 Task: Create a gradient medical letterhead template.
Action: Mouse moved to (552, 48)
Screenshot: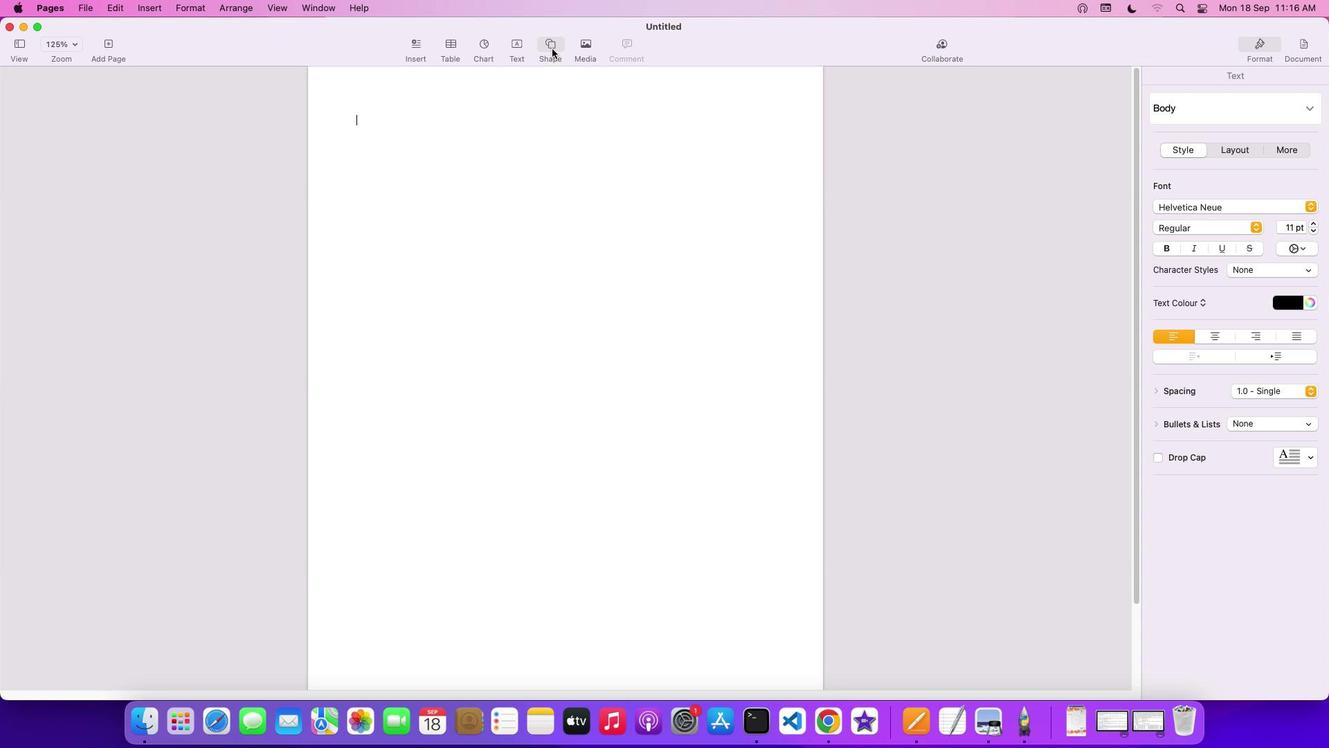 
Action: Mouse pressed left at (552, 48)
Screenshot: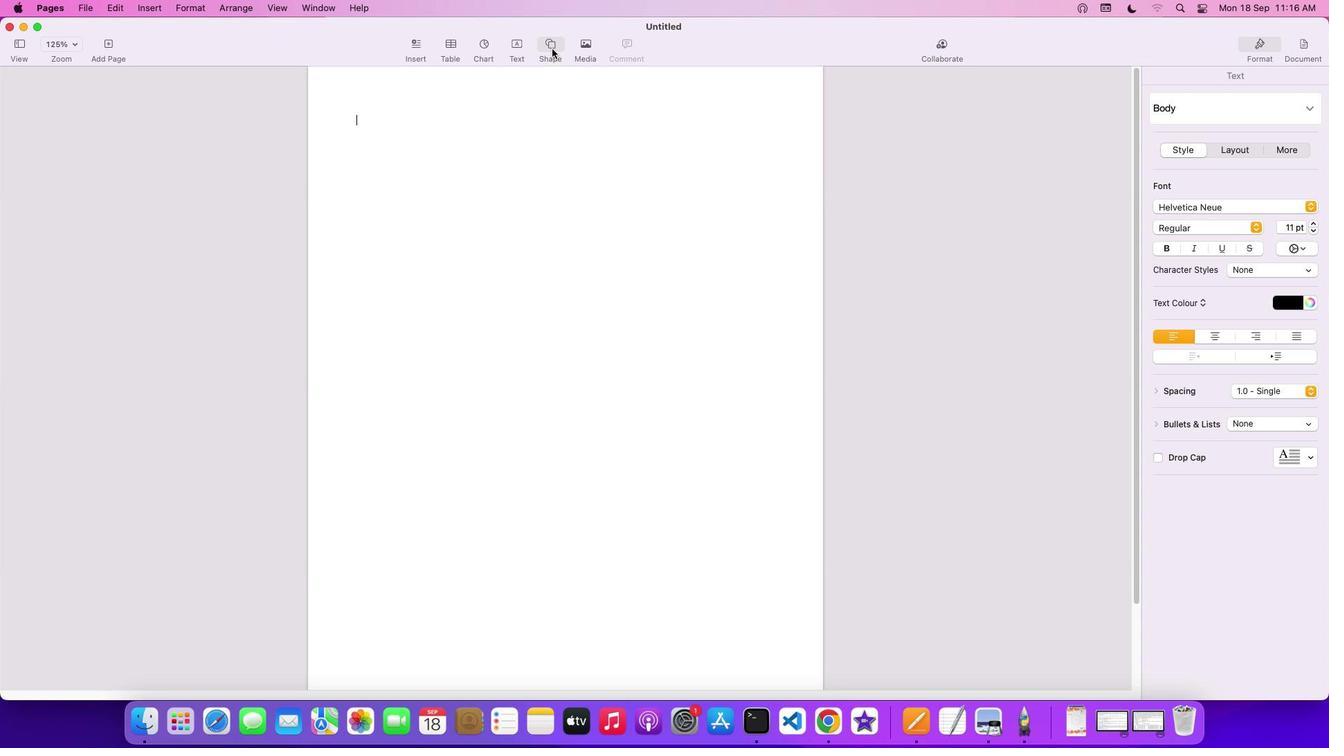 
Action: Mouse moved to (589, 202)
Screenshot: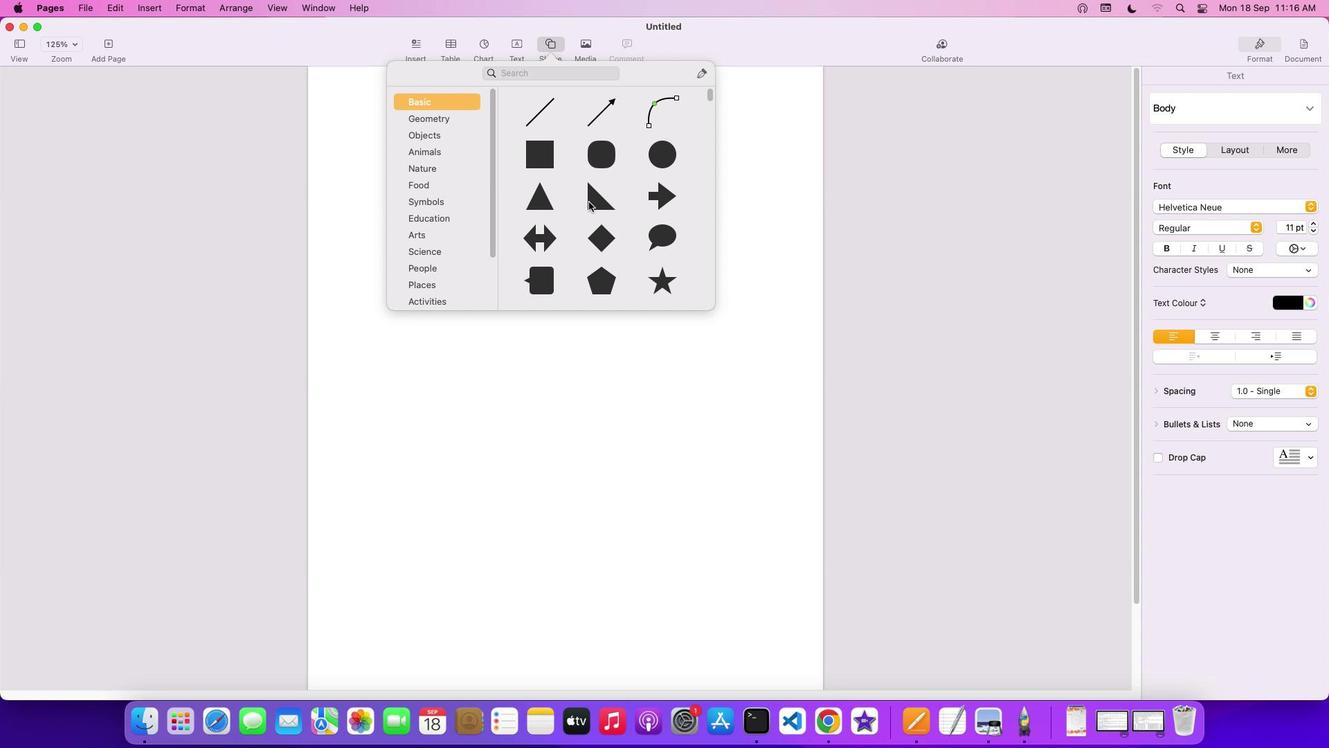 
Action: Mouse scrolled (589, 202) with delta (0, 0)
Screenshot: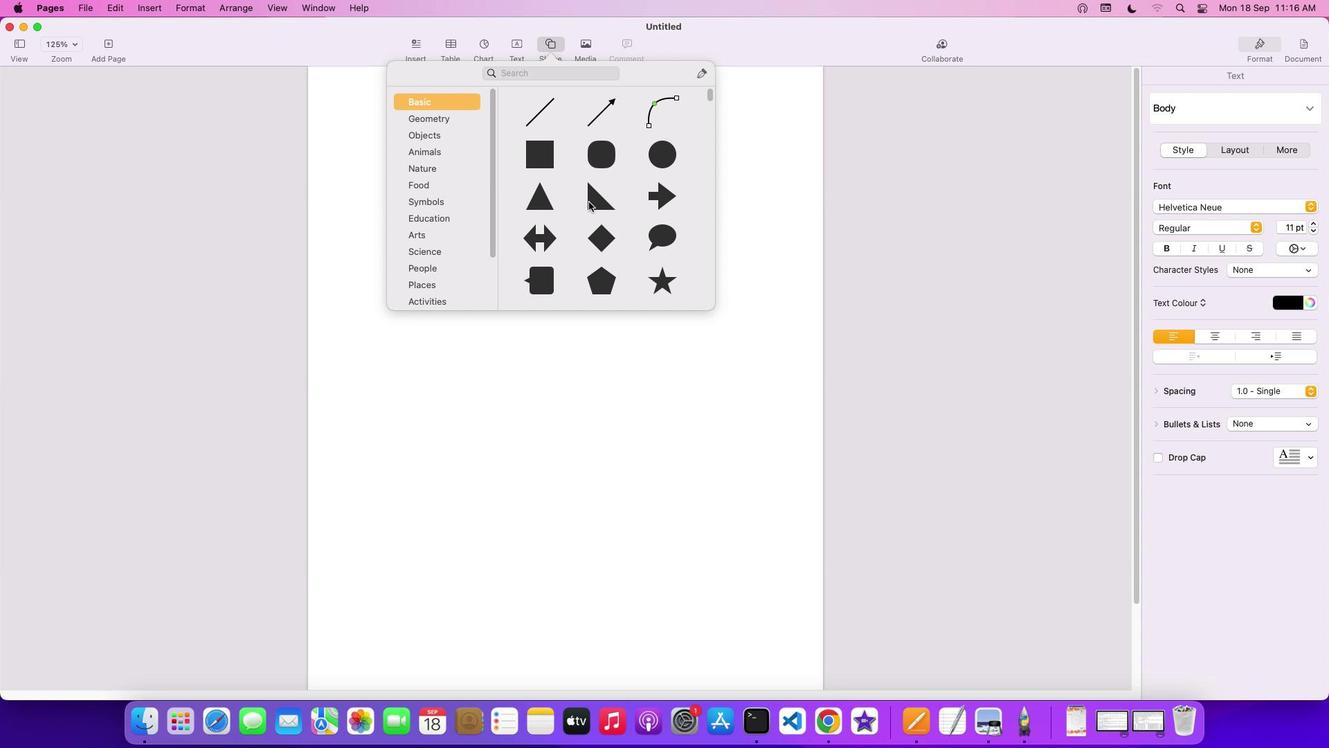 
Action: Mouse scrolled (589, 202) with delta (0, 0)
Screenshot: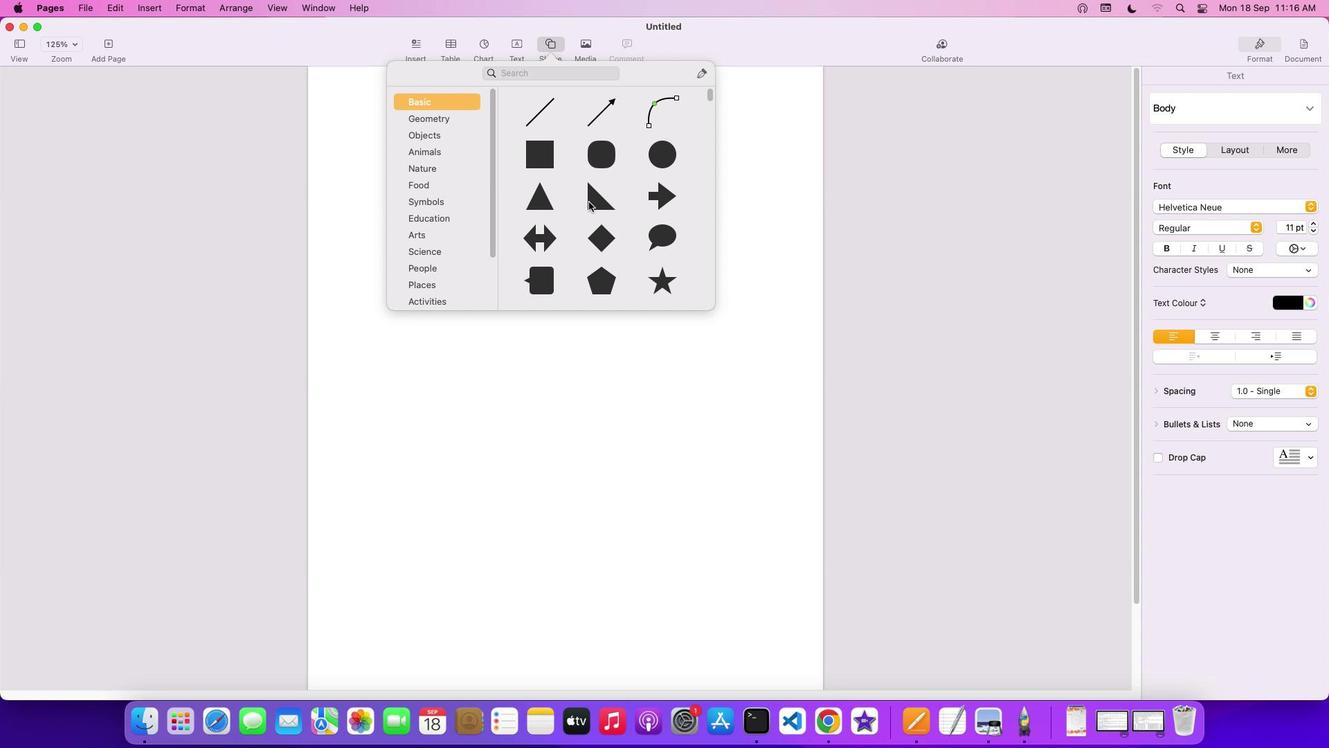 
Action: Mouse scrolled (589, 202) with delta (0, 2)
Screenshot: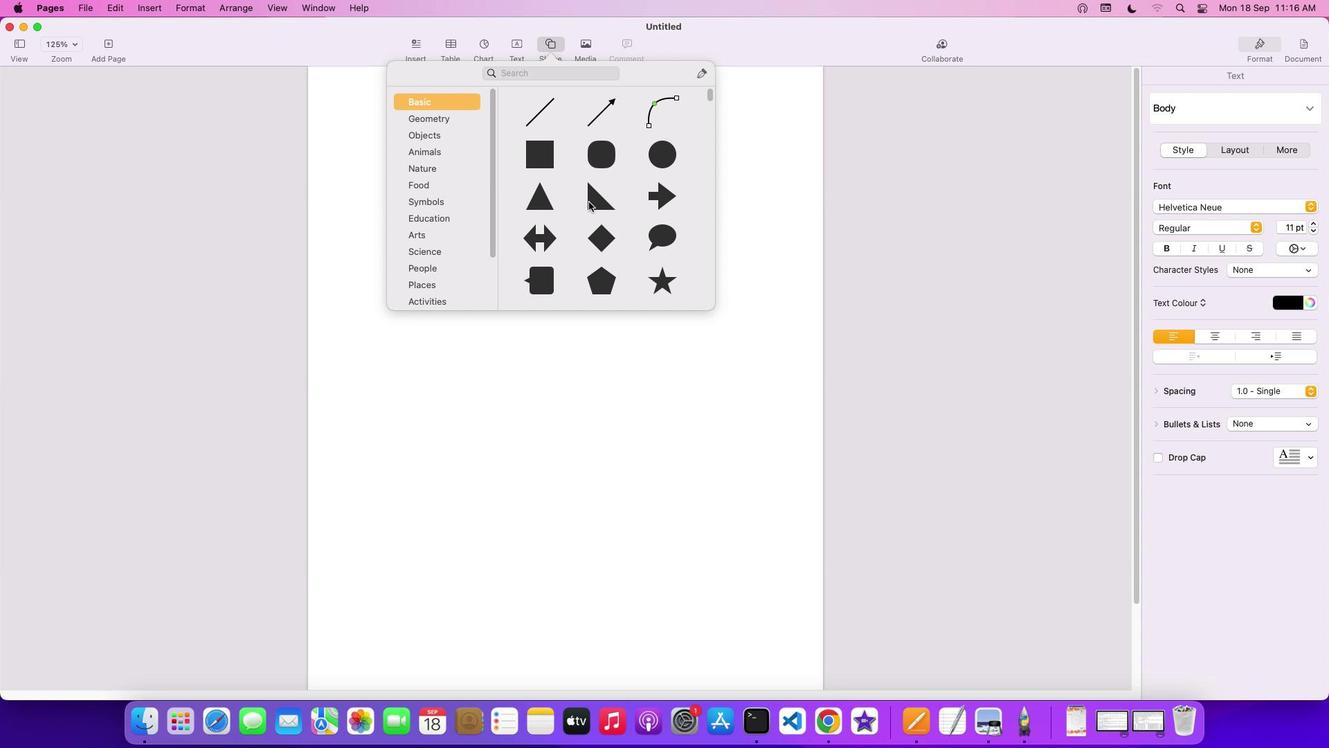 
Action: Mouse scrolled (589, 202) with delta (0, 3)
Screenshot: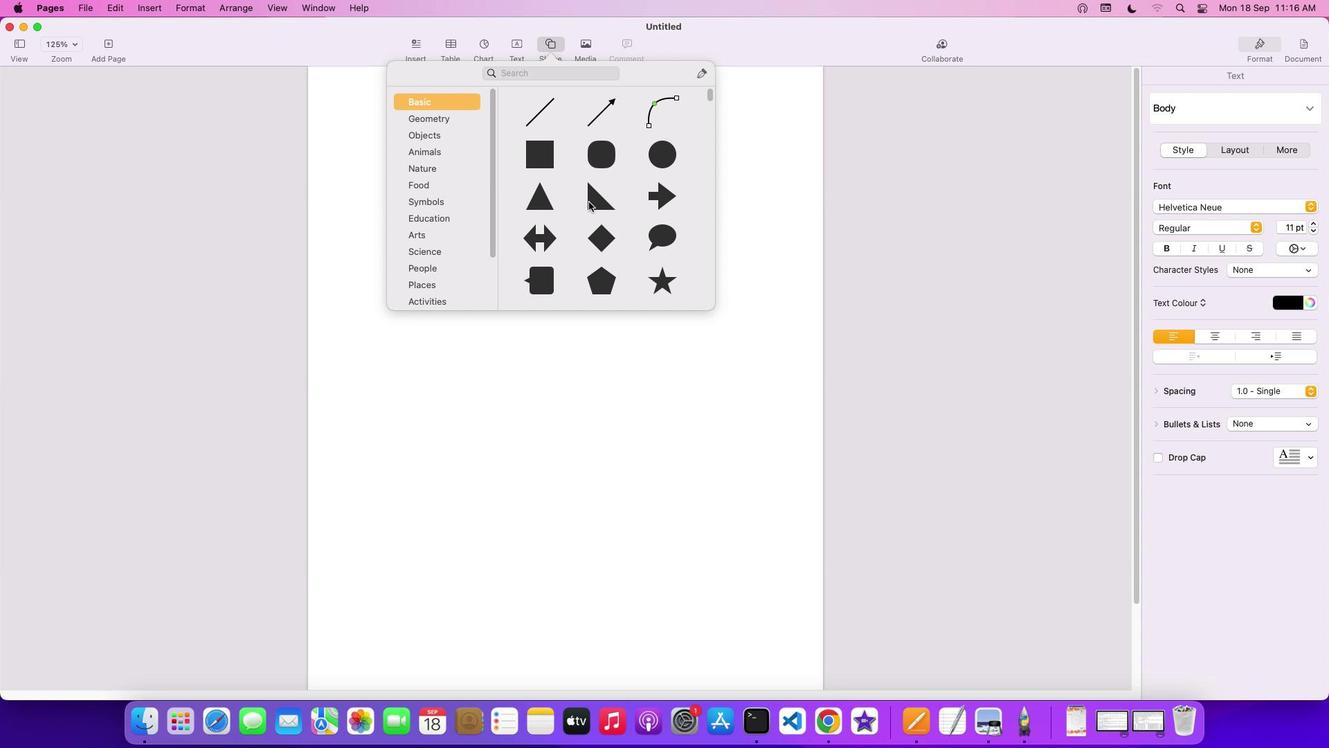 
Action: Mouse scrolled (589, 202) with delta (0, 0)
Screenshot: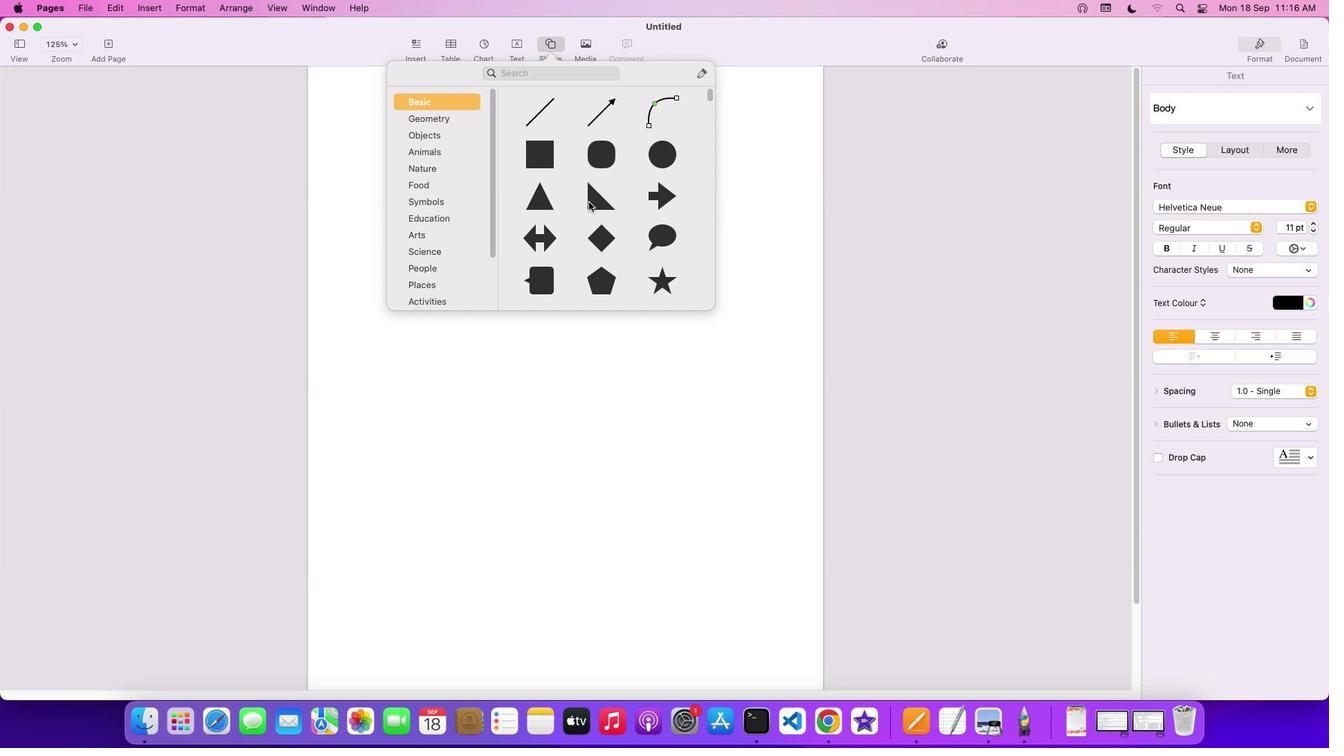 
Action: Mouse scrolled (589, 202) with delta (0, 0)
Screenshot: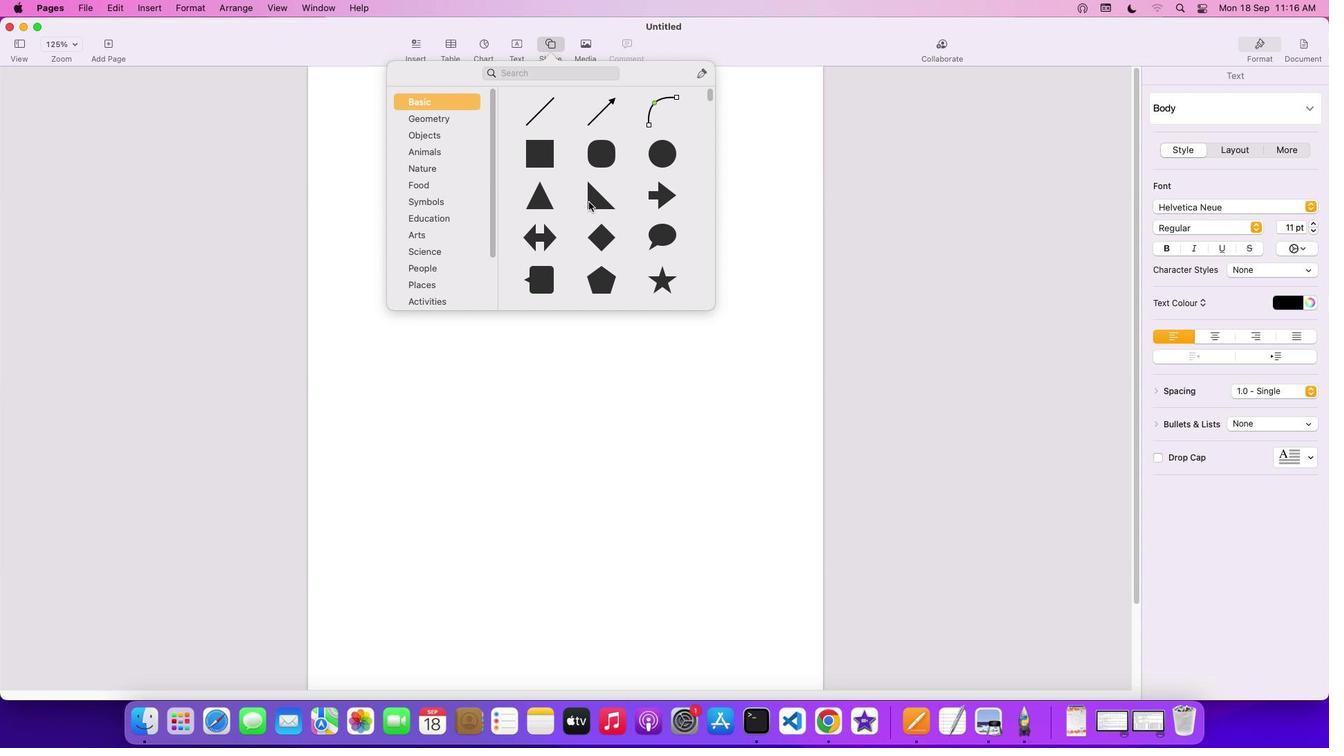 
Action: Mouse scrolled (589, 202) with delta (0, -1)
Screenshot: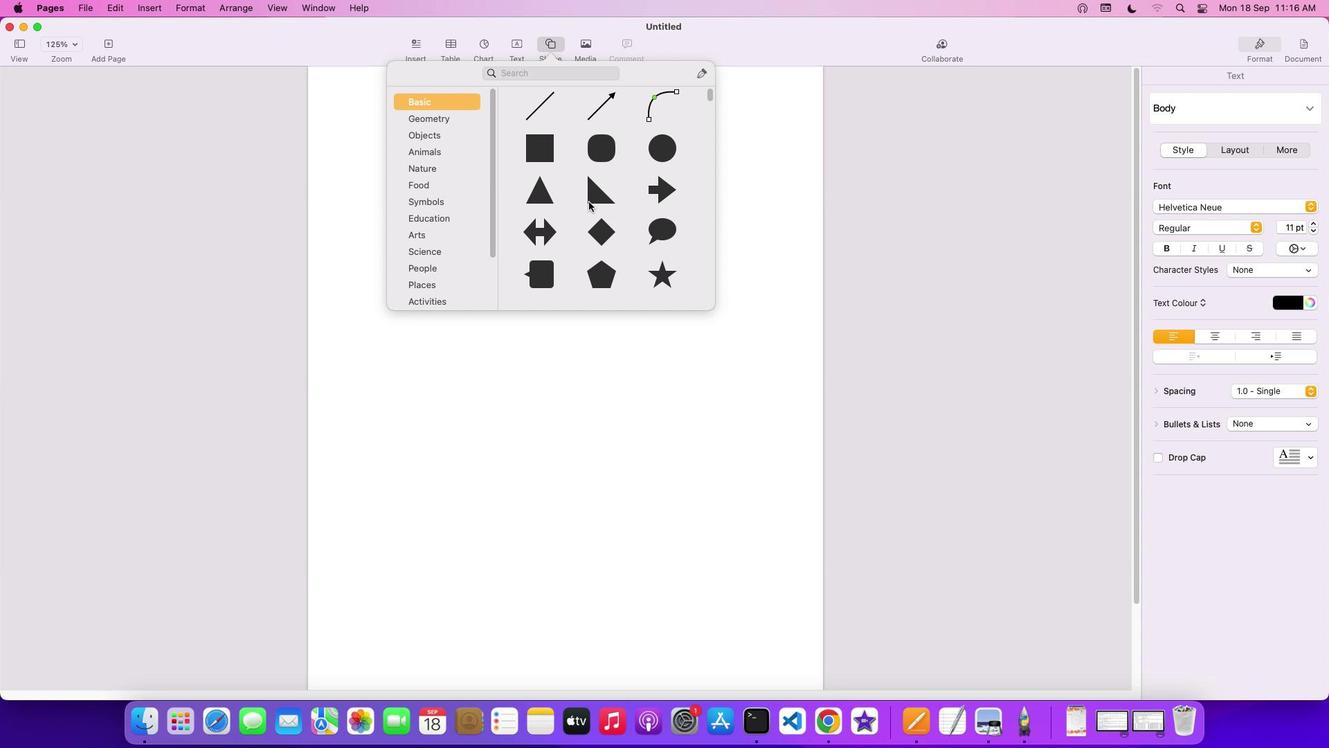 
Action: Mouse scrolled (589, 202) with delta (0, -2)
Screenshot: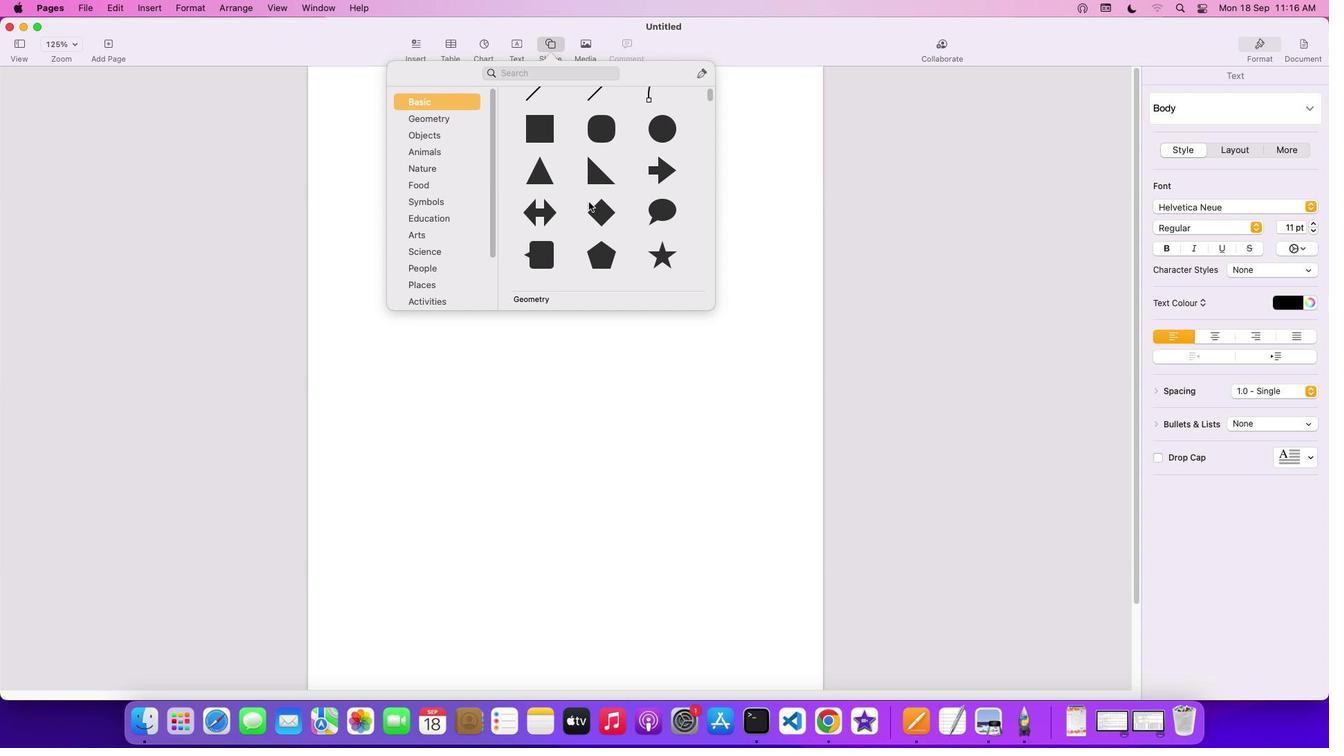
Action: Mouse scrolled (589, 202) with delta (0, -2)
Screenshot: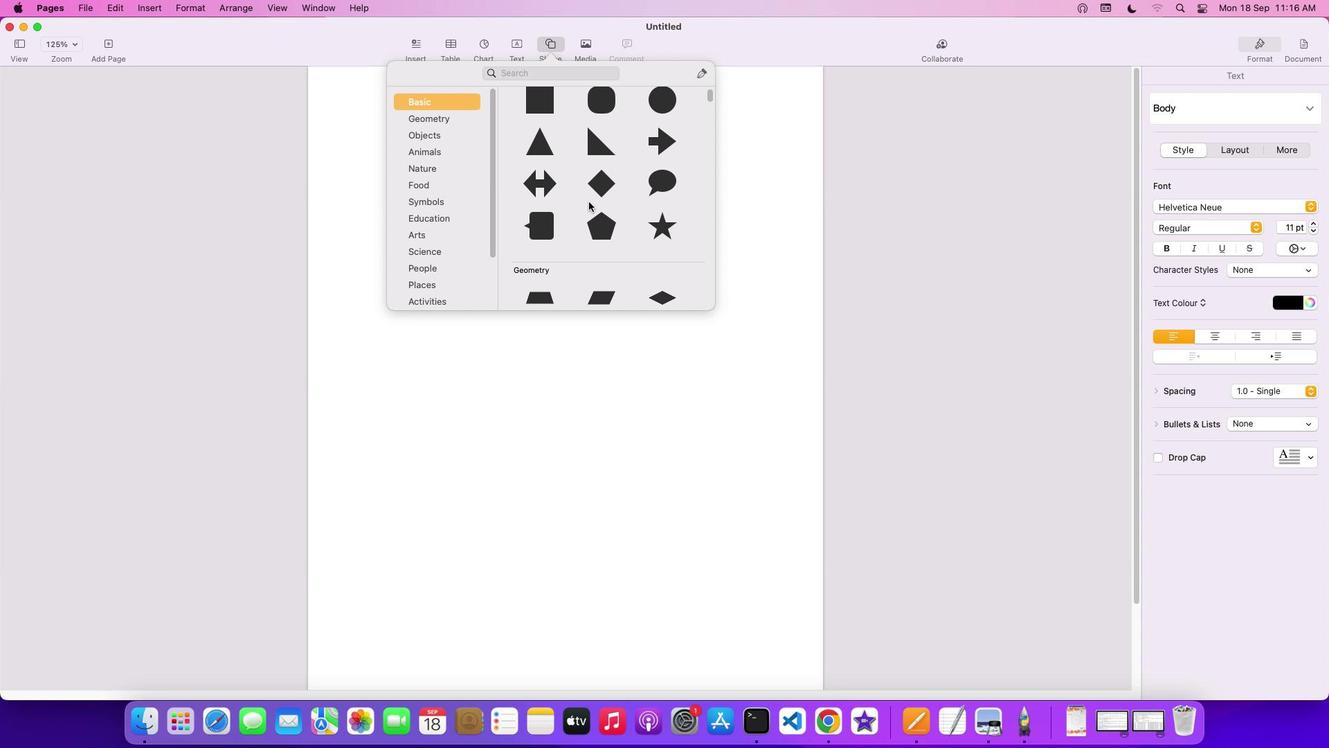 
Action: Mouse scrolled (589, 202) with delta (0, 0)
Screenshot: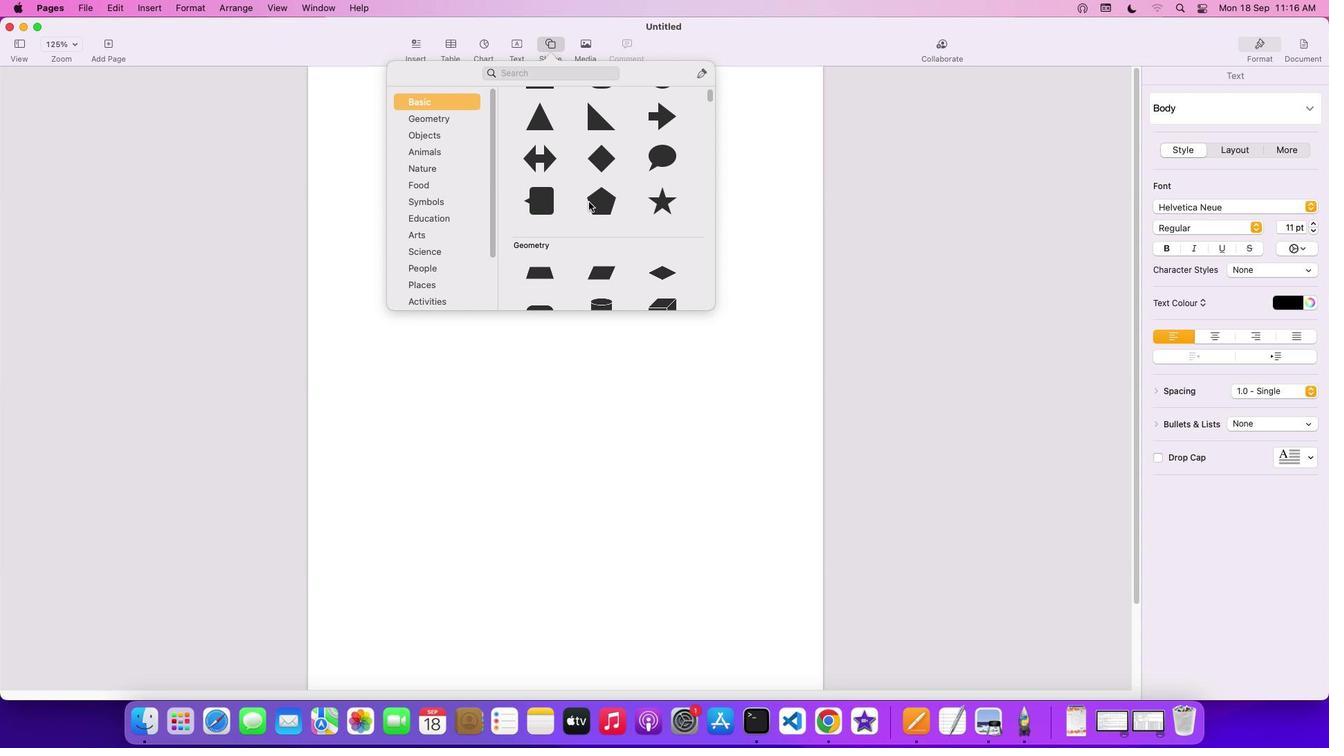 
Action: Mouse scrolled (589, 202) with delta (0, 0)
Screenshot: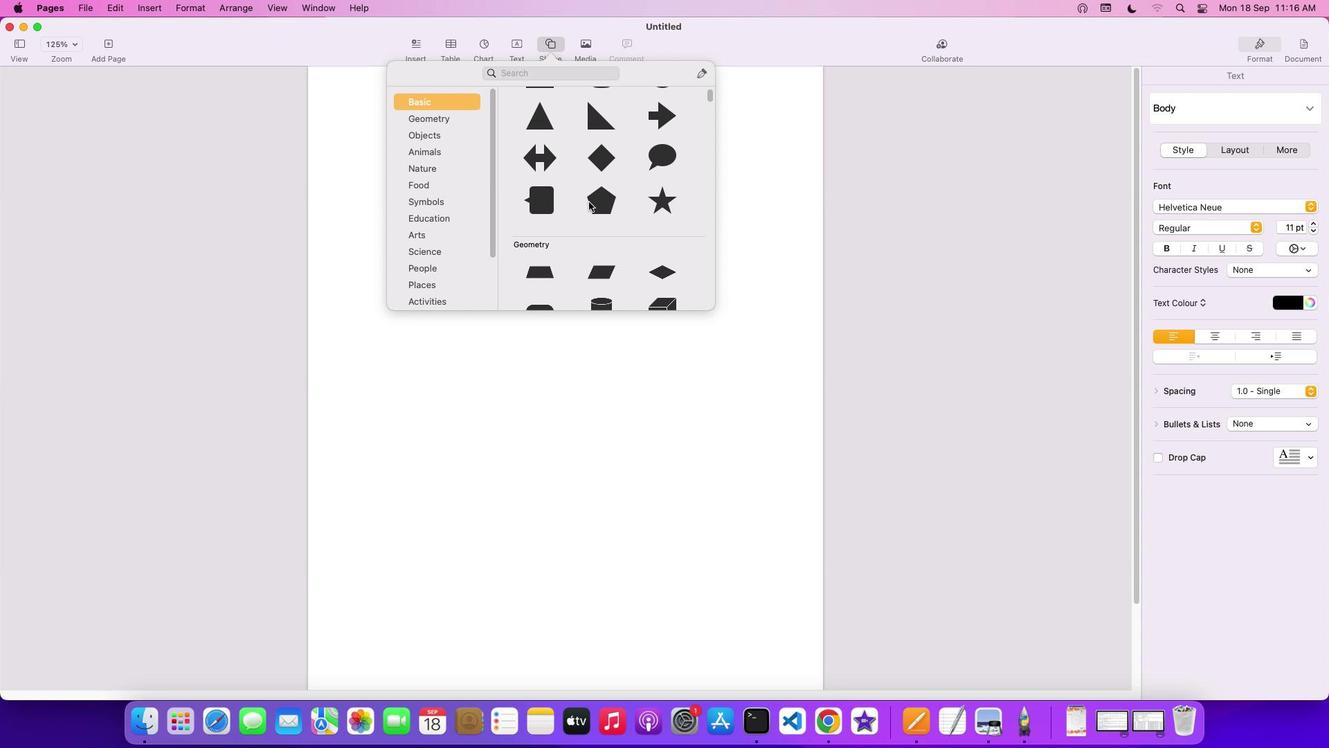 
Action: Mouse scrolled (589, 202) with delta (0, -1)
Screenshot: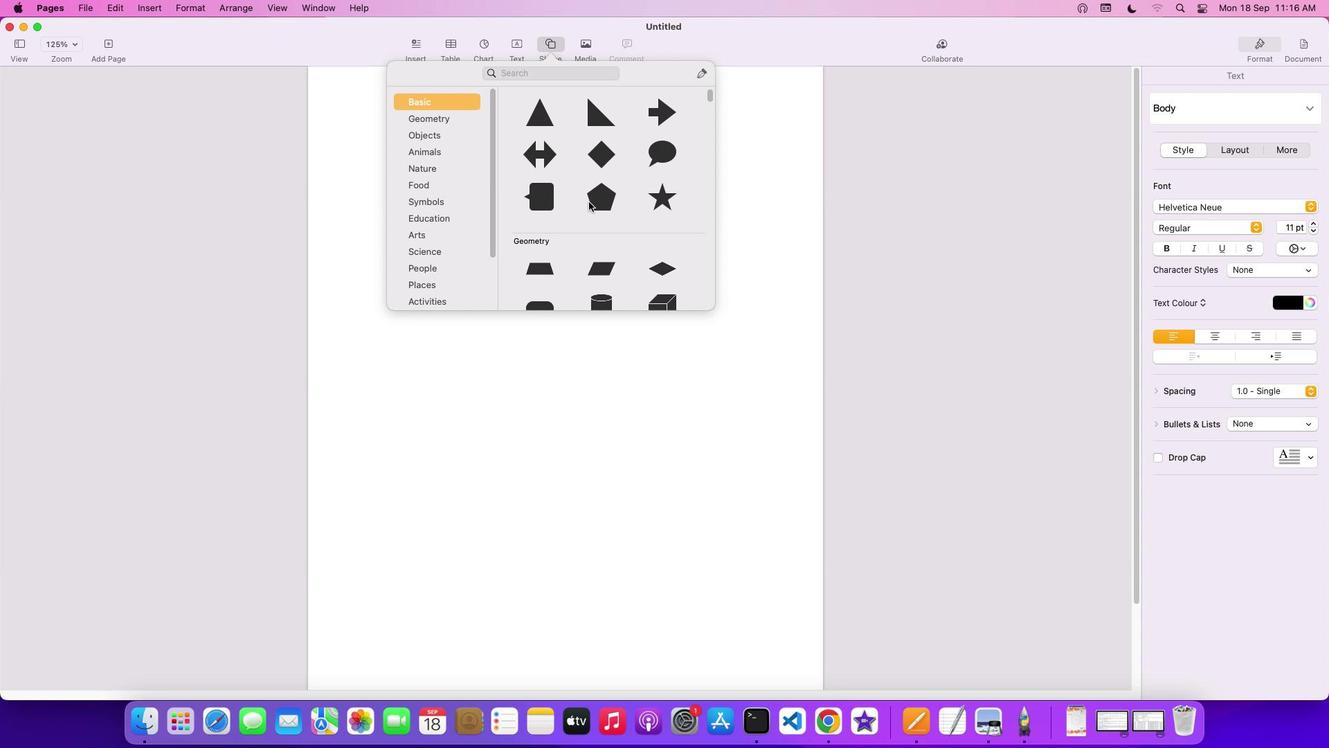 
Action: Mouse scrolled (589, 202) with delta (0, -2)
Screenshot: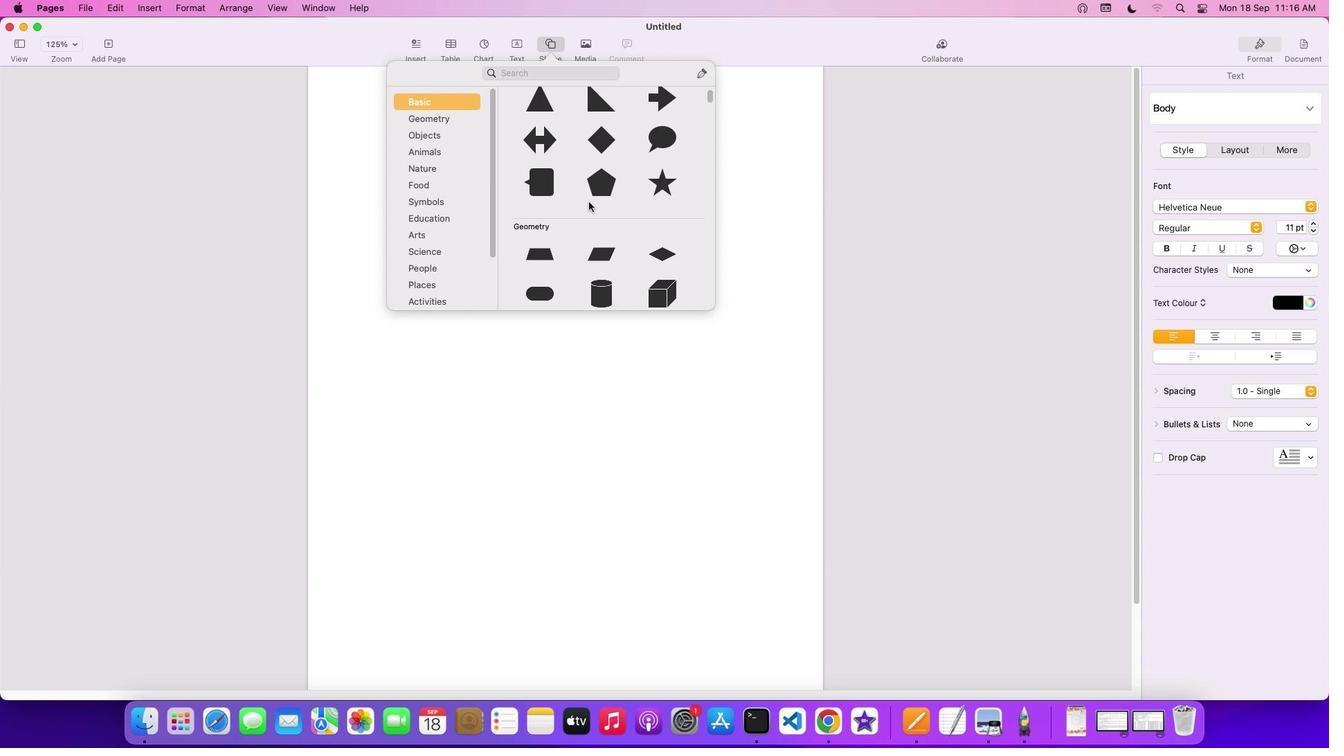 
Action: Mouse scrolled (589, 202) with delta (0, 0)
Screenshot: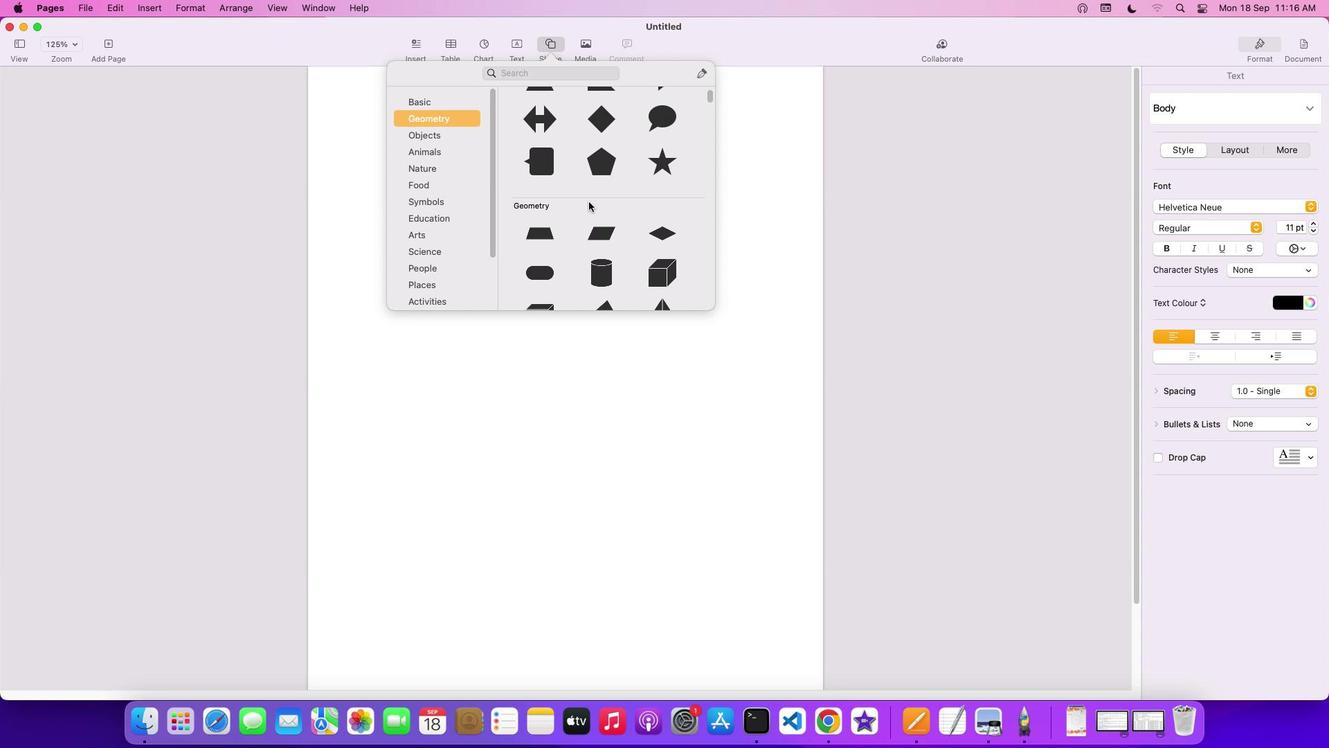
Action: Mouse scrolled (589, 202) with delta (0, 0)
Screenshot: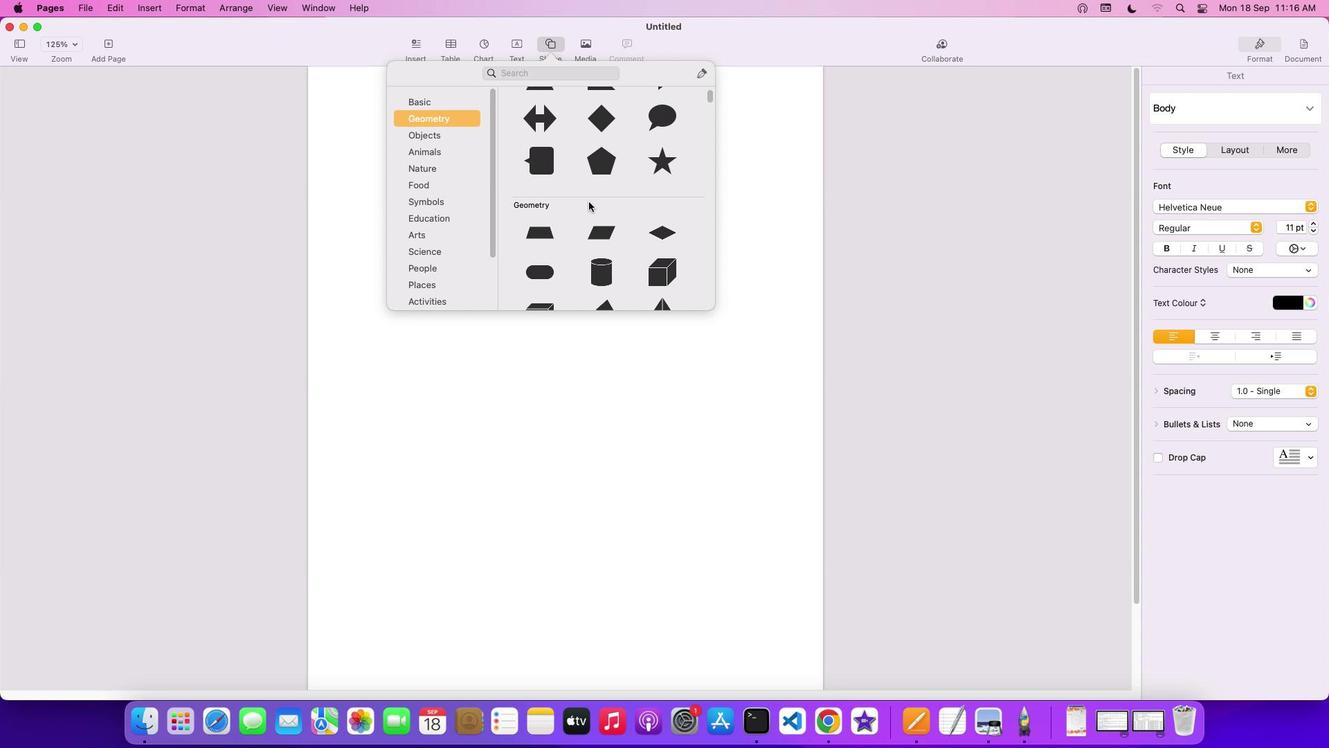 
Action: Mouse scrolled (589, 202) with delta (0, -2)
Screenshot: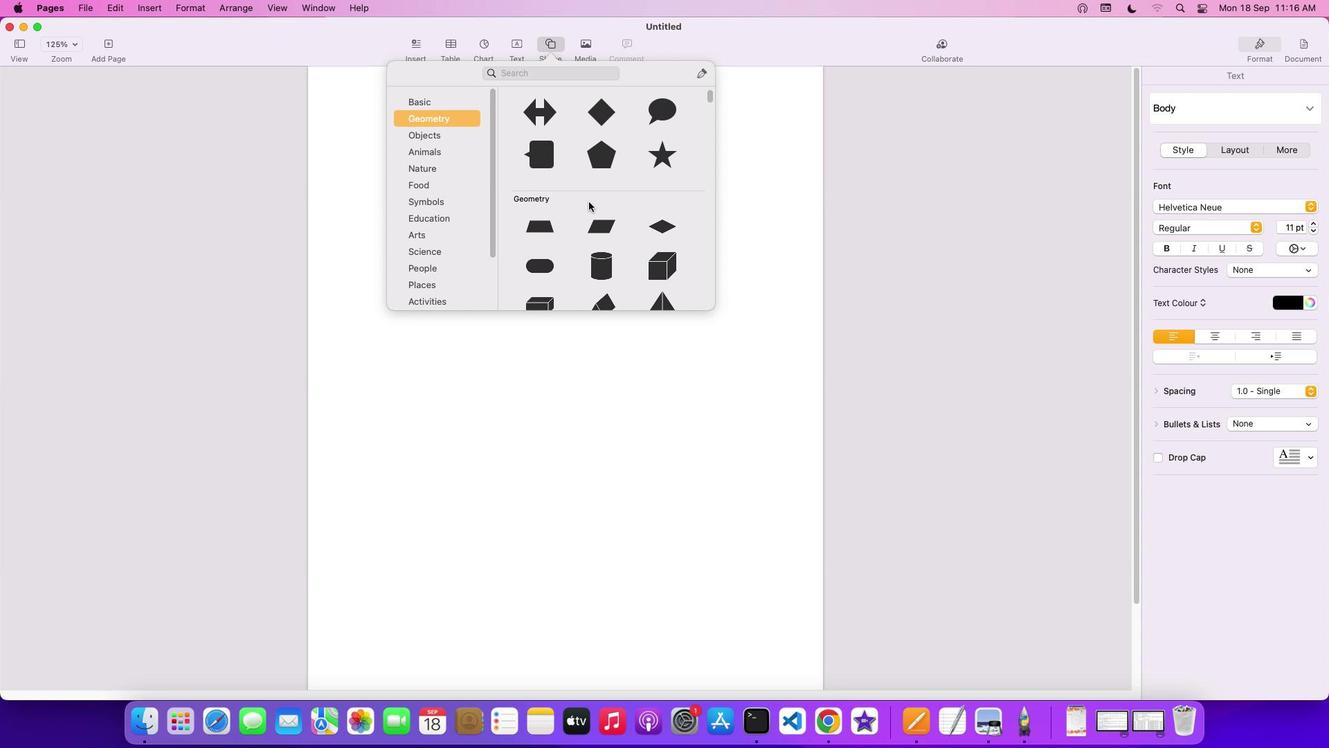 
Action: Mouse scrolled (589, 202) with delta (0, -2)
Screenshot: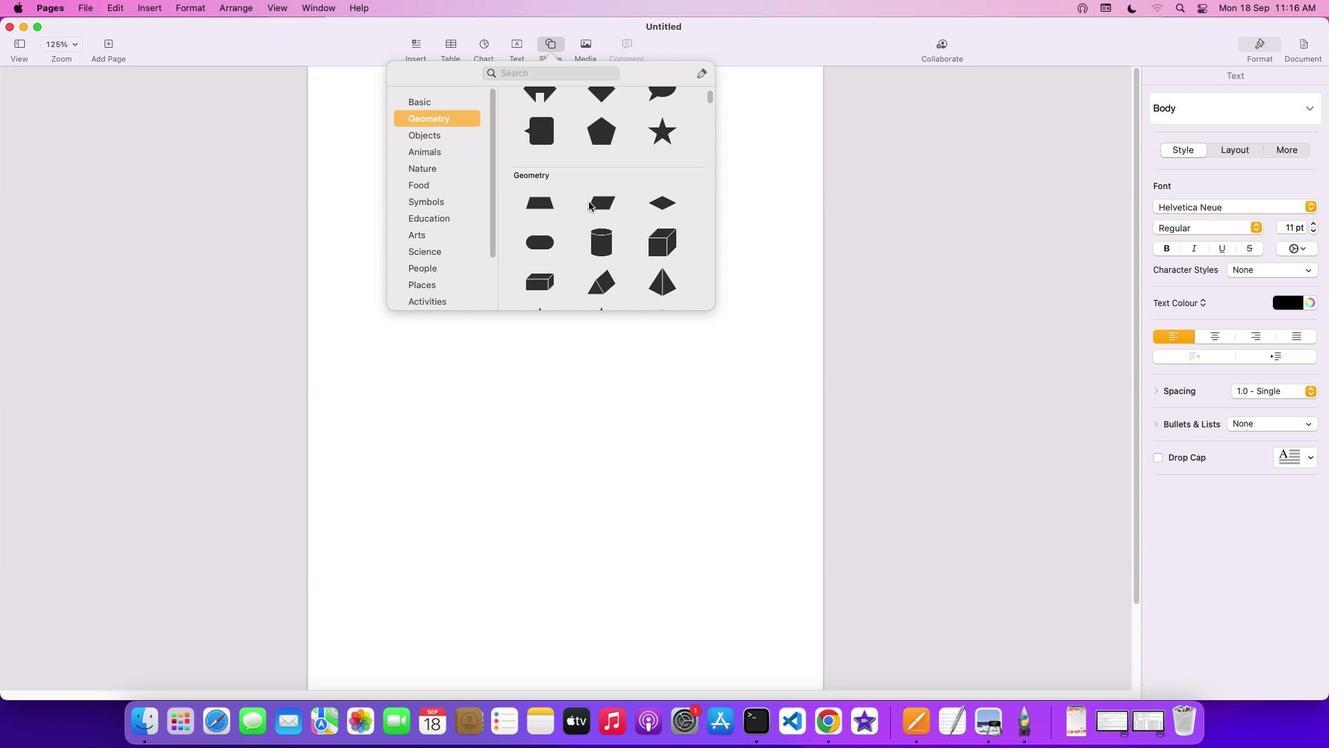 
Action: Mouse scrolled (589, 202) with delta (0, 0)
Screenshot: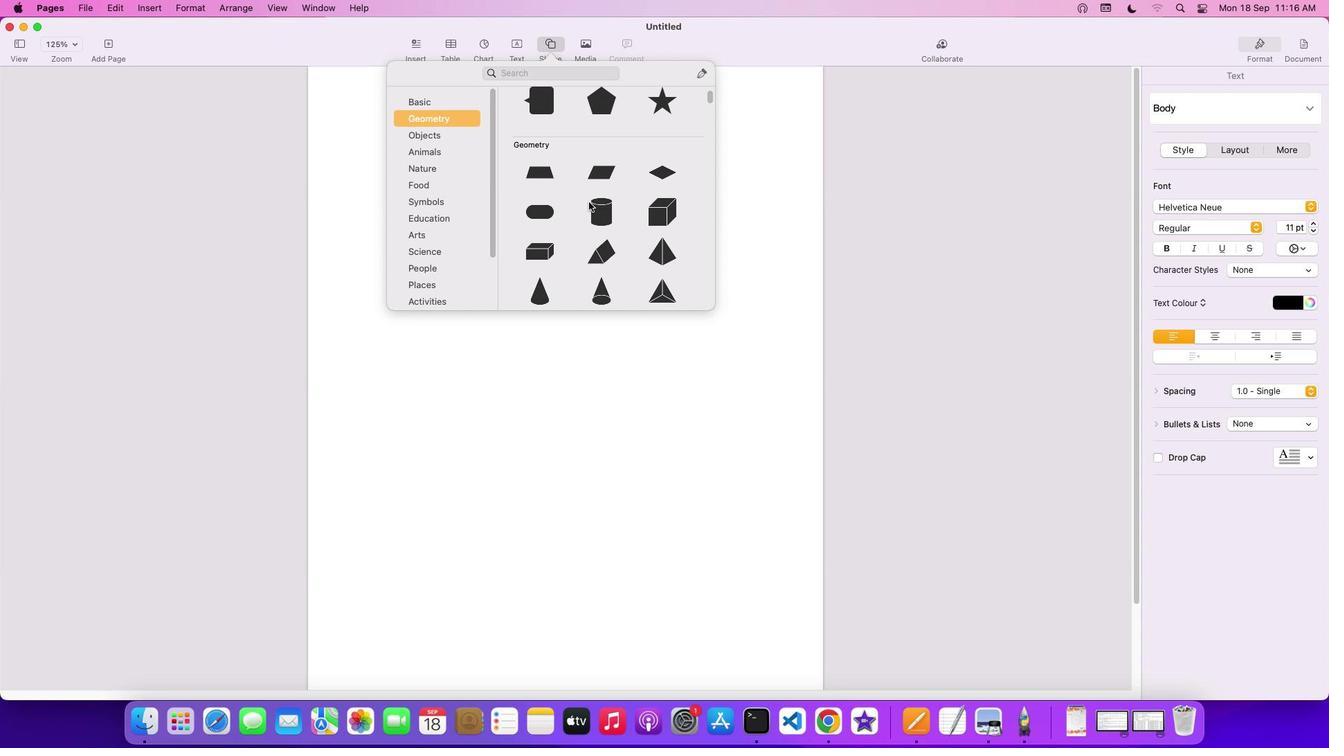 
Action: Mouse scrolled (589, 202) with delta (0, 0)
Screenshot: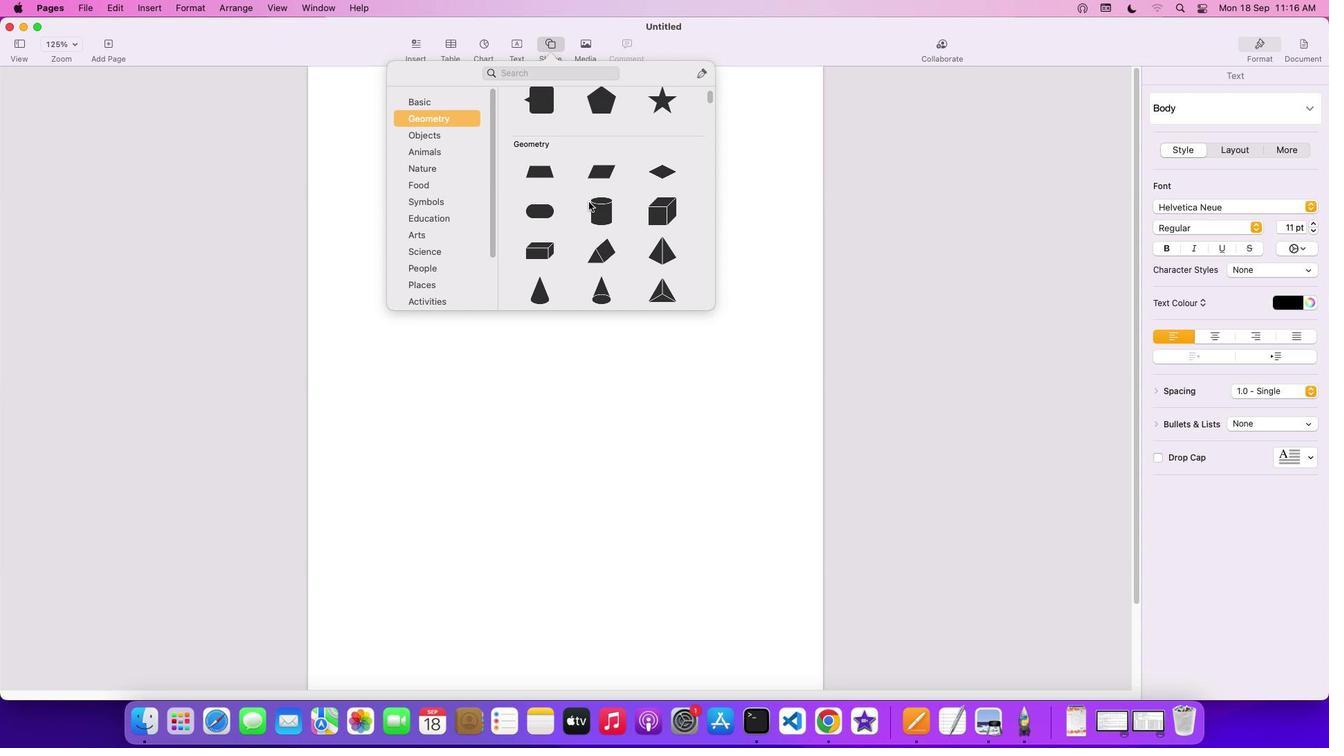 
Action: Mouse scrolled (589, 202) with delta (0, -2)
Screenshot: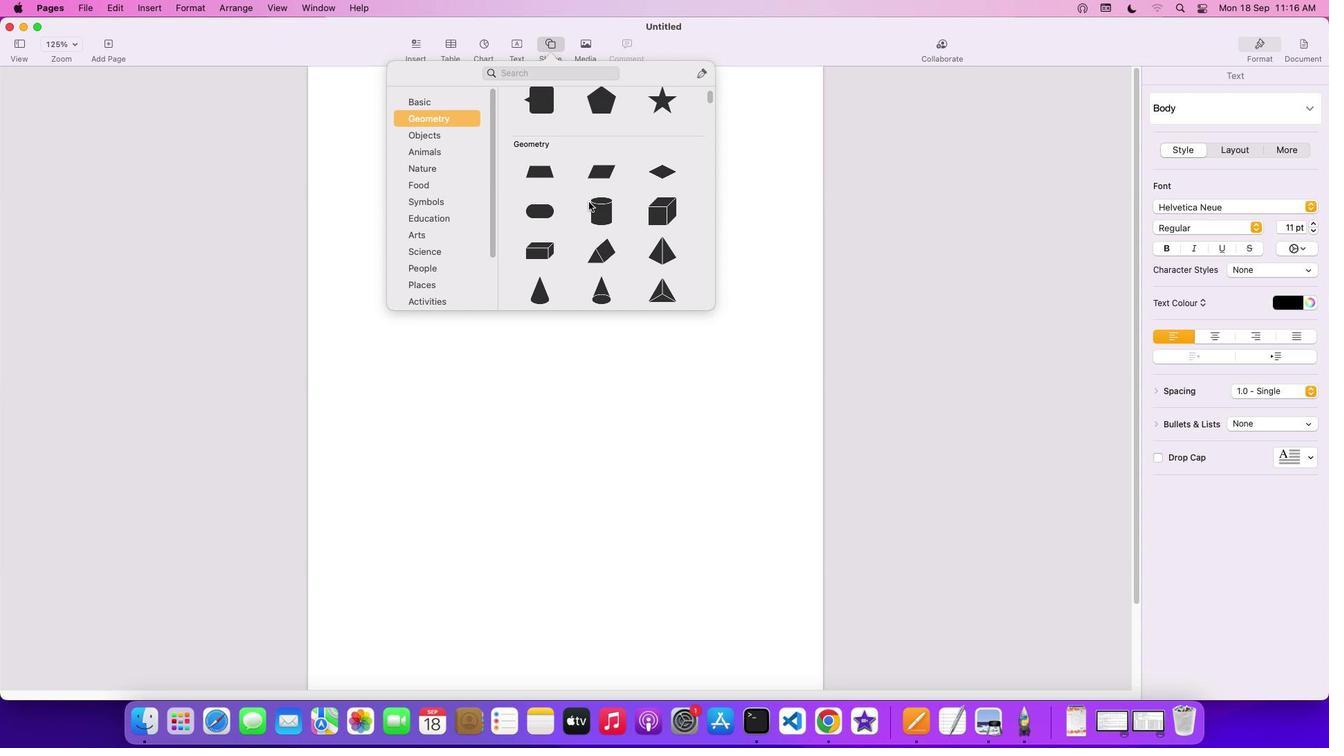 
Action: Mouse scrolled (589, 202) with delta (0, -3)
Screenshot: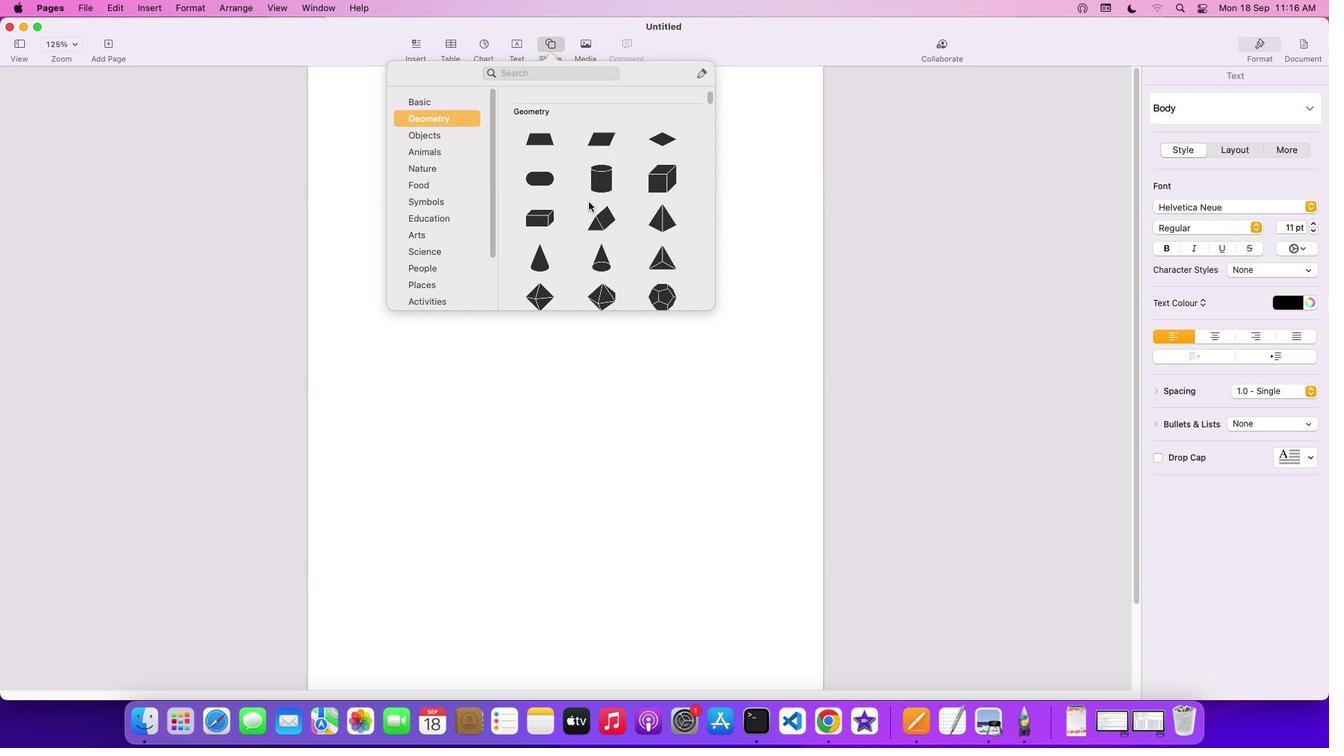 
Action: Mouse scrolled (589, 202) with delta (0, 0)
Screenshot: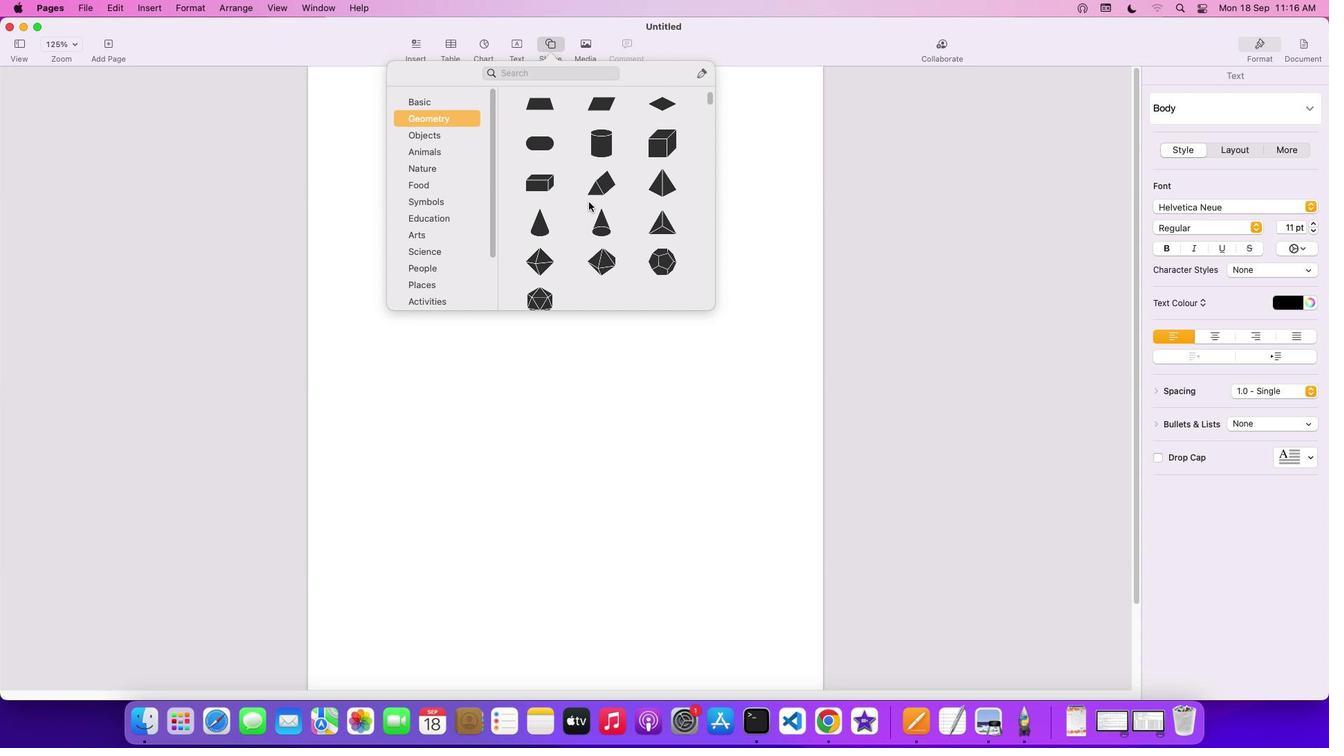 
Action: Mouse scrolled (589, 202) with delta (0, 0)
Screenshot: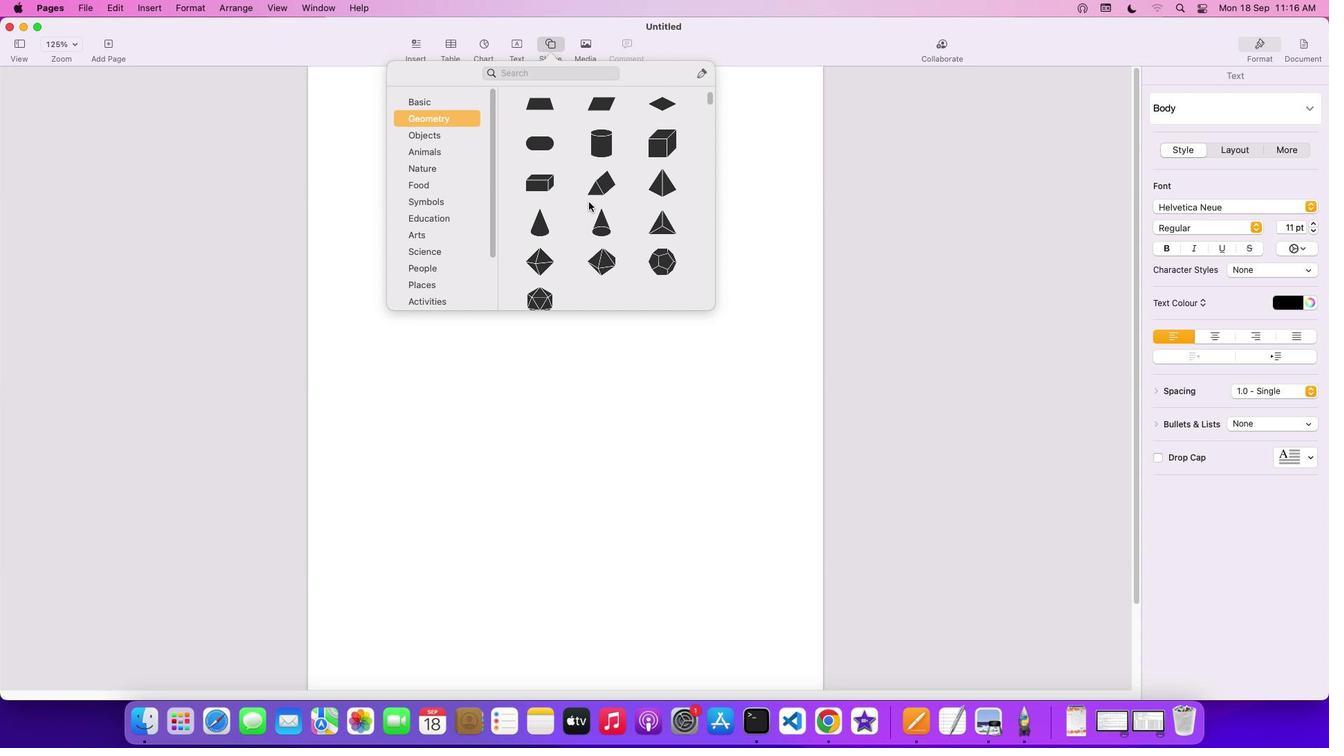 
Action: Mouse scrolled (589, 202) with delta (0, 2)
Screenshot: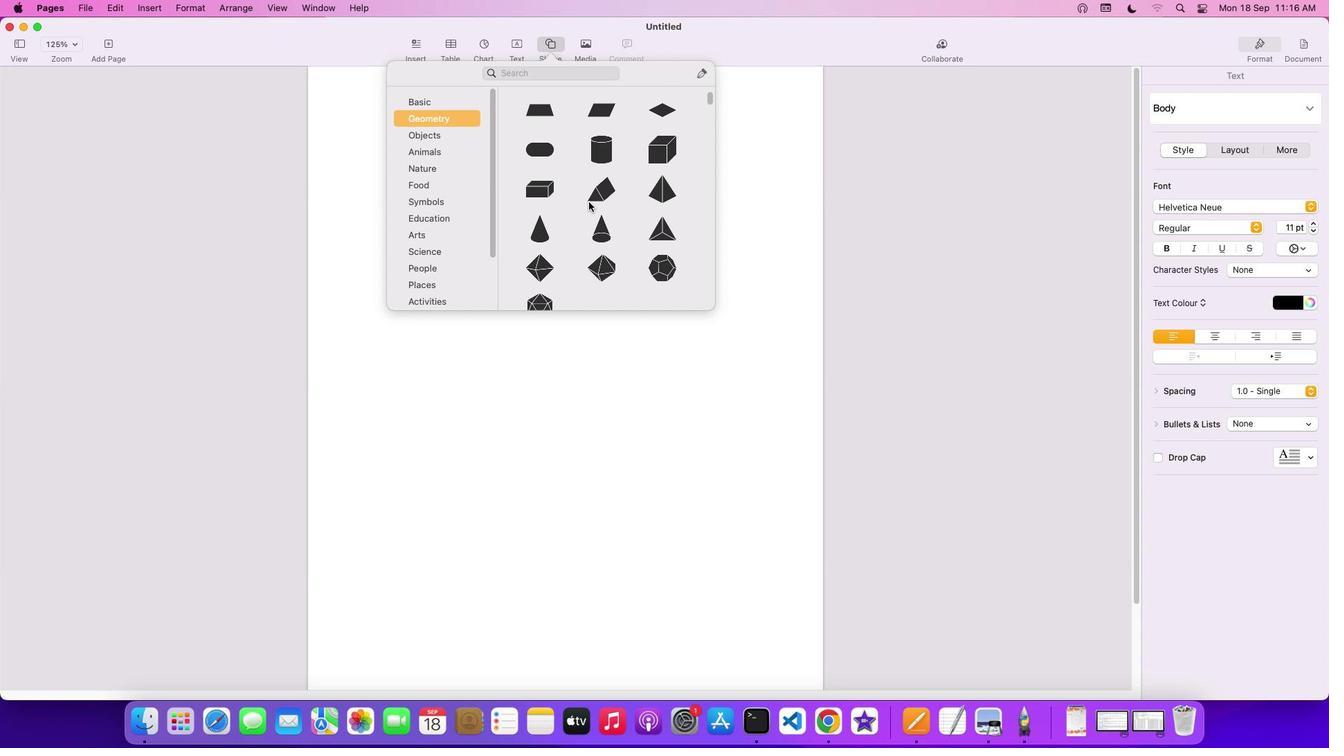
Action: Mouse scrolled (589, 202) with delta (0, 2)
Screenshot: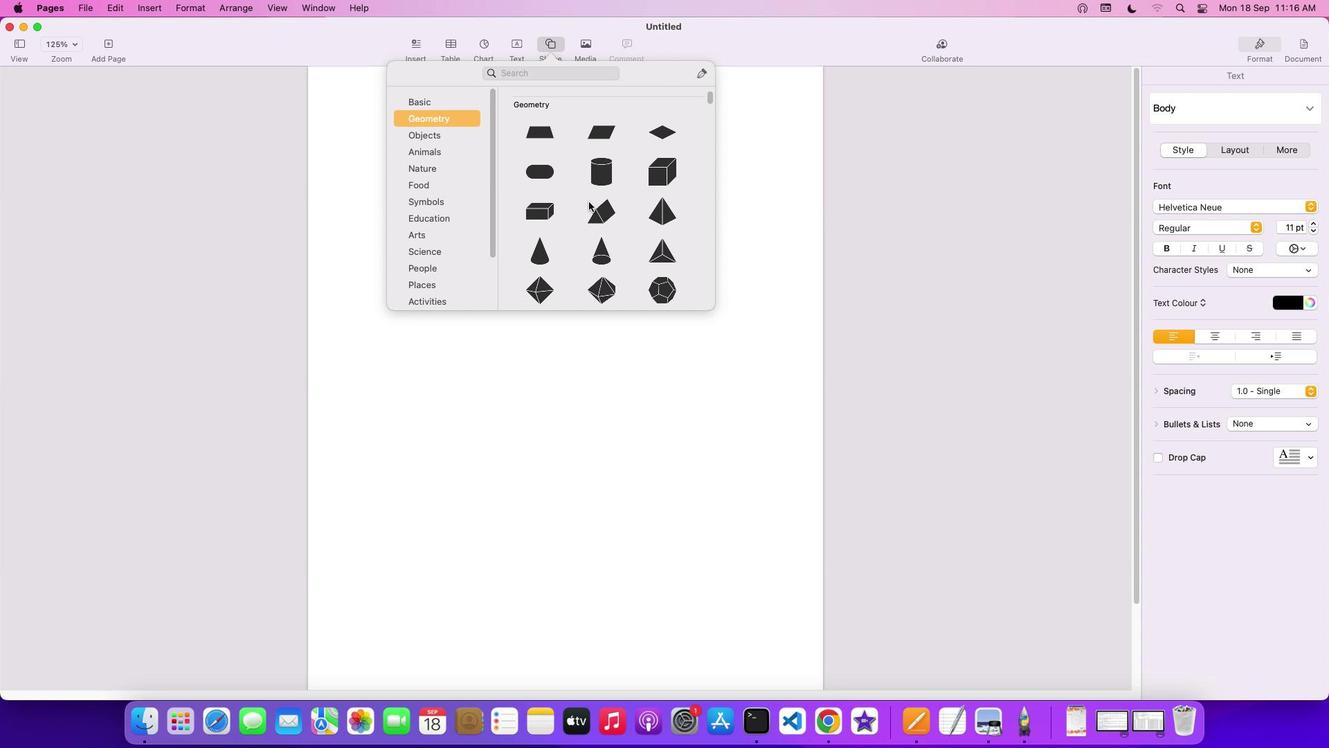 
Action: Mouse scrolled (589, 202) with delta (0, 0)
Screenshot: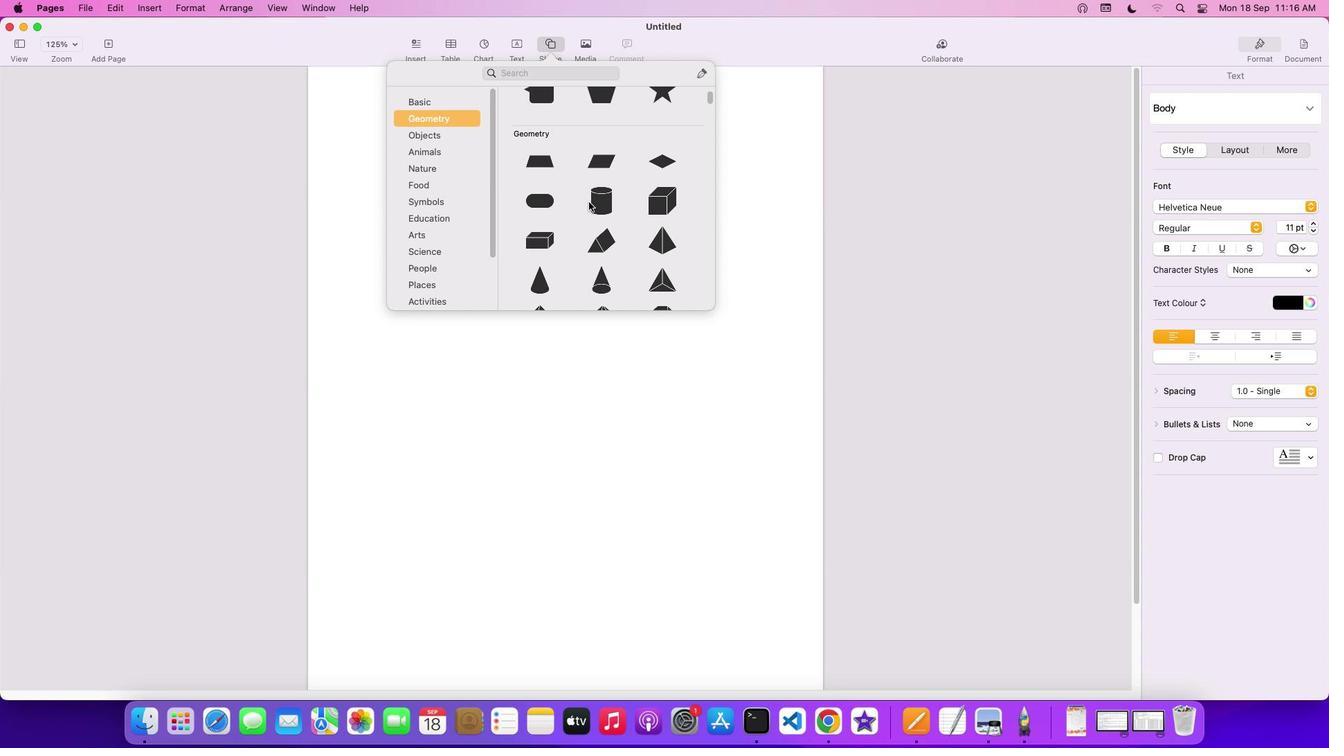 
Action: Mouse scrolled (589, 202) with delta (0, 0)
Screenshot: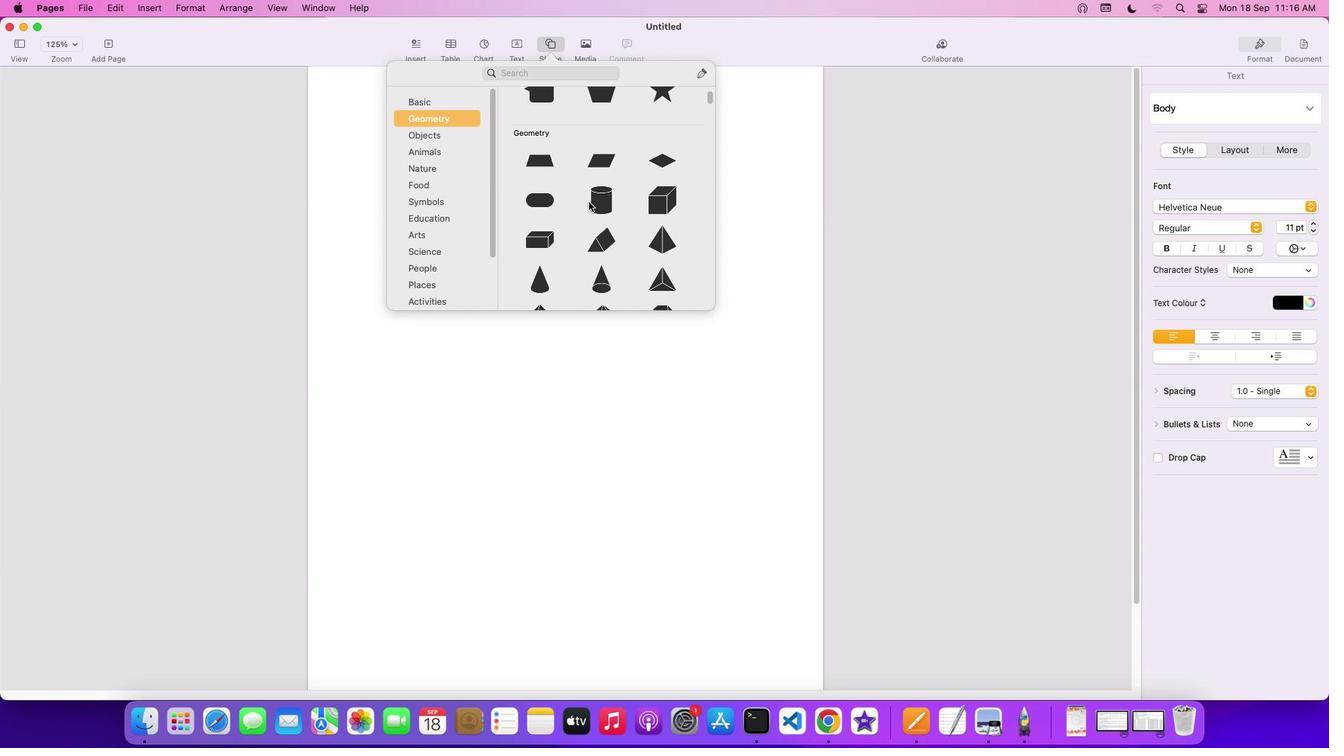 
Action: Mouse scrolled (589, 202) with delta (0, -1)
Screenshot: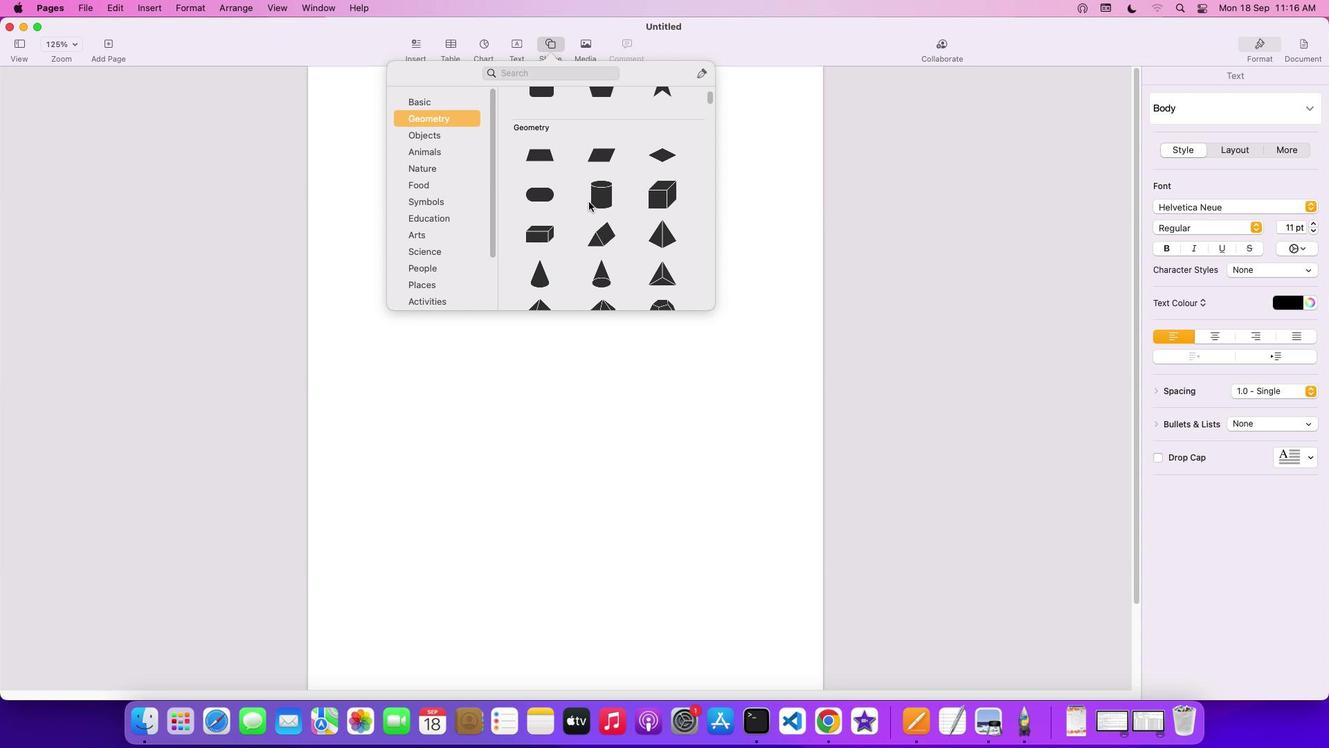 
Action: Mouse scrolled (589, 202) with delta (0, 0)
Screenshot: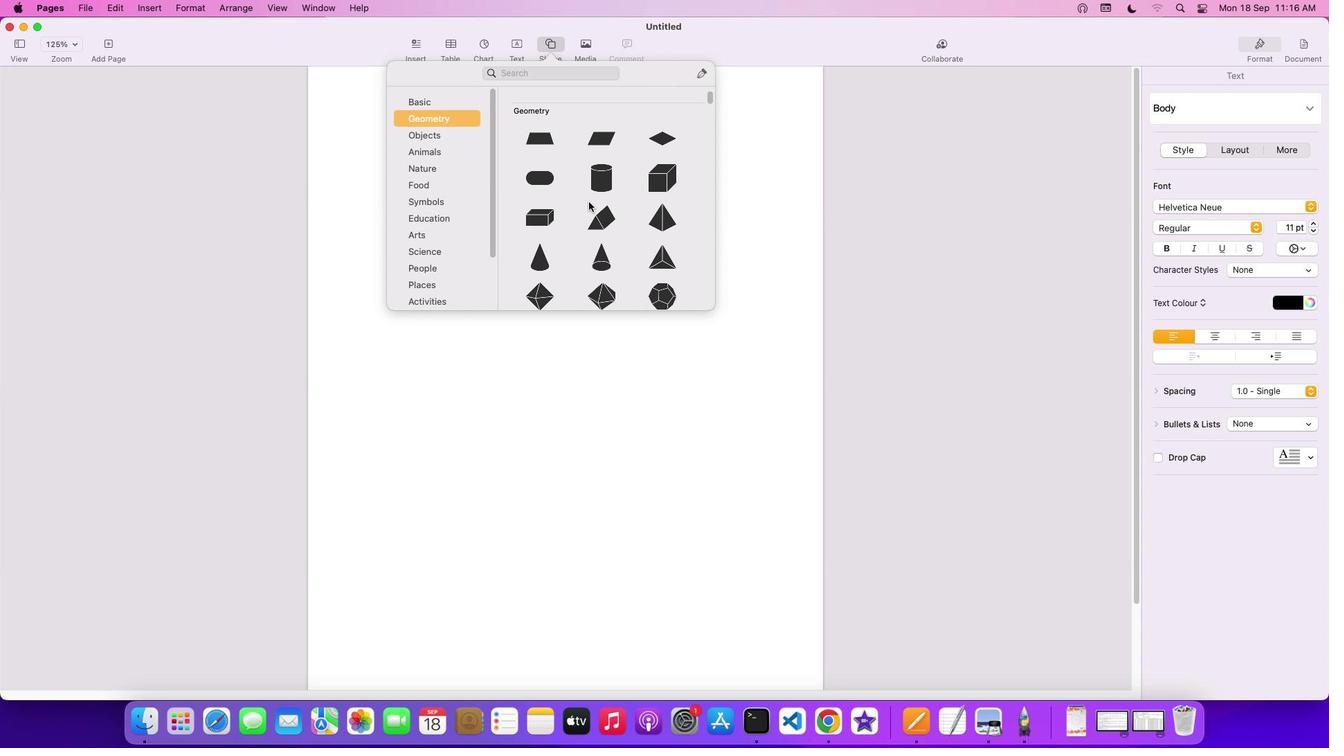 
Action: Mouse scrolled (589, 202) with delta (0, 0)
Screenshot: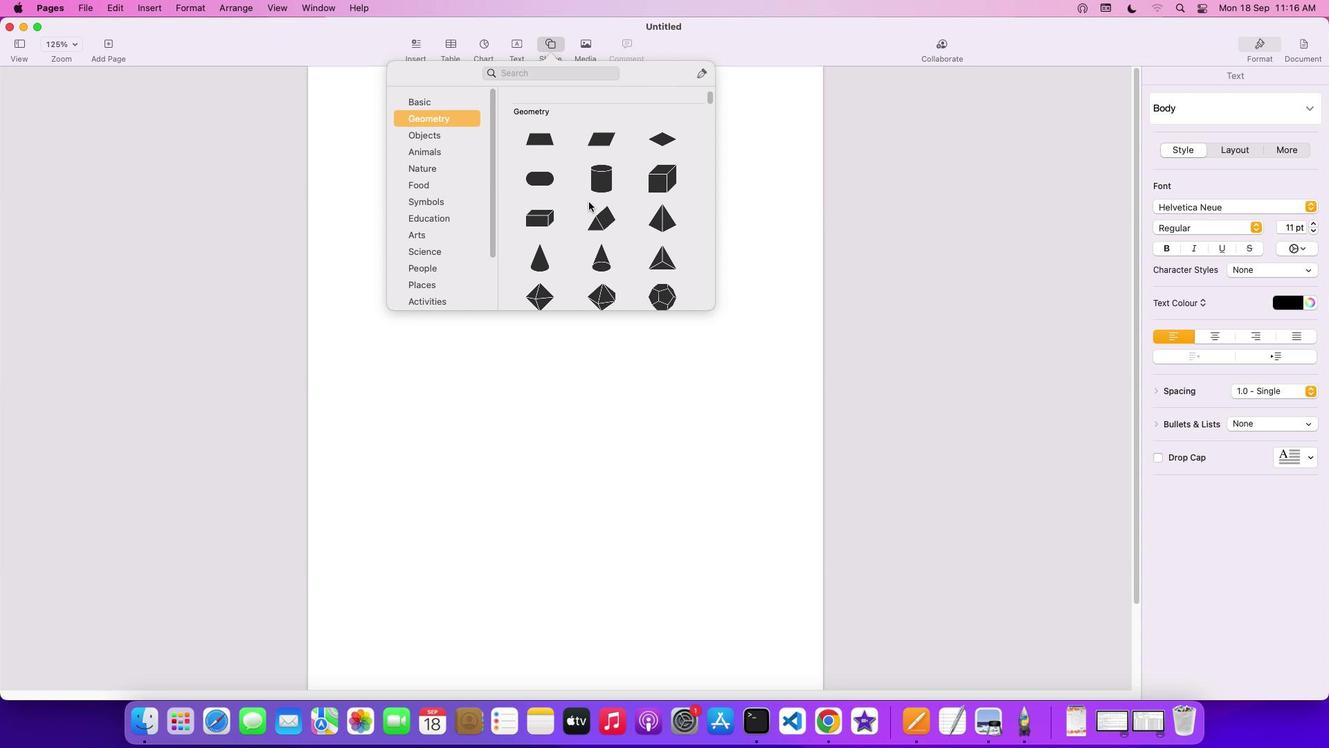 
Action: Mouse moved to (547, 76)
Screenshot: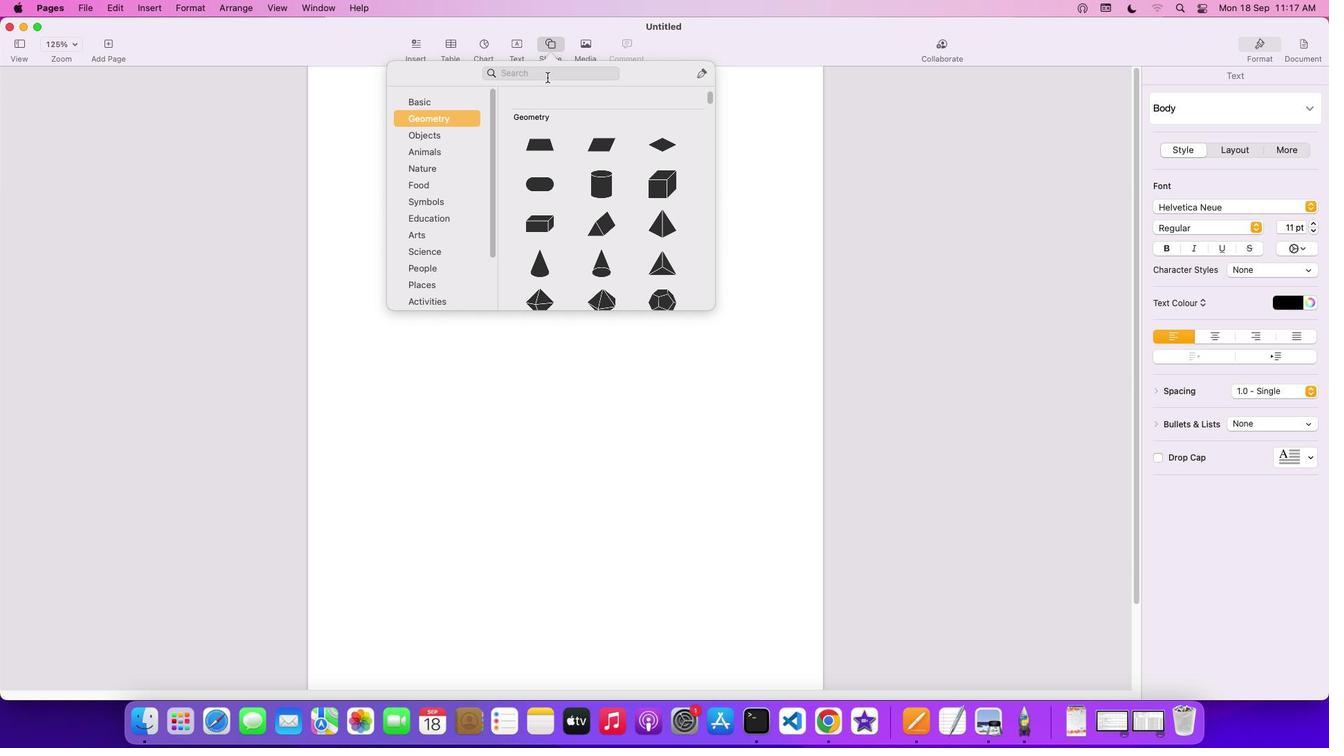 
Action: Mouse pressed left at (547, 76)
Screenshot: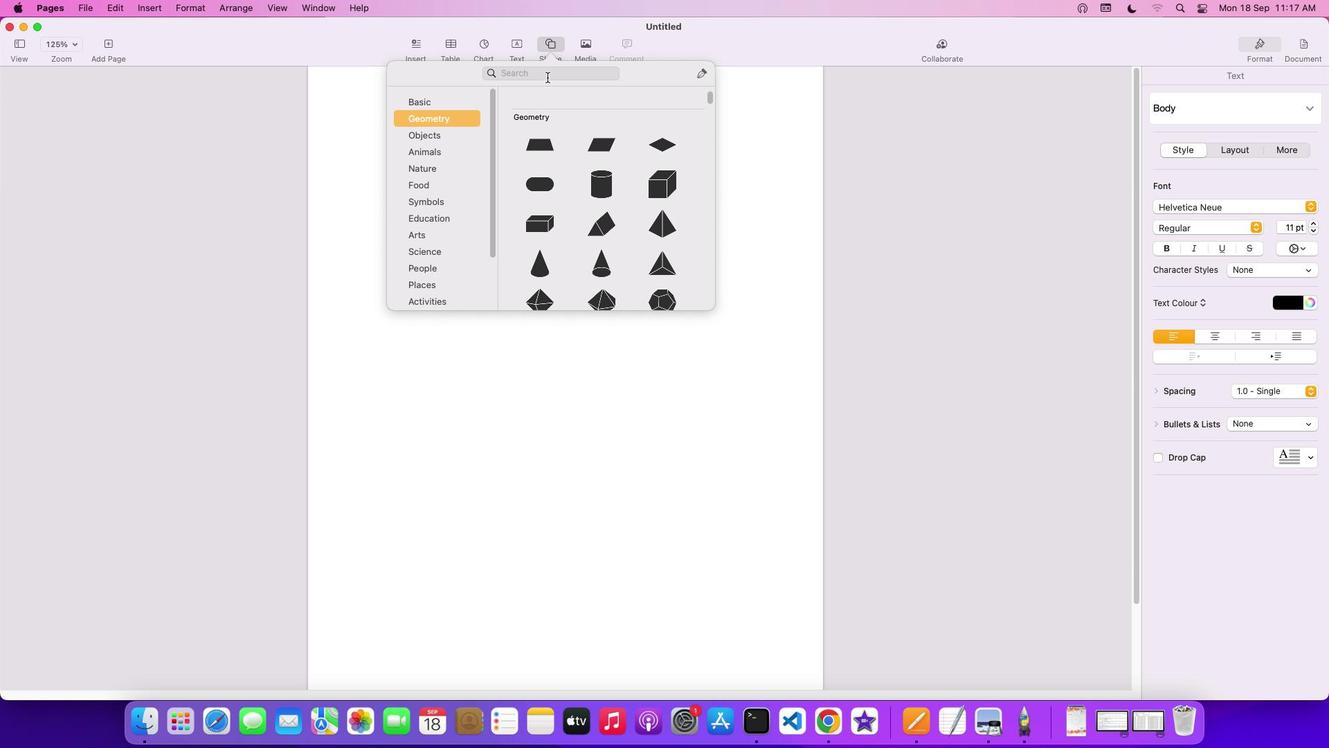 
Action: Key pressed 'p''l''u'
Screenshot: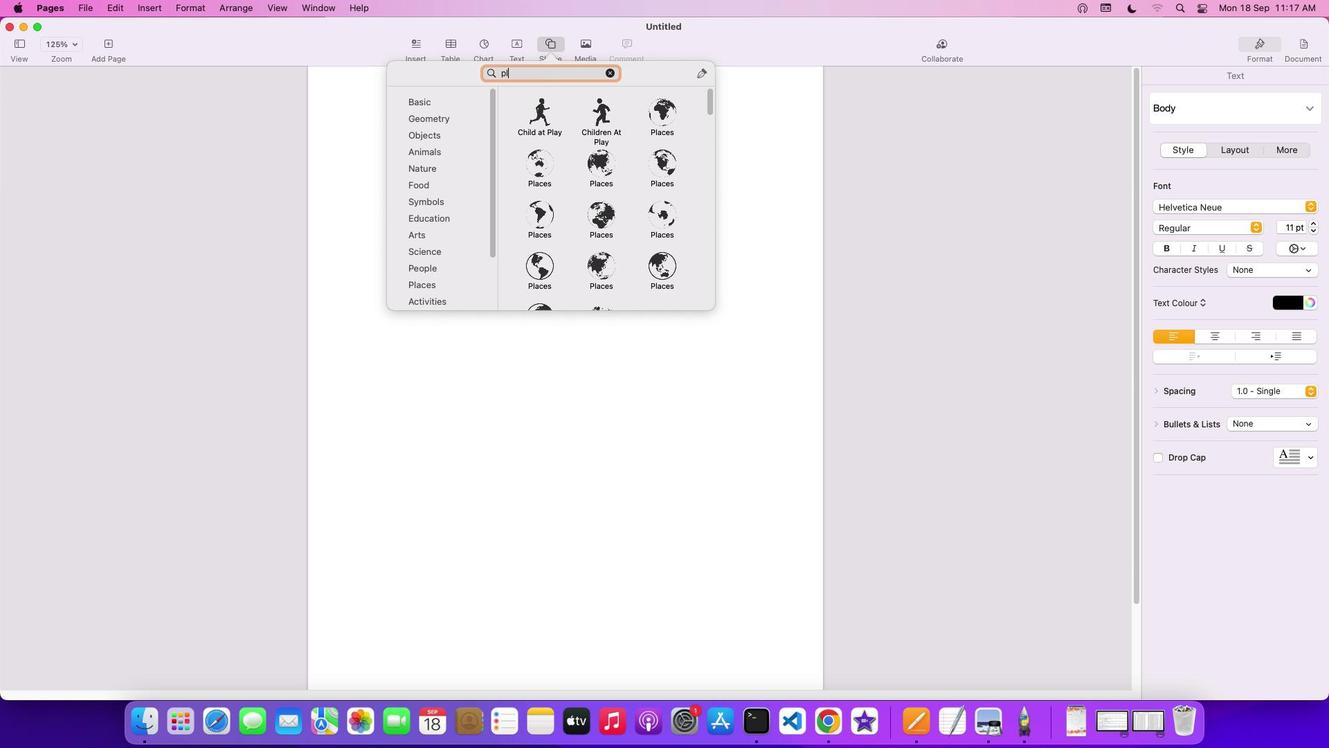 
Action: Mouse moved to (540, 218)
Screenshot: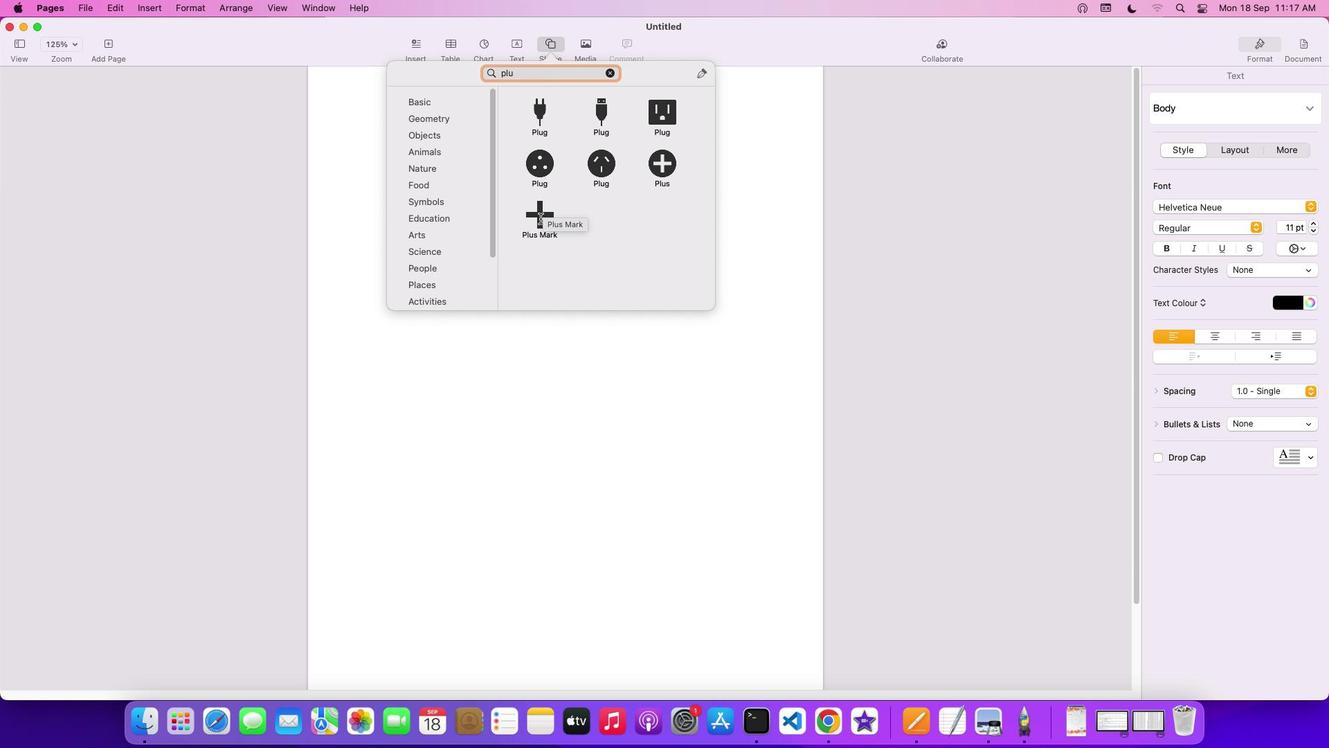 
Action: Mouse pressed left at (540, 218)
Screenshot: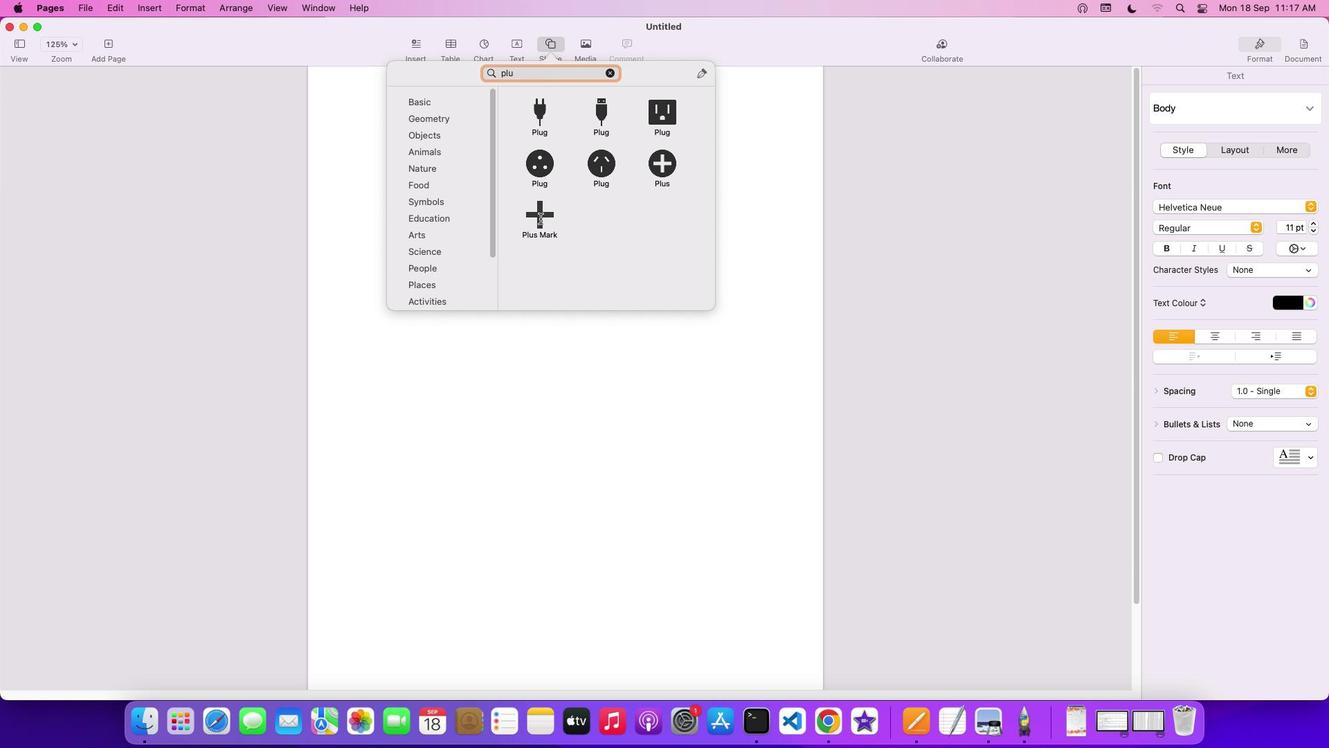
Action: Mouse moved to (563, 172)
Screenshot: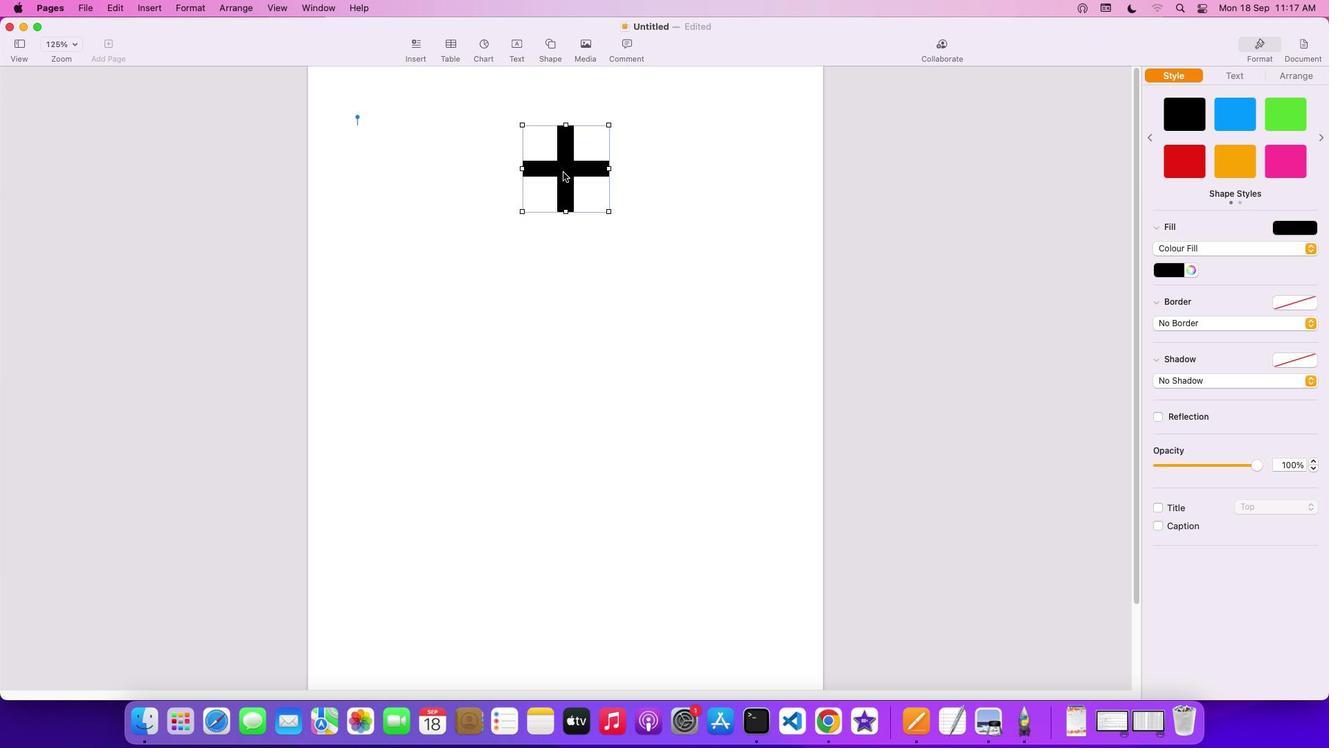 
Action: Mouse pressed left at (563, 172)
Screenshot: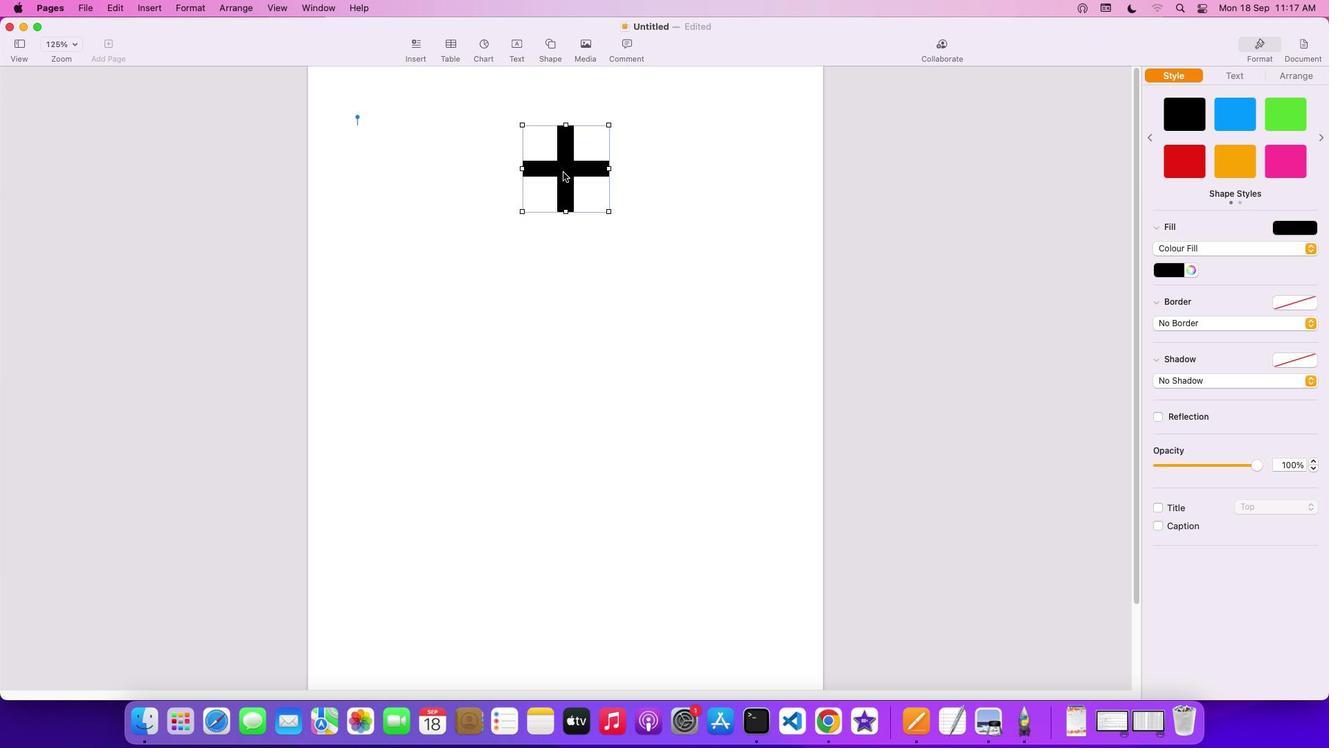 
Action: Mouse moved to (554, 223)
Screenshot: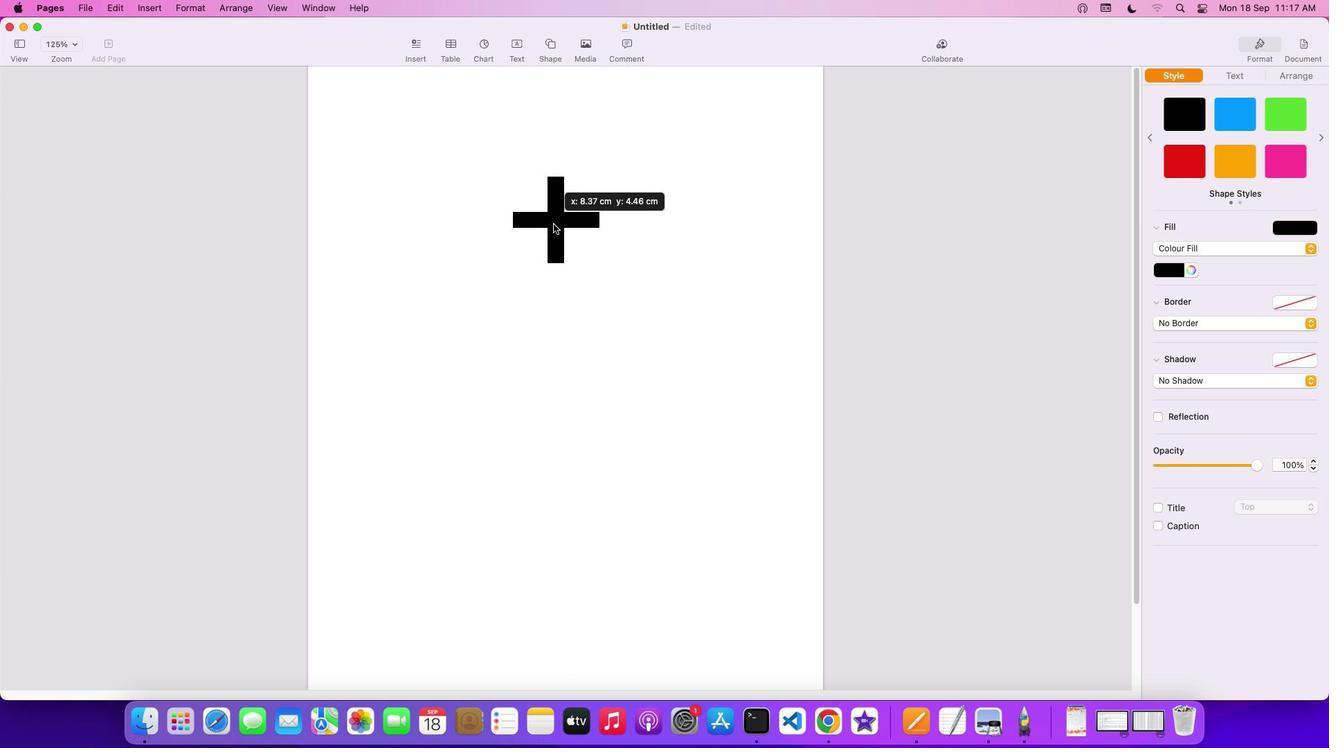 
Action: Mouse pressed right at (554, 223)
Screenshot: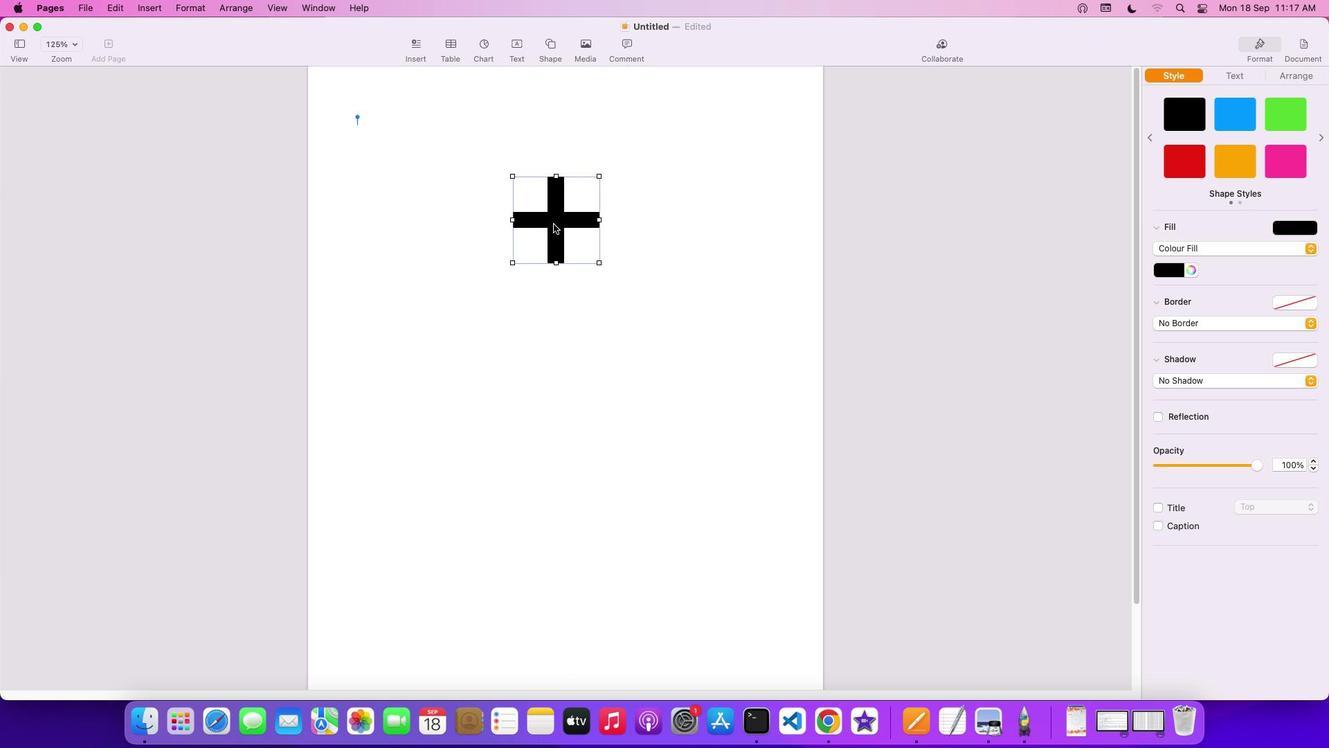 
Action: Mouse moved to (613, 394)
Screenshot: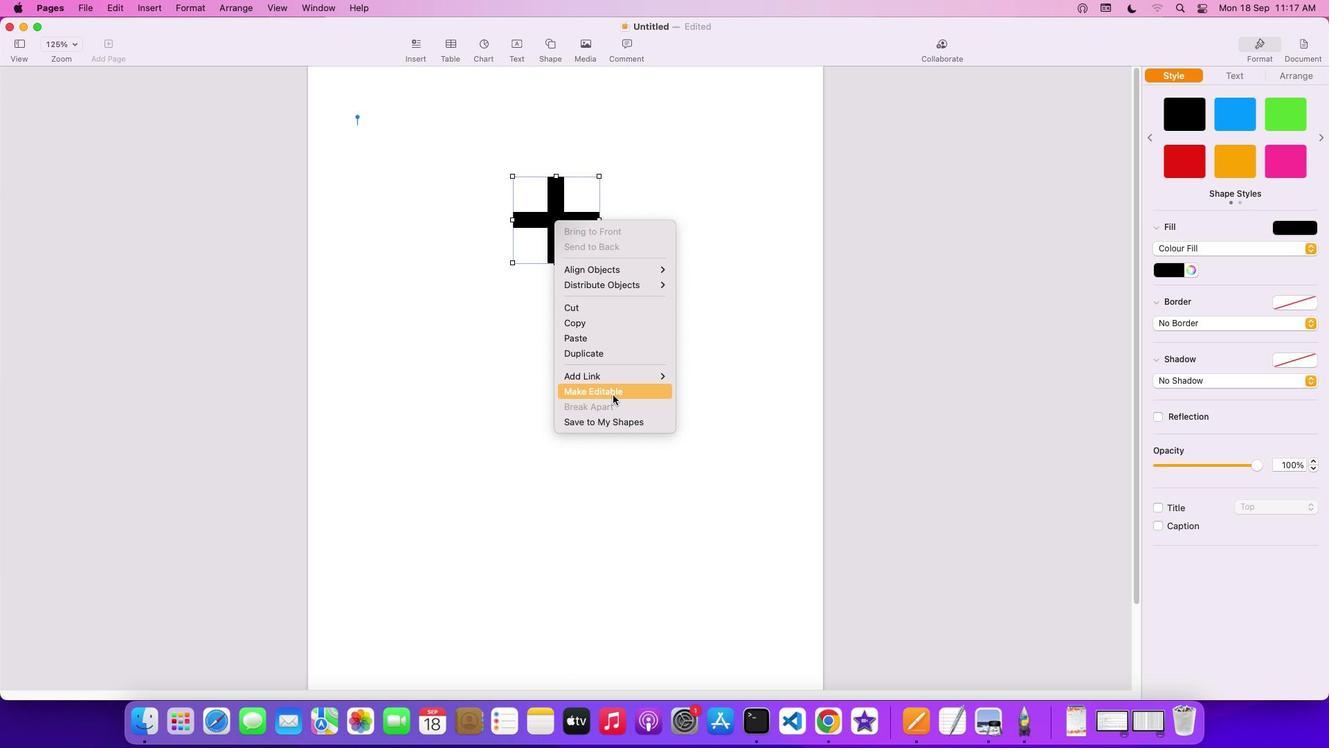 
Action: Mouse pressed left at (613, 394)
Screenshot: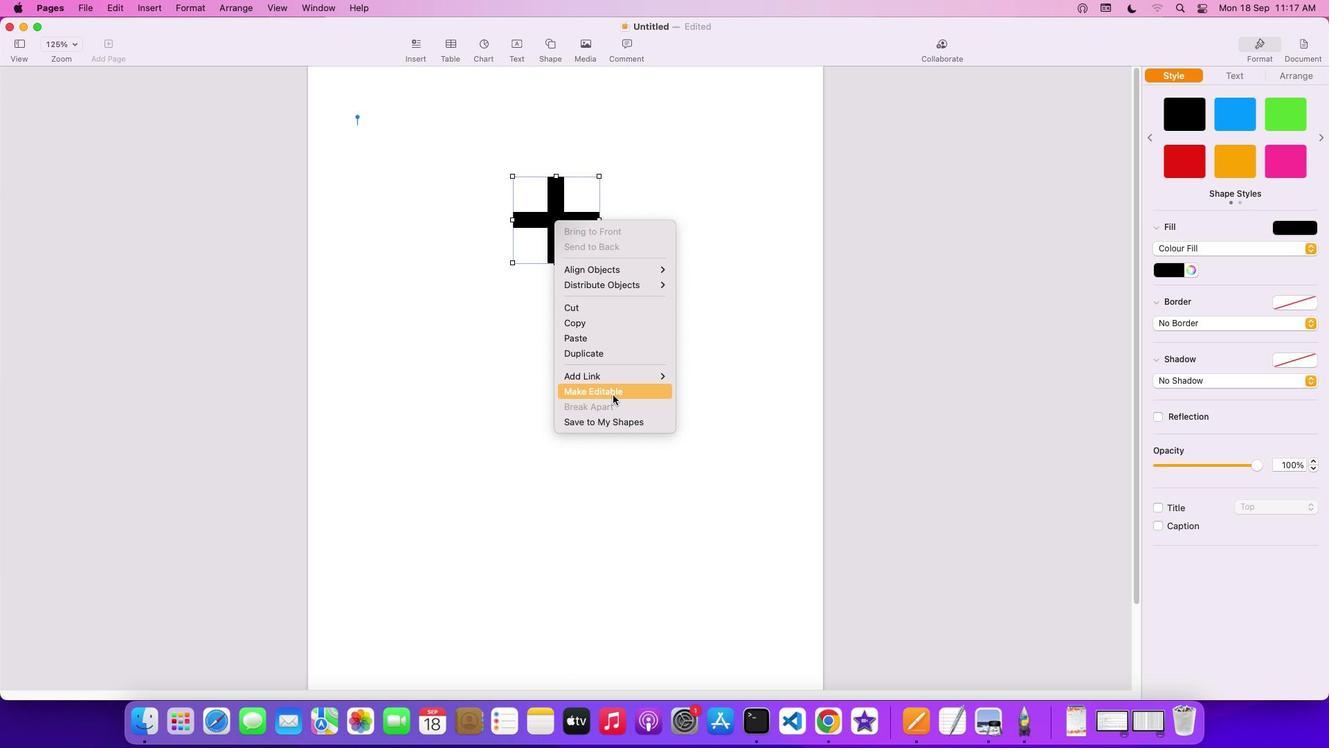 
Action: Mouse moved to (554, 179)
Screenshot: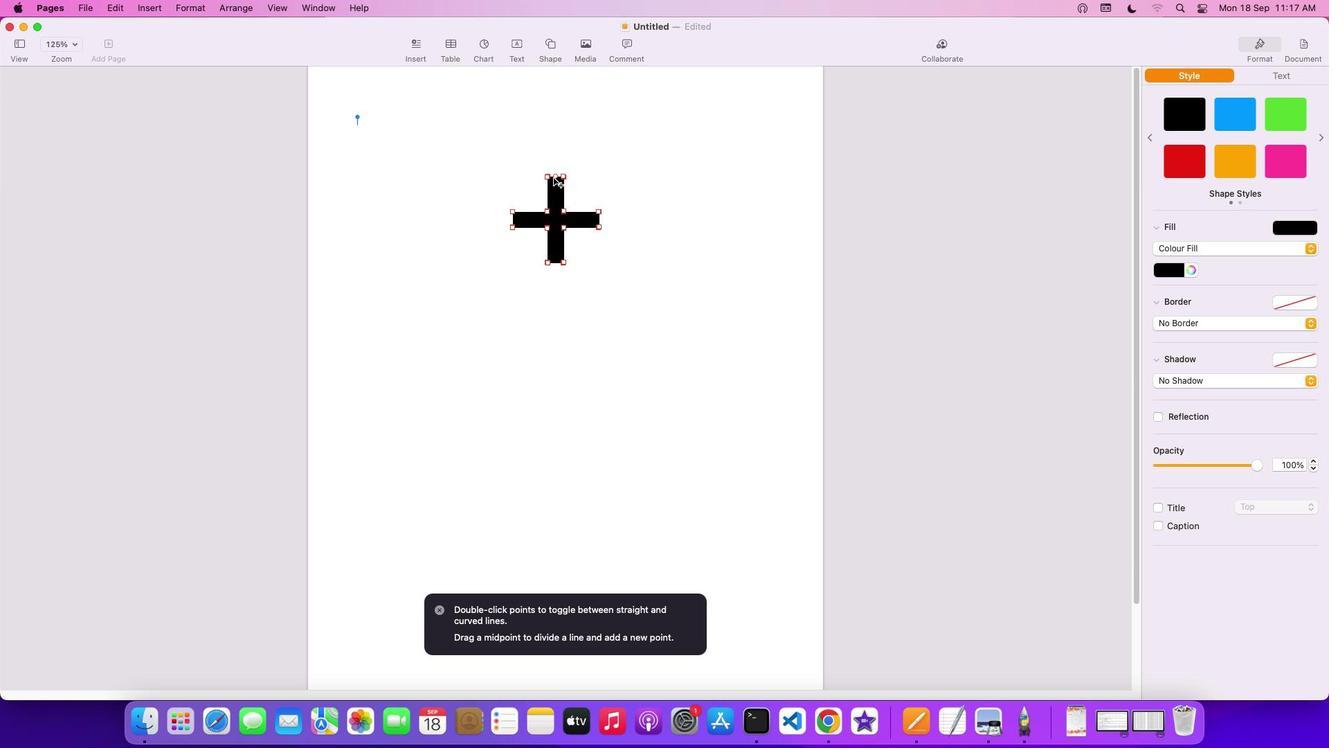 
Action: Mouse pressed left at (554, 179)
Screenshot: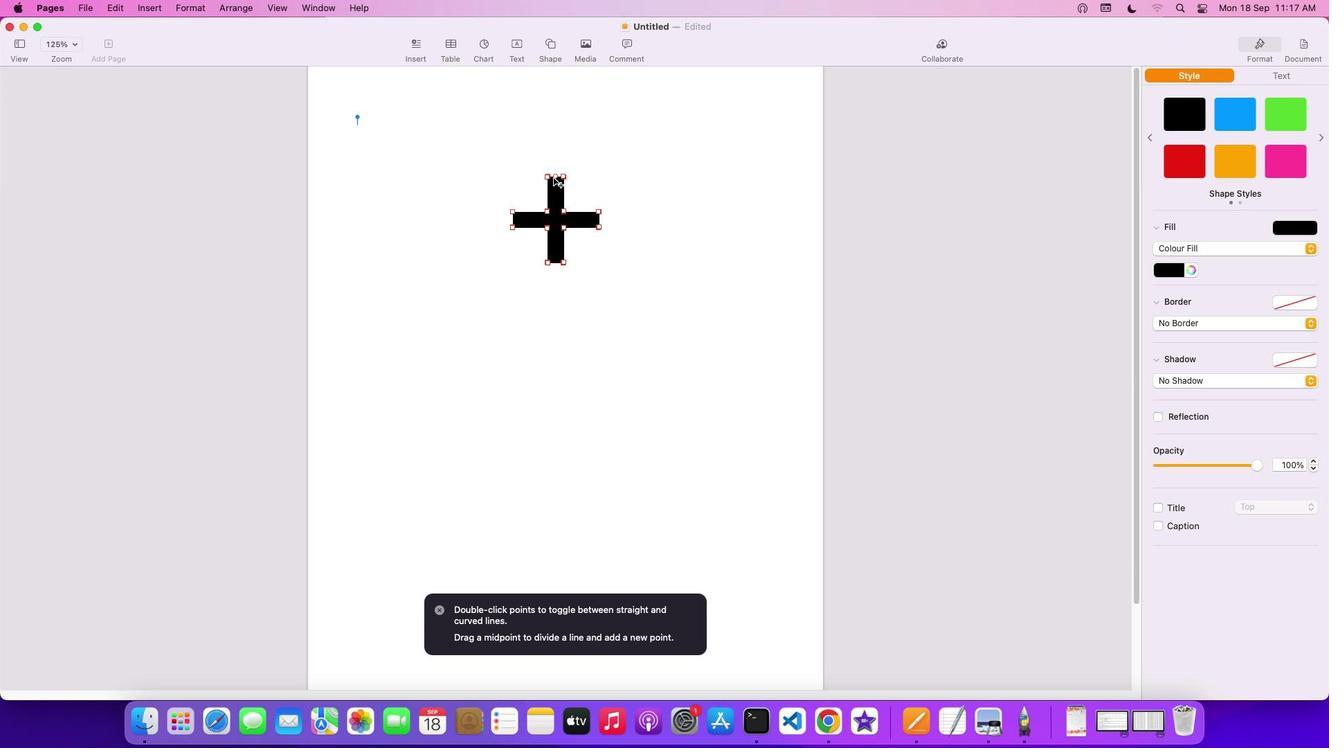 
Action: Mouse moved to (554, 261)
Screenshot: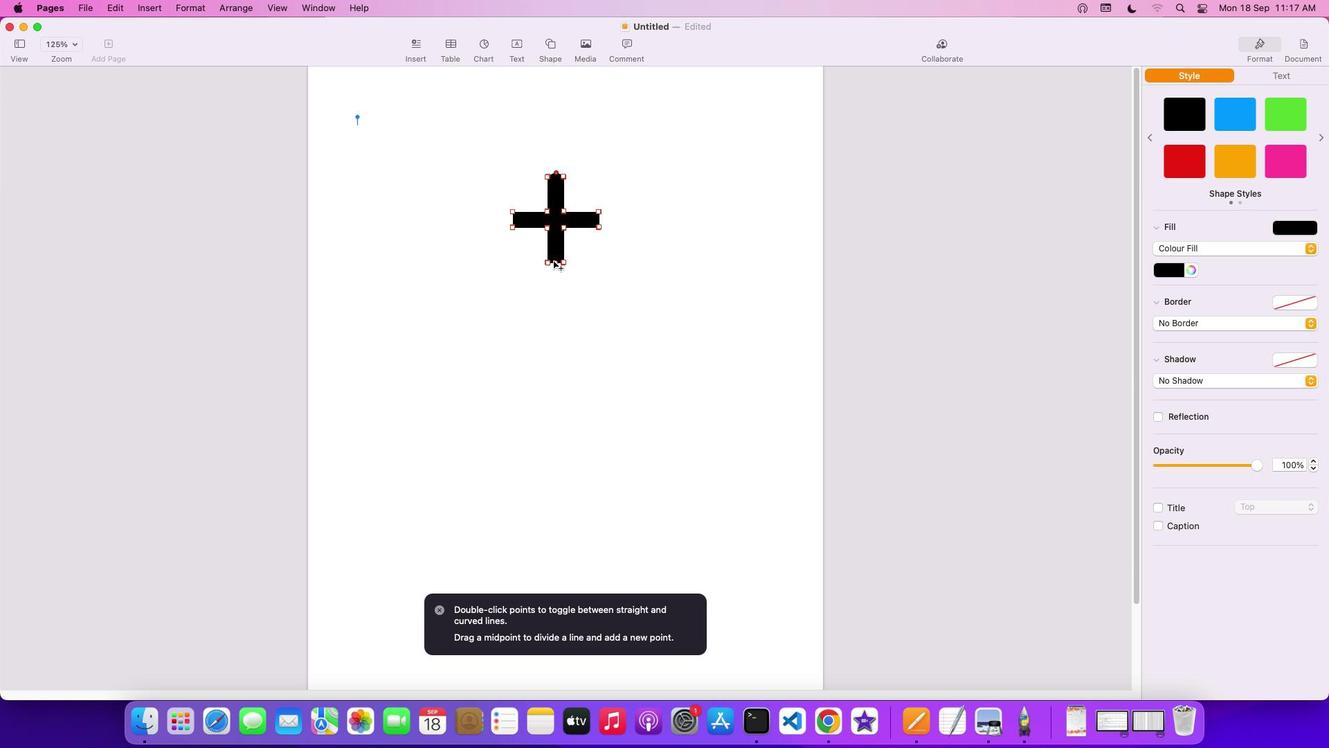
Action: Mouse pressed left at (554, 261)
Screenshot: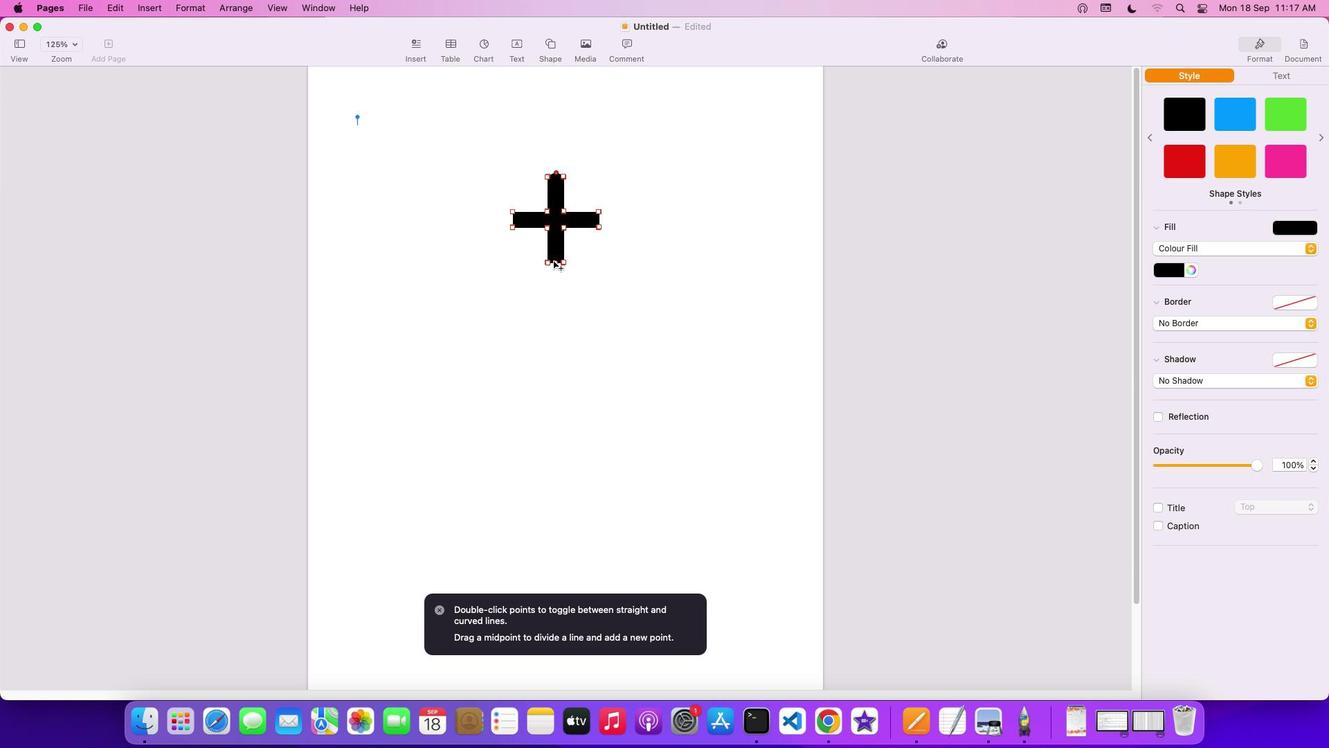 
Action: Mouse moved to (559, 269)
Screenshot: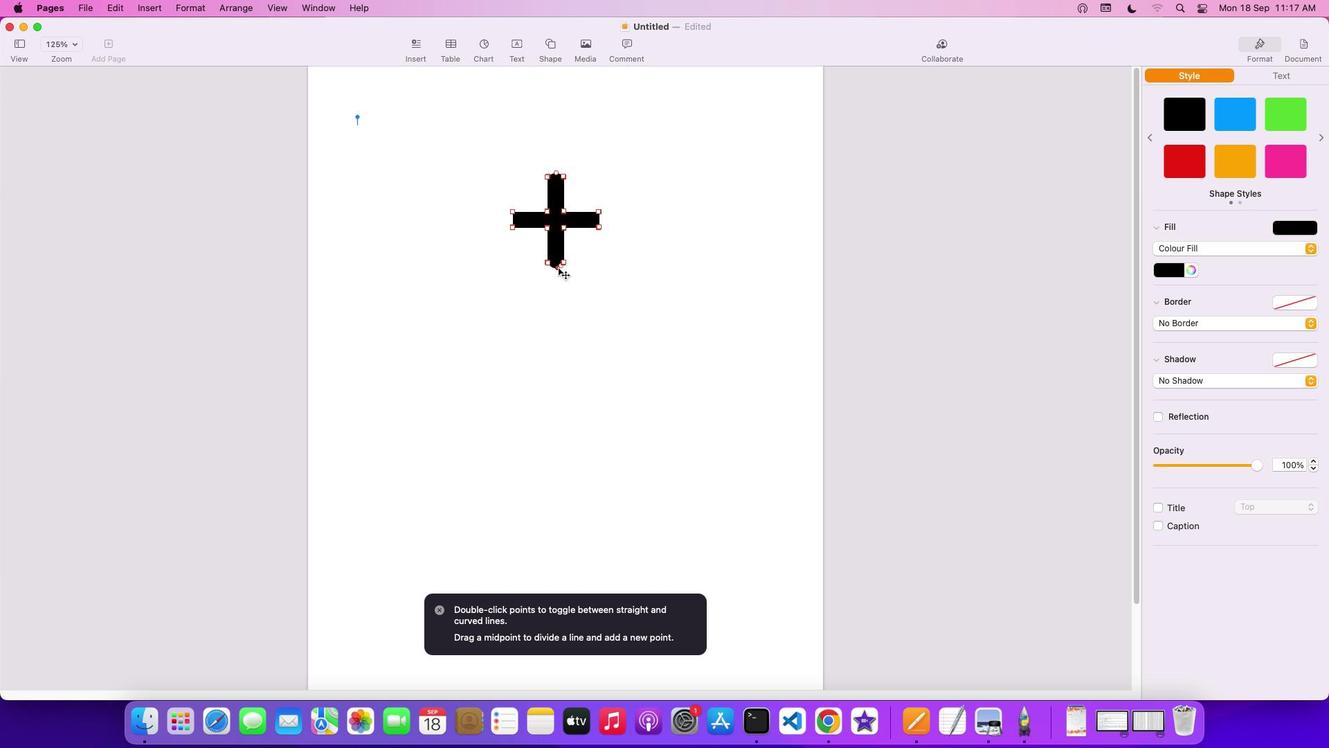 
Action: Mouse pressed left at (559, 269)
Screenshot: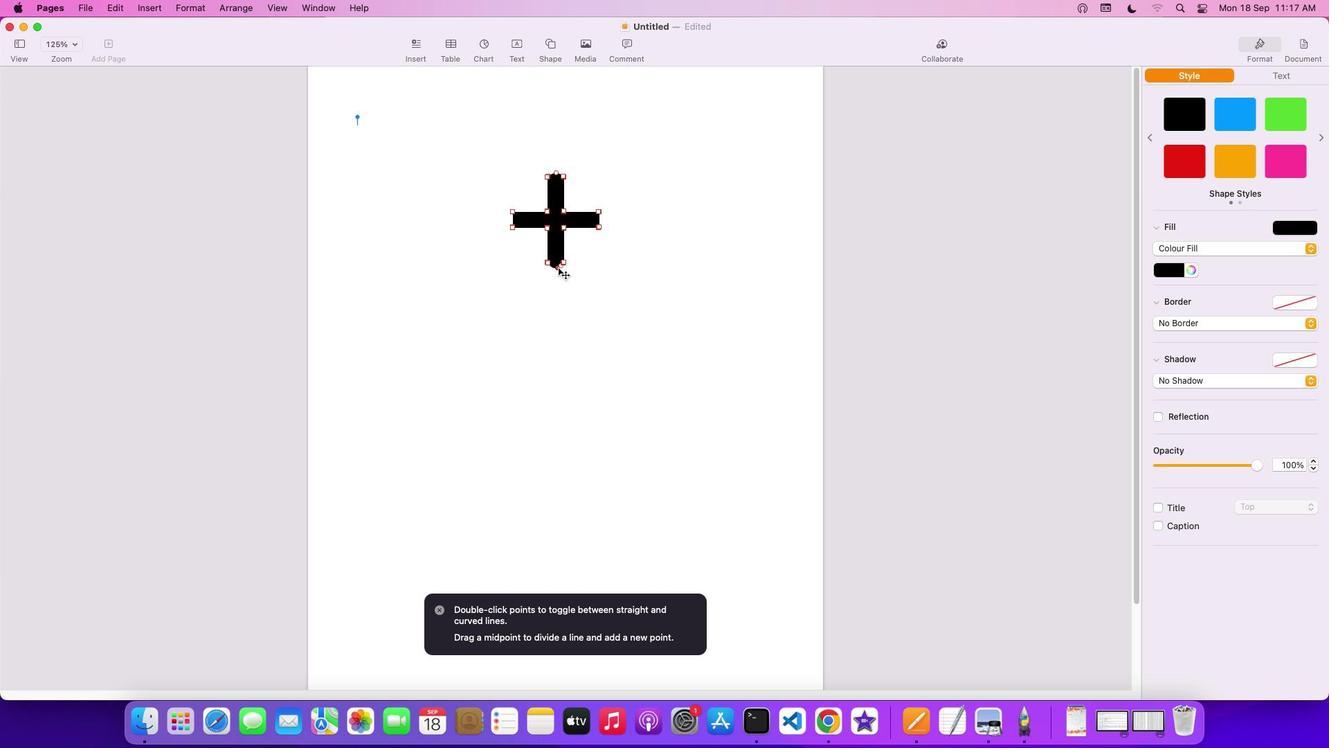 
Action: Mouse moved to (600, 220)
Screenshot: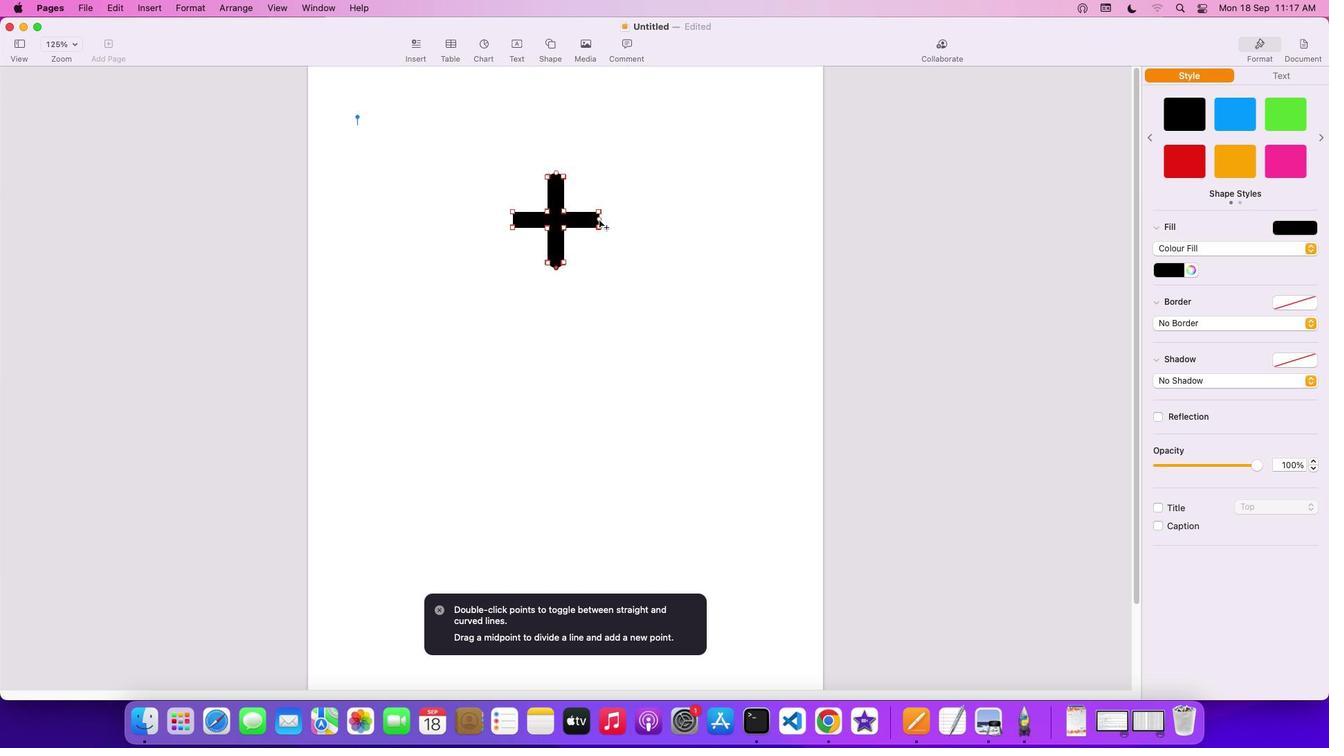 
Action: Mouse pressed left at (600, 220)
Screenshot: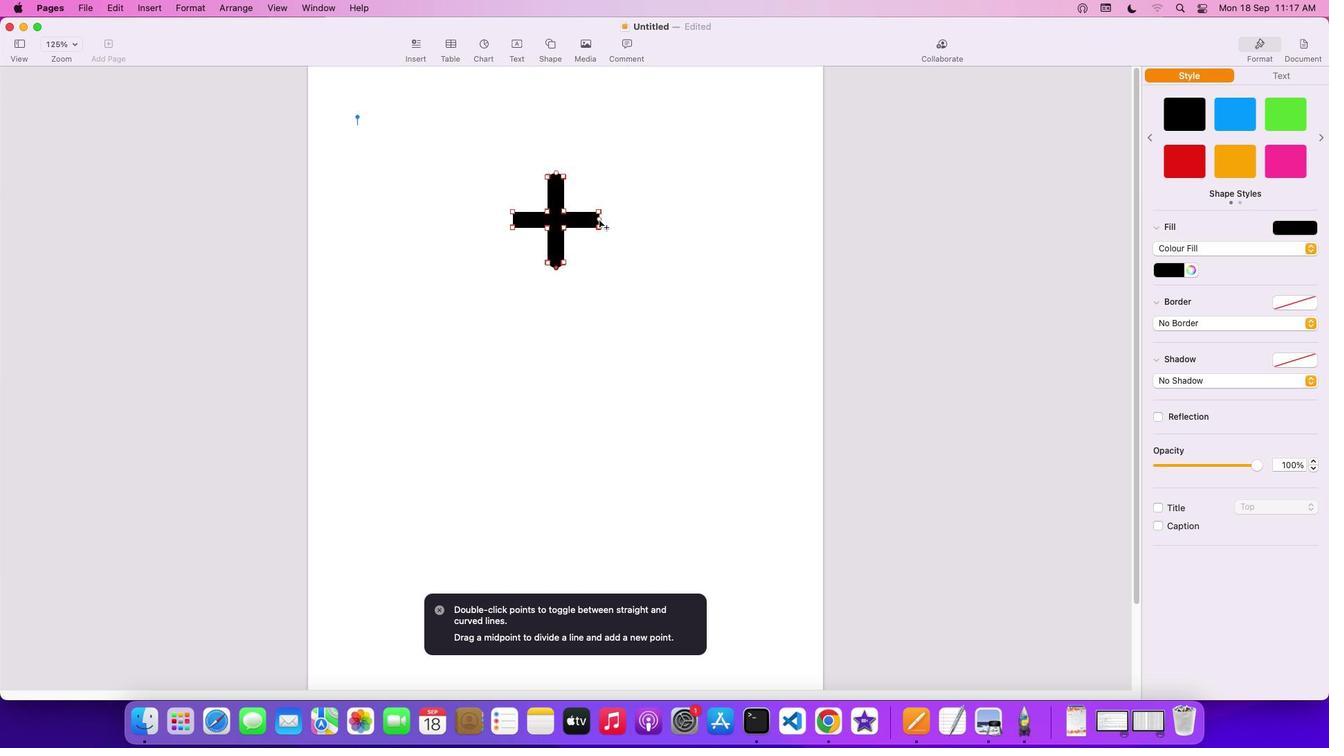 
Action: Mouse moved to (604, 220)
Screenshot: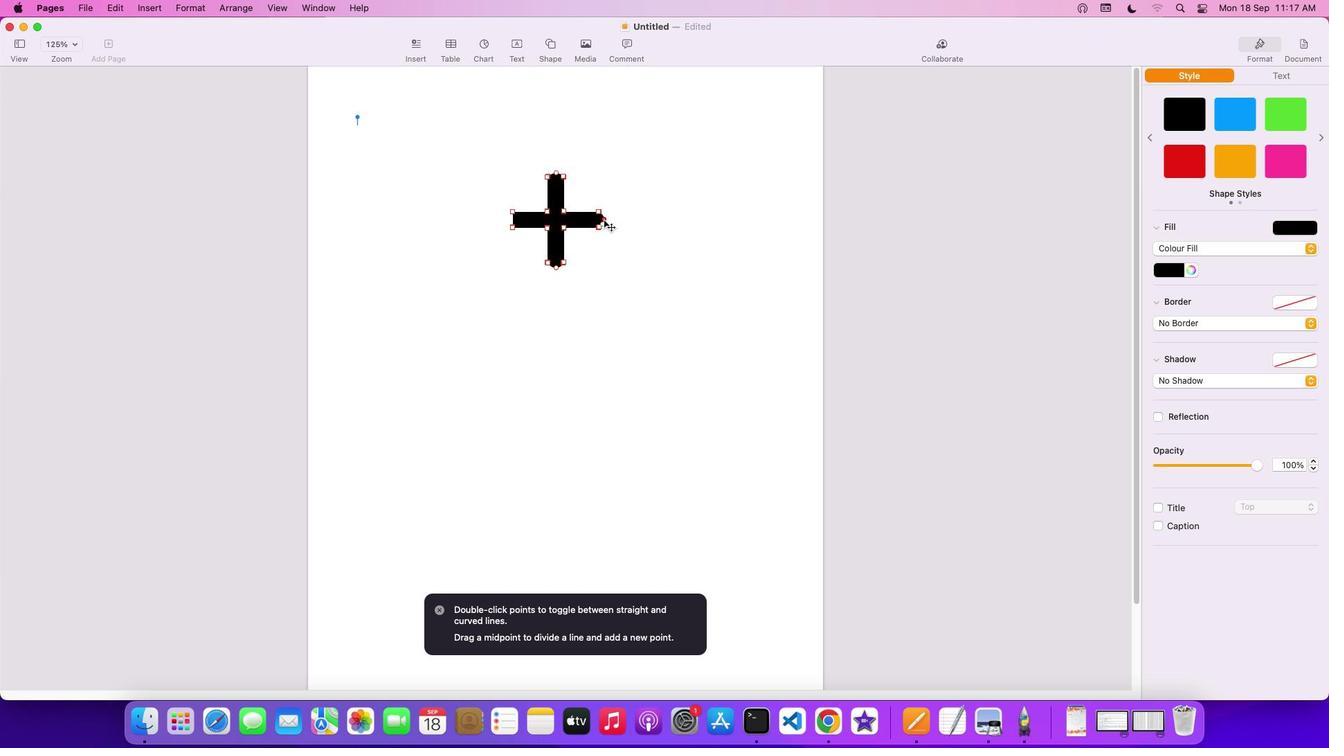 
Action: Mouse pressed left at (604, 220)
Screenshot: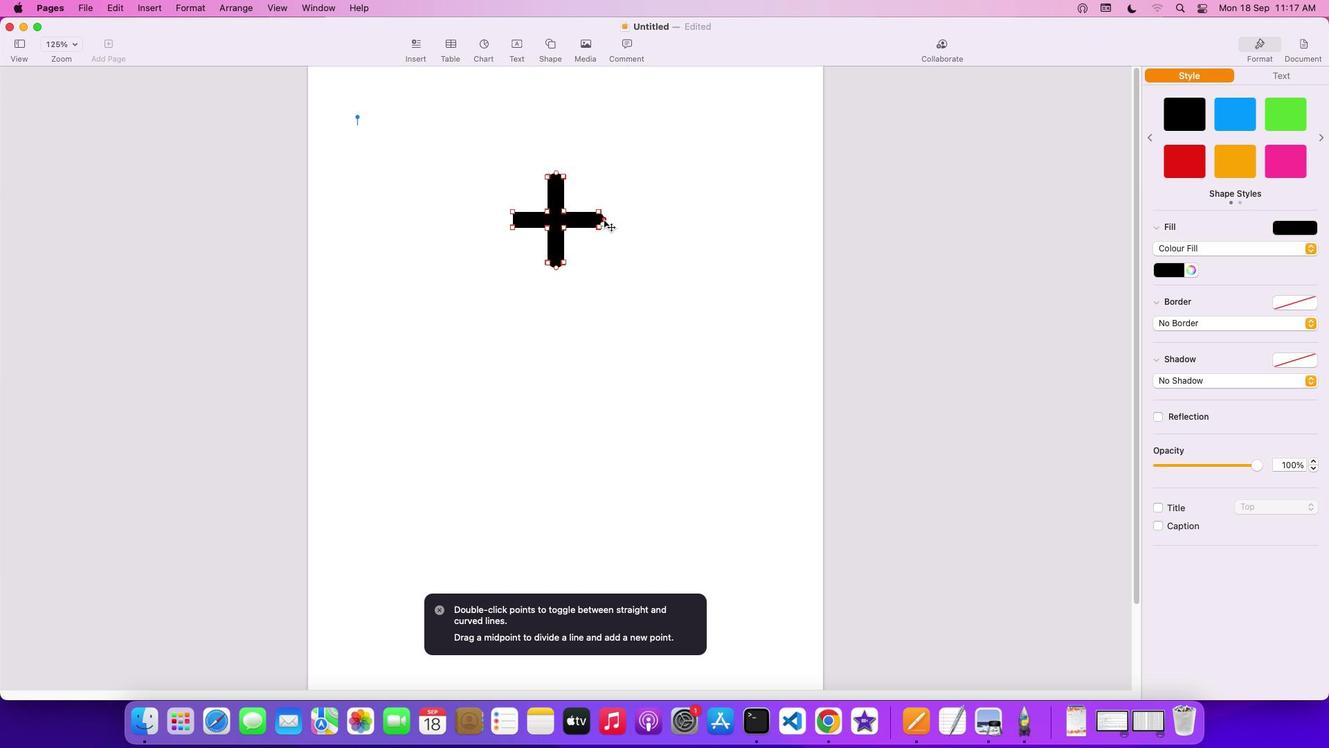 
Action: Mouse moved to (606, 220)
Screenshot: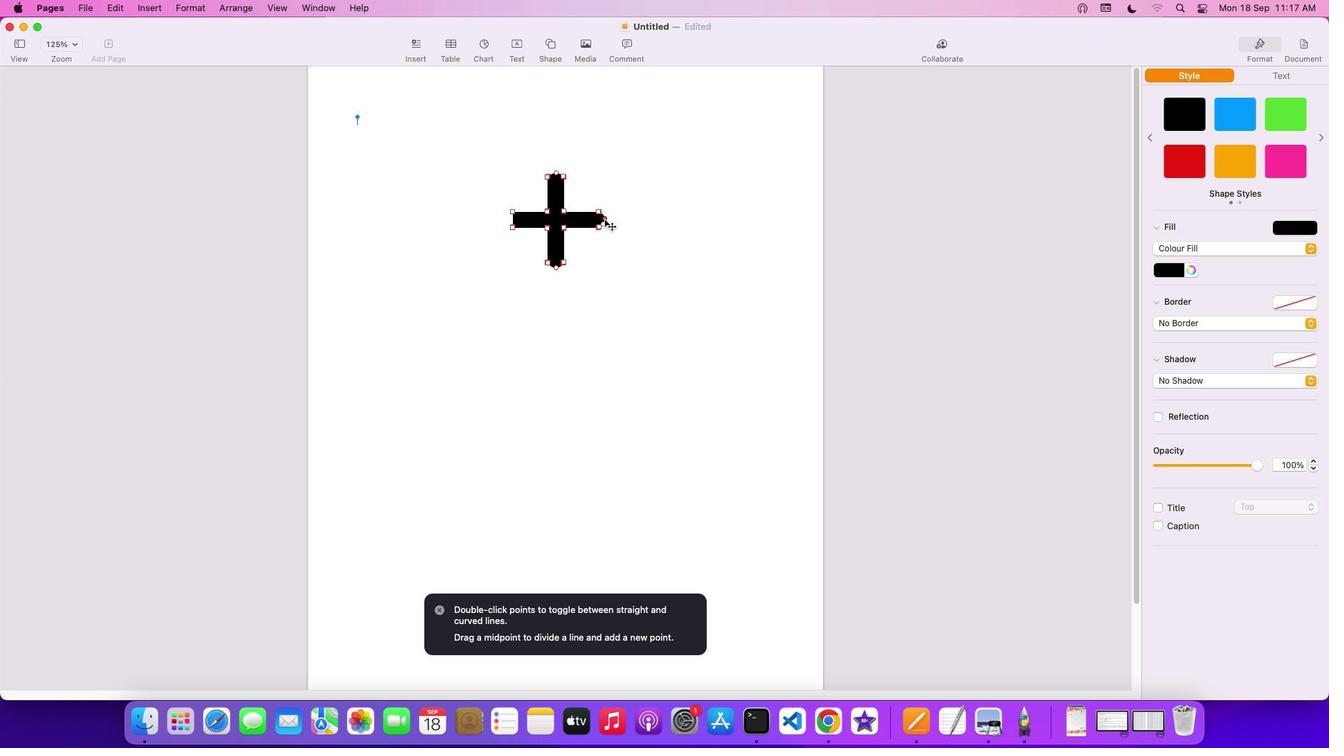 
Action: Mouse pressed left at (606, 220)
Screenshot: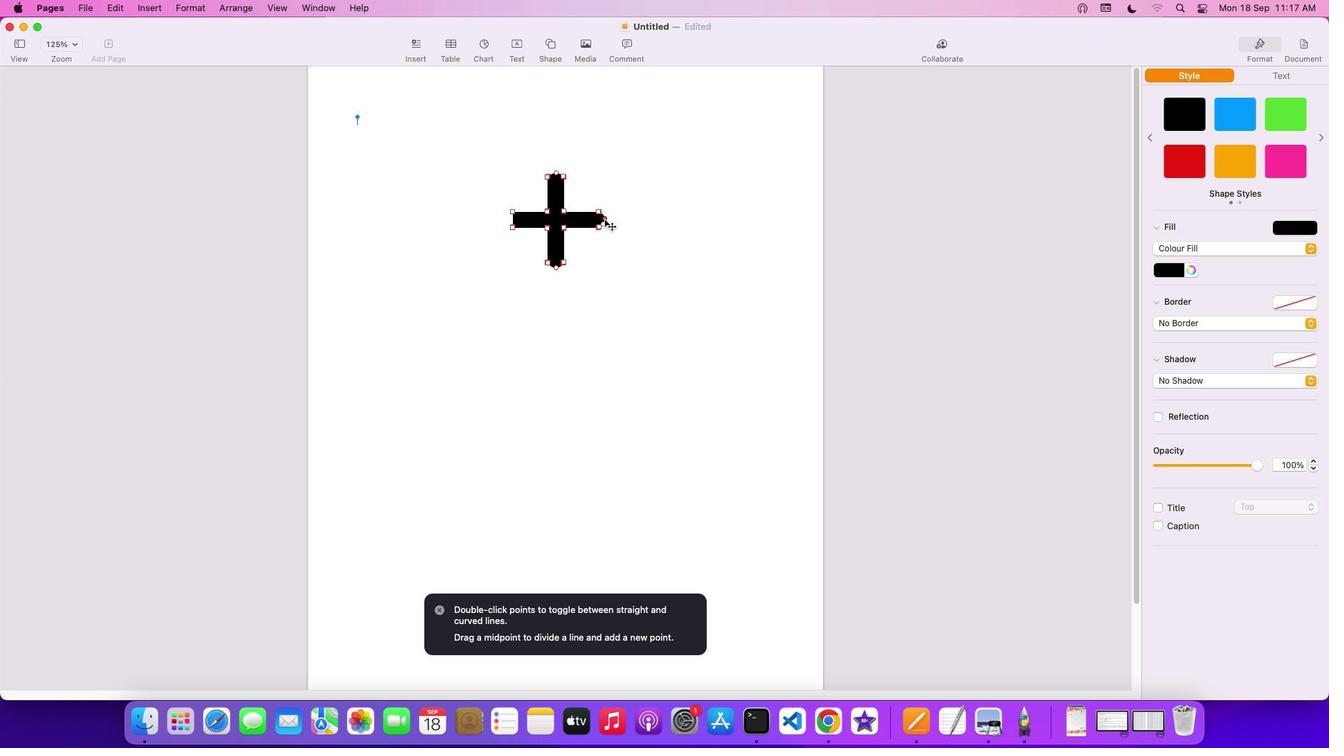 
Action: Mouse moved to (513, 221)
Screenshot: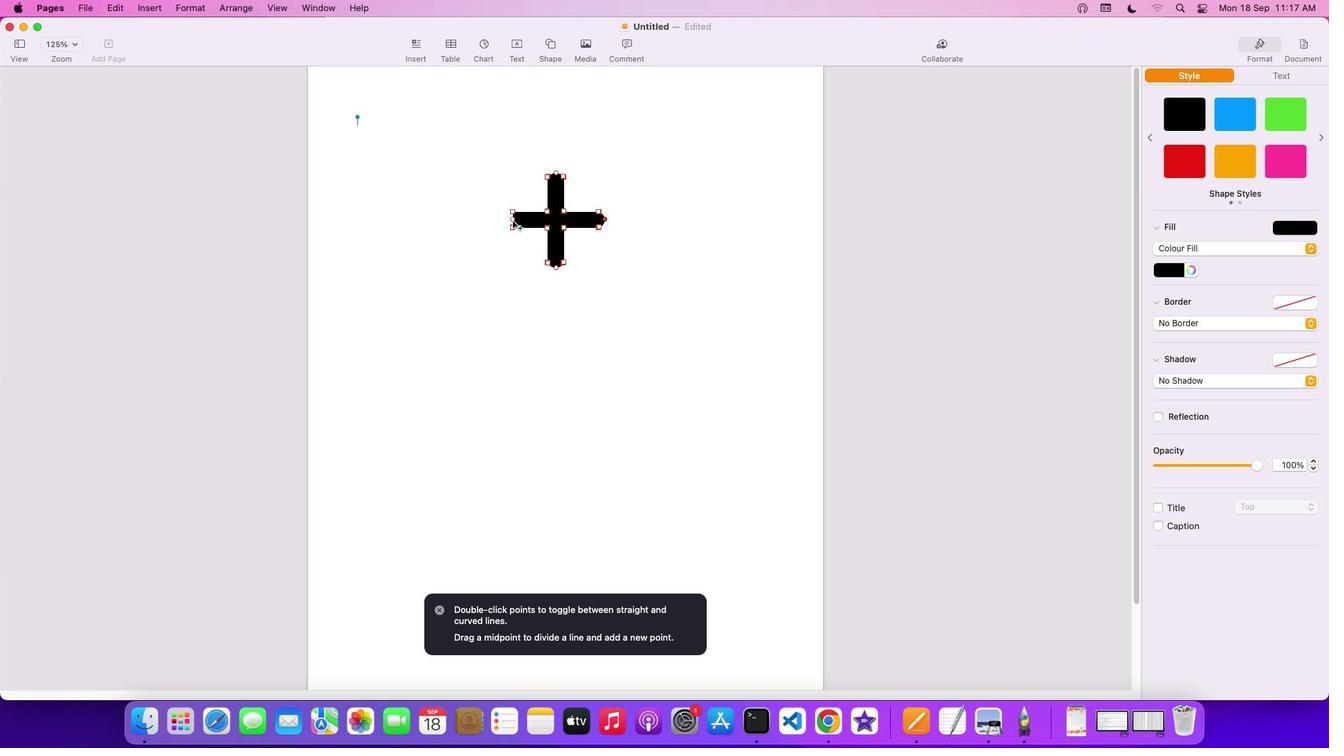 
Action: Mouse pressed left at (513, 221)
Screenshot: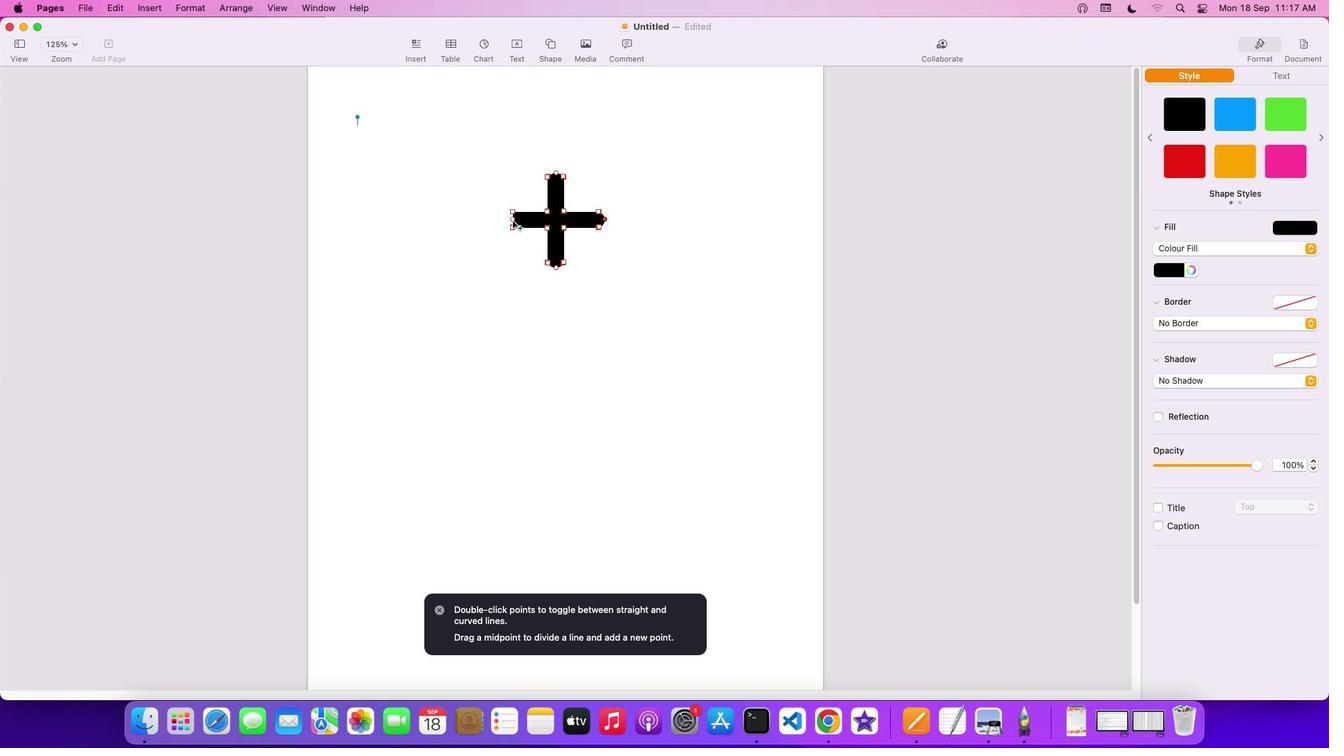 
Action: Mouse moved to (510, 222)
Screenshot: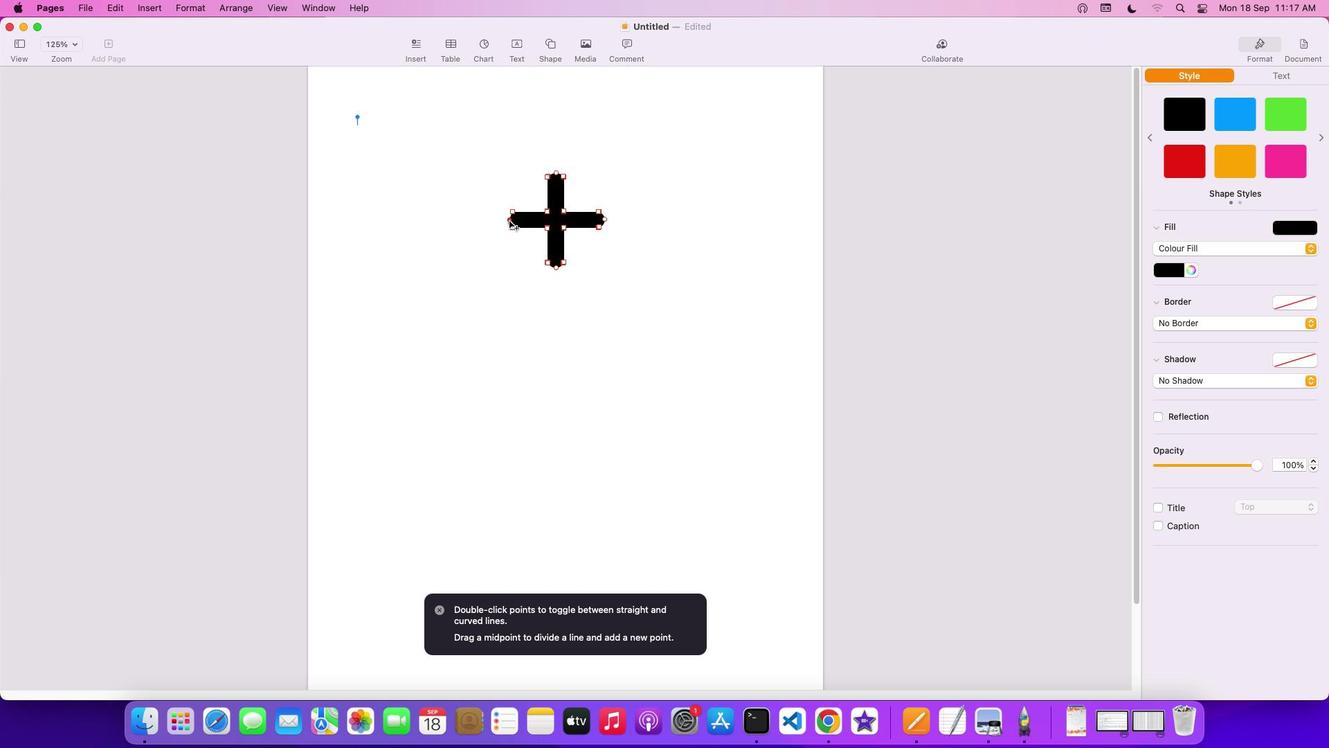
Action: Mouse pressed left at (510, 222)
Screenshot: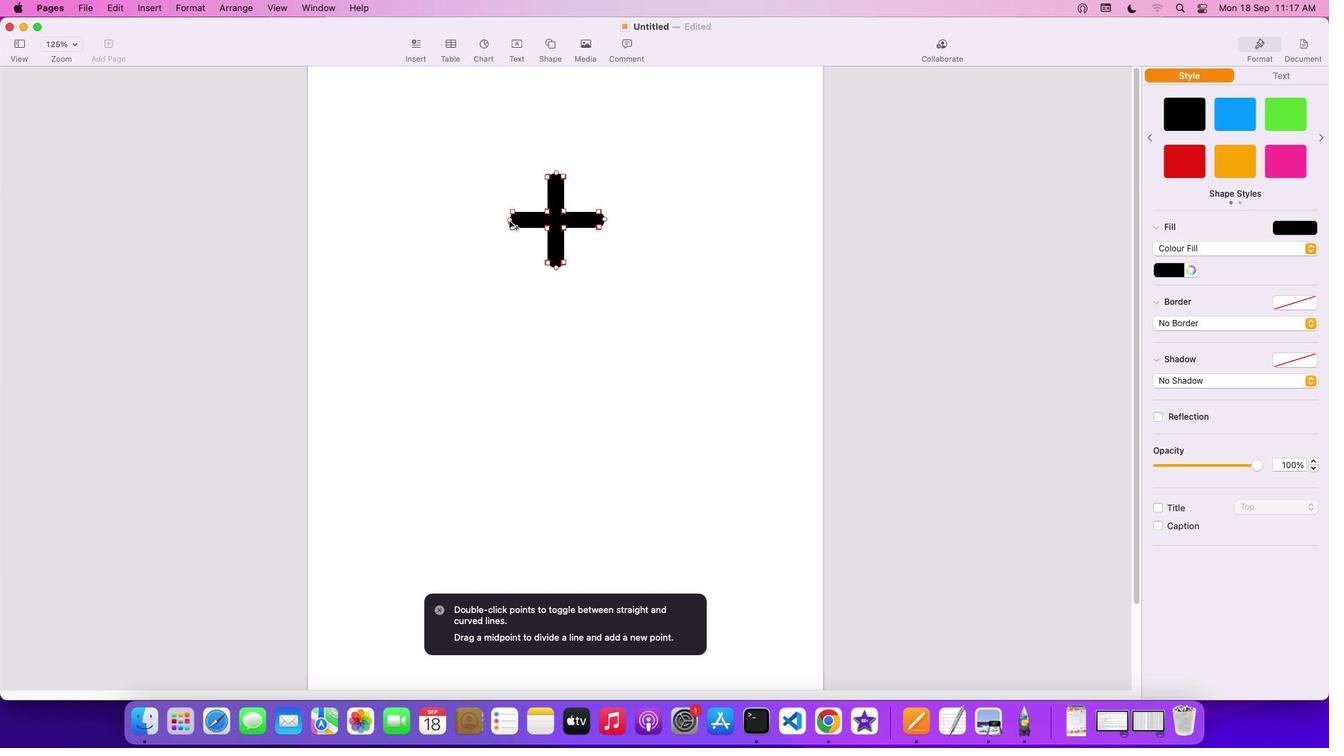 
Action: Mouse moved to (513, 223)
Screenshot: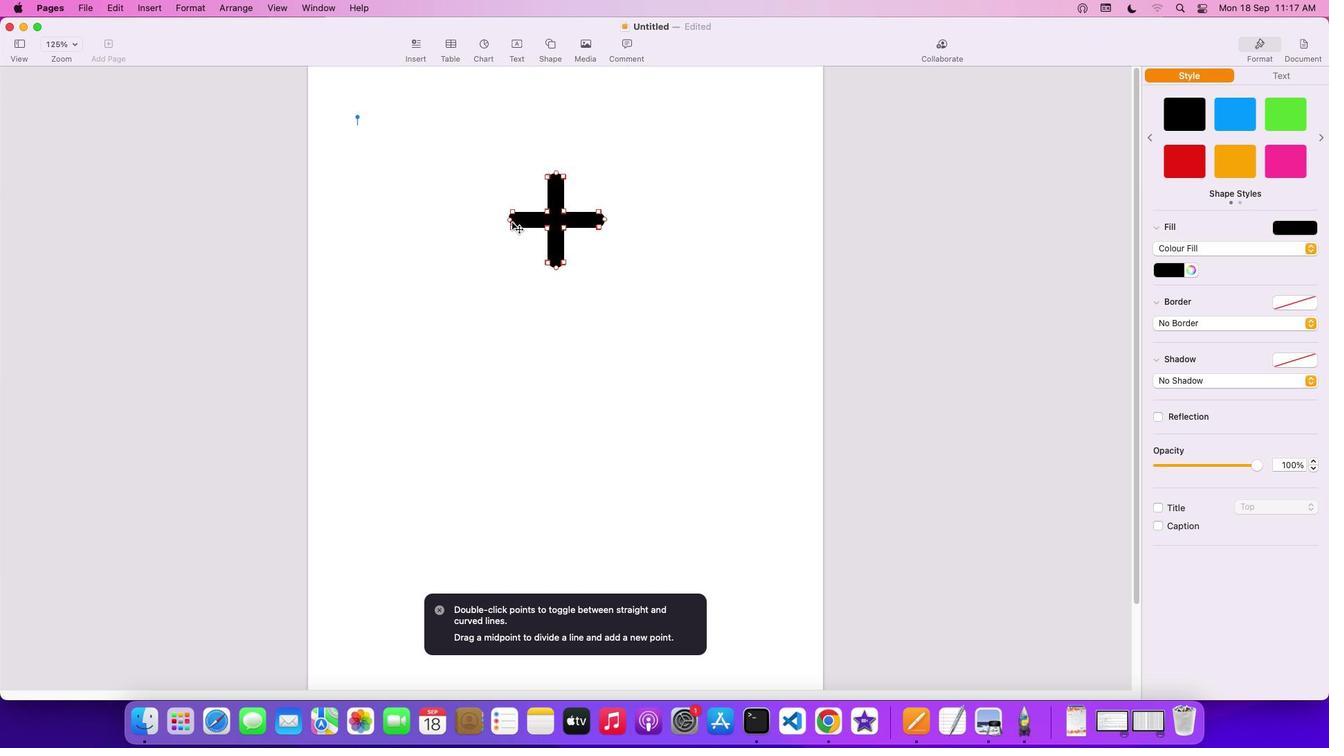 
Action: Mouse pressed left at (513, 223)
Screenshot: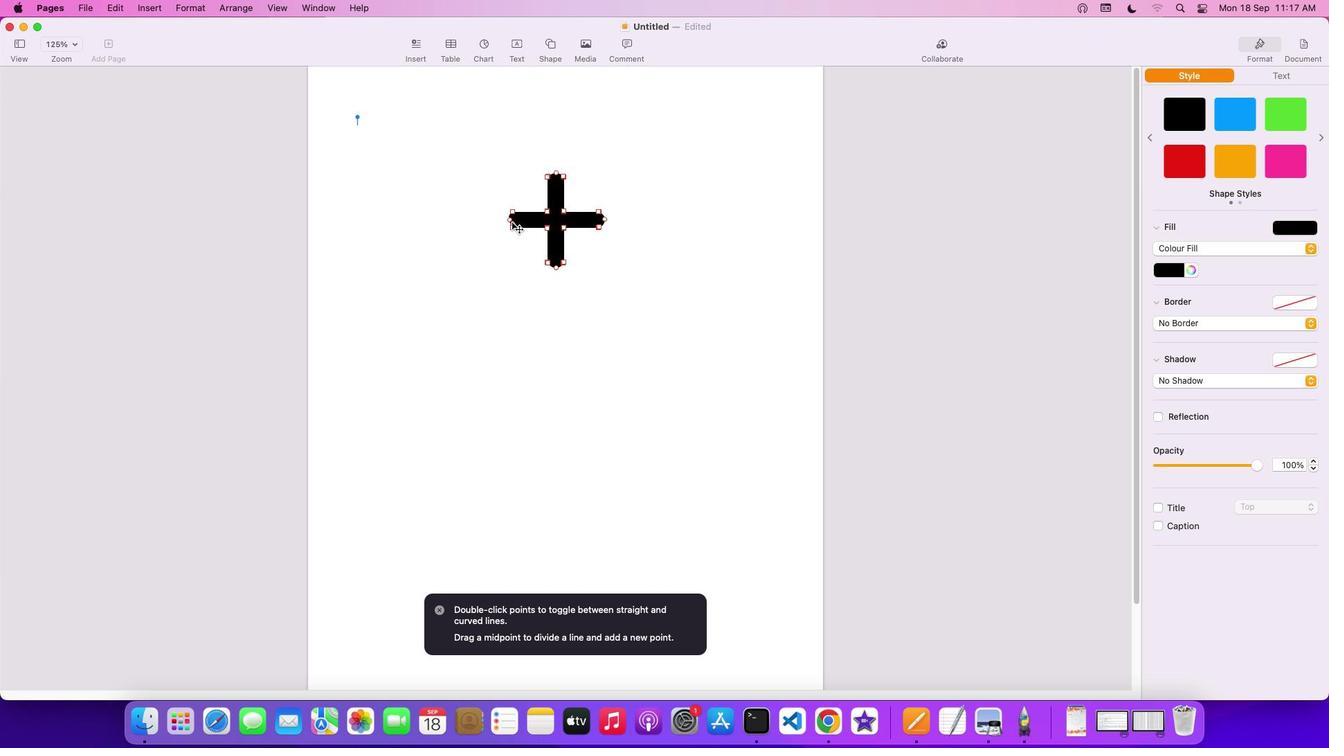 
Action: Mouse moved to (509, 220)
Screenshot: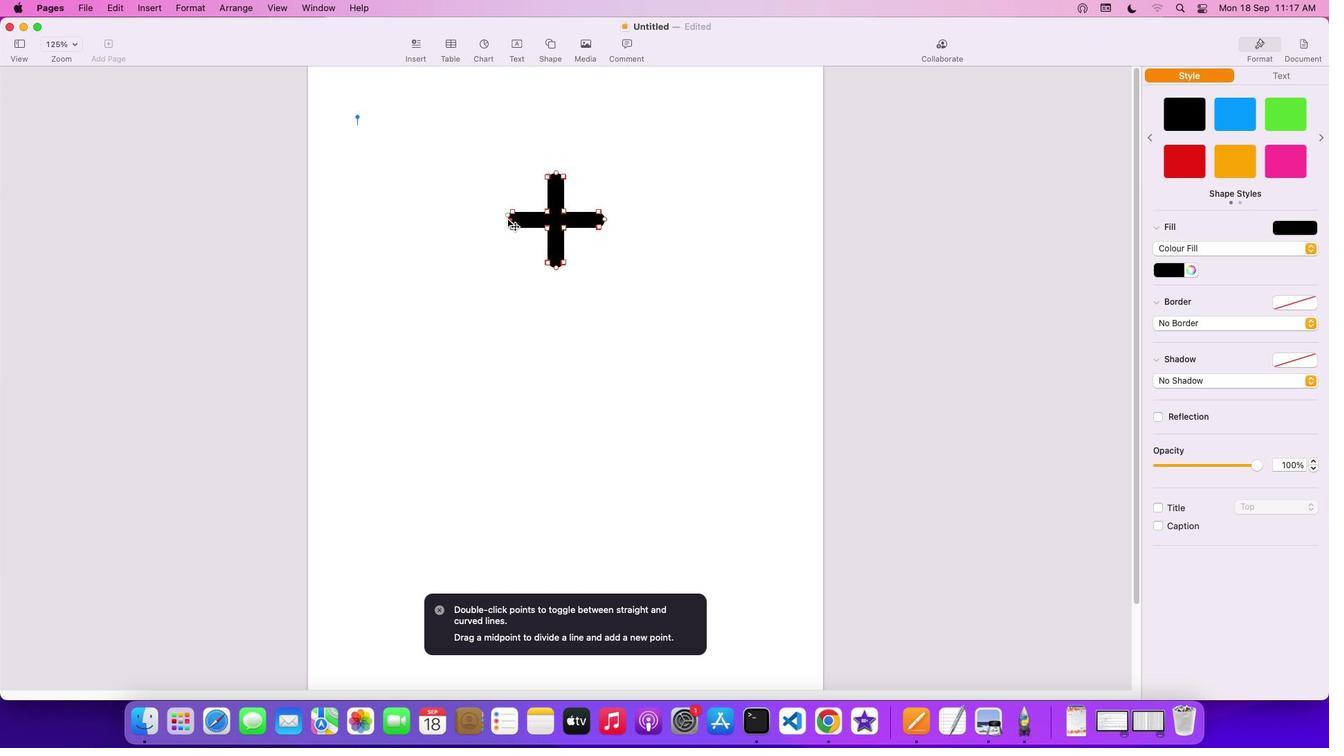 
Action: Mouse pressed left at (509, 220)
Screenshot: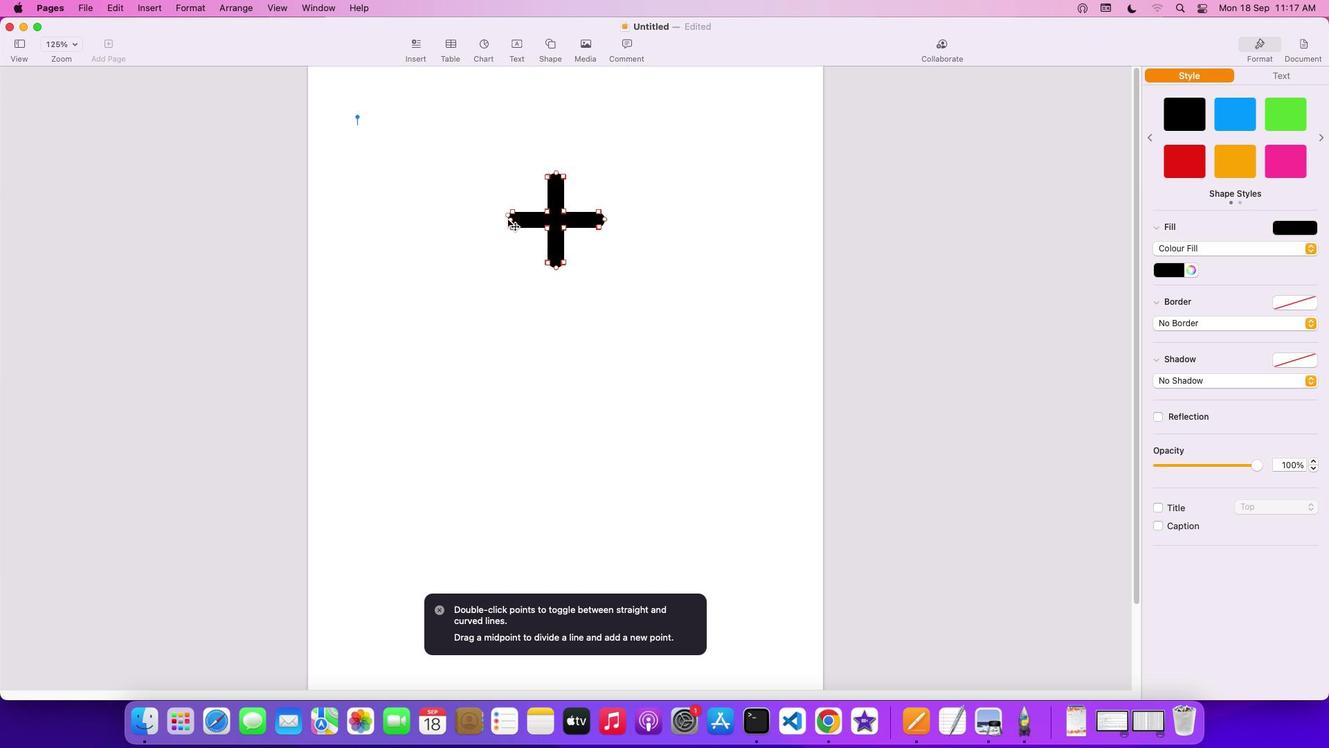 
Action: Mouse moved to (637, 256)
Screenshot: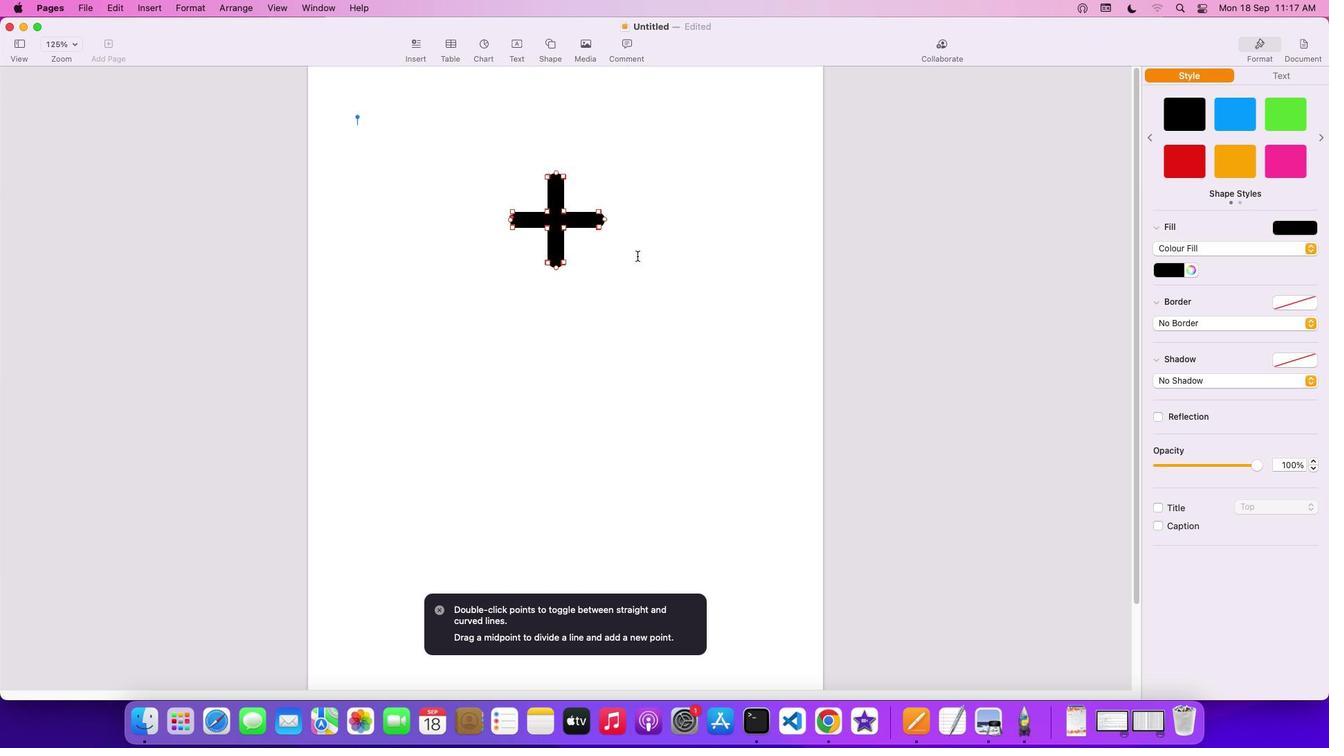 
Action: Mouse pressed left at (637, 256)
Screenshot: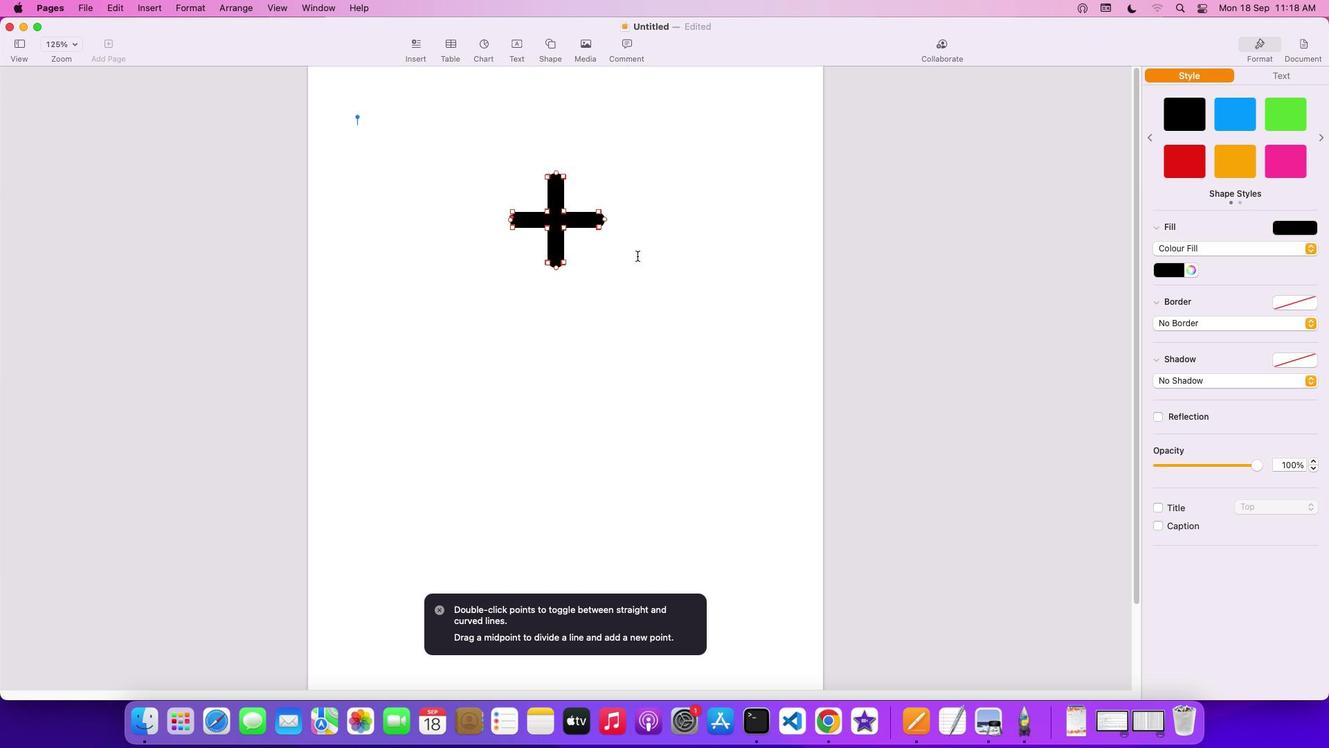 
Action: Mouse moved to (529, 218)
Screenshot: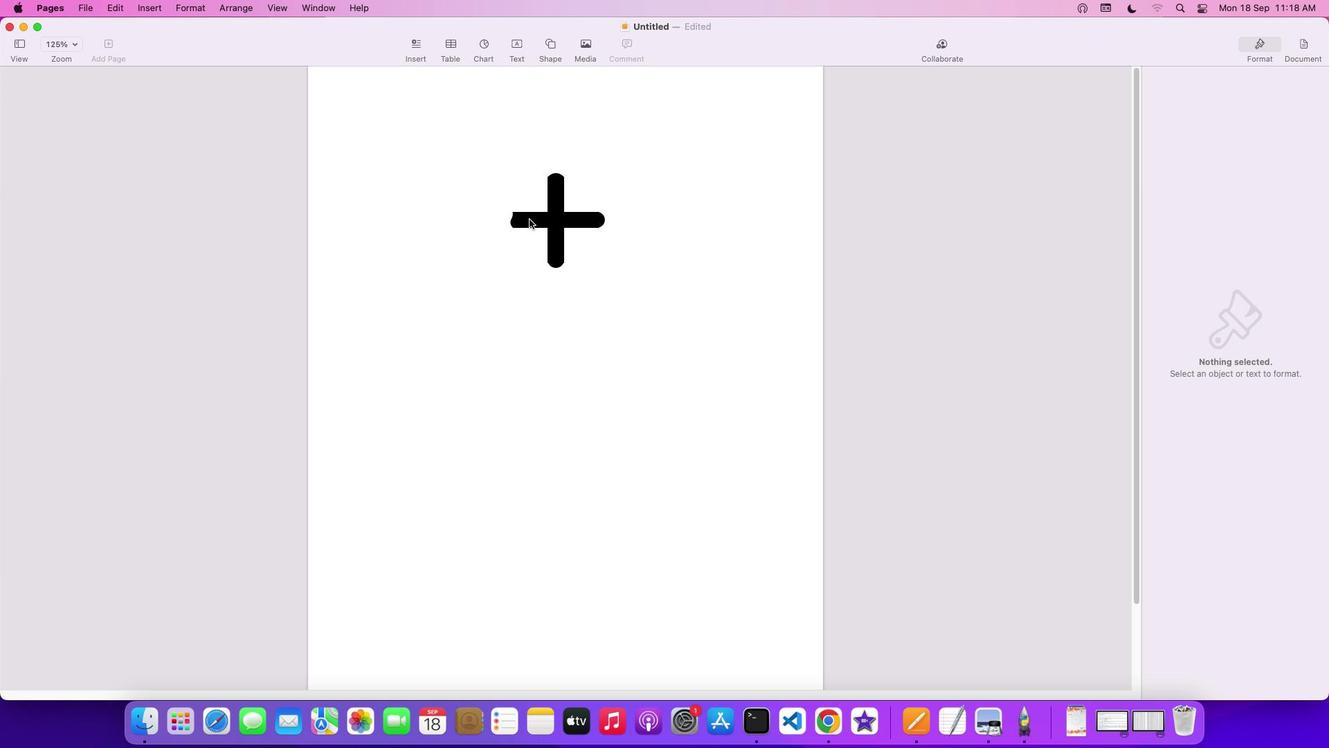 
Action: Mouse pressed left at (529, 218)
Screenshot: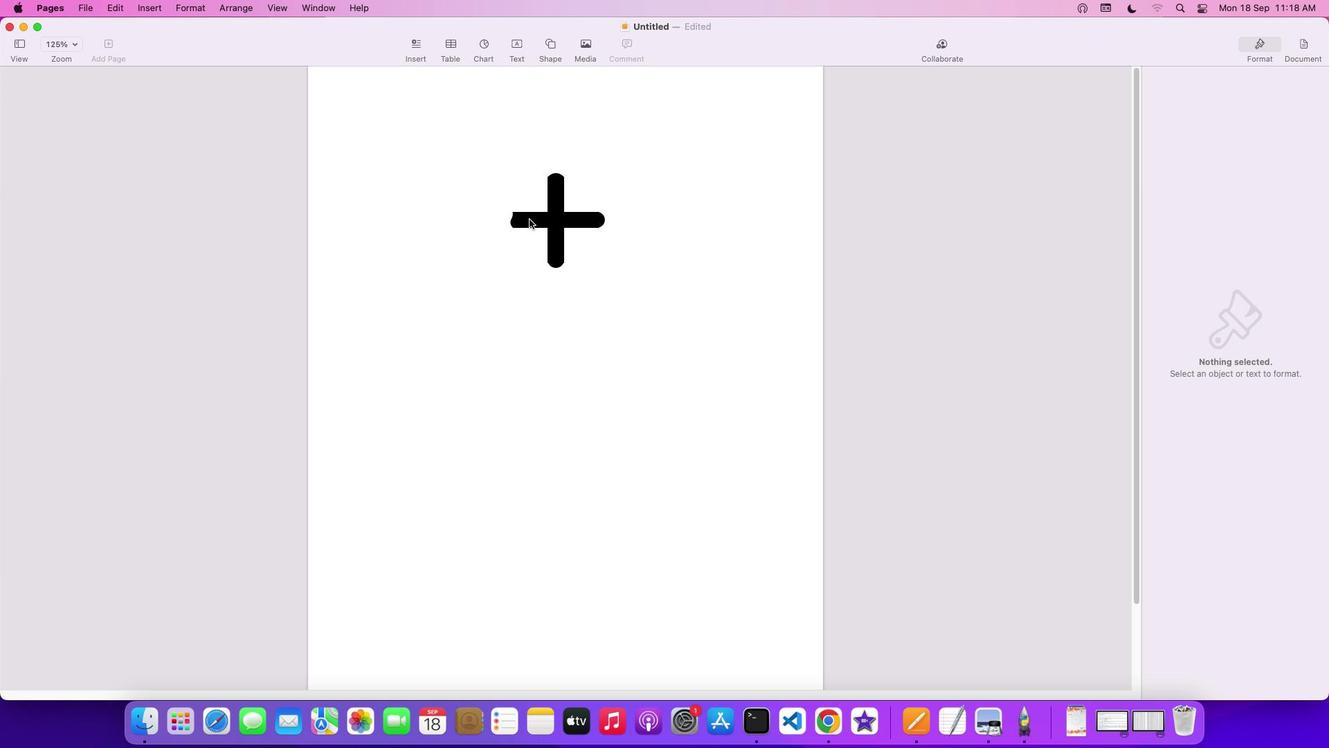 
Action: Mouse moved to (521, 221)
Screenshot: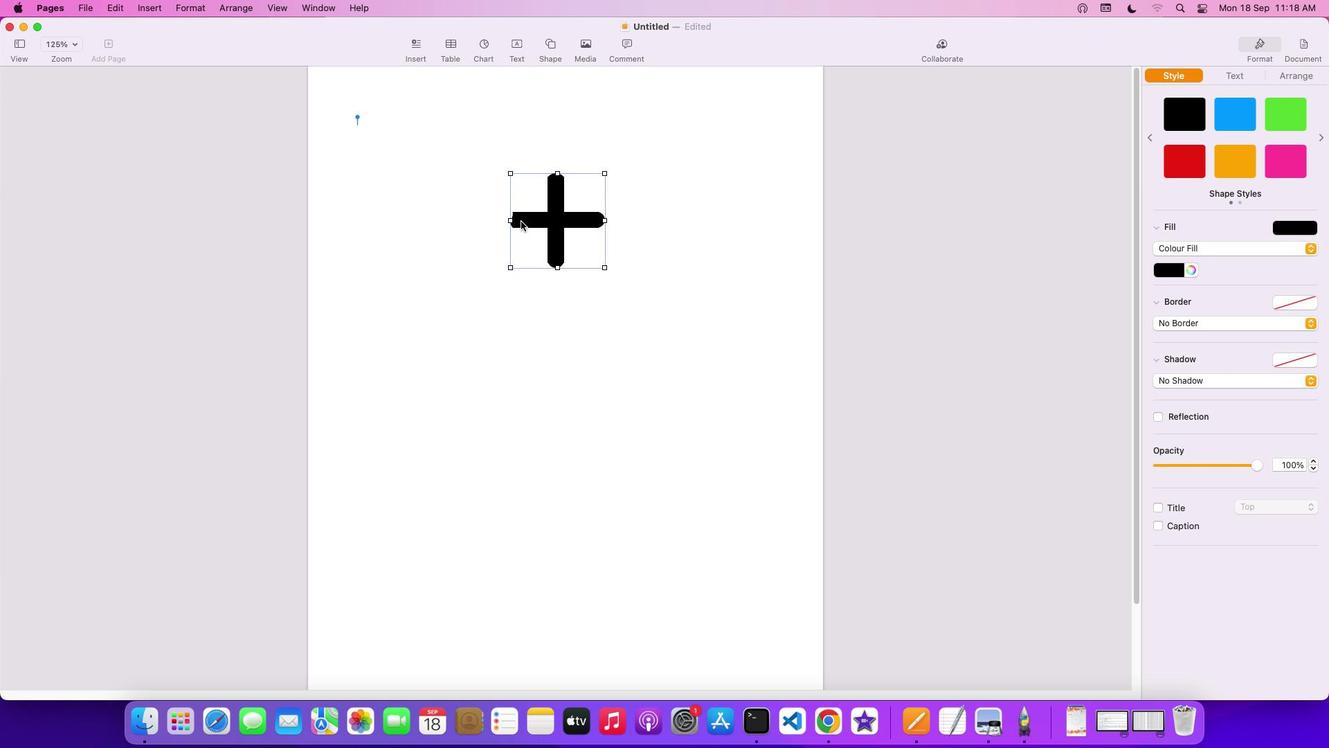
Action: Mouse pressed right at (521, 221)
Screenshot: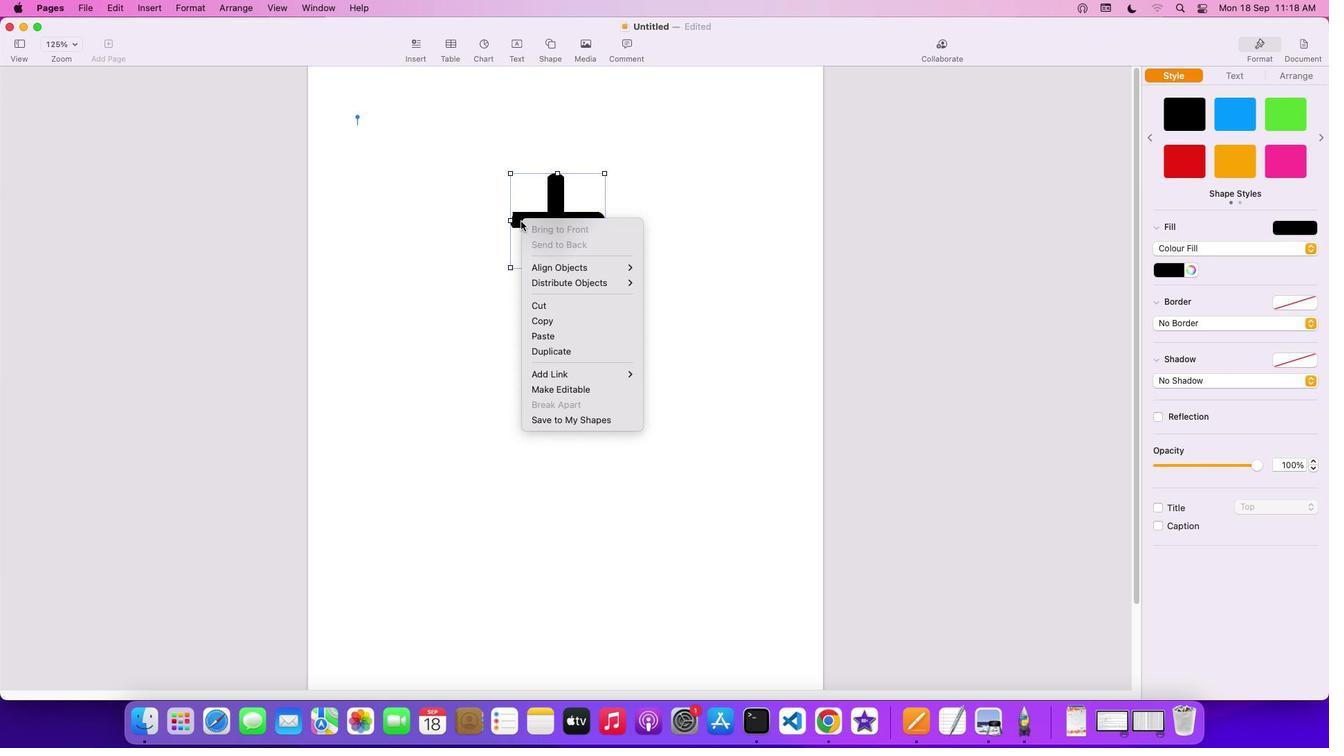 
Action: Mouse moved to (572, 383)
Screenshot: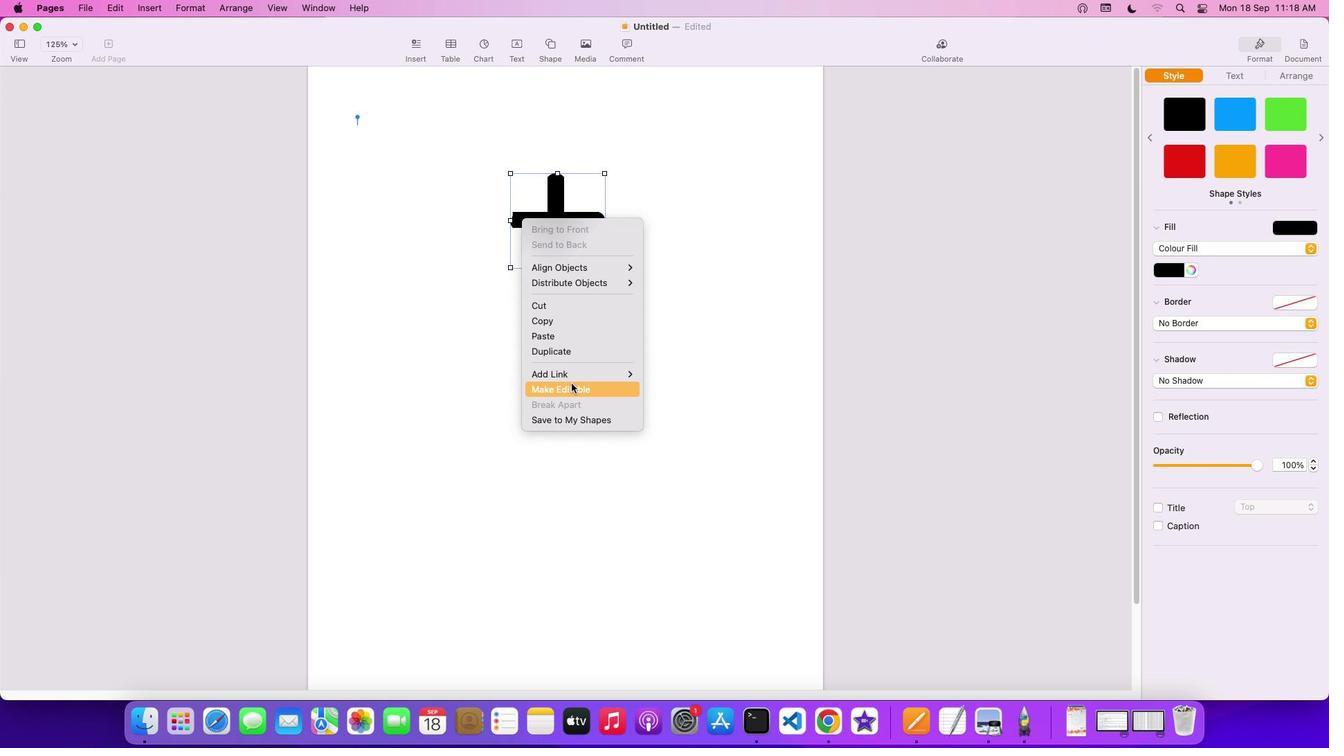 
Action: Mouse pressed left at (572, 383)
Screenshot: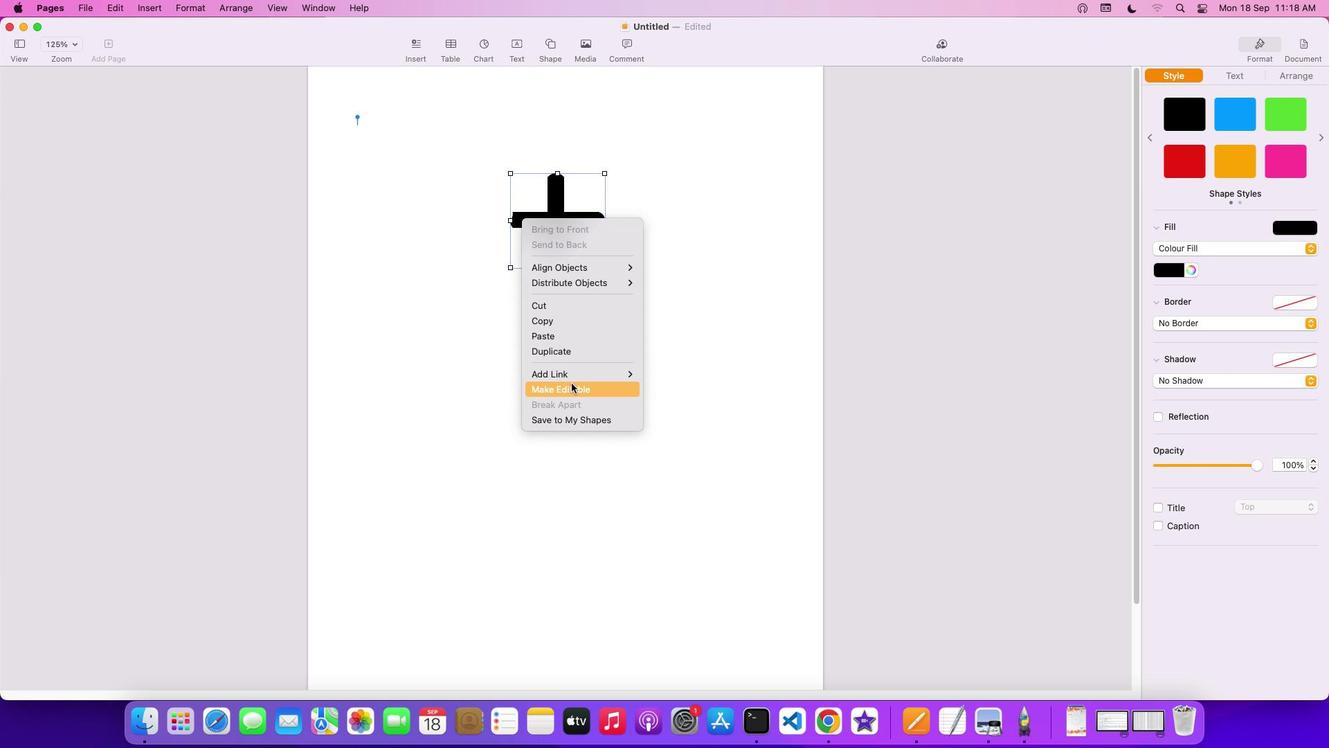
Action: Mouse moved to (512, 219)
Screenshot: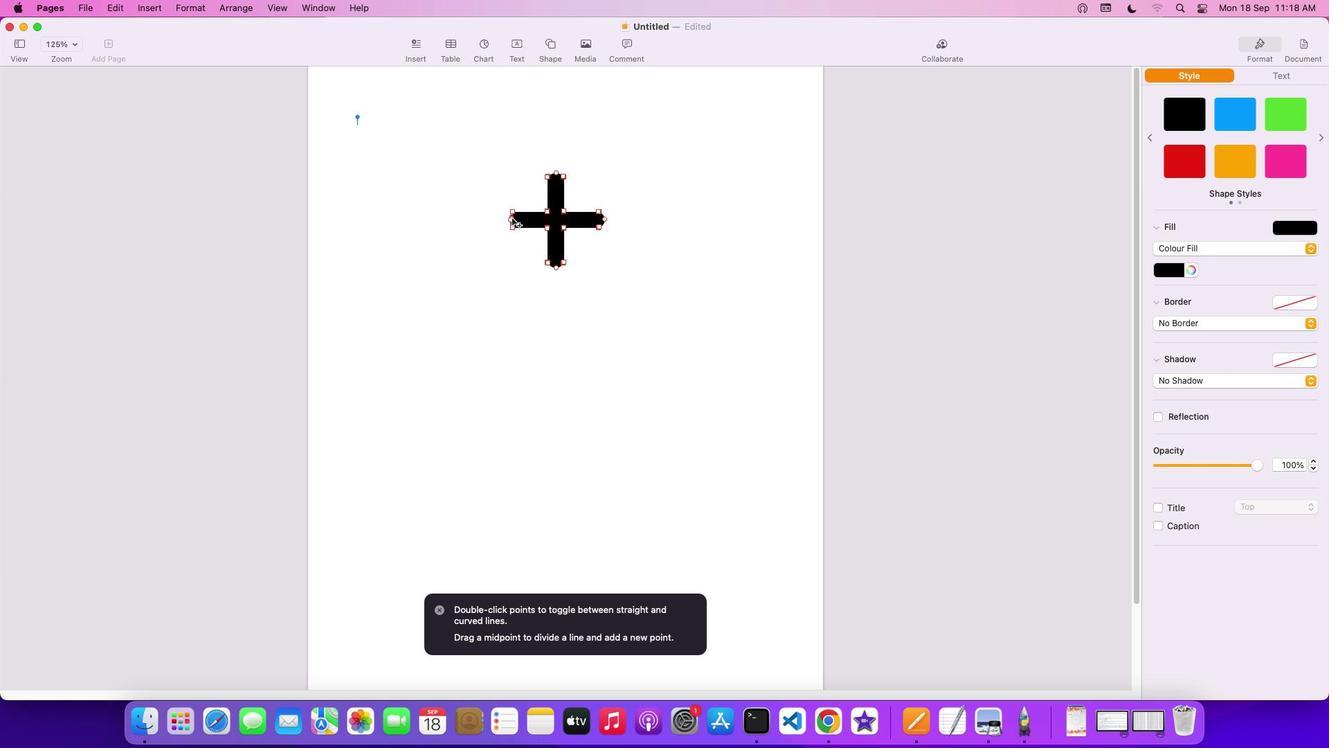 
Action: Mouse pressed left at (512, 219)
Screenshot: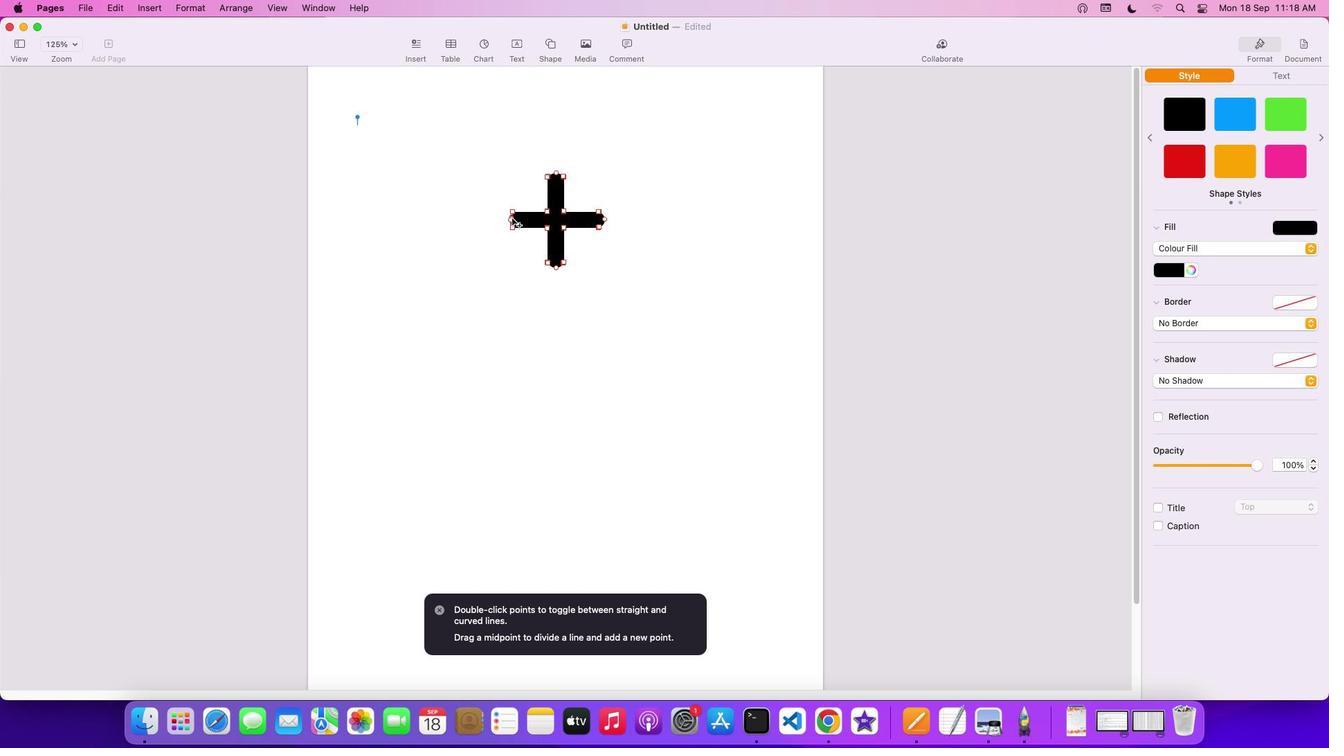 
Action: Mouse moved to (511, 220)
Screenshot: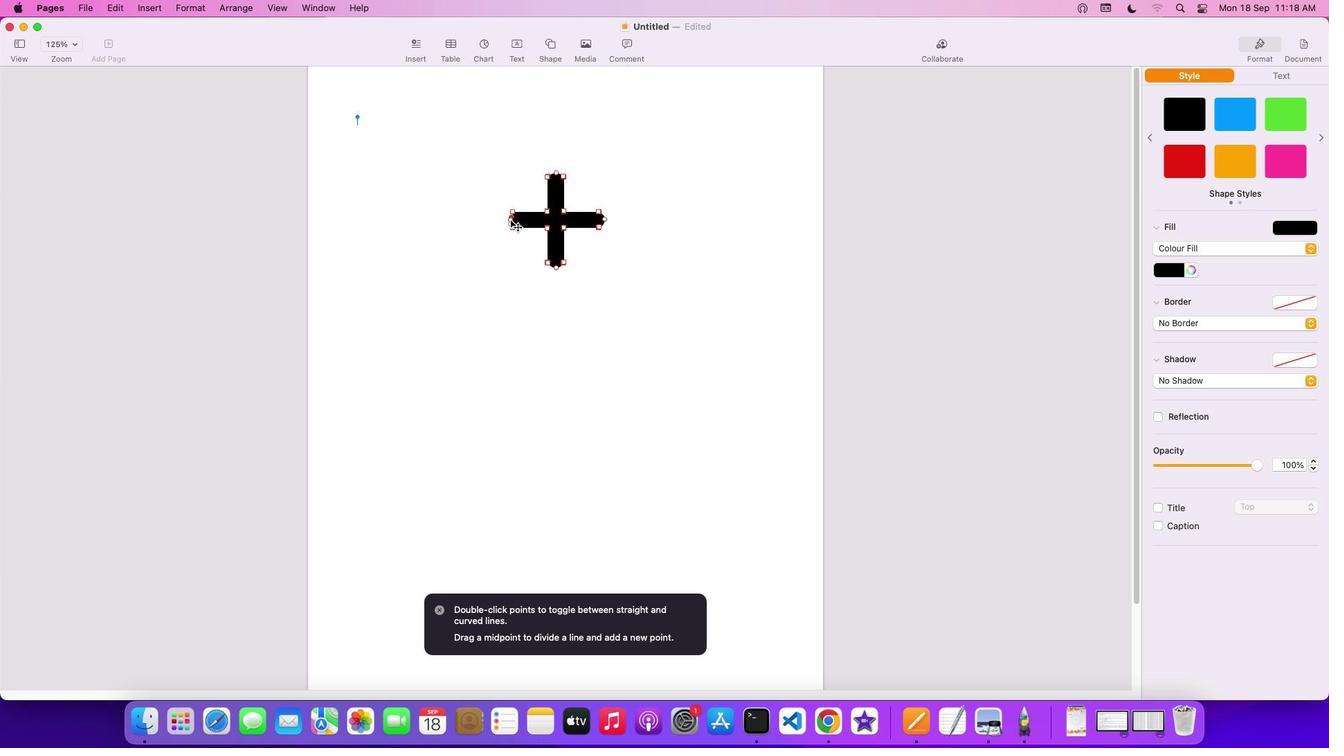 
Action: Mouse pressed left at (511, 220)
Screenshot: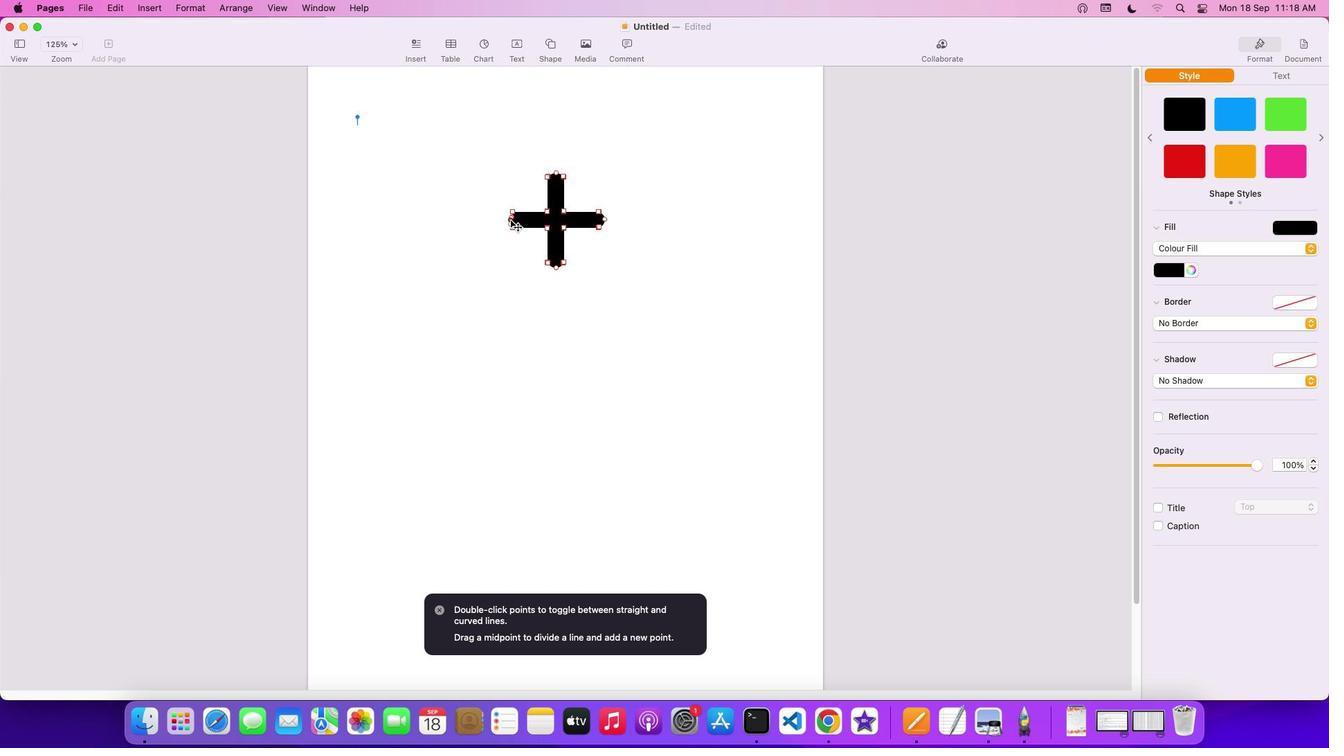 
Action: Mouse moved to (511, 225)
Screenshot: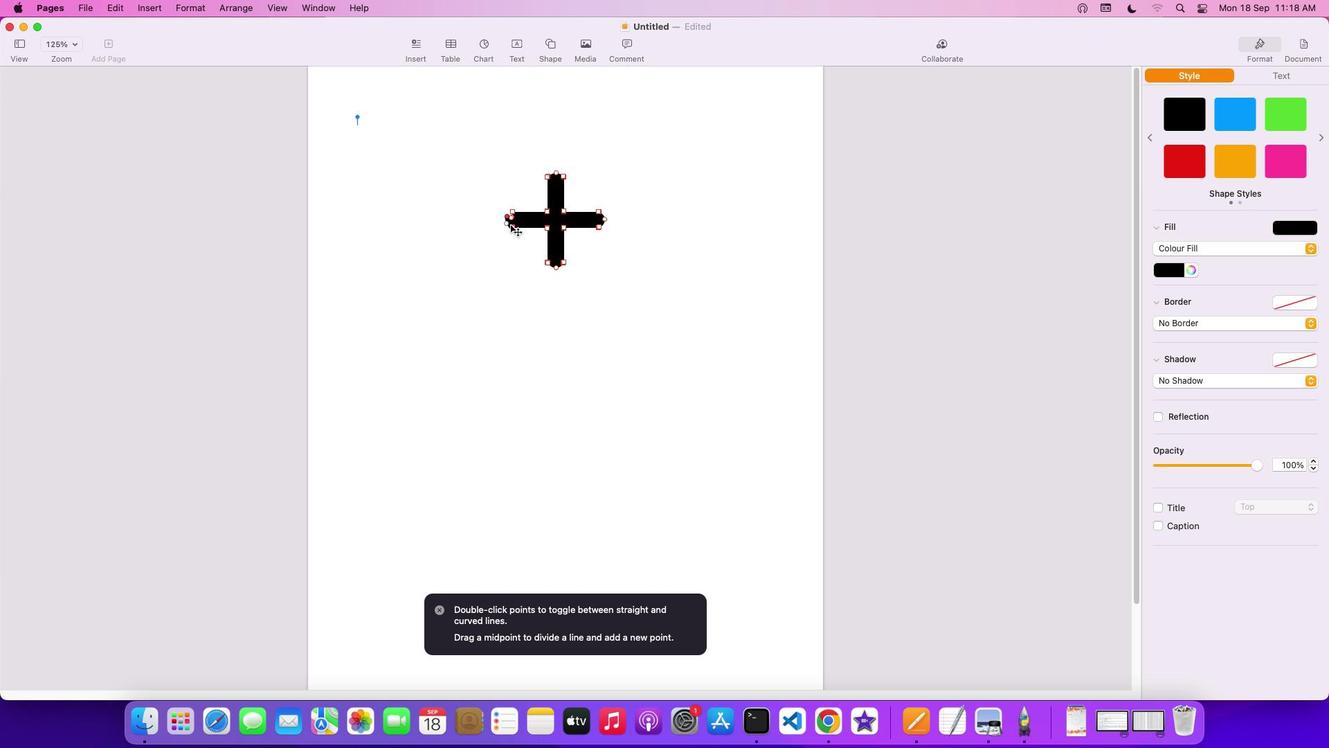 
Action: Mouse pressed left at (511, 225)
Screenshot: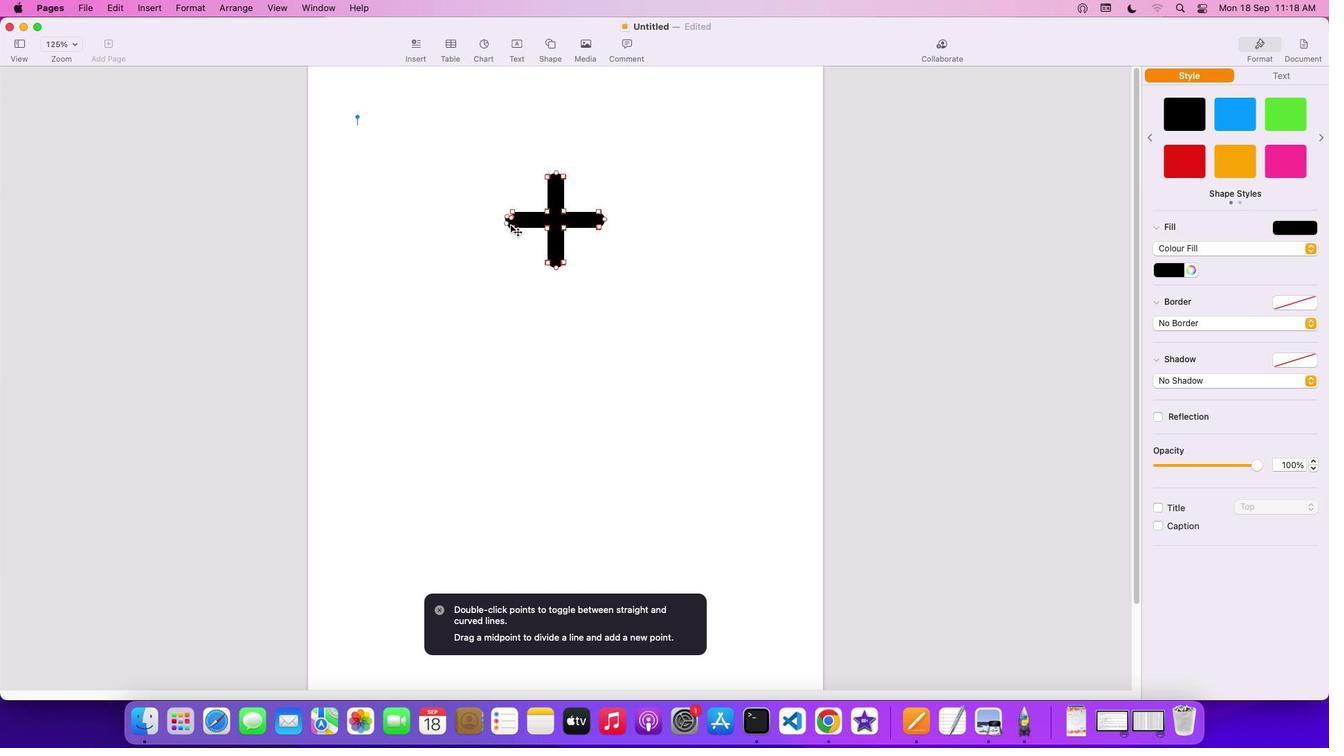 
Action: Mouse moved to (513, 213)
Screenshot: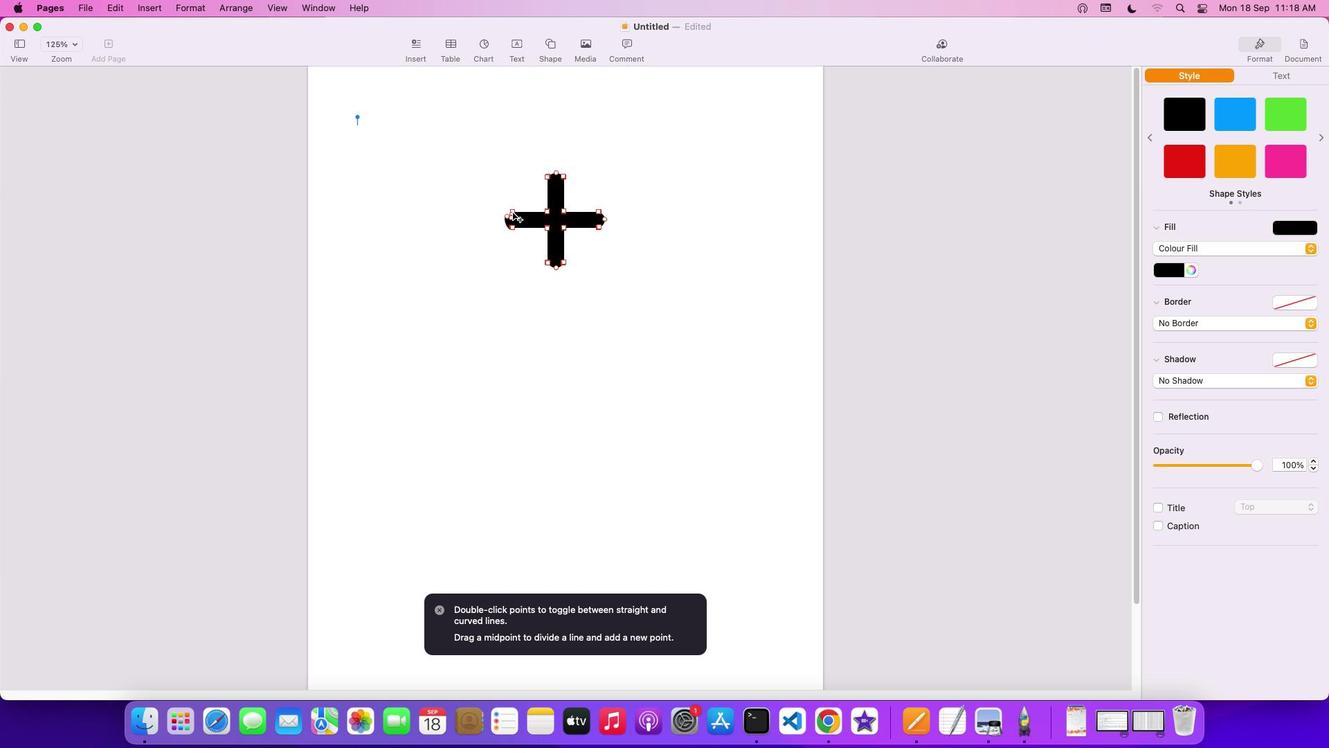 
Action: Mouse pressed left at (513, 213)
Screenshot: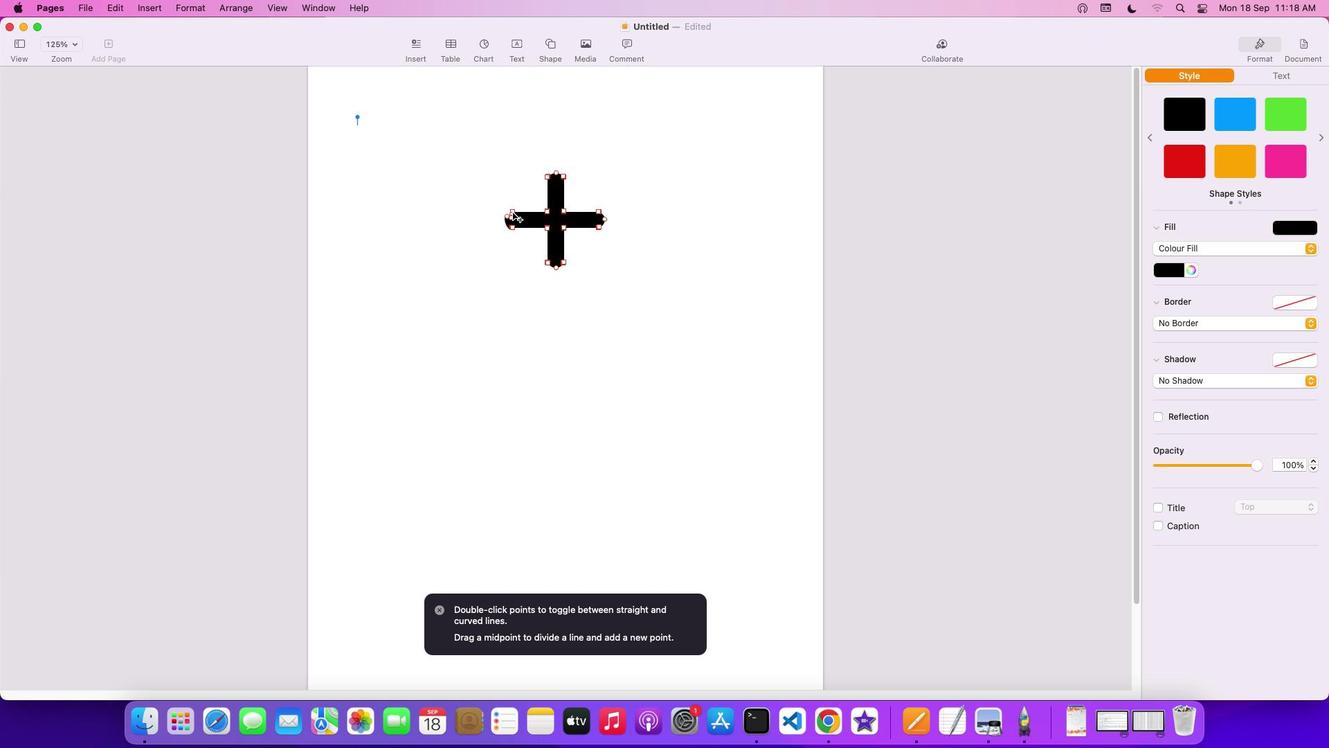 
Action: Mouse moved to (513, 214)
Screenshot: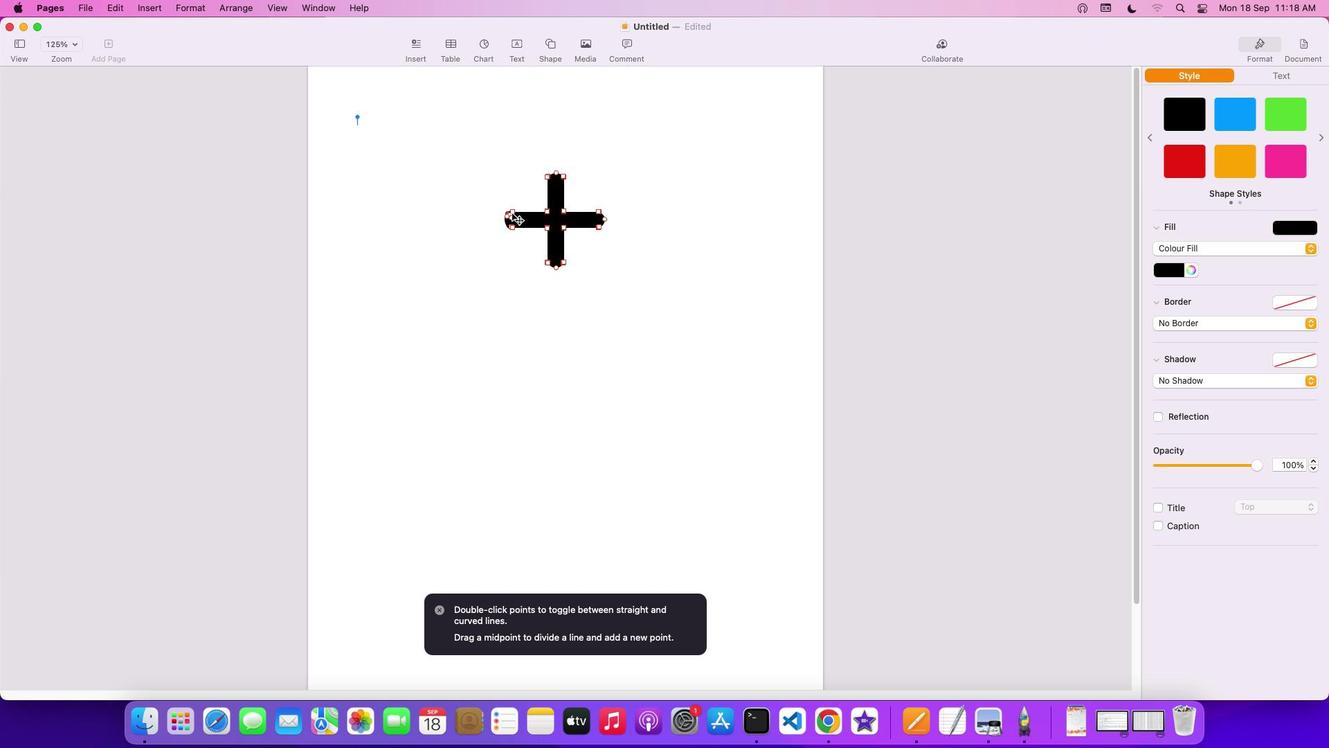 
Action: Mouse pressed left at (513, 214)
Screenshot: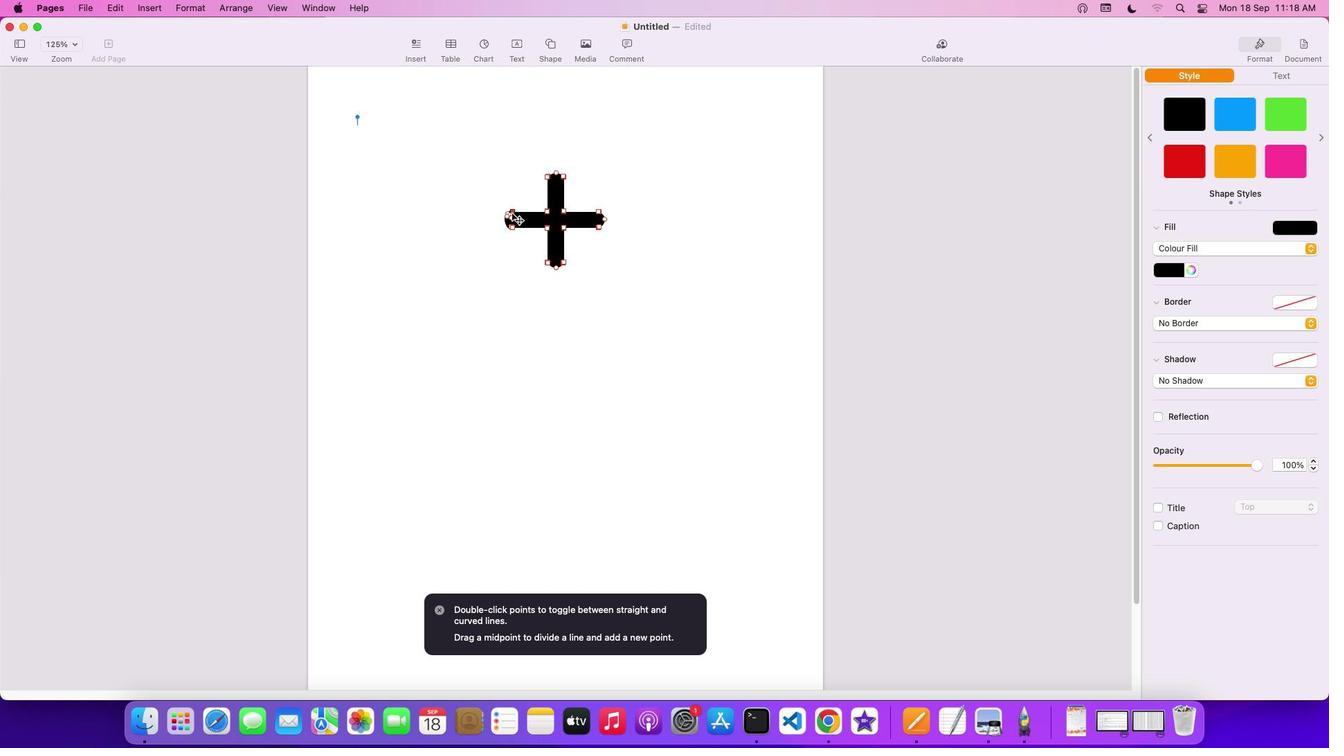 
Action: Mouse moved to (615, 255)
Screenshot: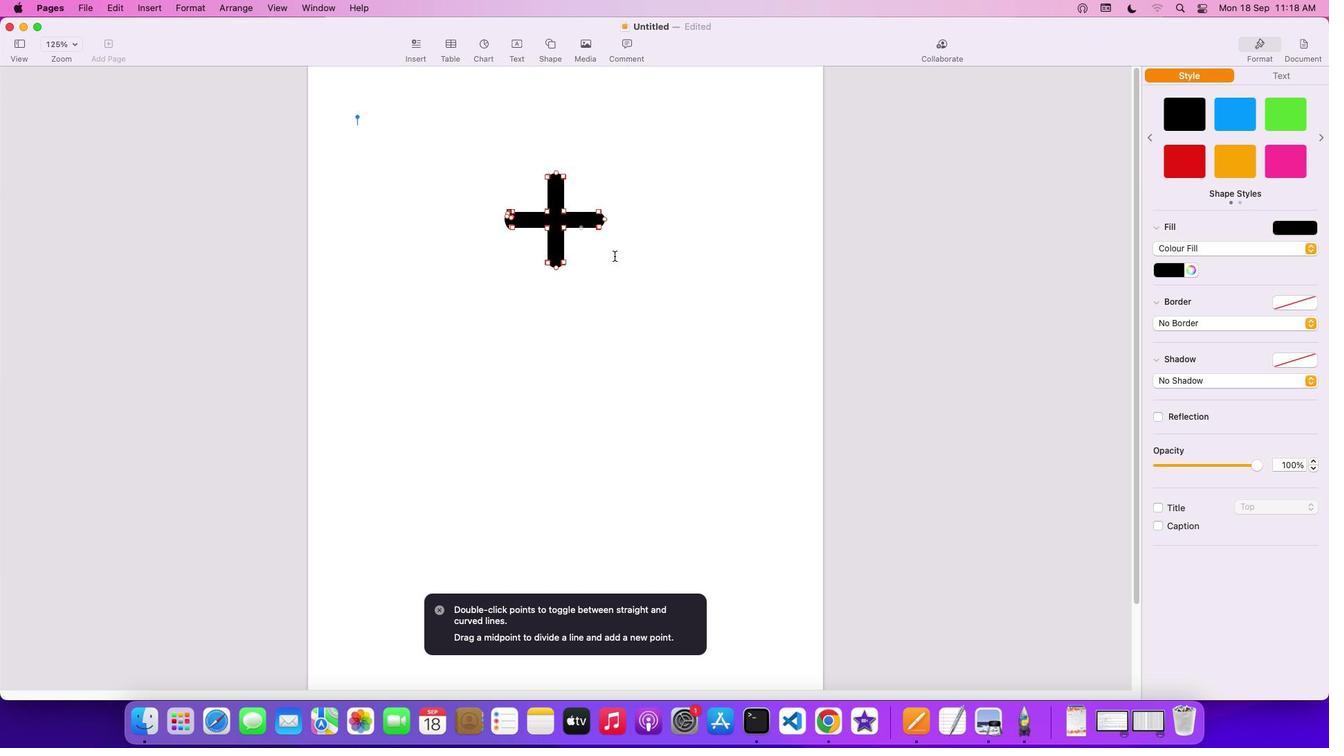 
Action: Mouse pressed left at (615, 255)
Screenshot: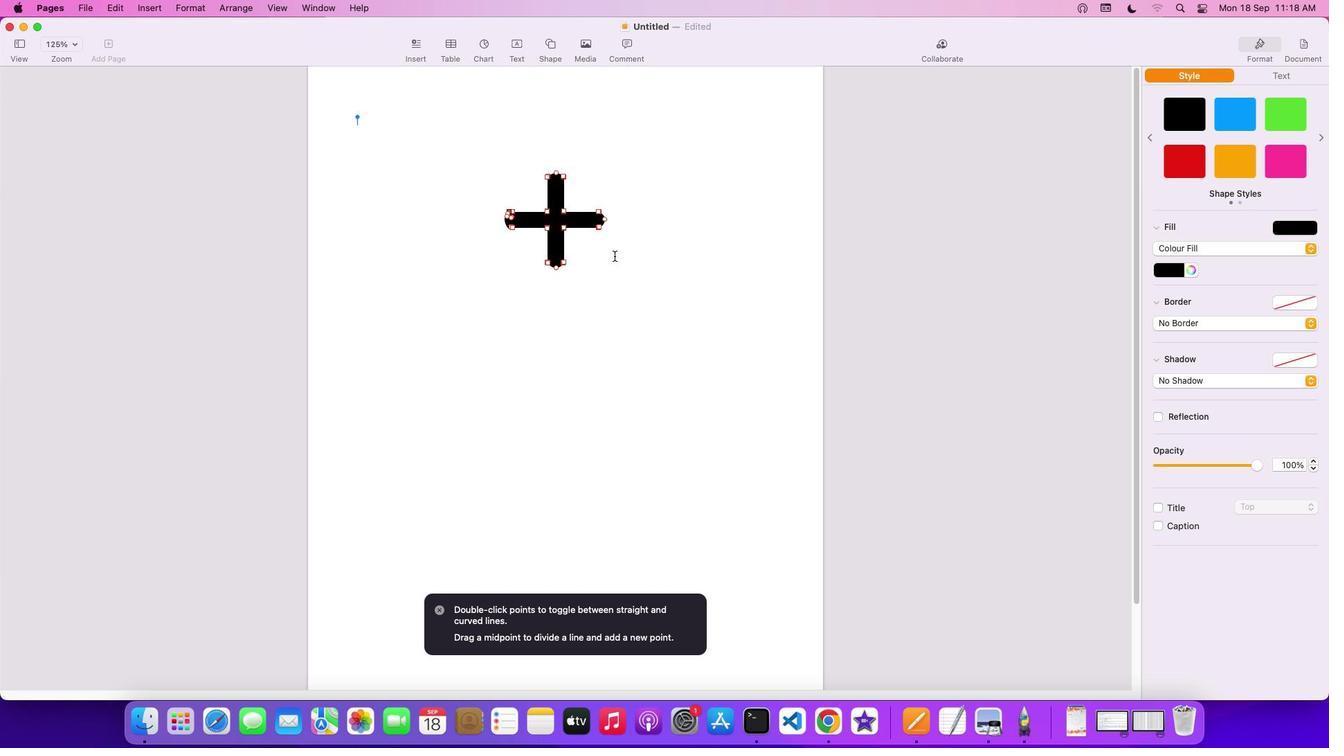 
Action: Mouse moved to (534, 221)
Screenshot: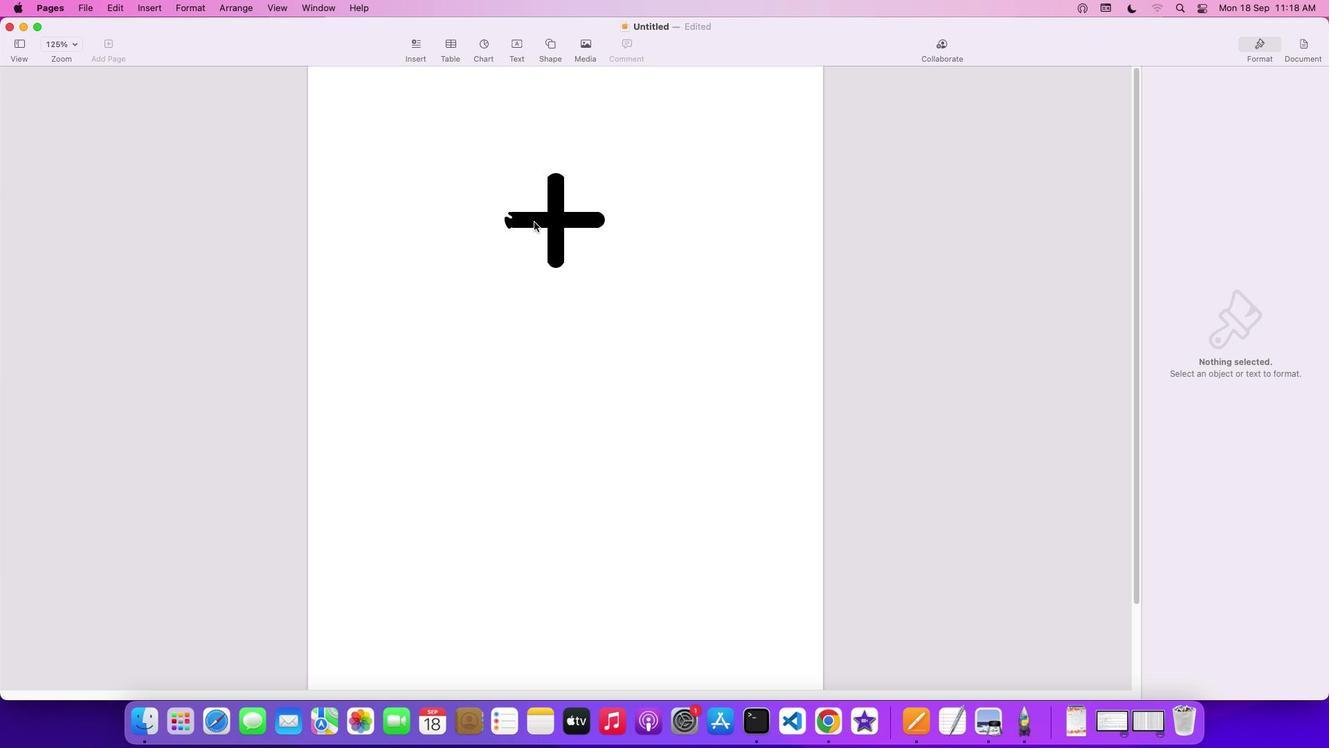
Action: Mouse pressed left at (534, 221)
Screenshot: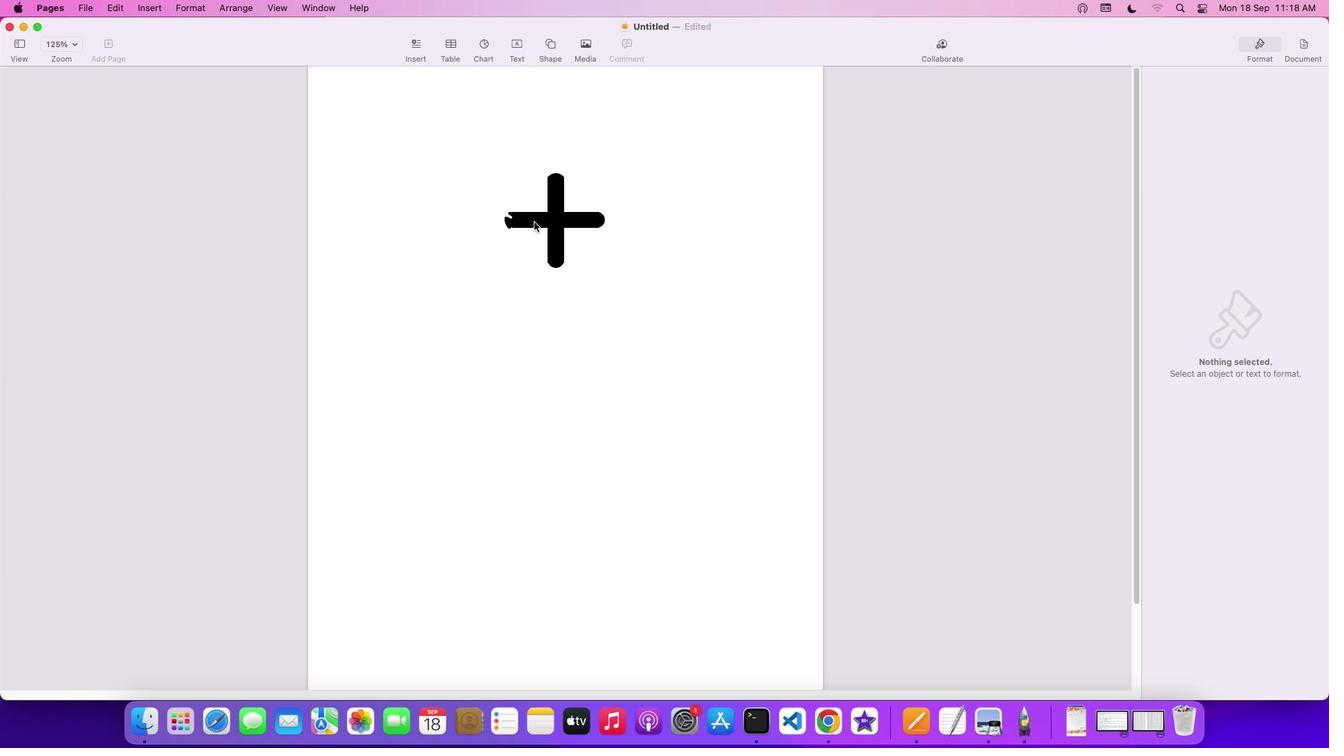 
Action: Key pressed Key.backspace
Screenshot: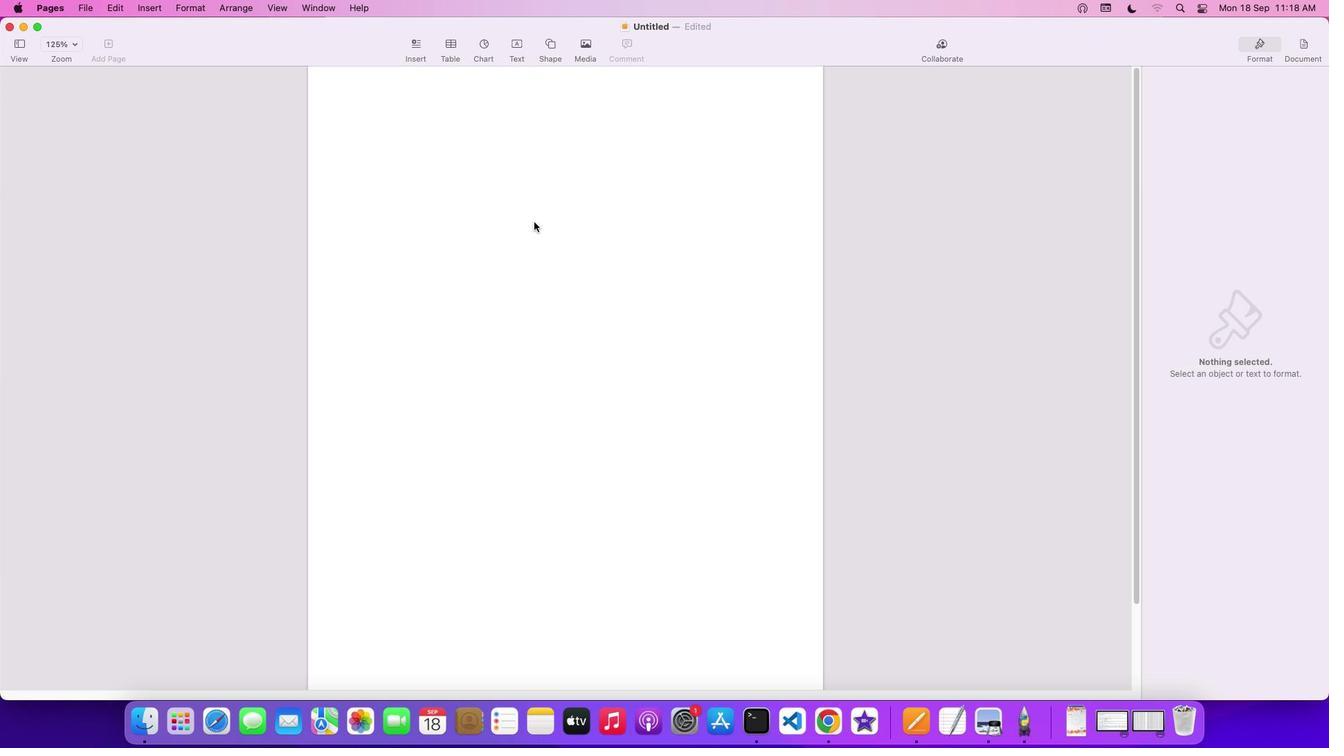 
Action: Mouse moved to (543, 42)
Screenshot: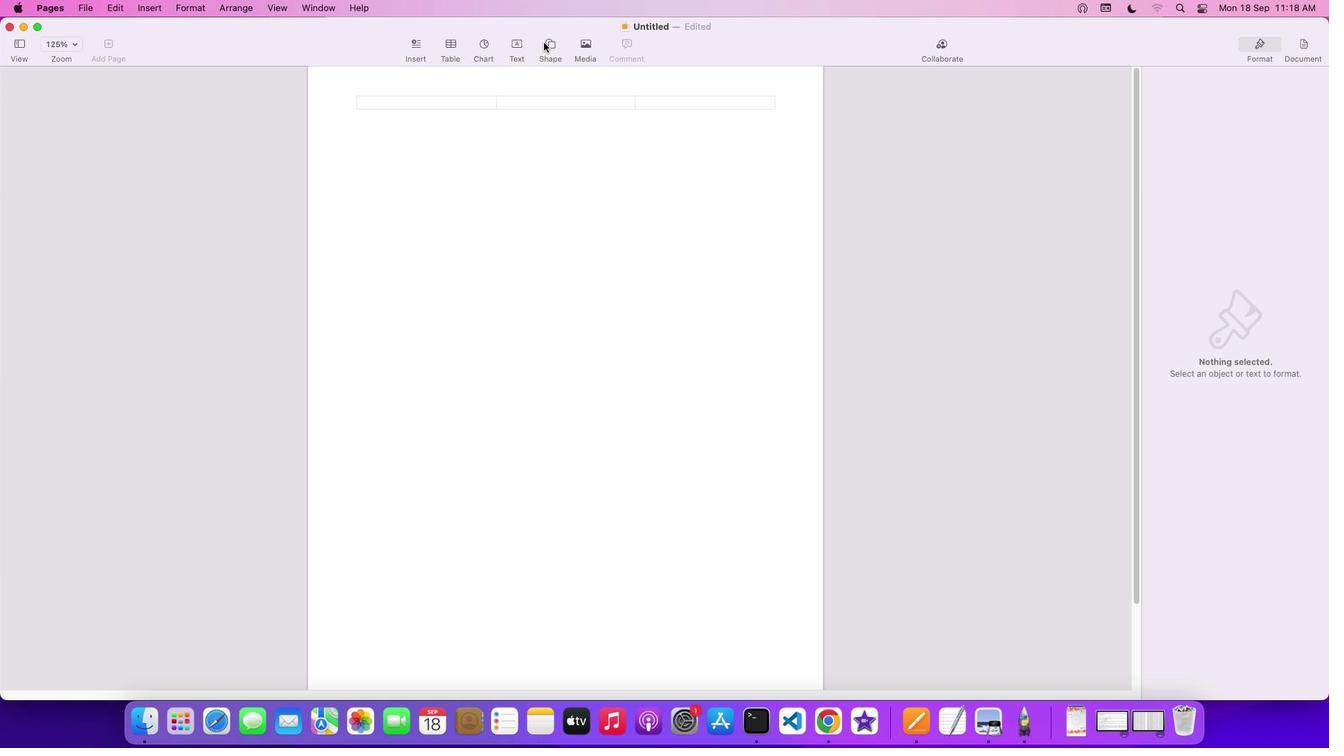 
Action: Mouse pressed left at (543, 42)
Screenshot: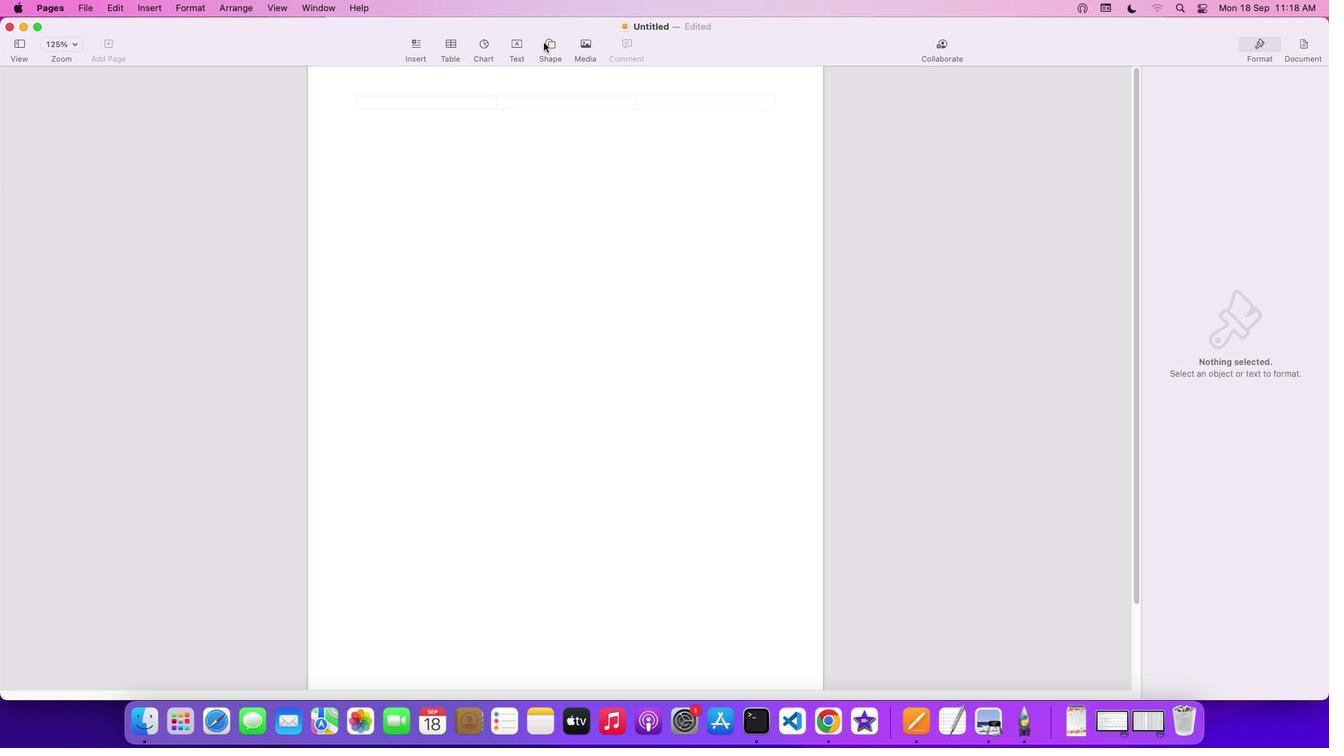 
Action: Mouse moved to (545, 238)
Screenshot: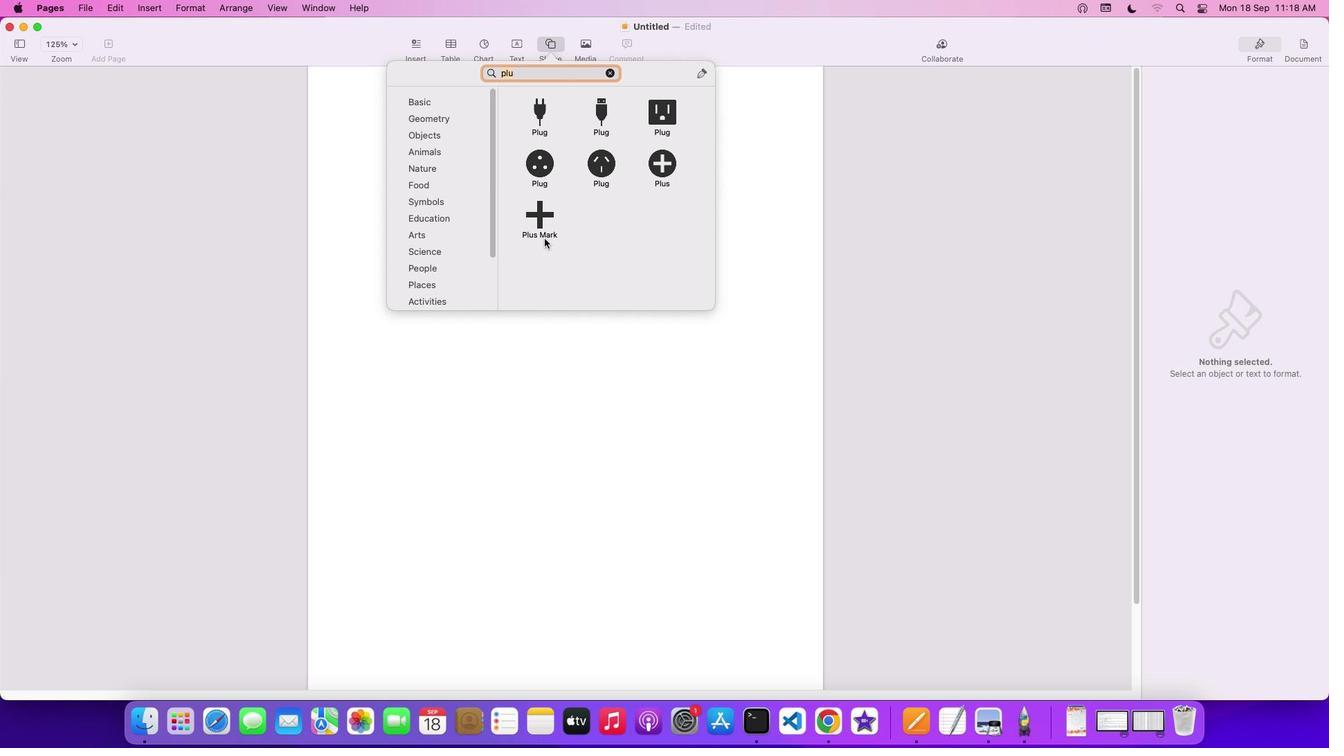 
Action: Mouse scrolled (545, 238) with delta (0, 0)
Screenshot: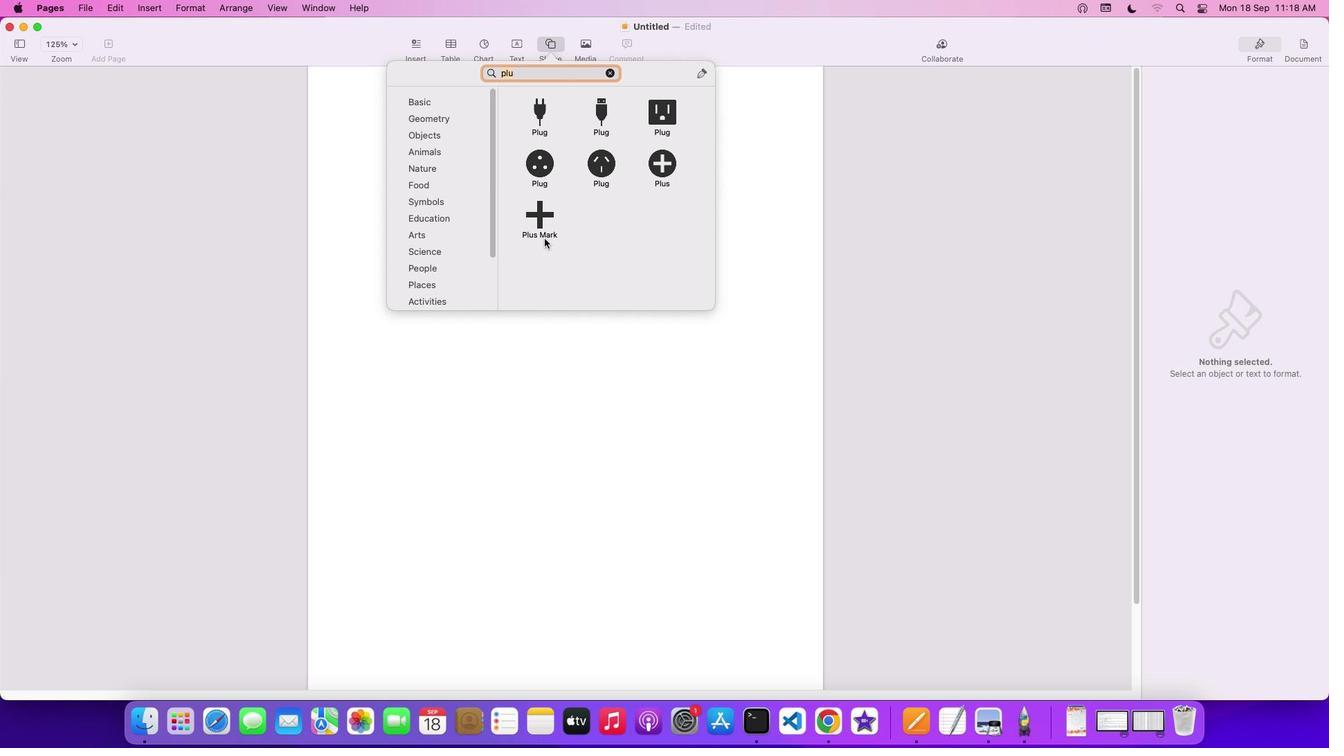 
Action: Mouse scrolled (545, 238) with delta (0, 0)
Screenshot: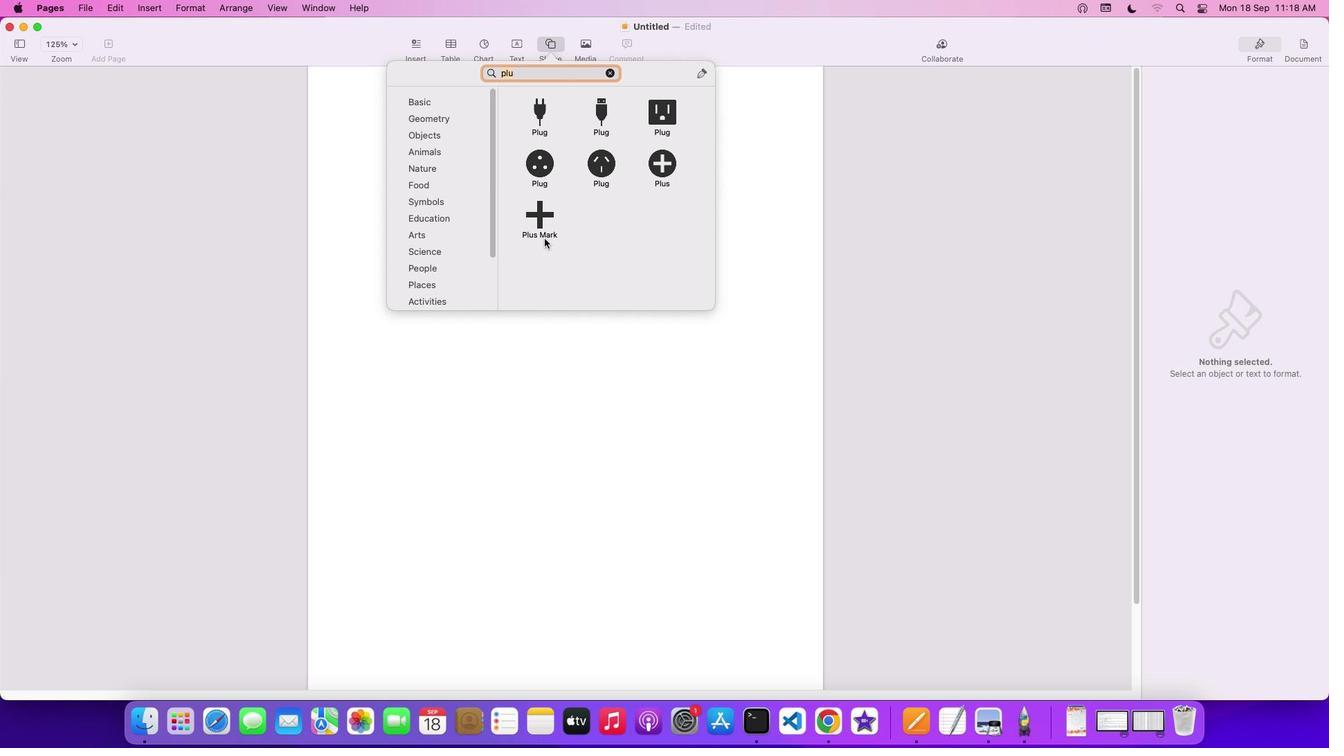
Action: Mouse scrolled (545, 238) with delta (0, 1)
Screenshot: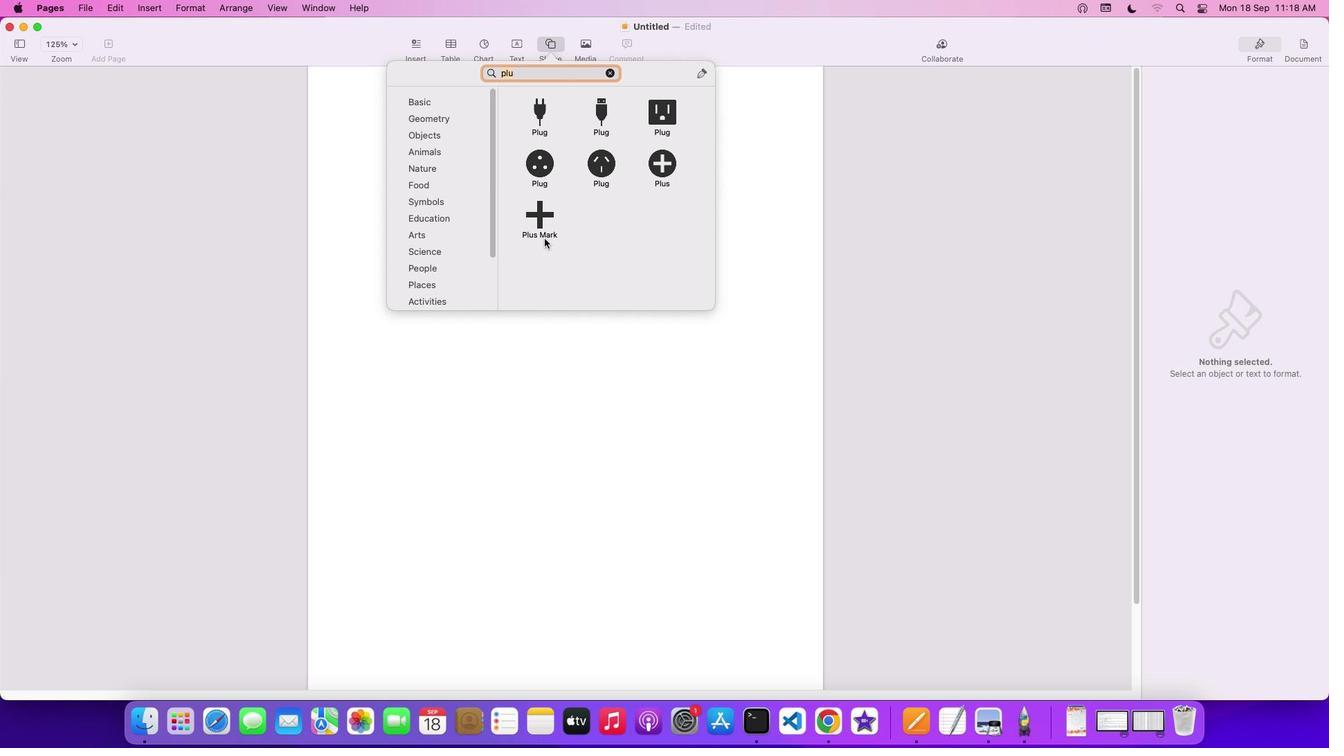 
Action: Mouse scrolled (545, 238) with delta (0, 2)
Screenshot: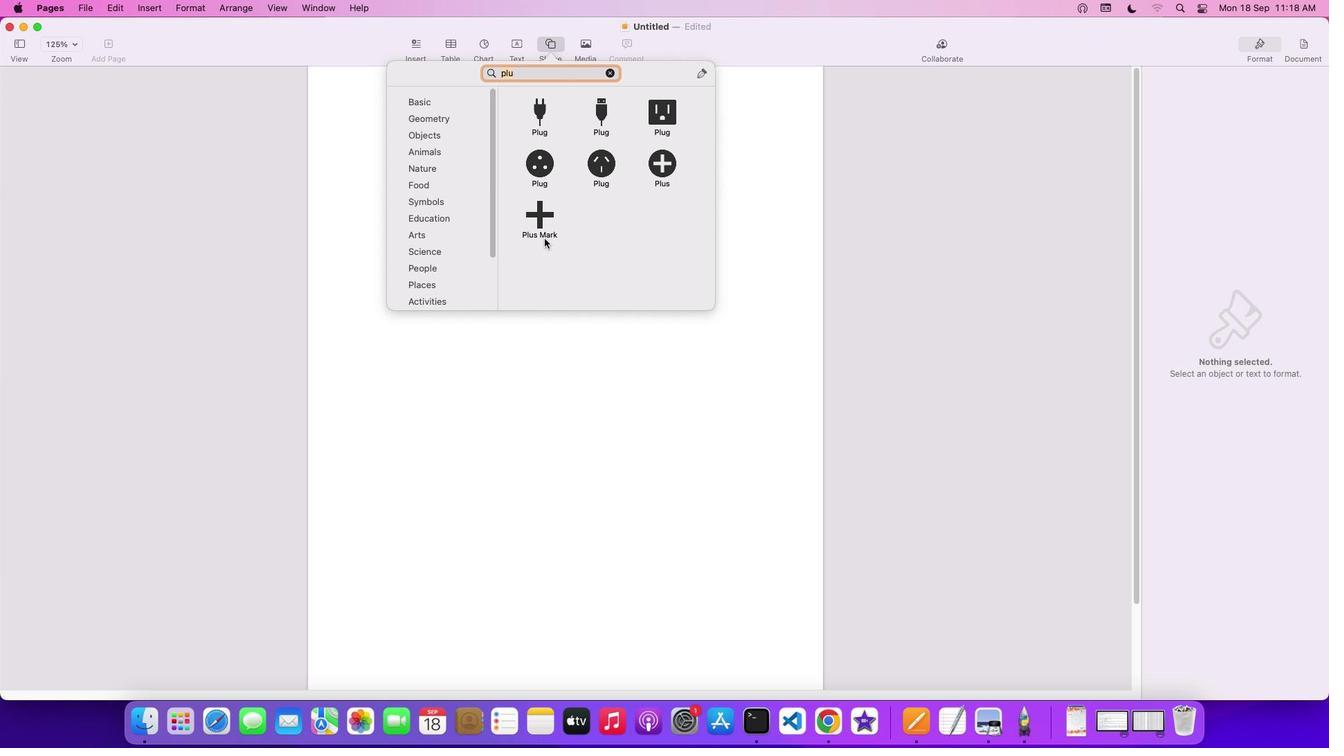 
Action: Mouse scrolled (545, 238) with delta (0, 3)
Screenshot: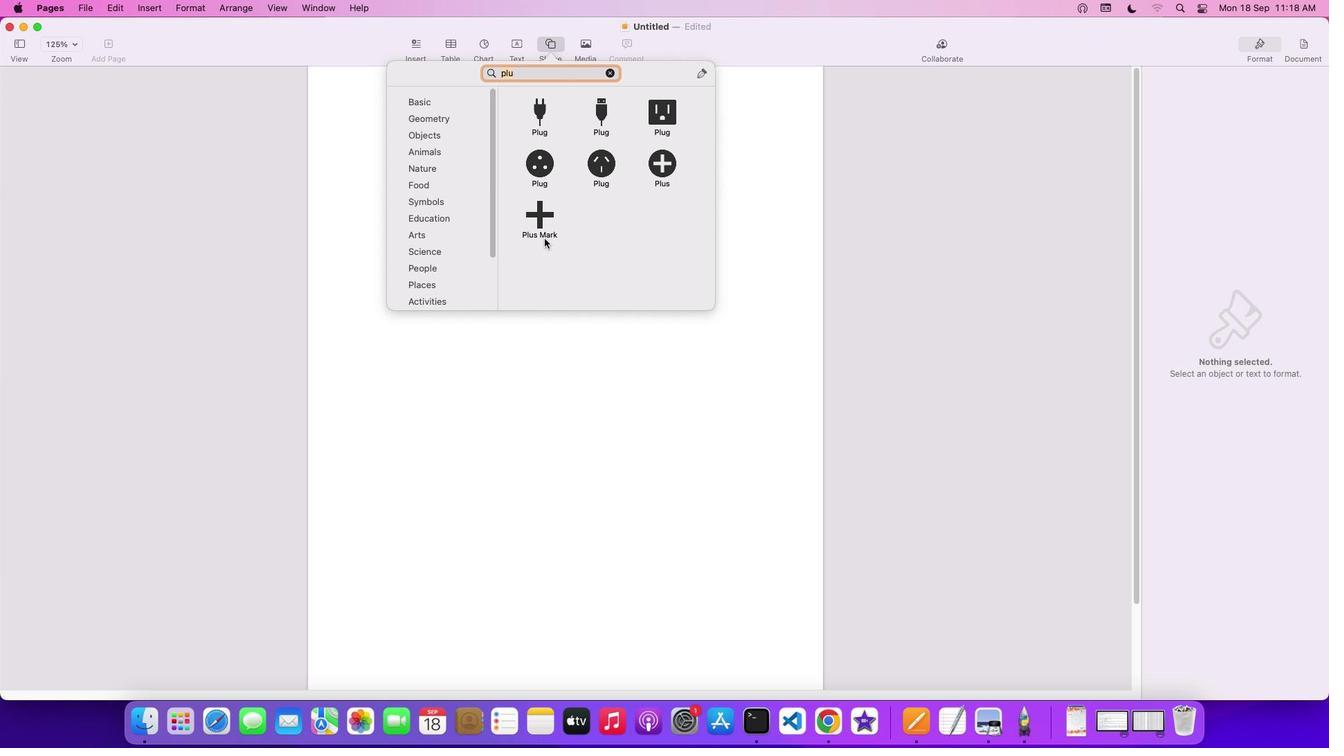
Action: Mouse moved to (448, 186)
Screenshot: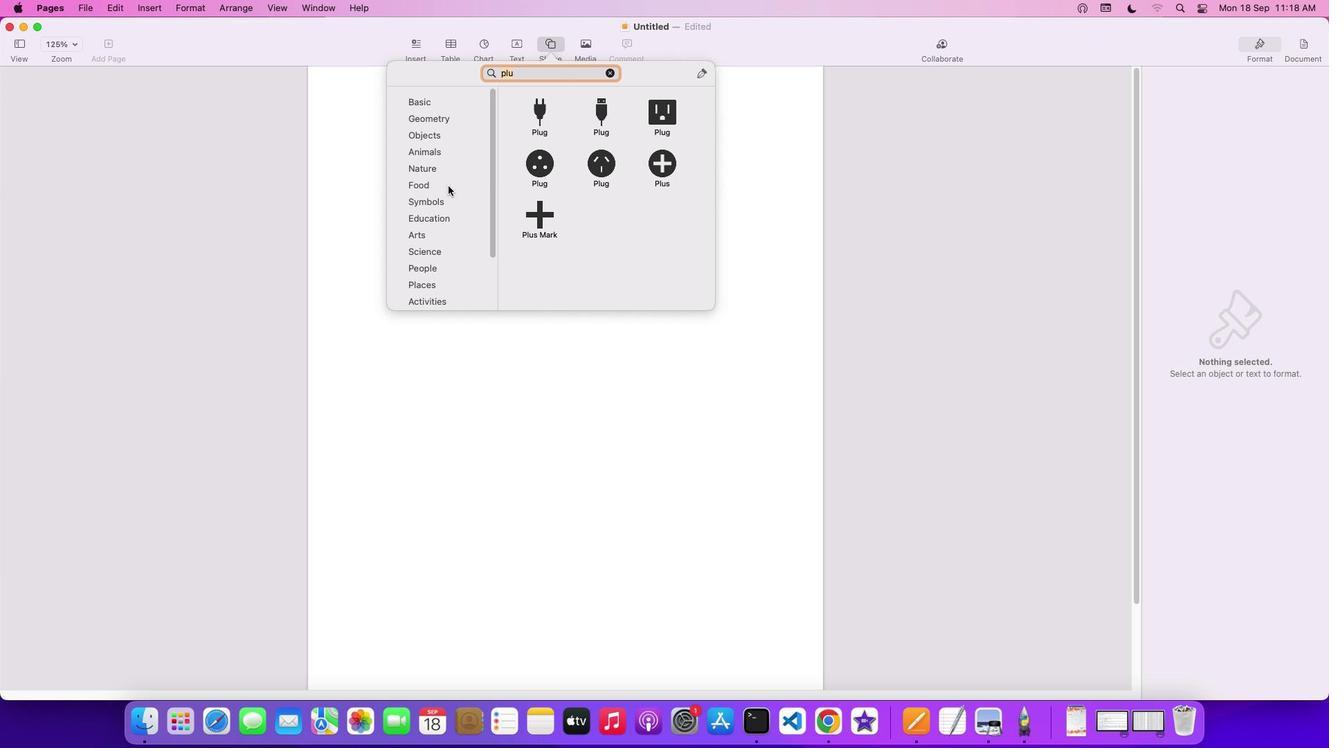 
Action: Mouse scrolled (448, 186) with delta (0, 0)
Screenshot: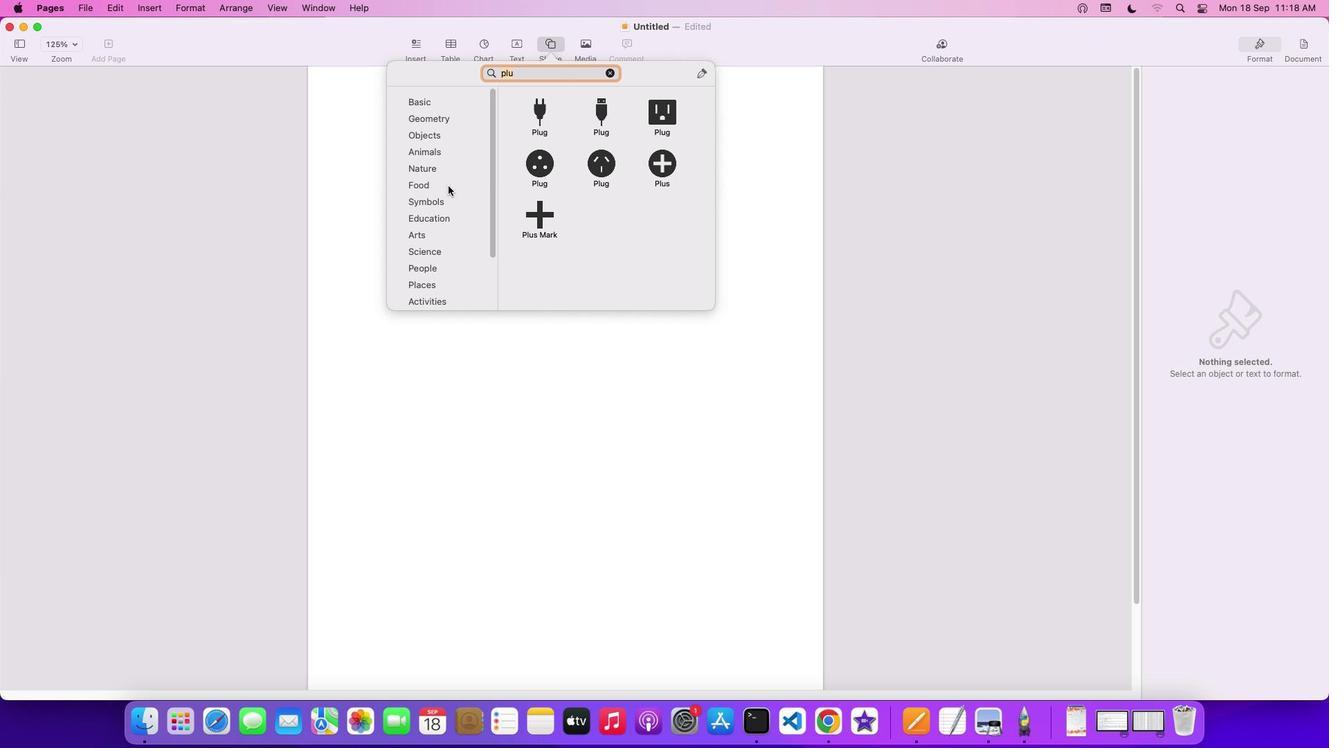 
Action: Mouse scrolled (448, 186) with delta (0, 0)
Screenshot: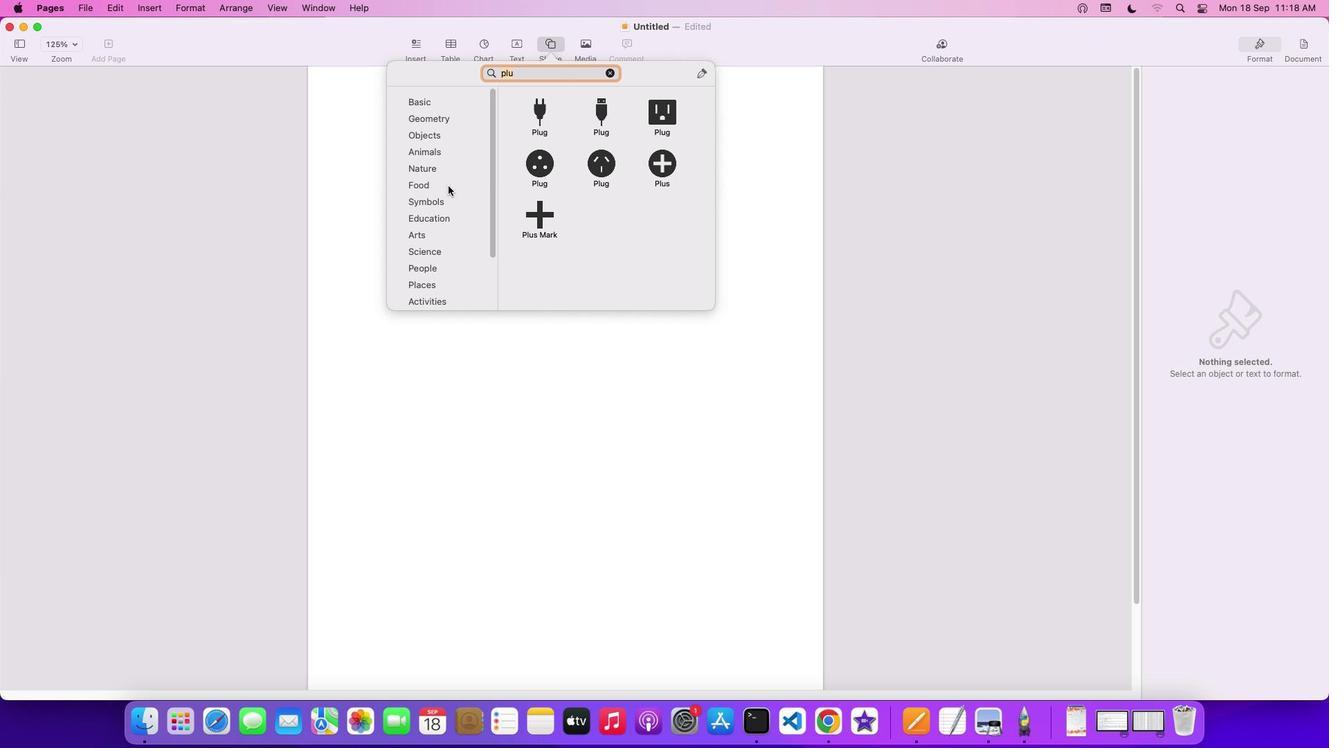 
Action: Mouse scrolled (448, 186) with delta (0, 2)
Screenshot: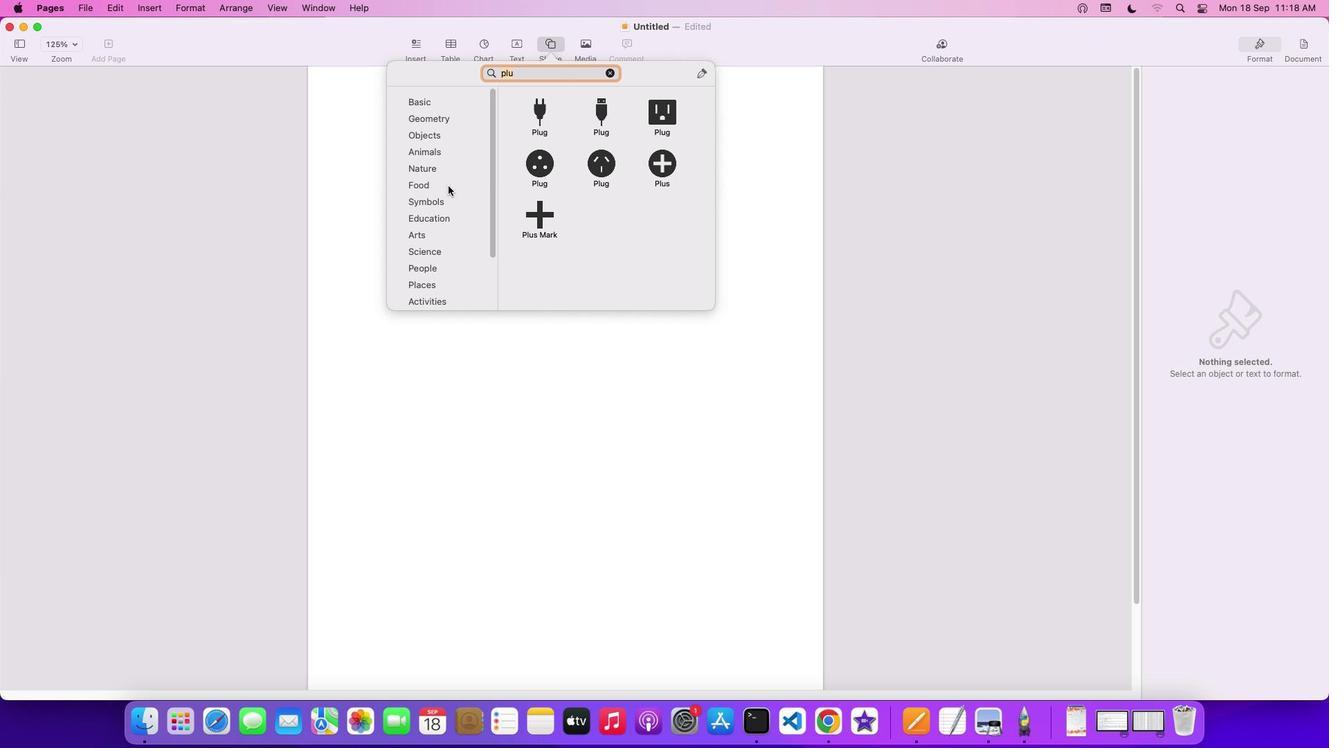 
Action: Mouse scrolled (448, 186) with delta (0, 3)
Screenshot: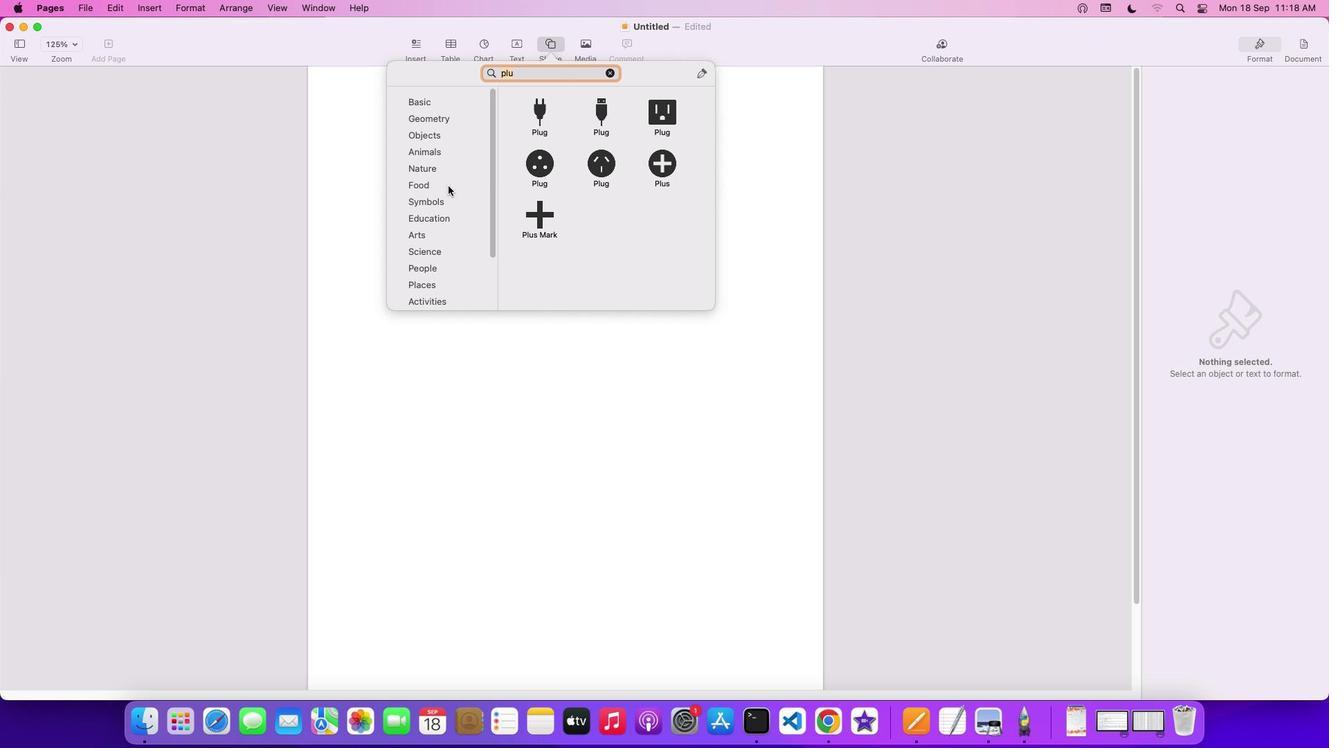 
Action: Mouse scrolled (448, 186) with delta (0, 4)
Screenshot: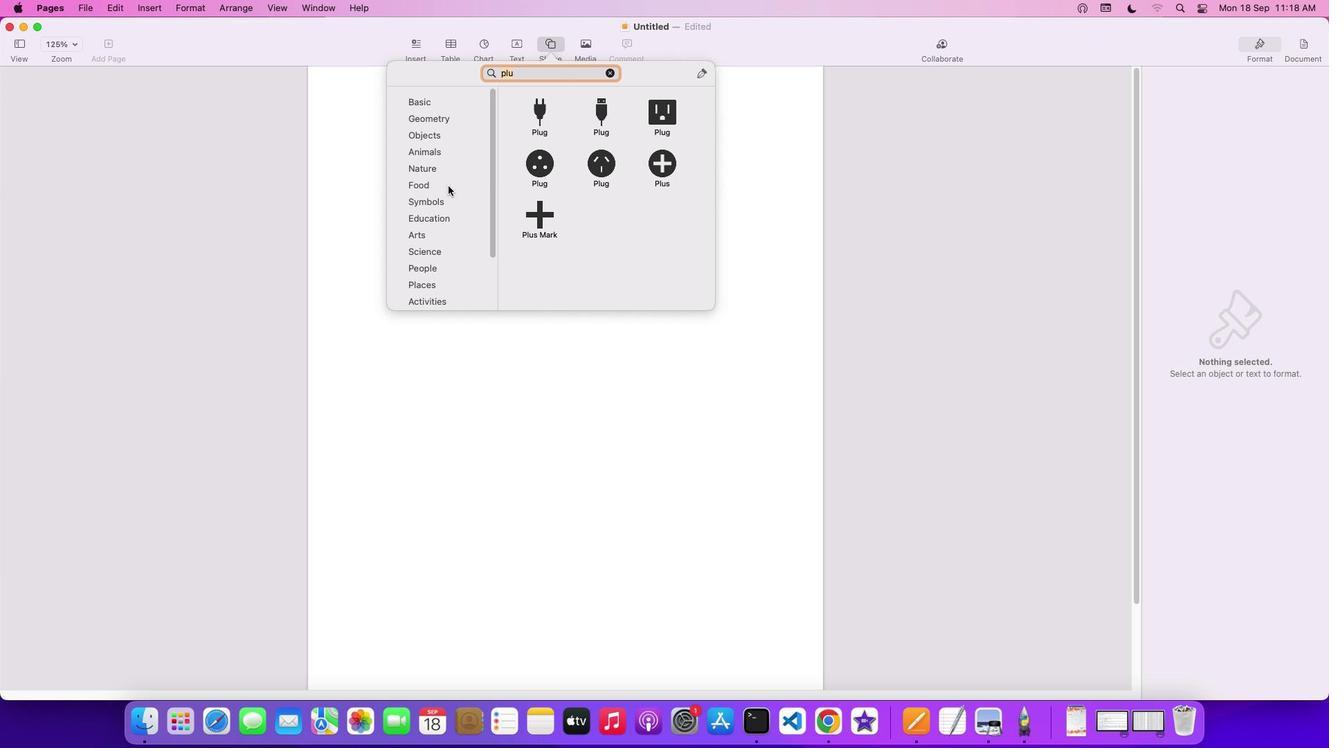 
Action: Mouse scrolled (448, 186) with delta (0, 4)
Screenshot: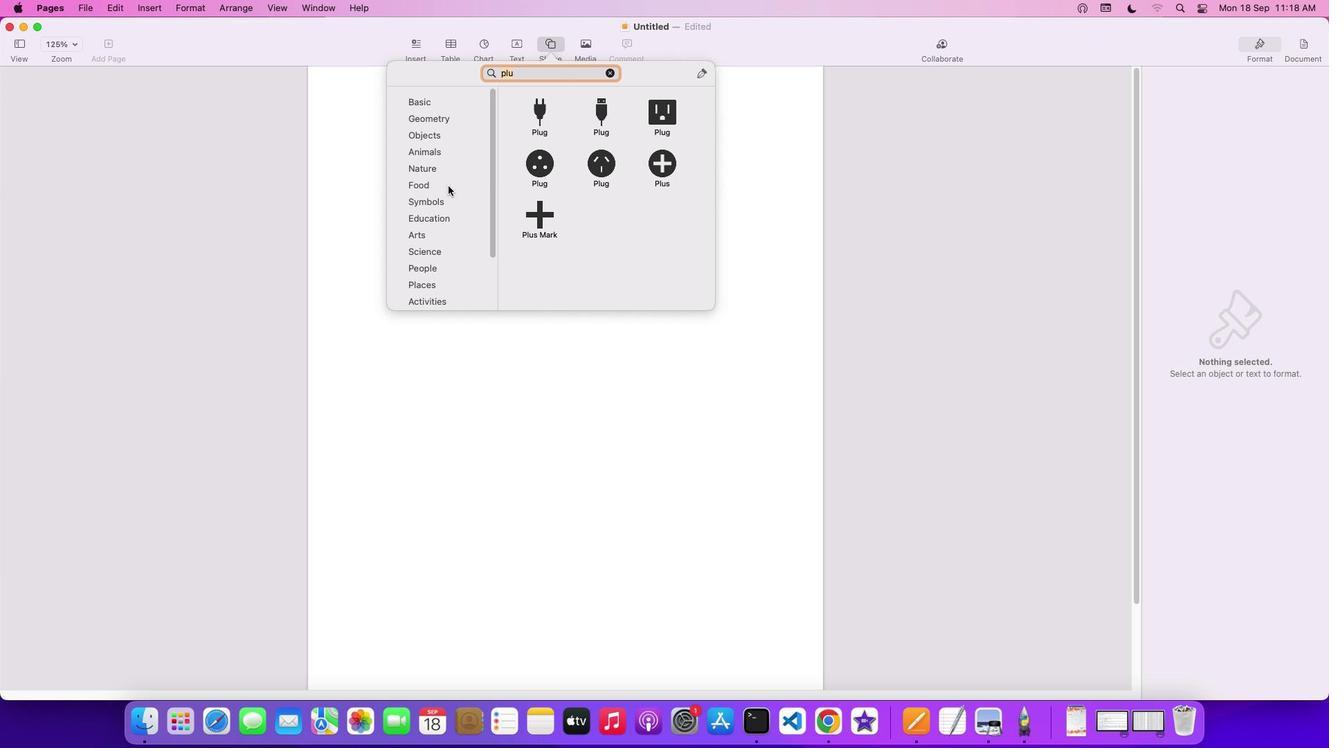 
Action: Mouse moved to (426, 104)
Screenshot: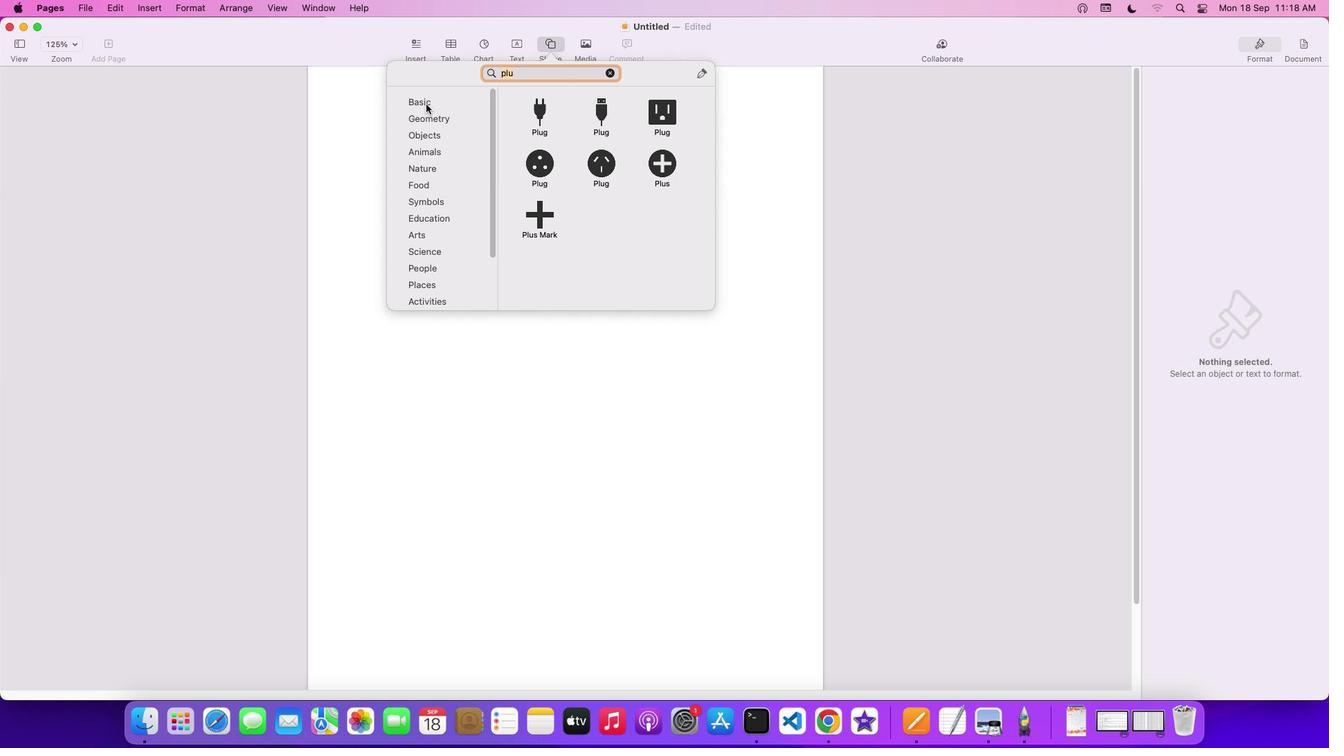 
Action: Mouse pressed left at (426, 104)
Screenshot: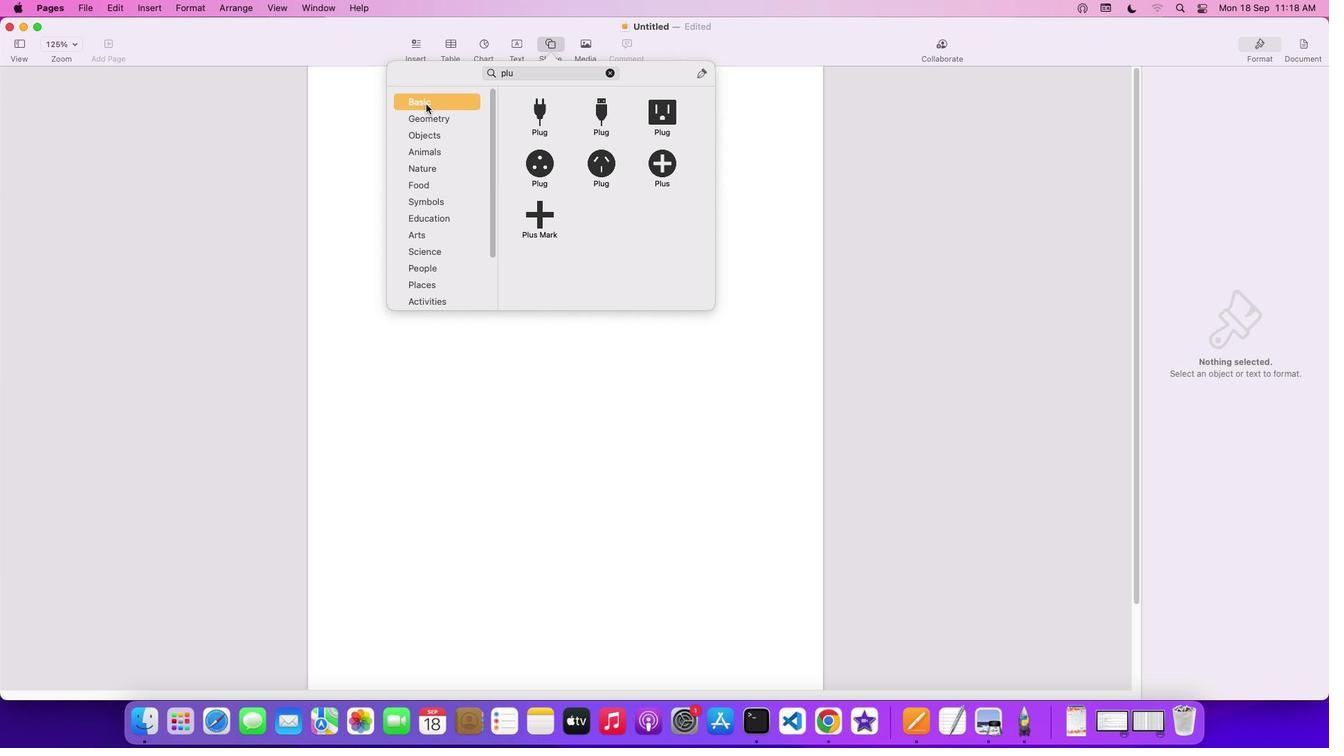 
Action: Mouse moved to (607, 150)
Screenshot: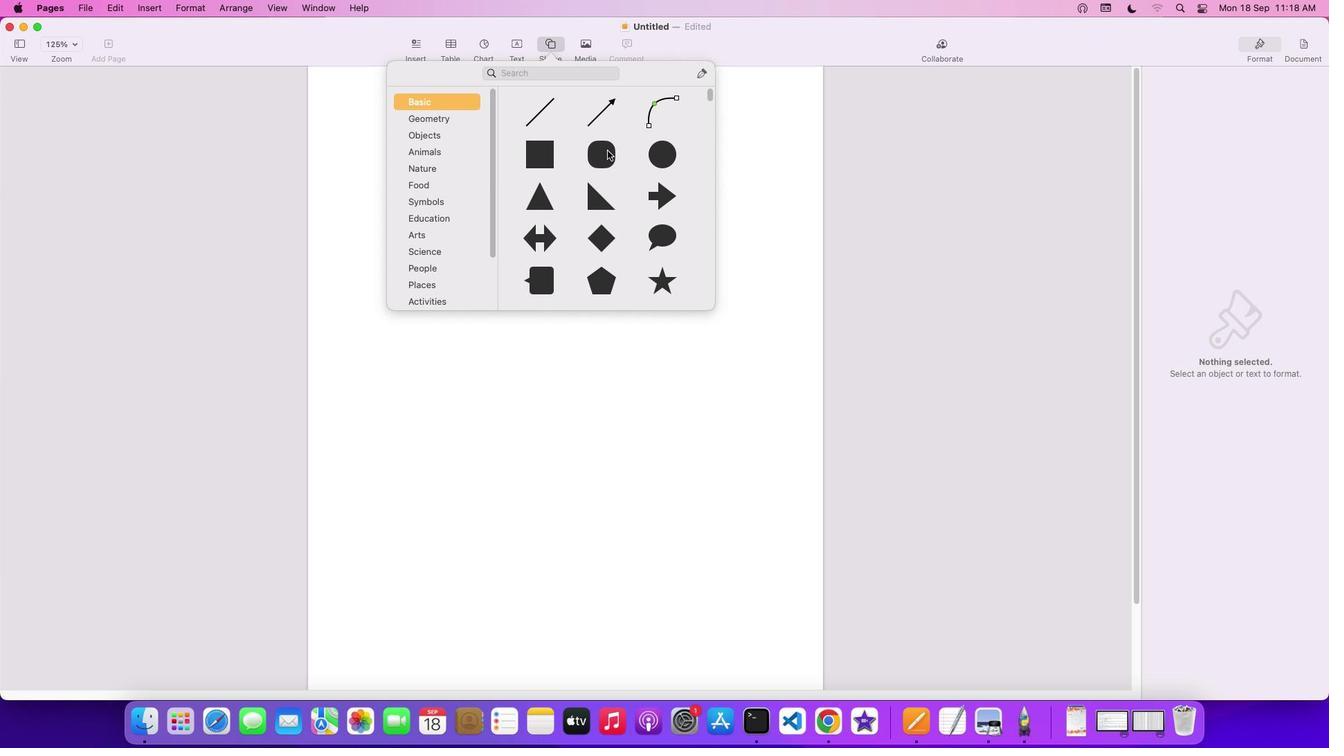 
Action: Mouse pressed left at (607, 150)
Screenshot: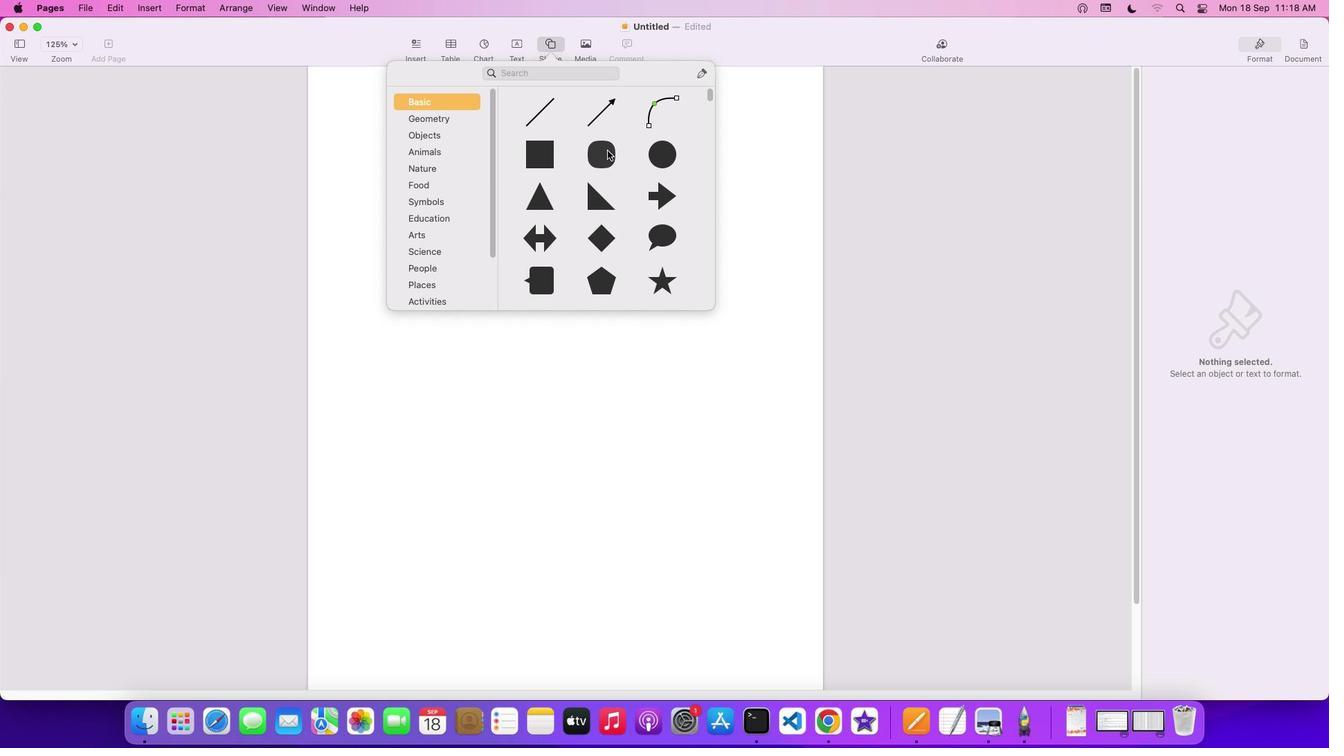 
Action: Mouse moved to (565, 333)
Screenshot: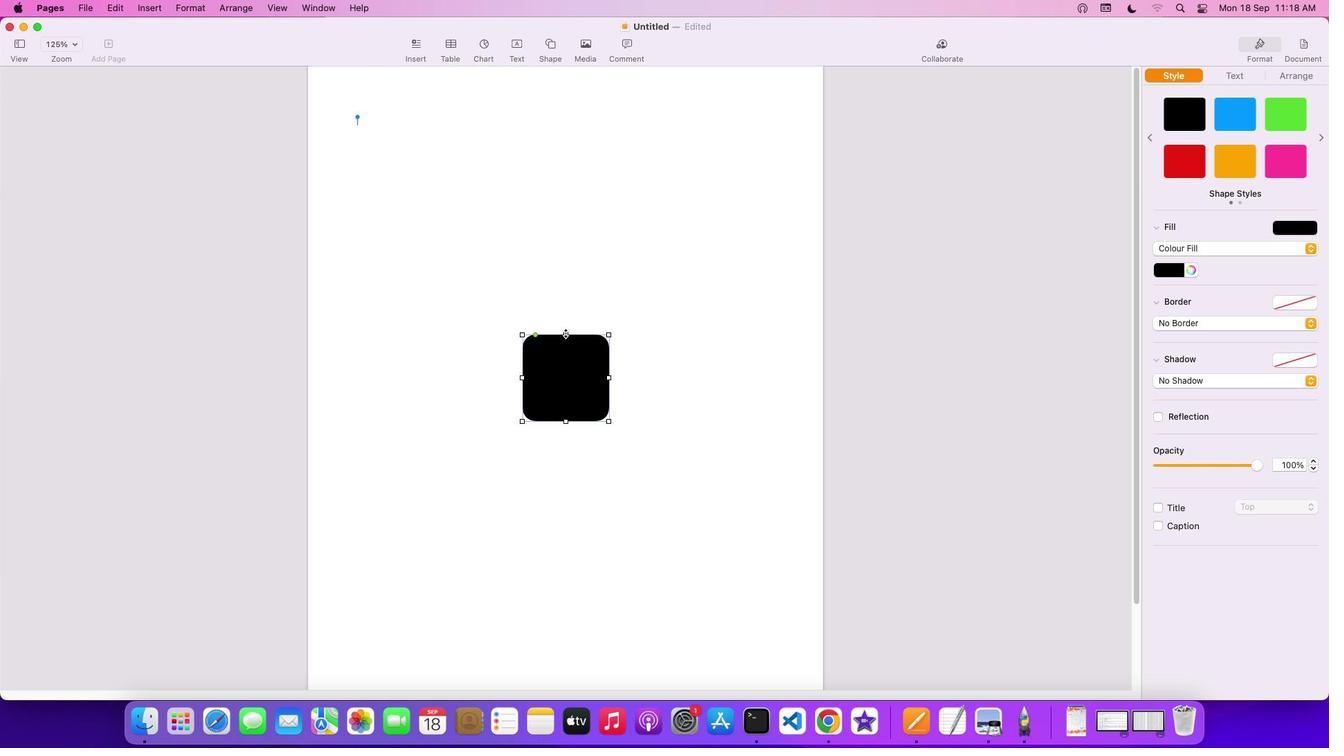 
Action: Mouse pressed left at (565, 333)
Screenshot: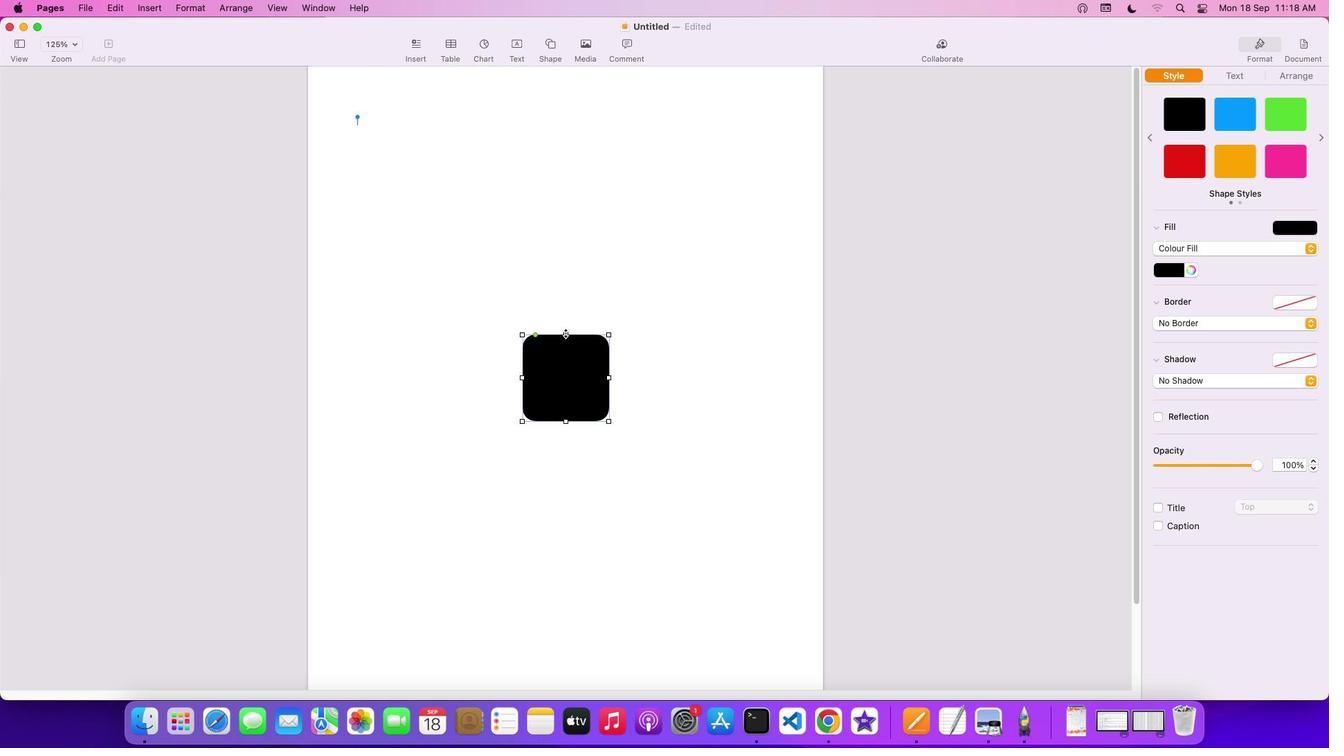 
Action: Mouse moved to (608, 291)
Screenshot: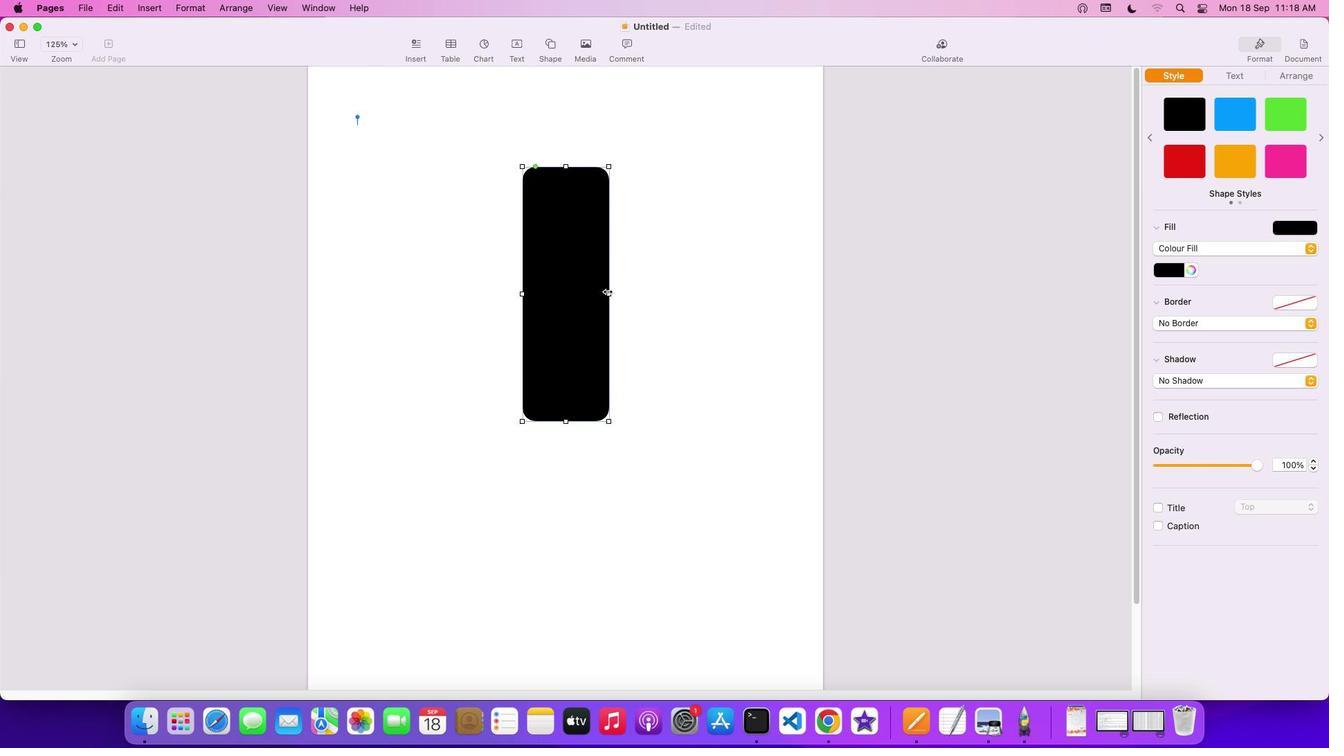 
Action: Mouse pressed left at (608, 291)
Screenshot: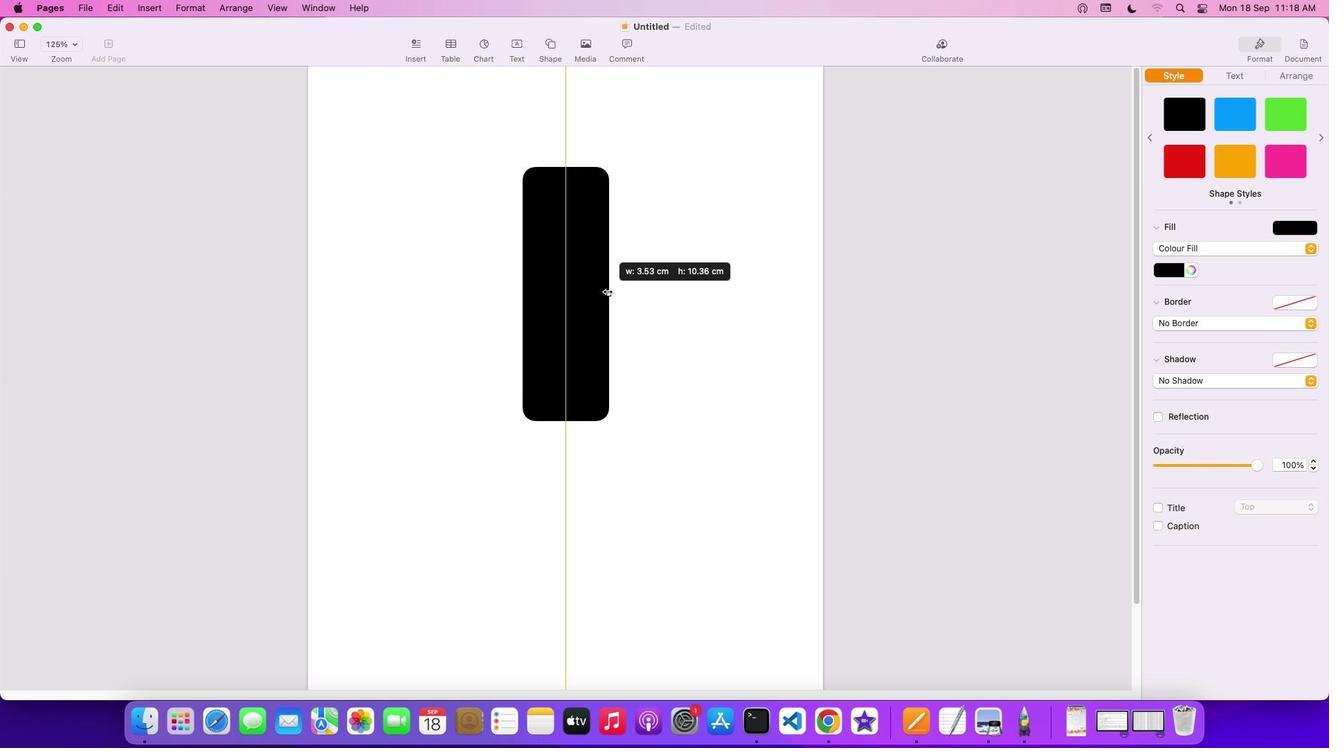 
Action: Mouse moved to (537, 425)
Screenshot: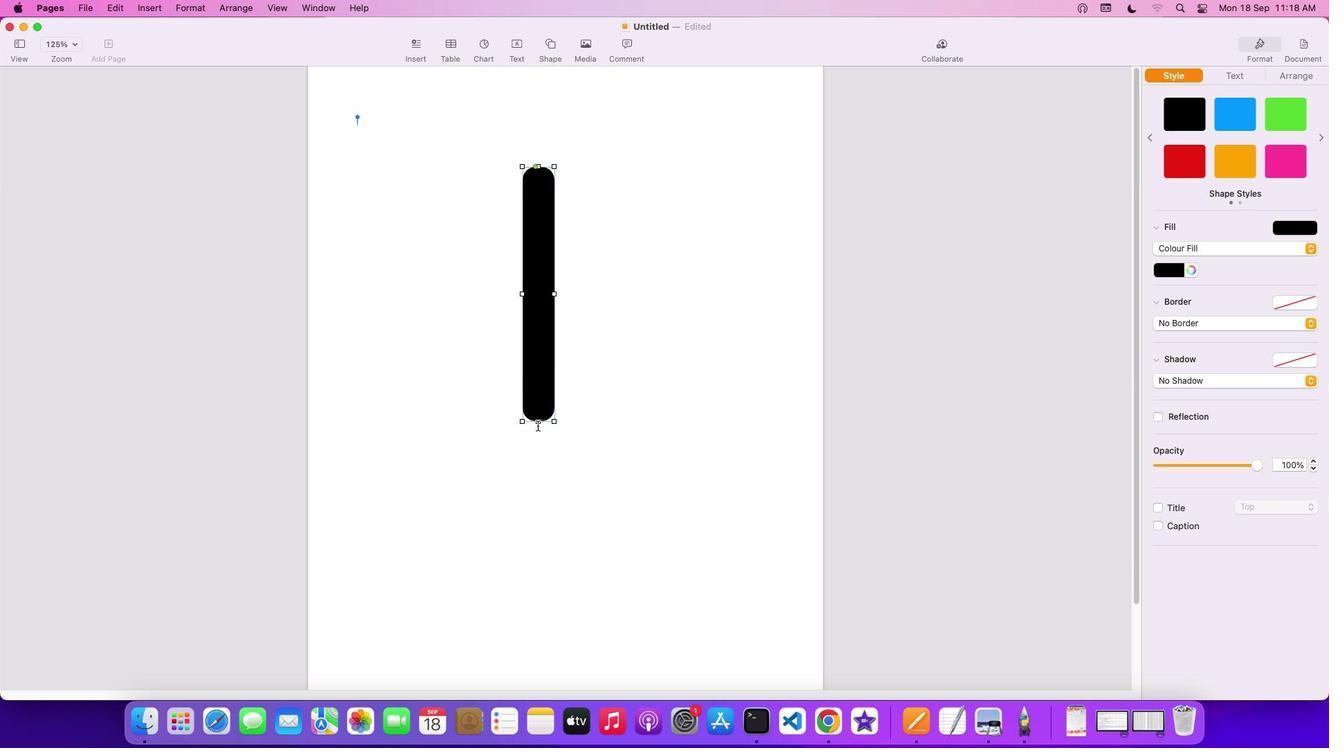 
Action: Mouse pressed left at (537, 425)
Screenshot: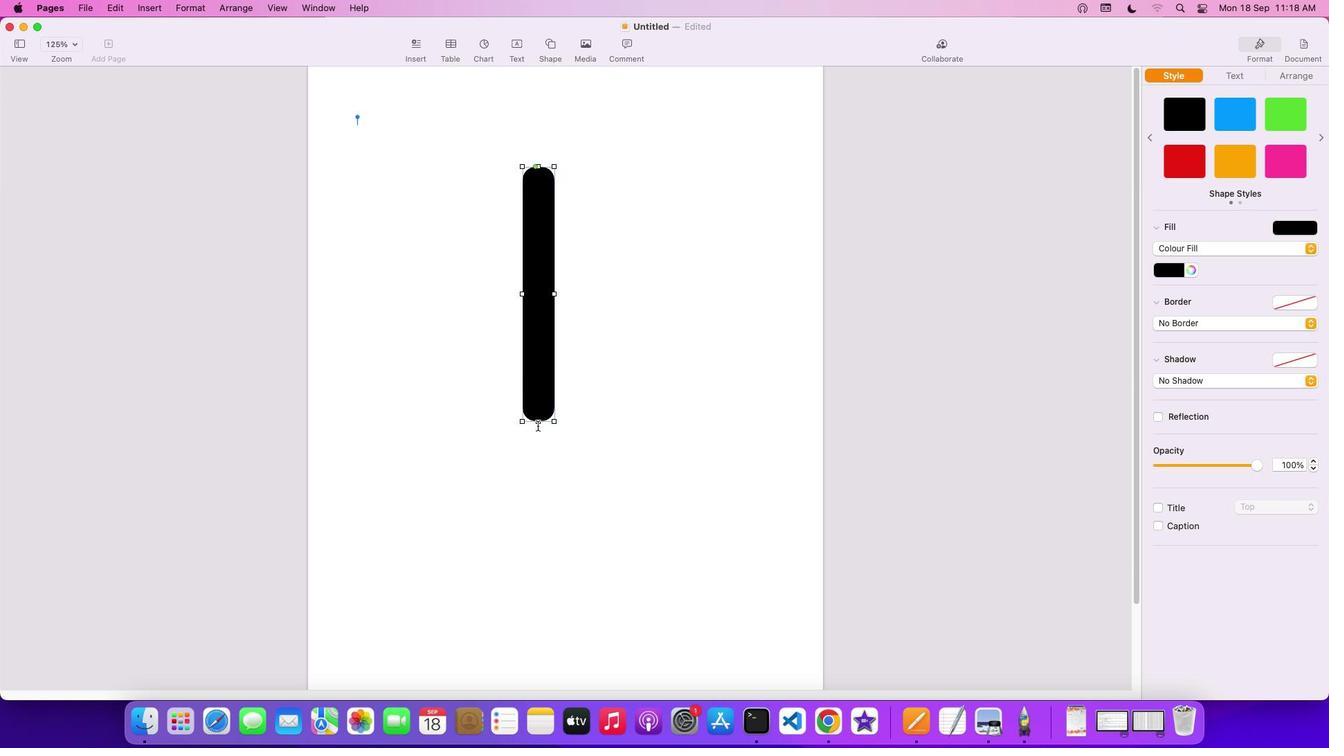 
Action: Mouse moved to (707, 398)
Screenshot: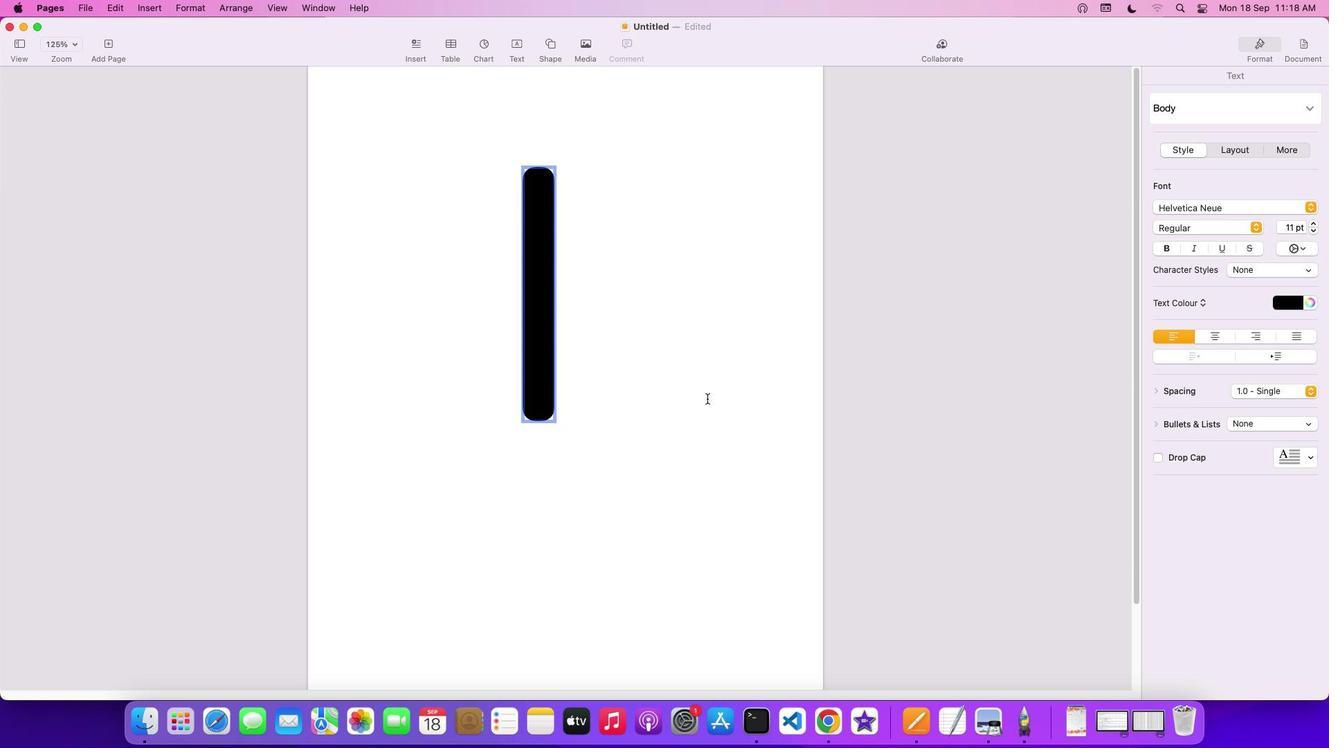 
Action: Mouse pressed left at (707, 398)
Screenshot: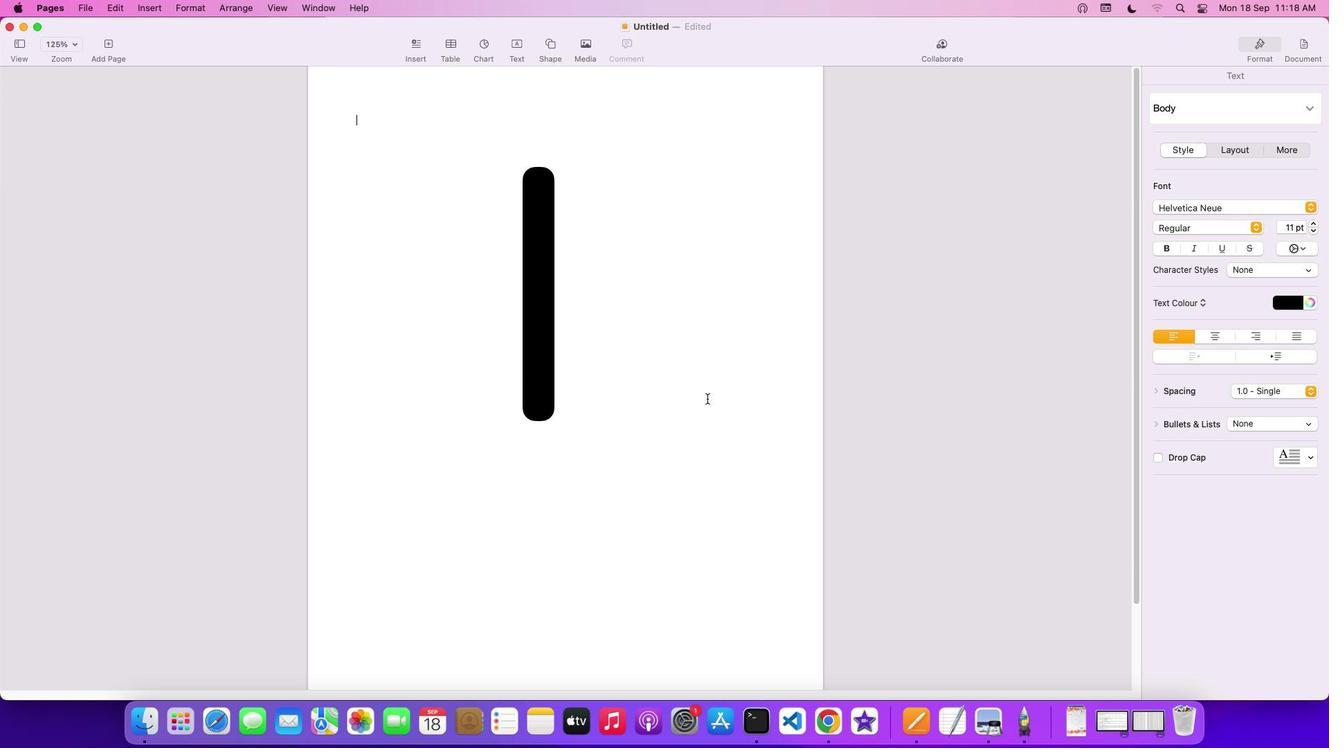
Action: Mouse moved to (540, 342)
Screenshot: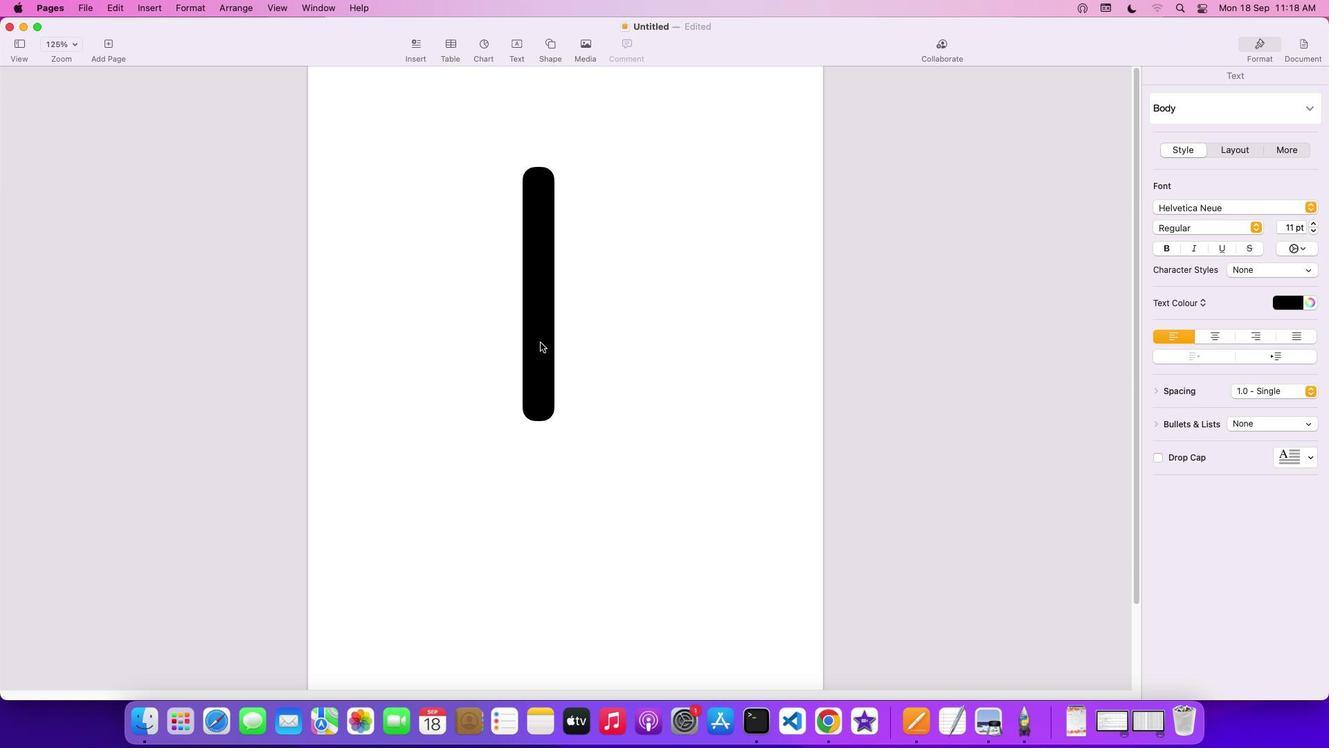 
Action: Mouse pressed left at (540, 342)
Screenshot: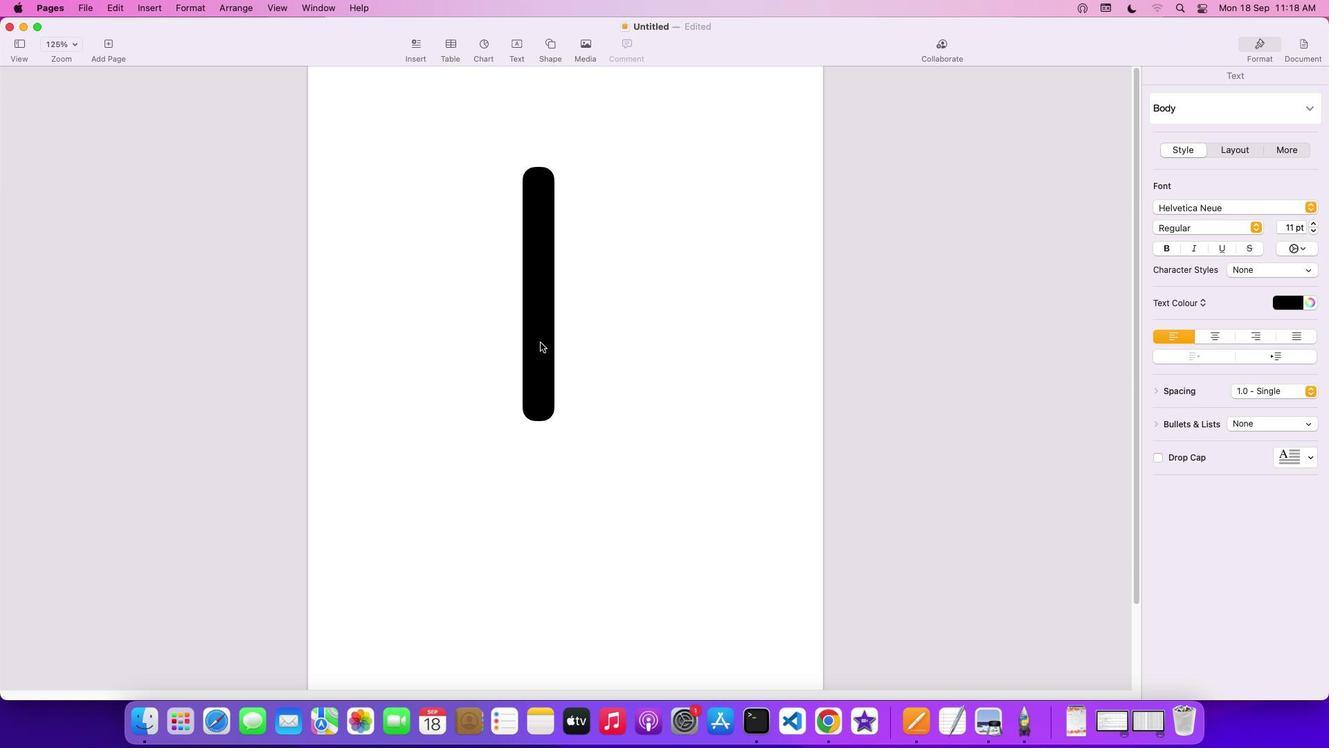 
Action: Mouse moved to (539, 419)
Screenshot: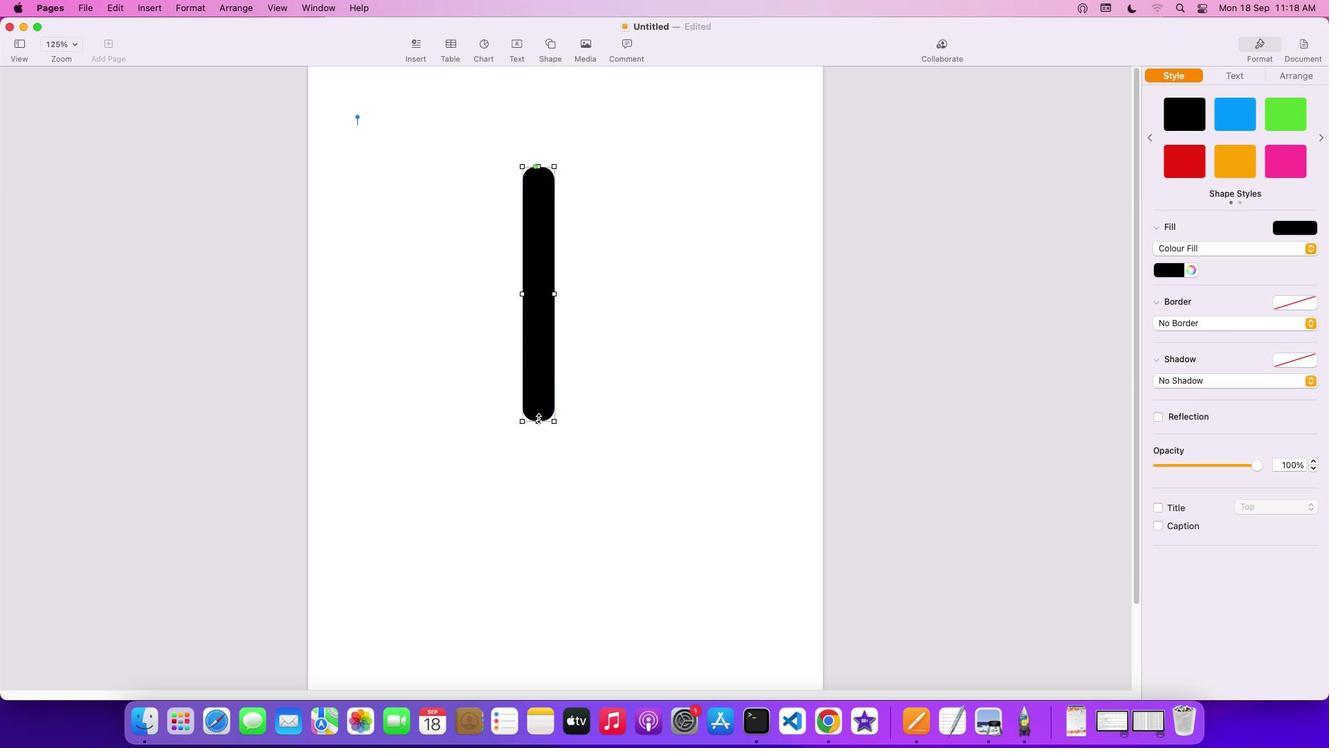 
Action: Mouse pressed left at (539, 419)
Screenshot: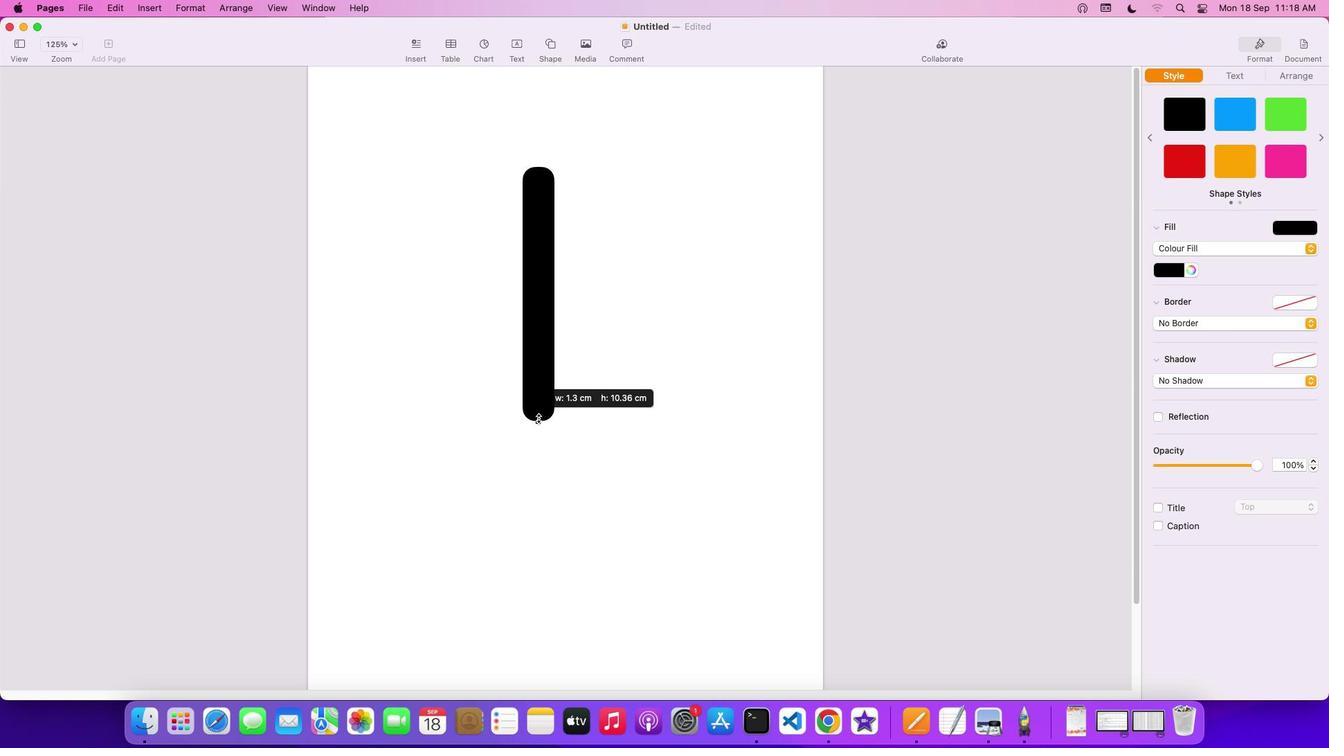 
Action: Mouse moved to (531, 258)
Screenshot: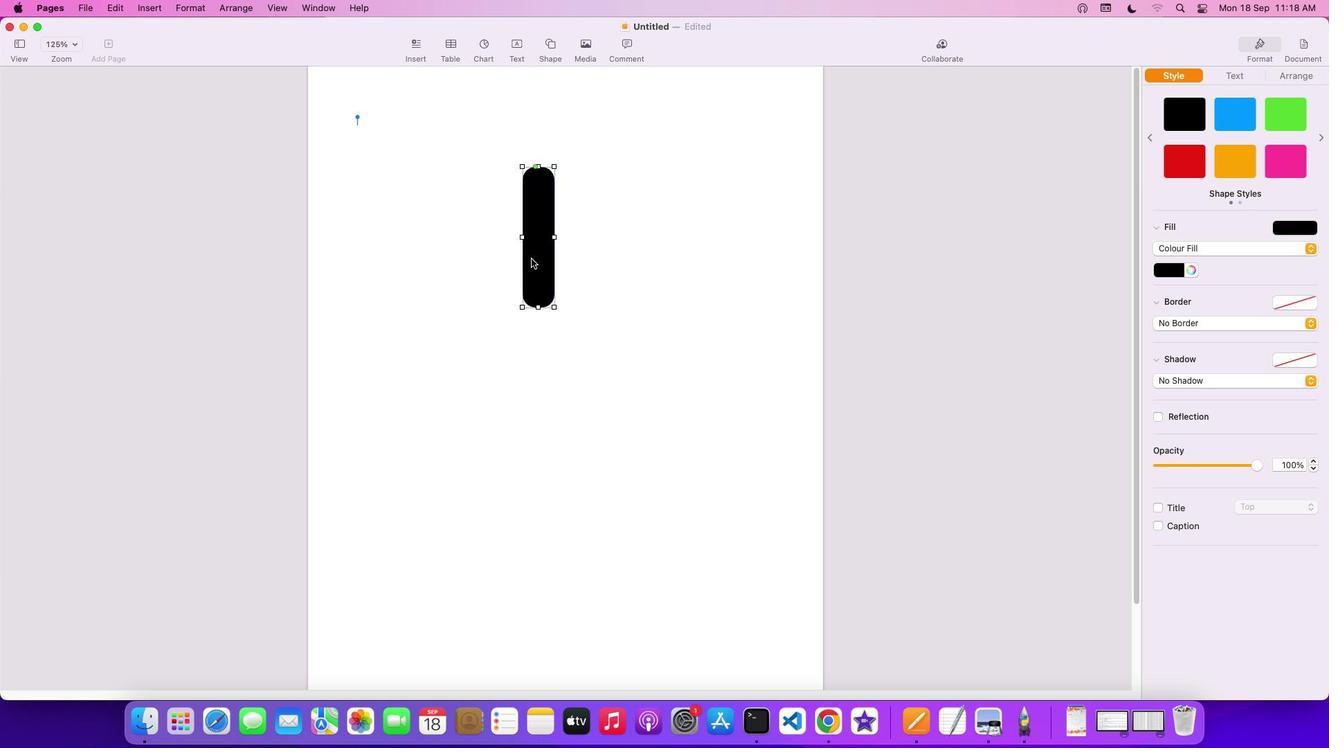 
Action: Mouse pressed left at (531, 258)
Screenshot: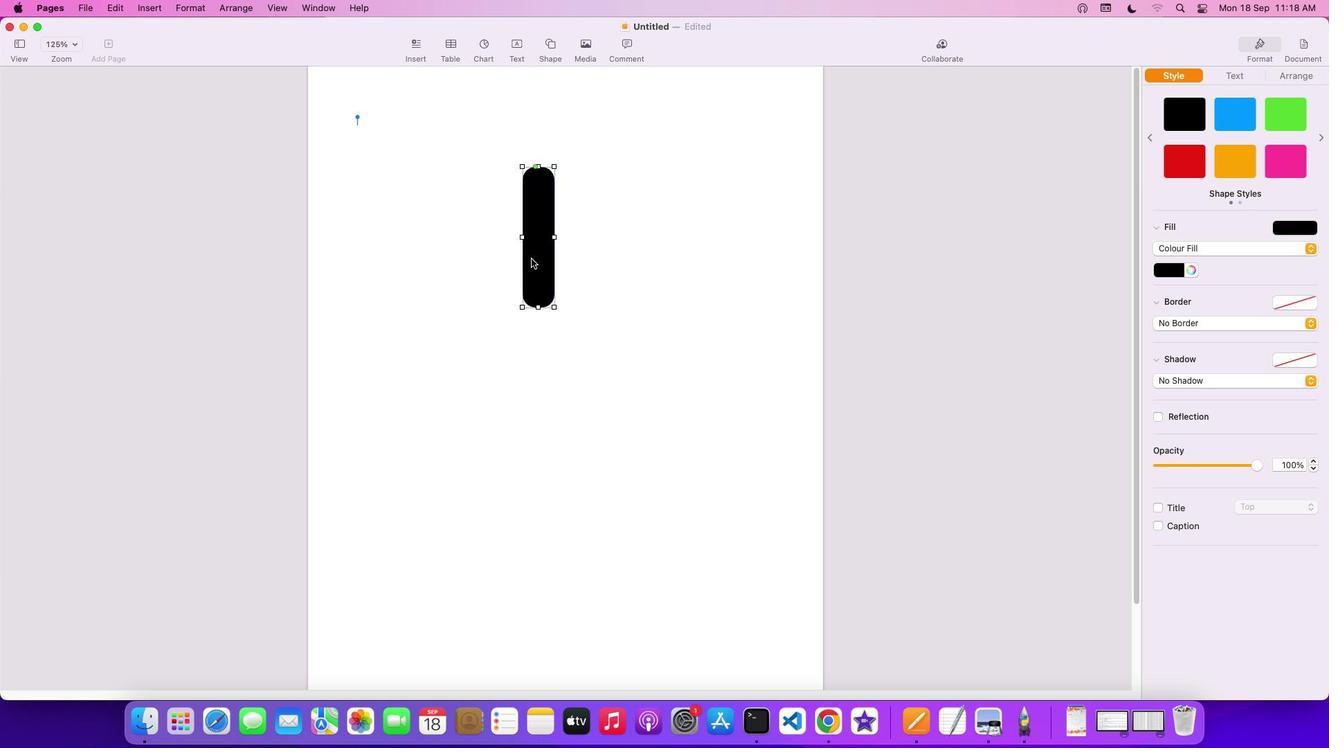
Action: Mouse moved to (531, 259)
Screenshot: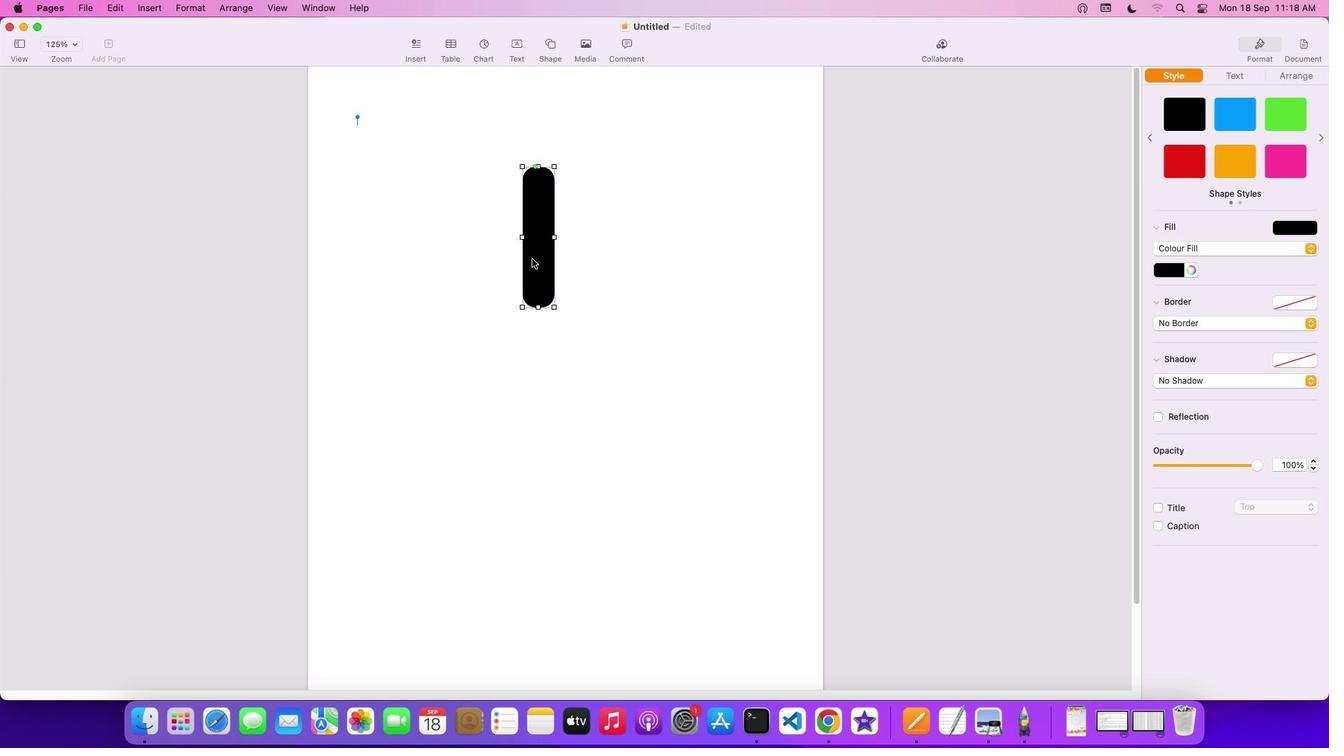 
Action: Key pressed Key.cmd
Screenshot: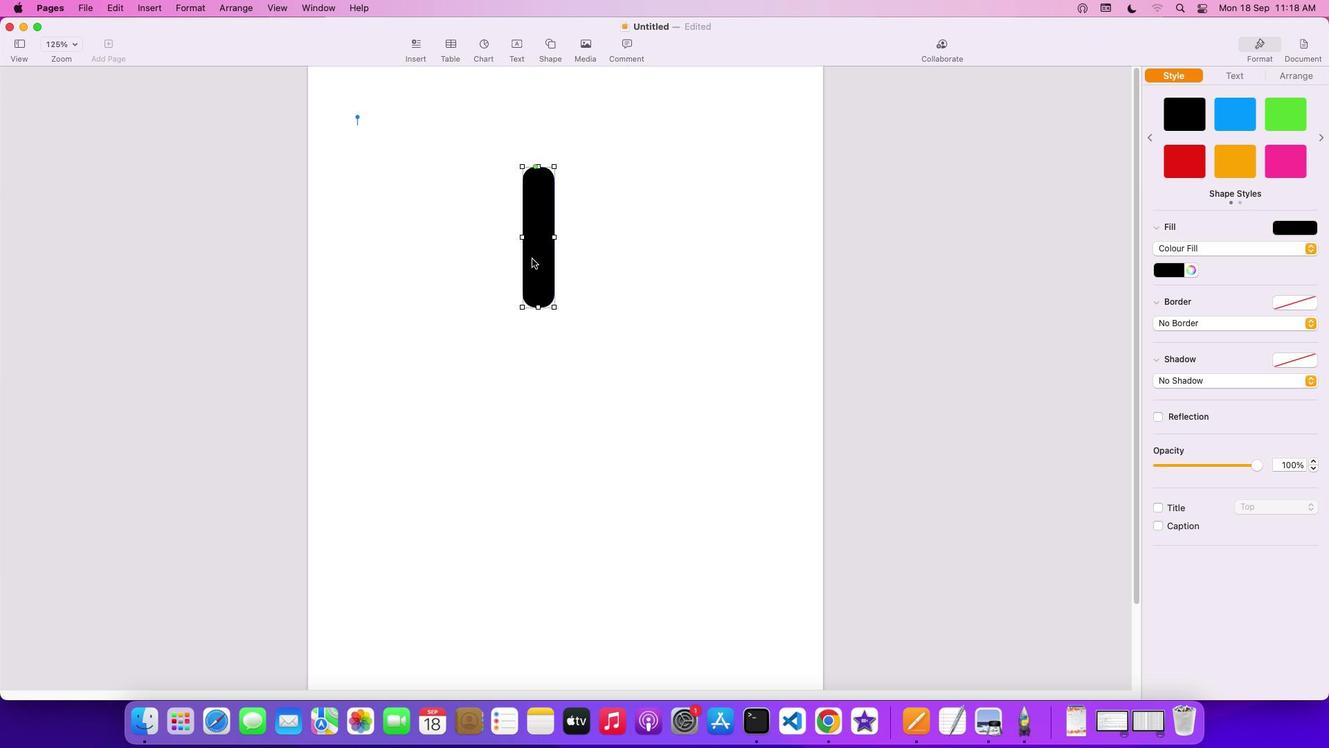 
Action: Mouse moved to (531, 259)
Screenshot: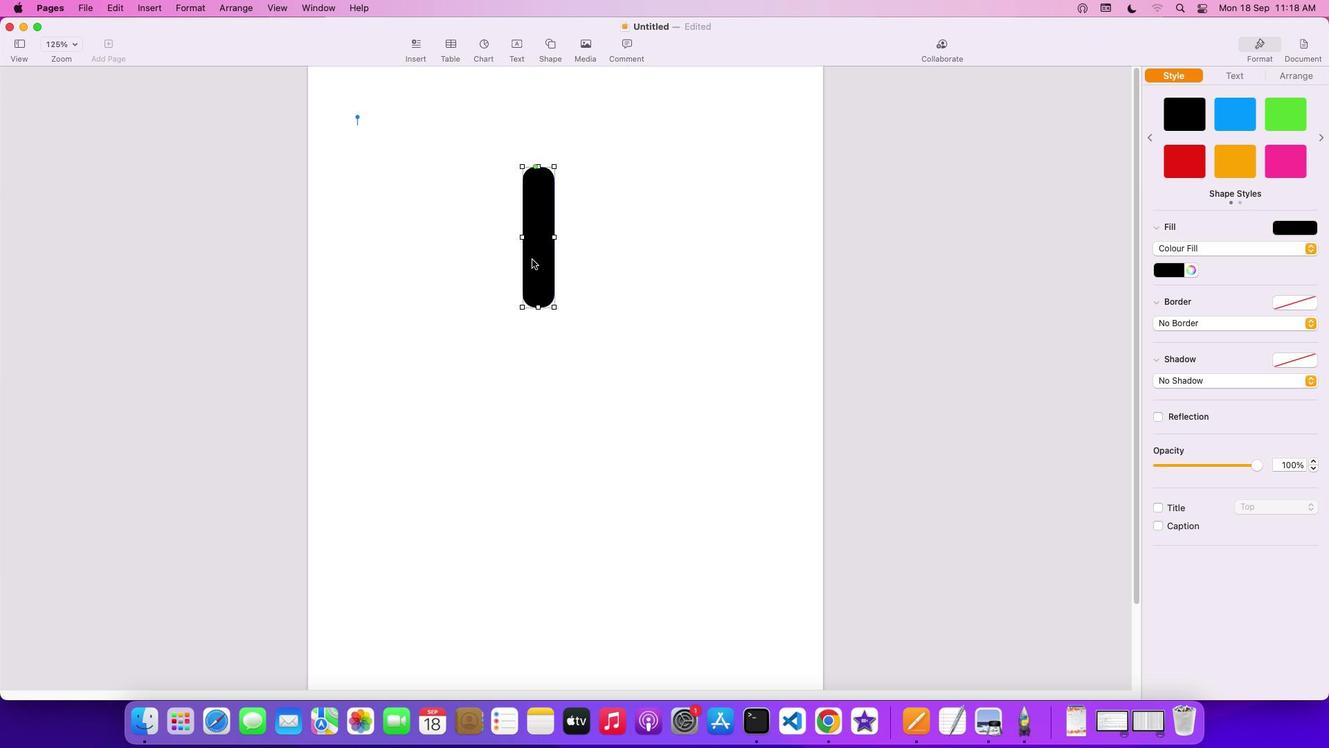 
Action: Key pressed 'c'
Screenshot: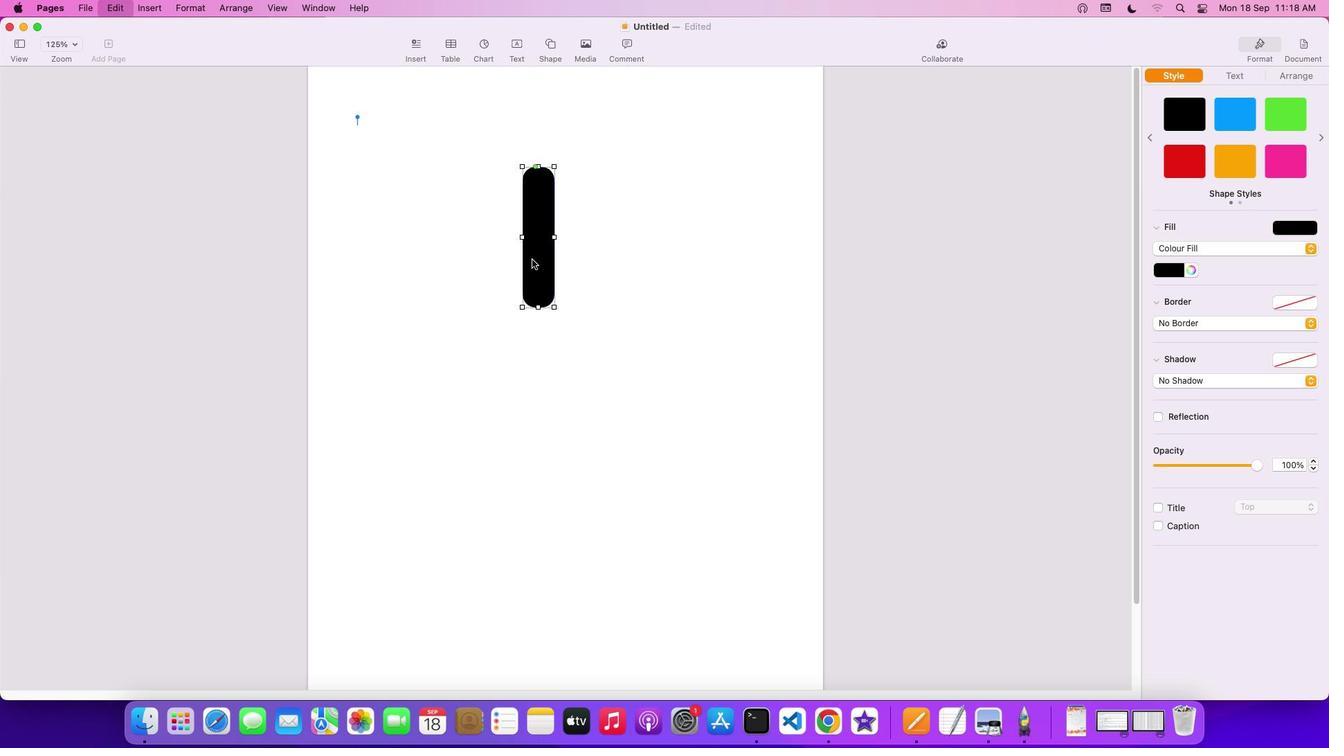
Action: Mouse moved to (604, 282)
Screenshot: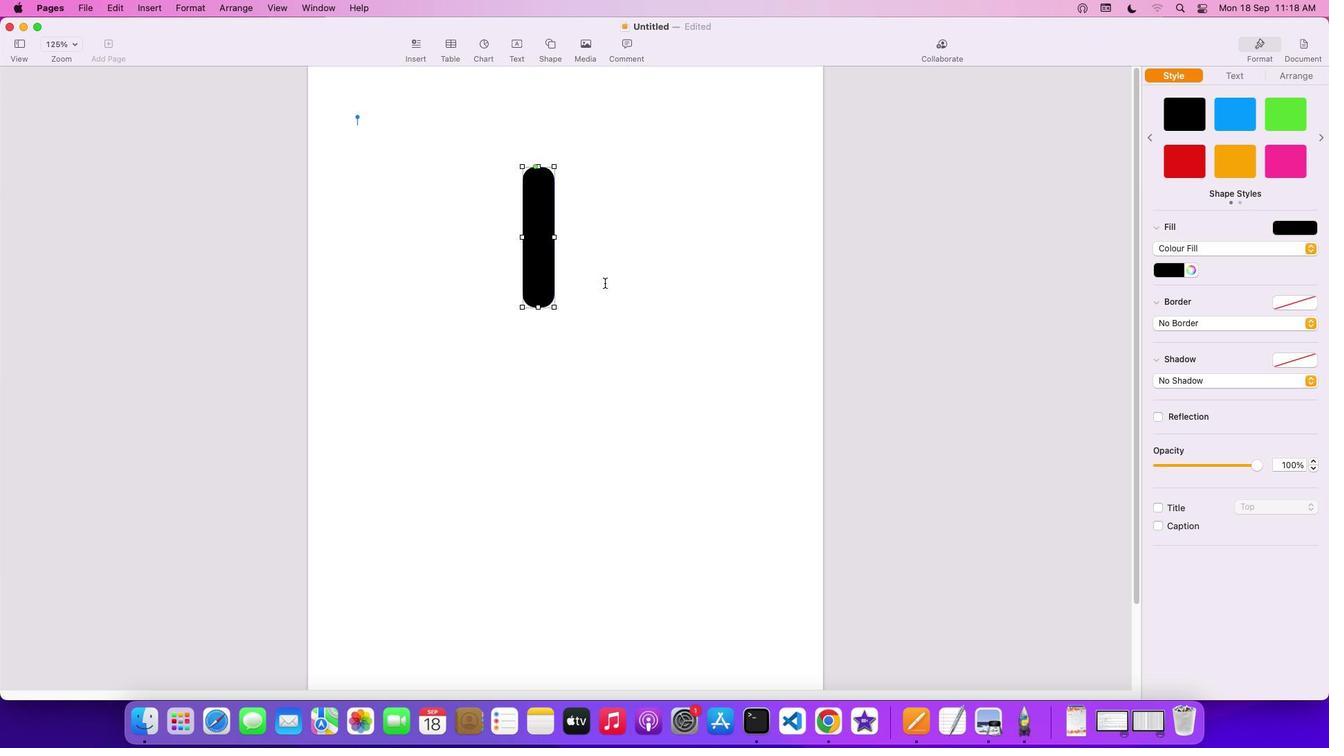 
Action: Key pressed 'v'
Screenshot: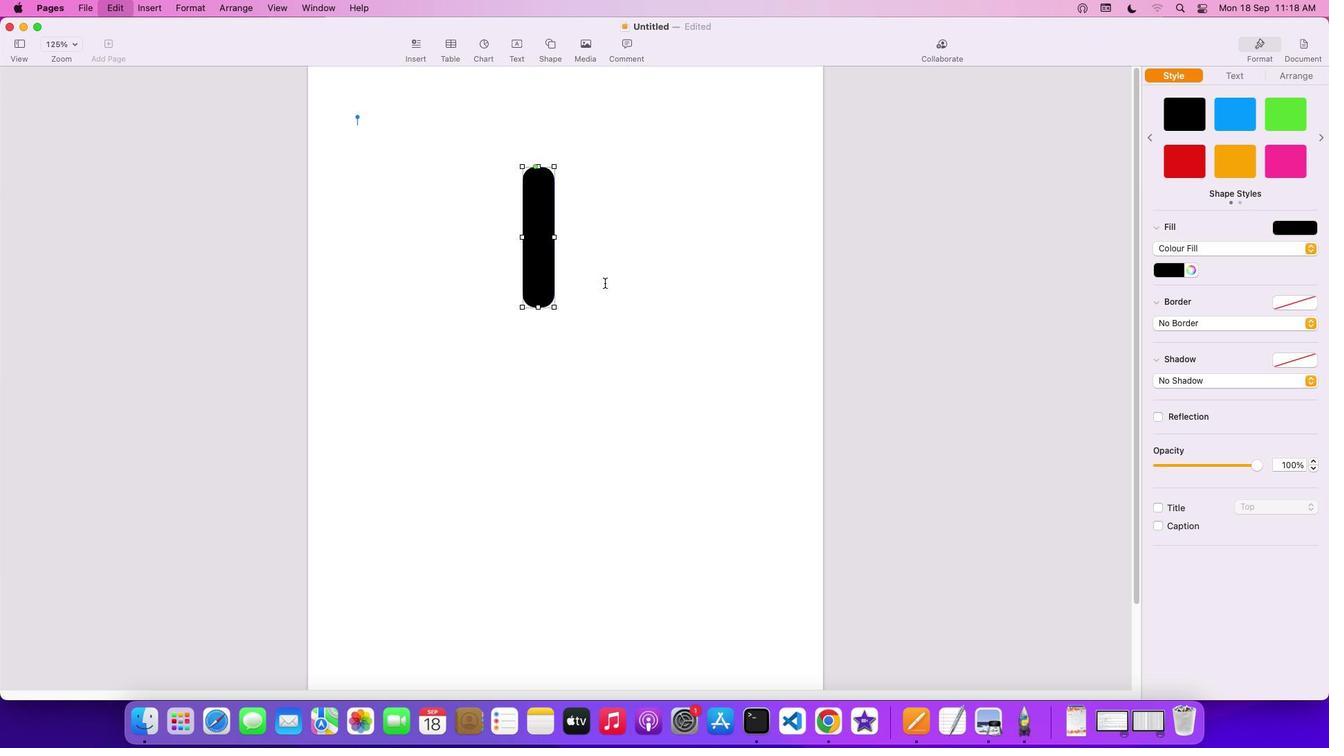 
Action: Mouse moved to (1308, 78)
Screenshot: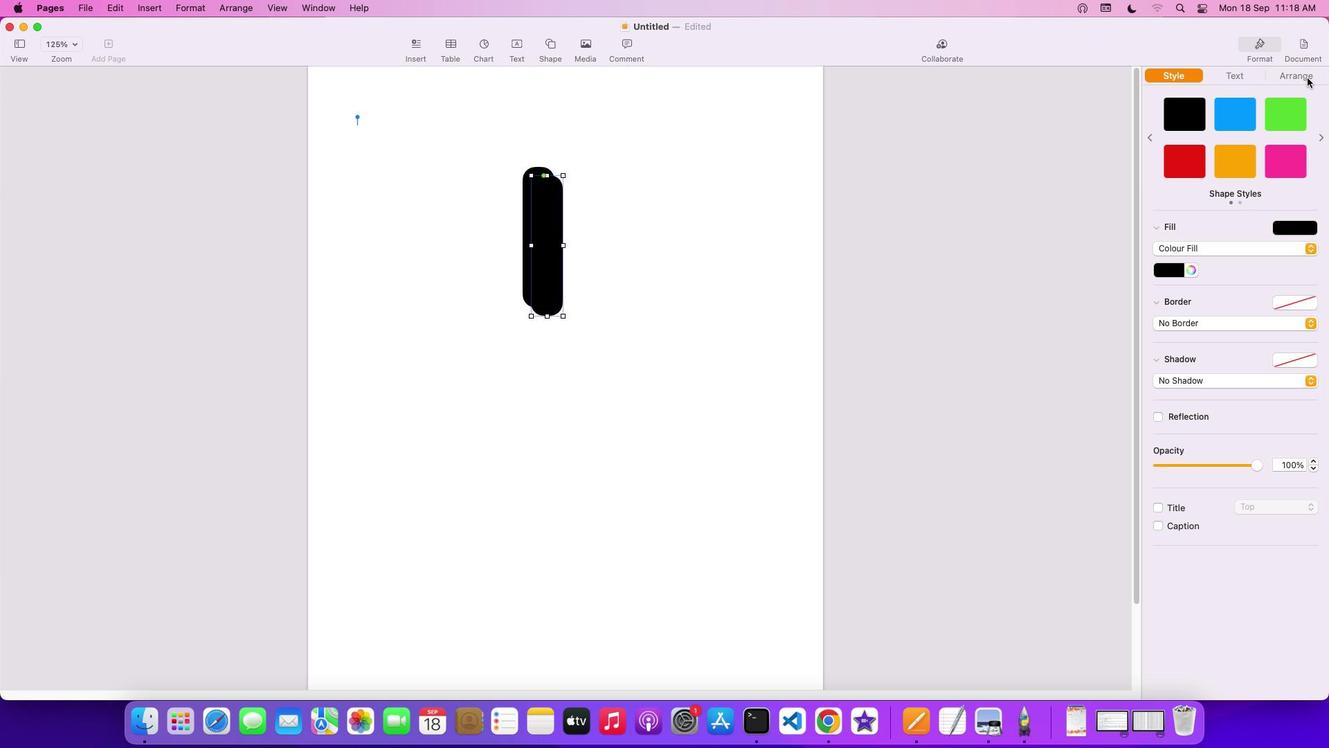 
Action: Mouse pressed left at (1308, 78)
Screenshot: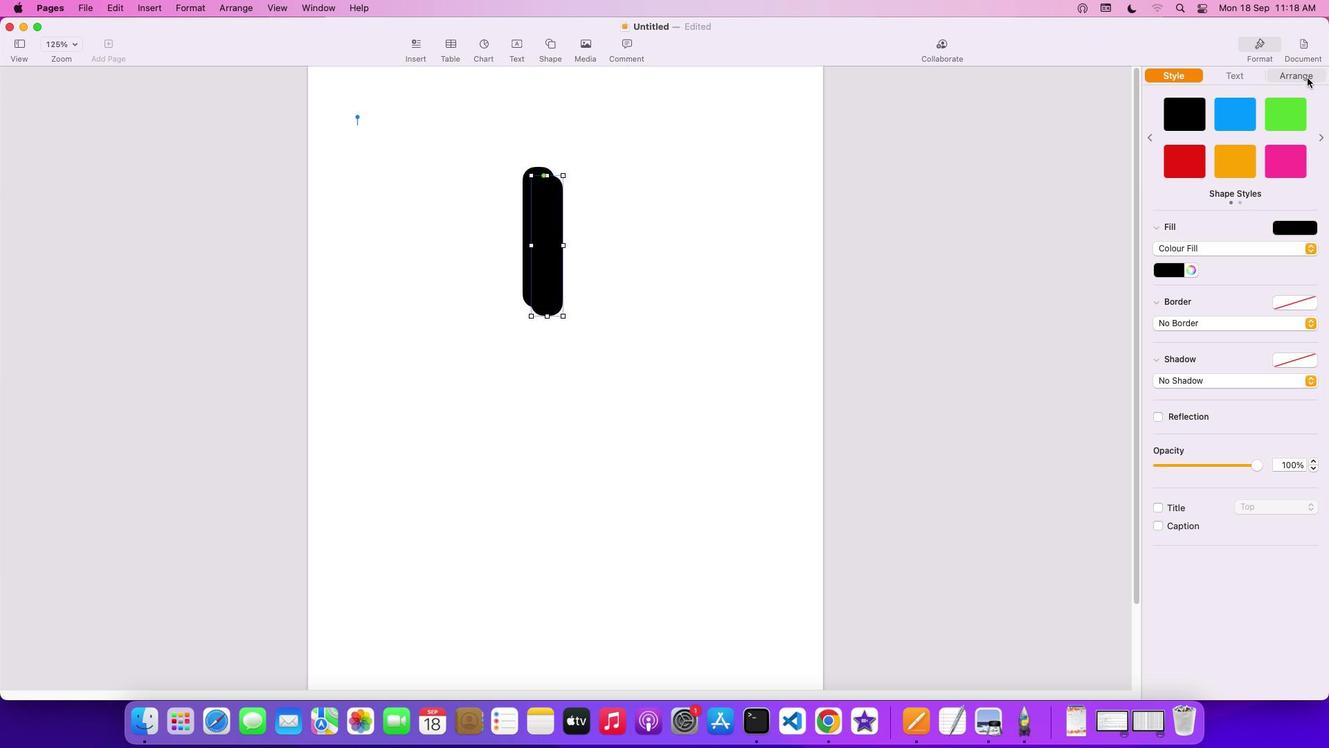 
Action: Mouse moved to (1311, 428)
Screenshot: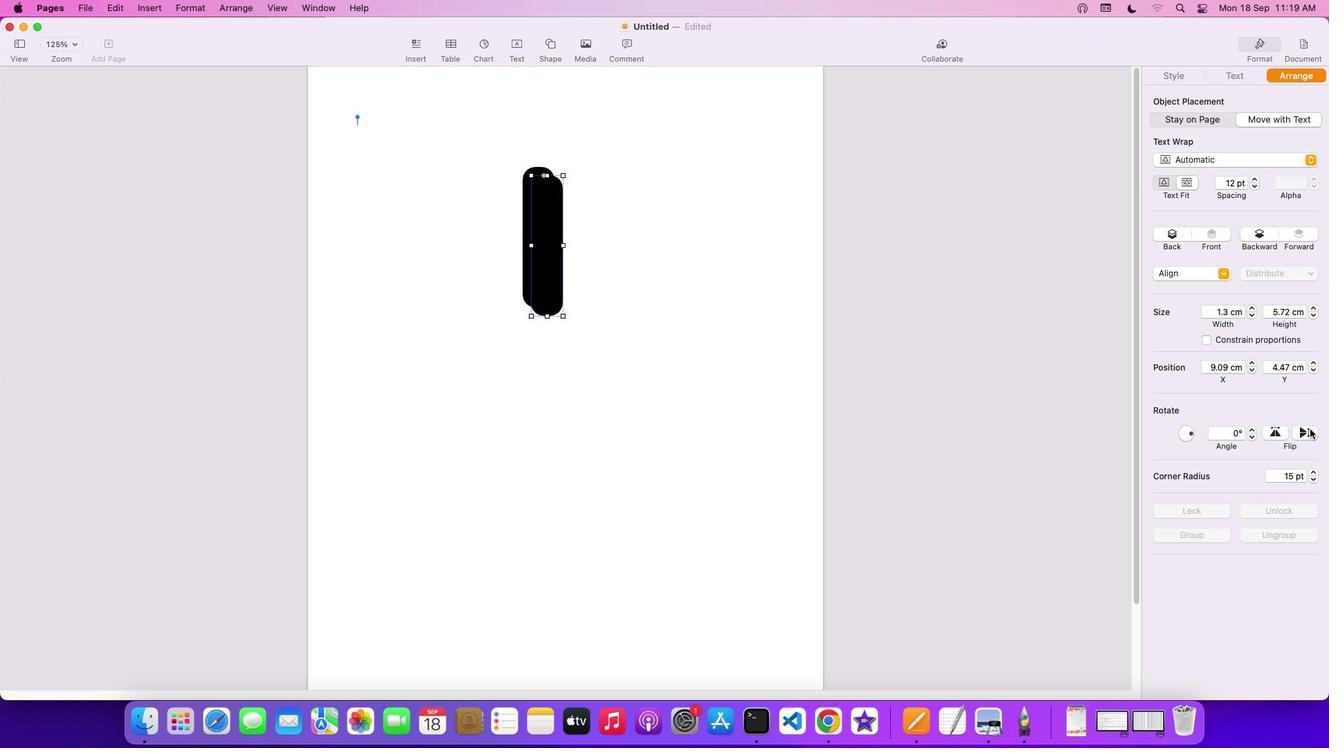 
Action: Mouse pressed left at (1311, 428)
Screenshot: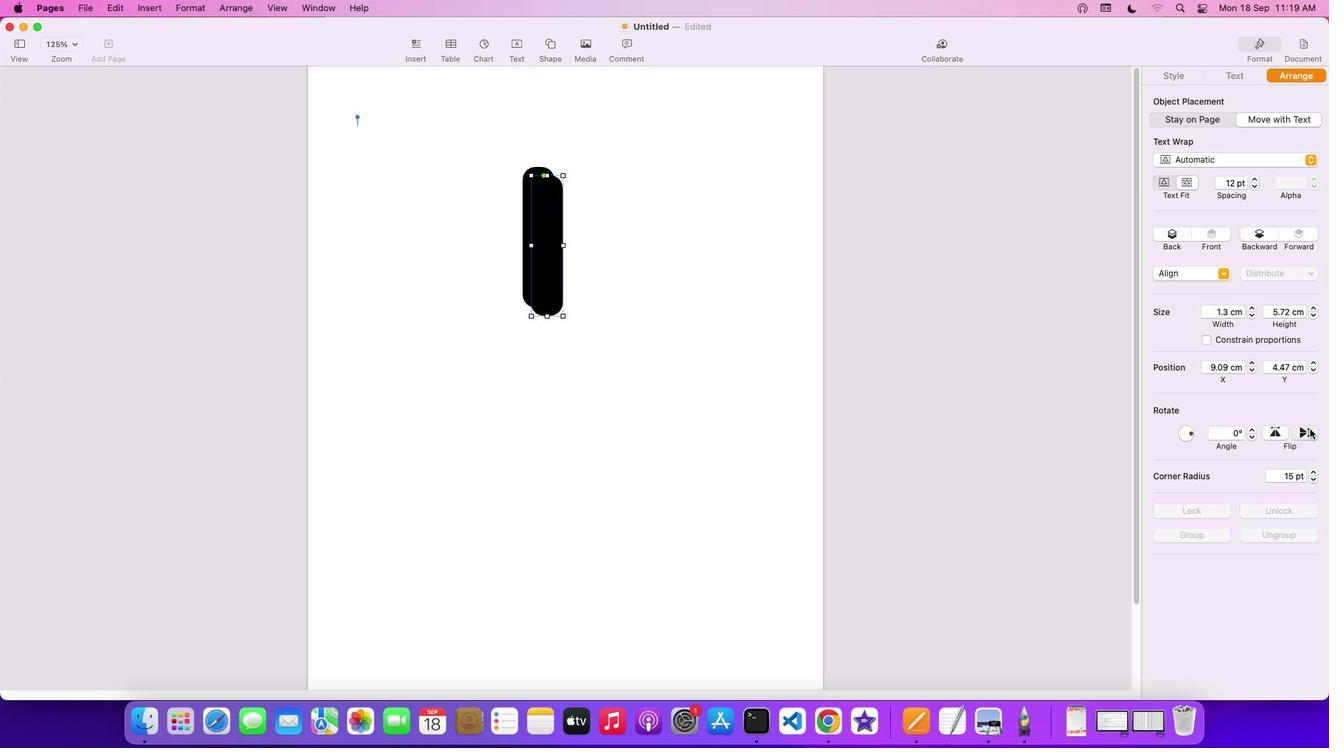 
Action: Mouse moved to (1271, 432)
Screenshot: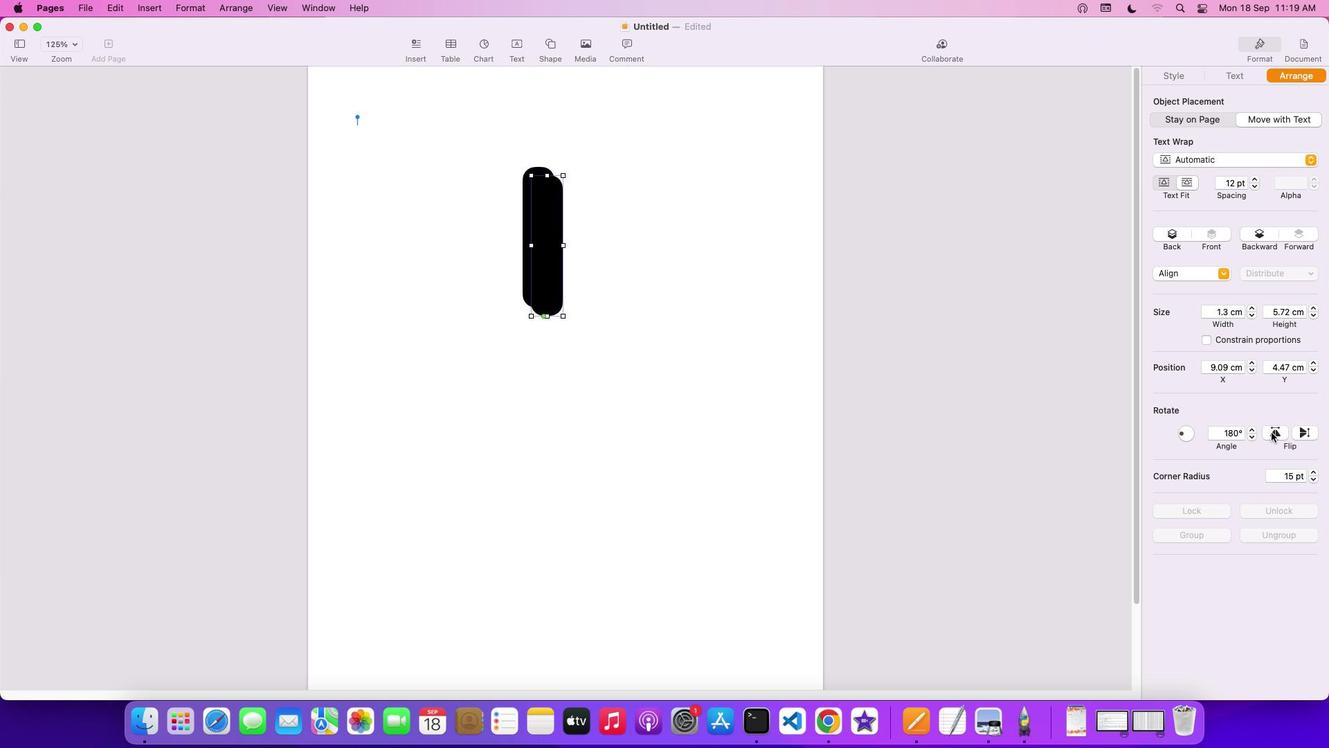 
Action: Mouse pressed left at (1271, 432)
Screenshot: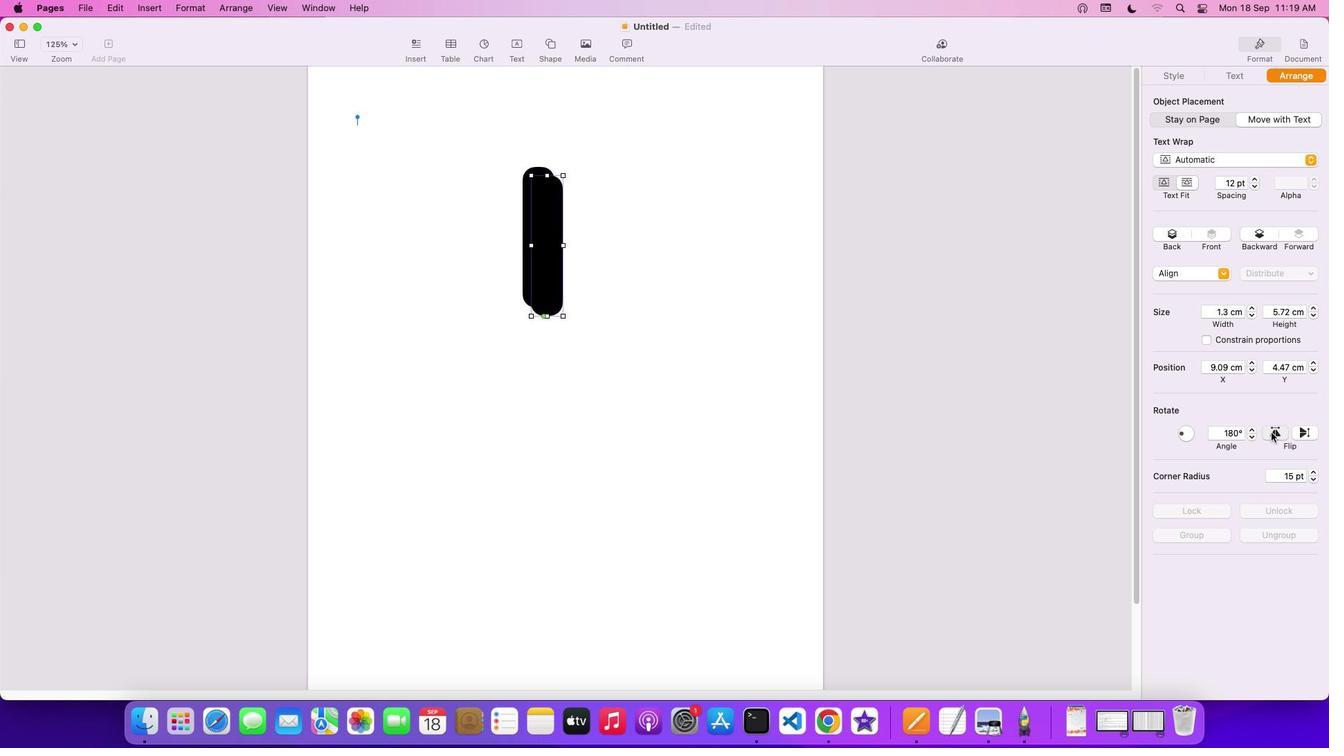 
Action: Mouse moved to (1181, 433)
Screenshot: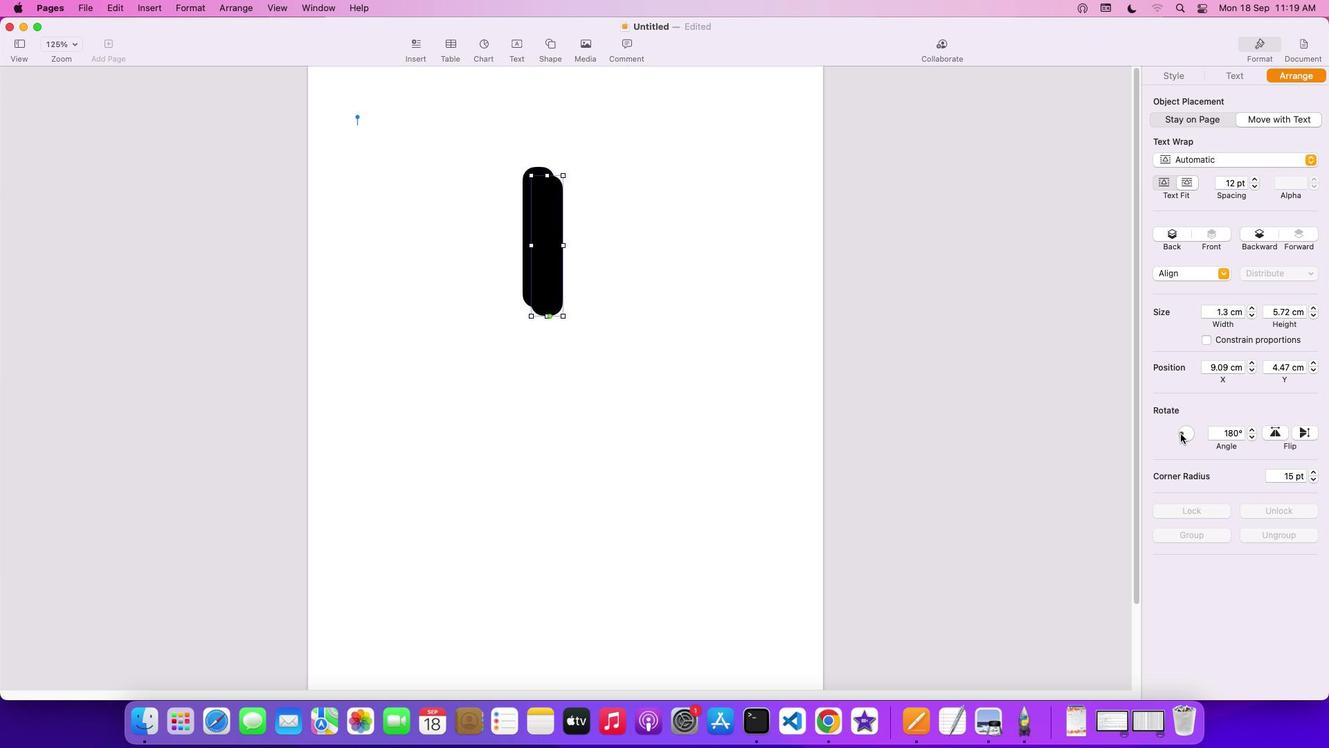 
Action: Mouse pressed left at (1181, 433)
Screenshot: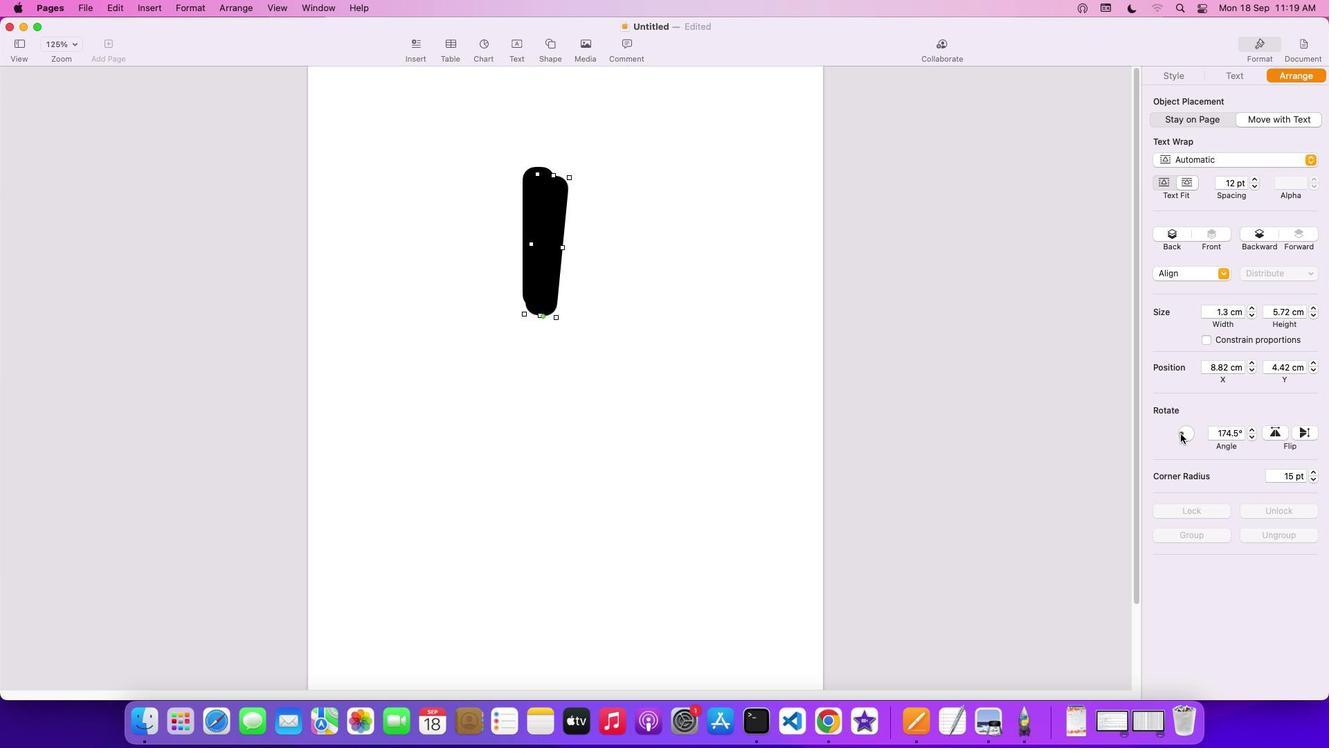 
Action: Mouse moved to (1255, 434)
Screenshot: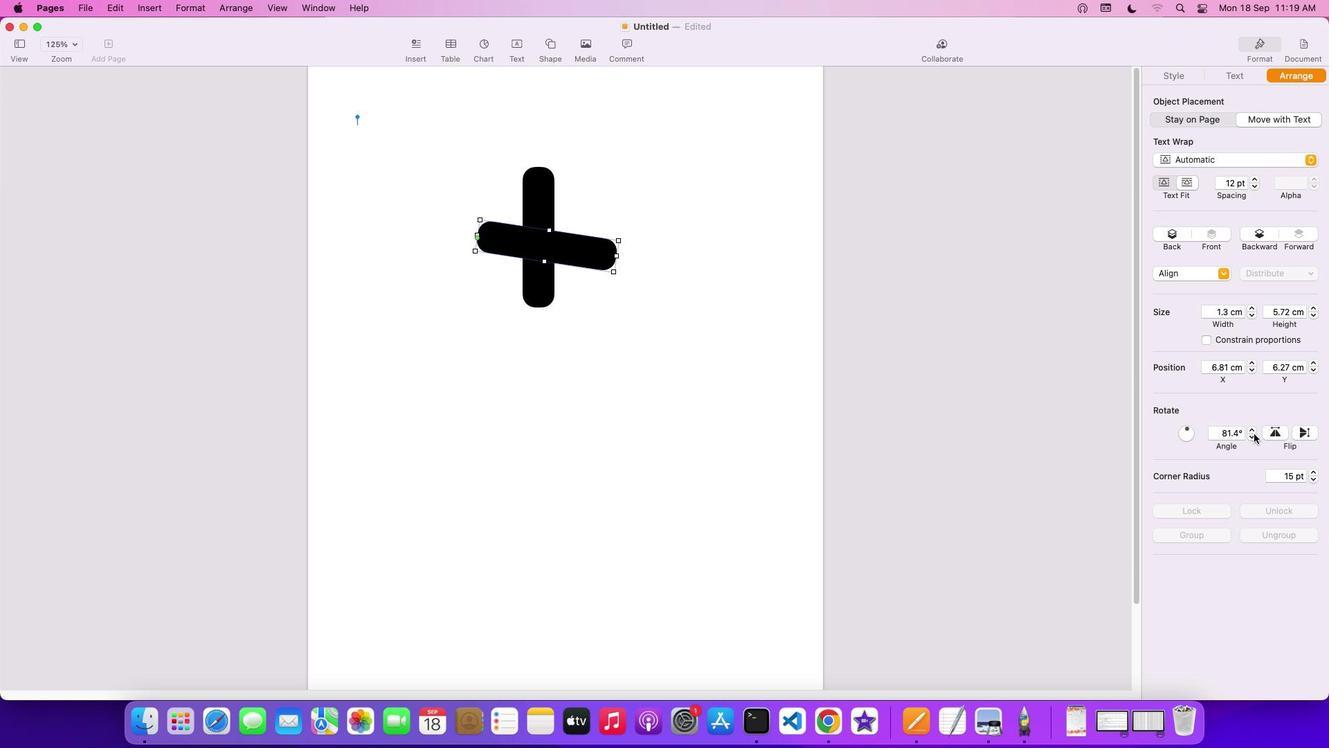 
Action: Mouse pressed left at (1255, 434)
Screenshot: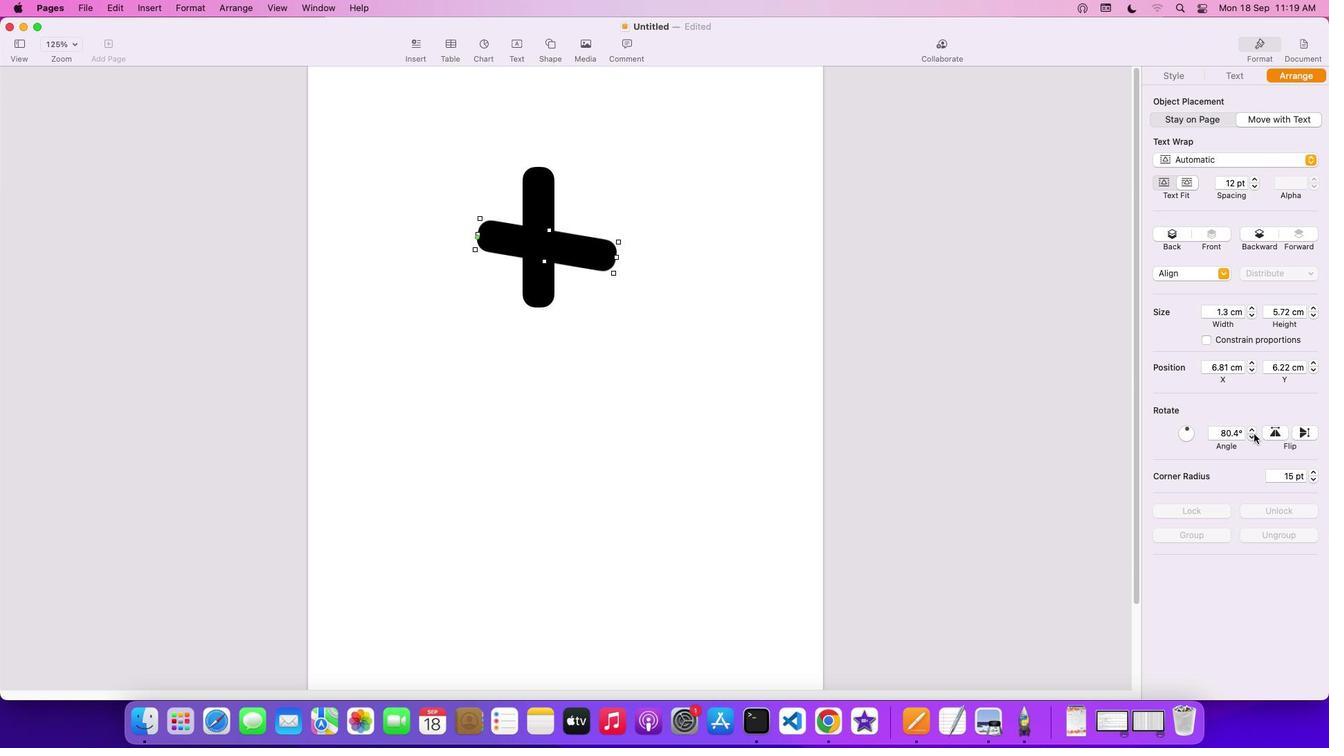 
Action: Mouse pressed left at (1255, 434)
Screenshot: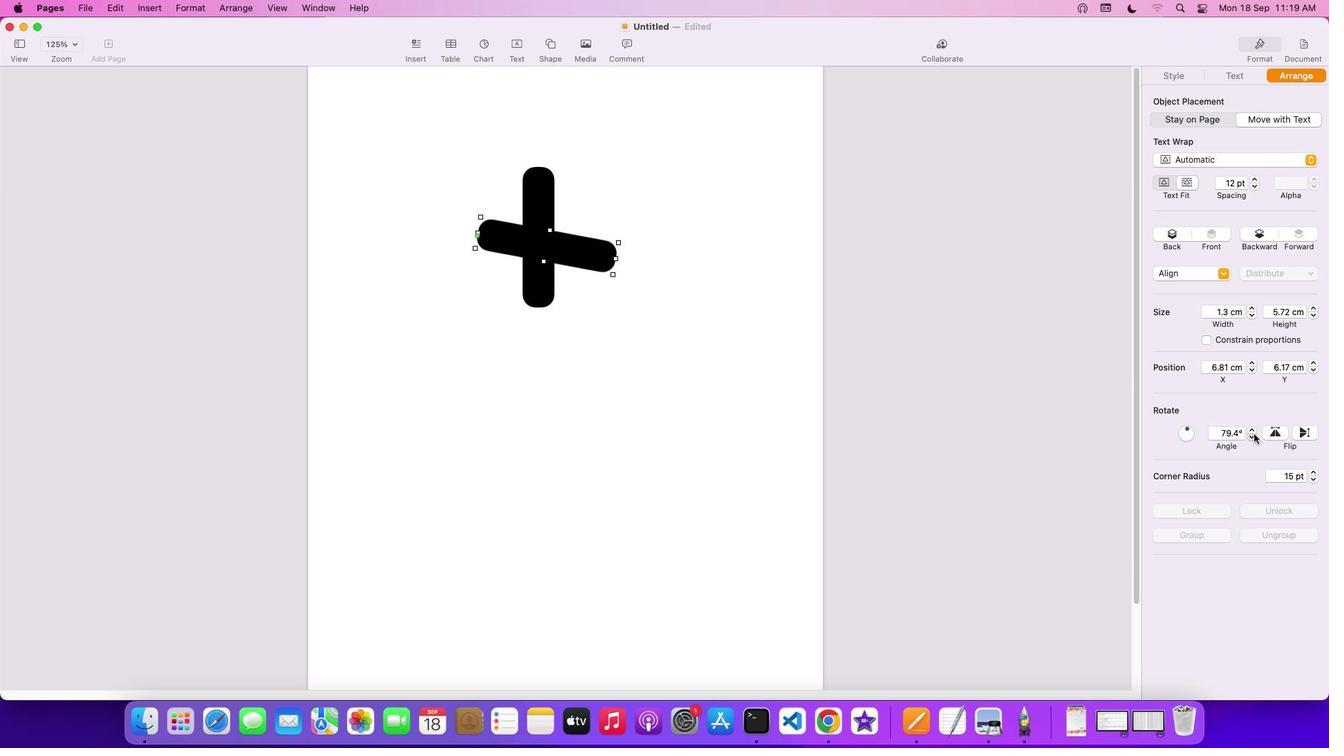 
Action: Mouse pressed left at (1255, 434)
Screenshot: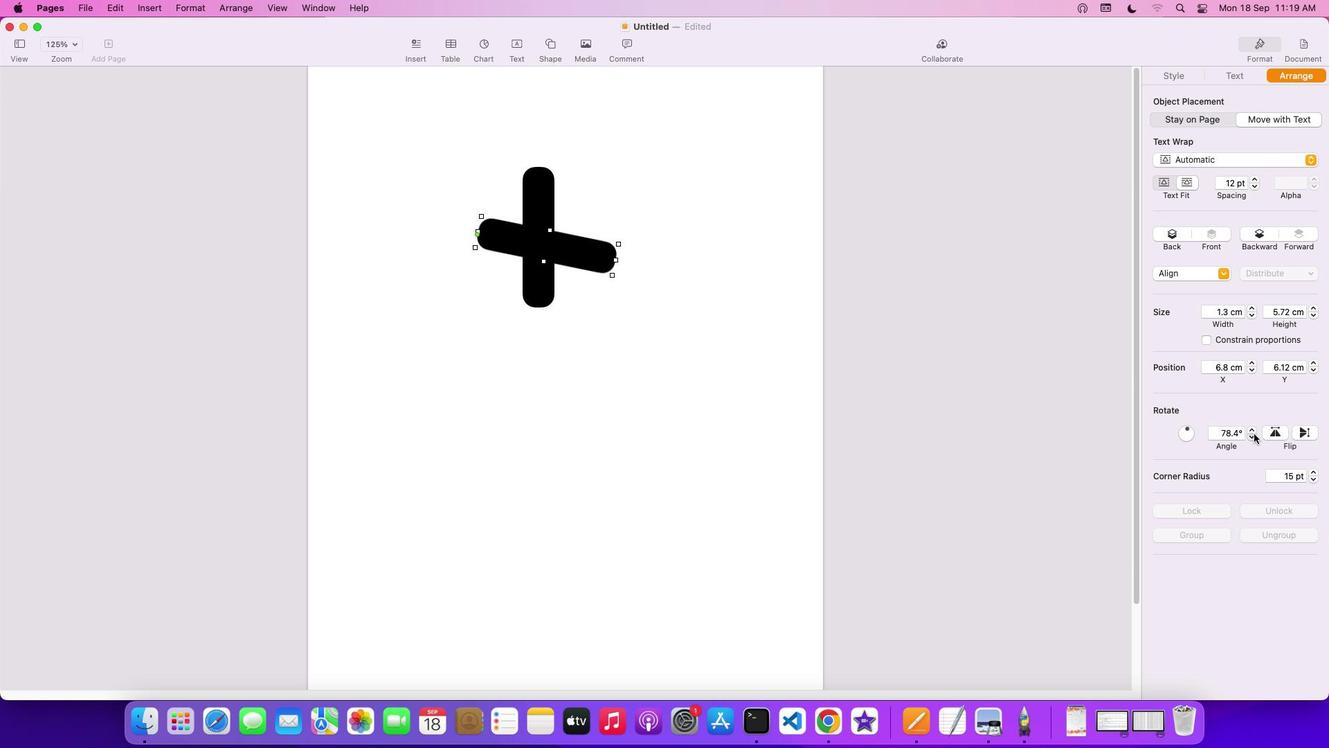 
Action: Mouse moved to (1252, 428)
Screenshot: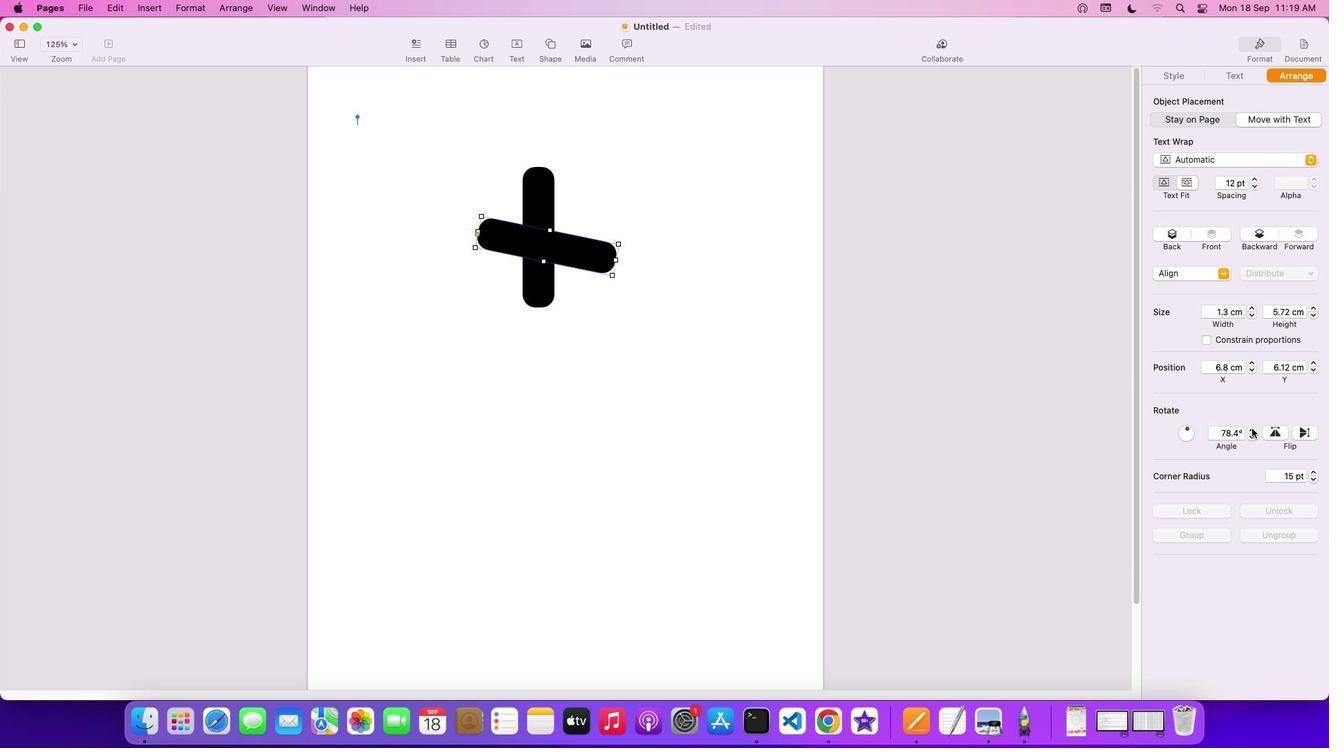 
Action: Mouse pressed left at (1252, 428)
Screenshot: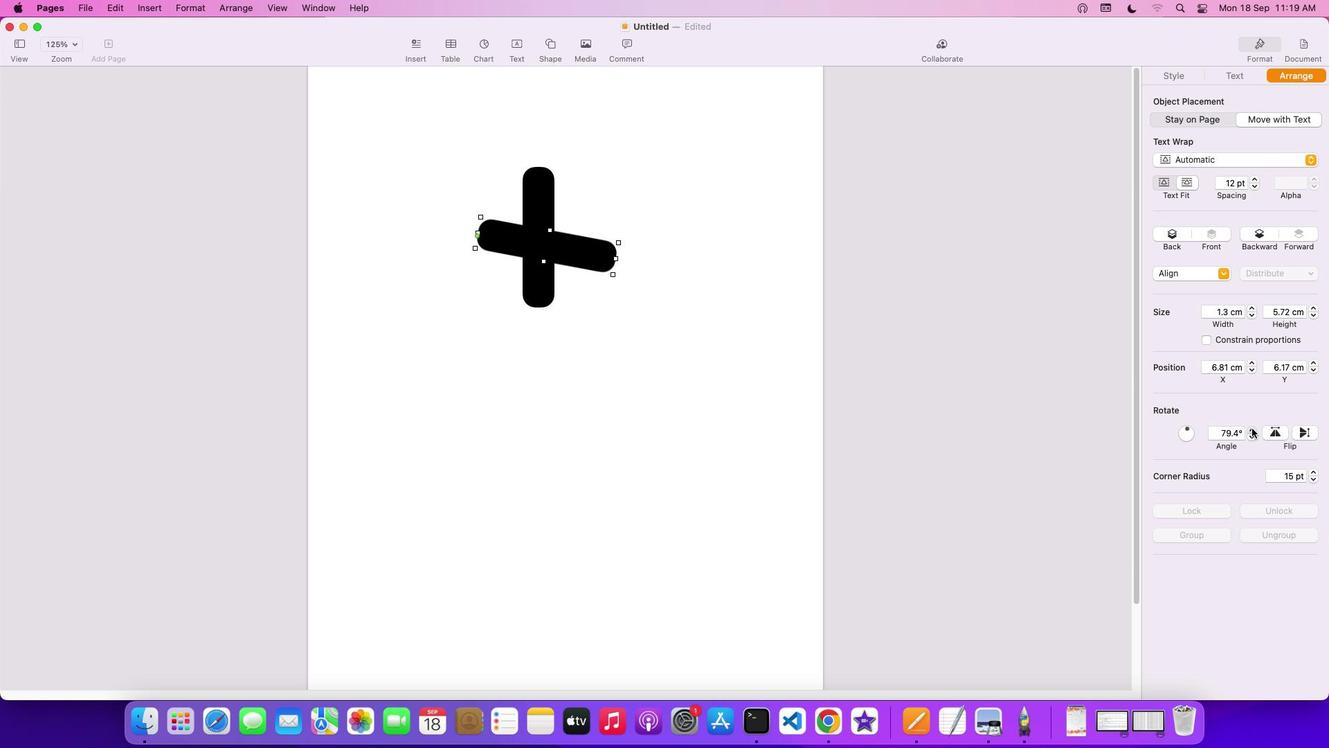 
Action: Mouse pressed left at (1252, 428)
Screenshot: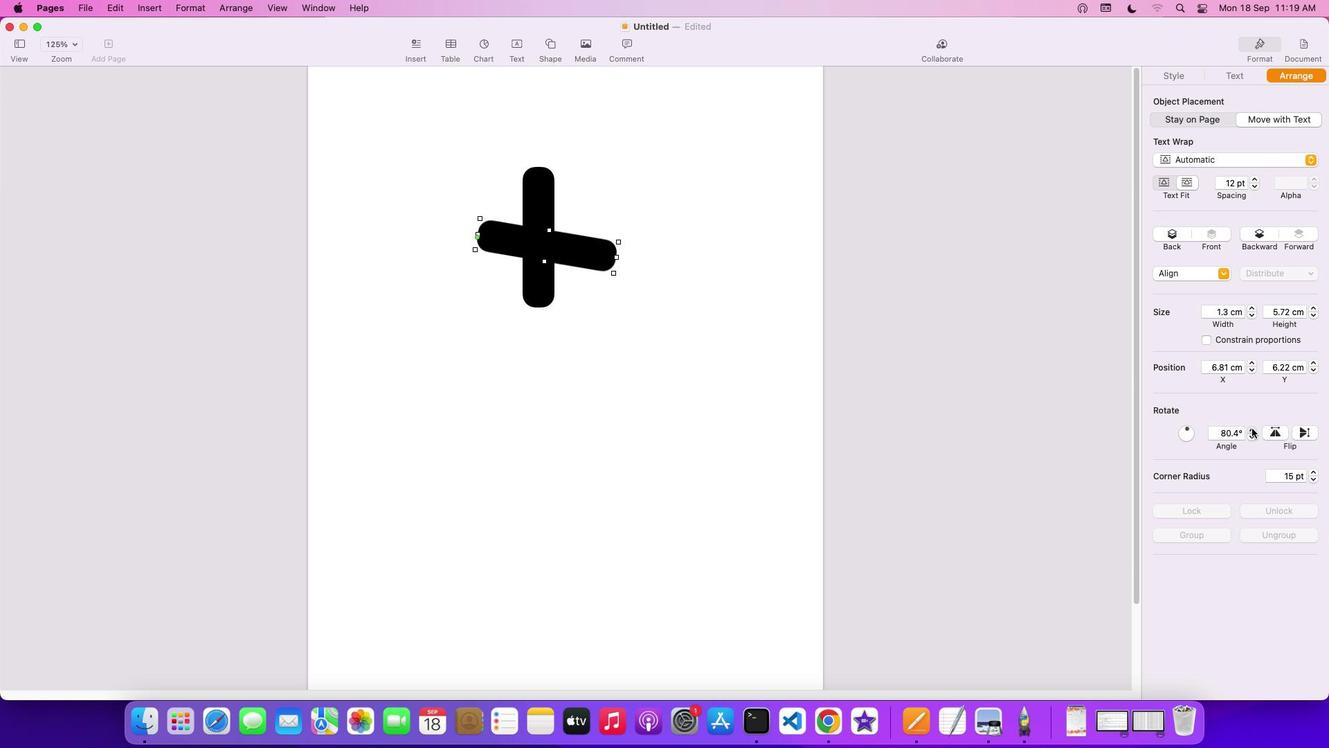 
Action: Mouse pressed left at (1252, 428)
Screenshot: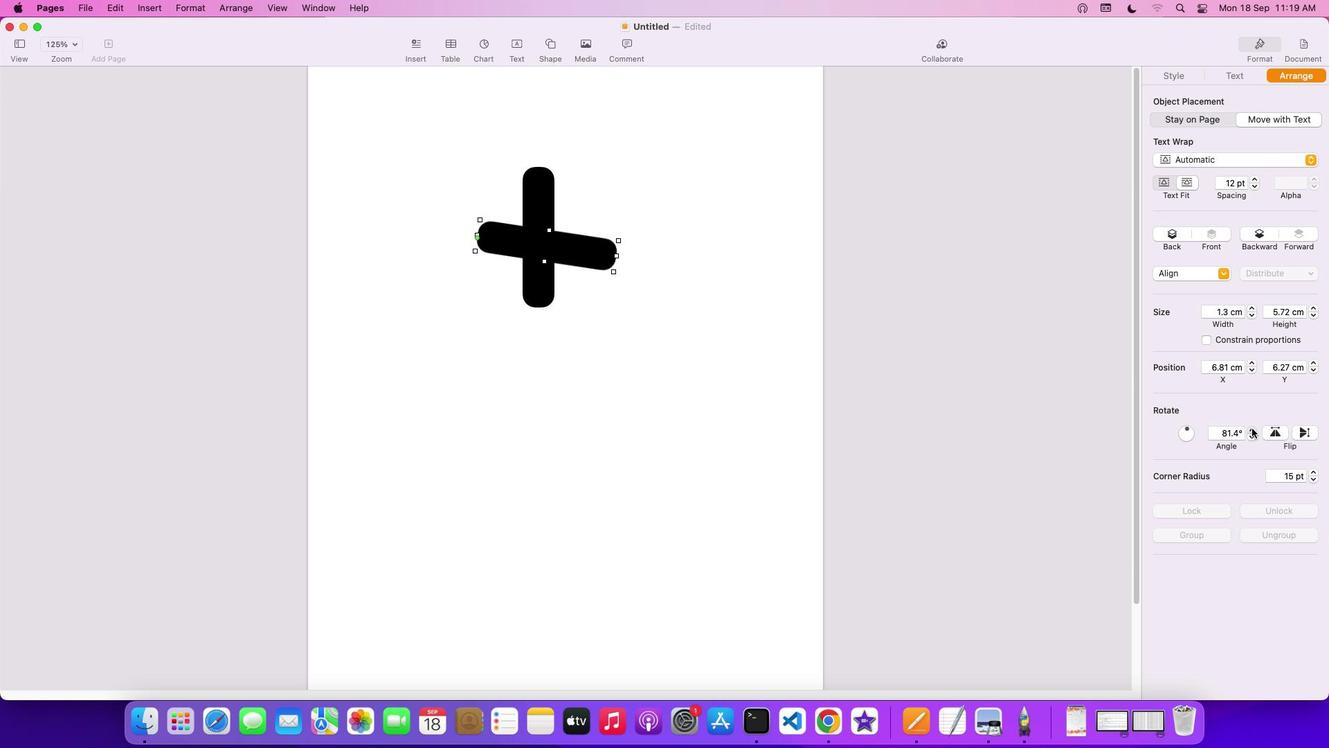 
Action: Mouse pressed left at (1252, 428)
Screenshot: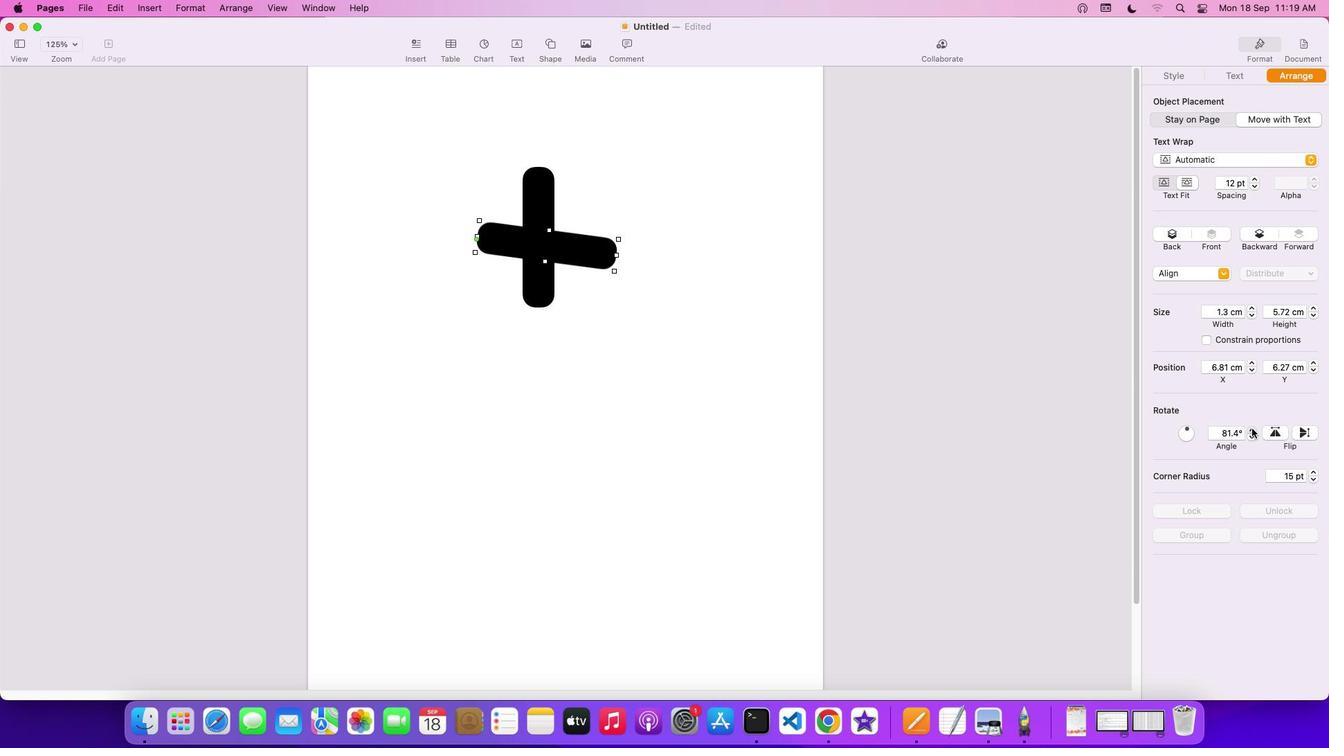 
Action: Mouse pressed left at (1252, 428)
Screenshot: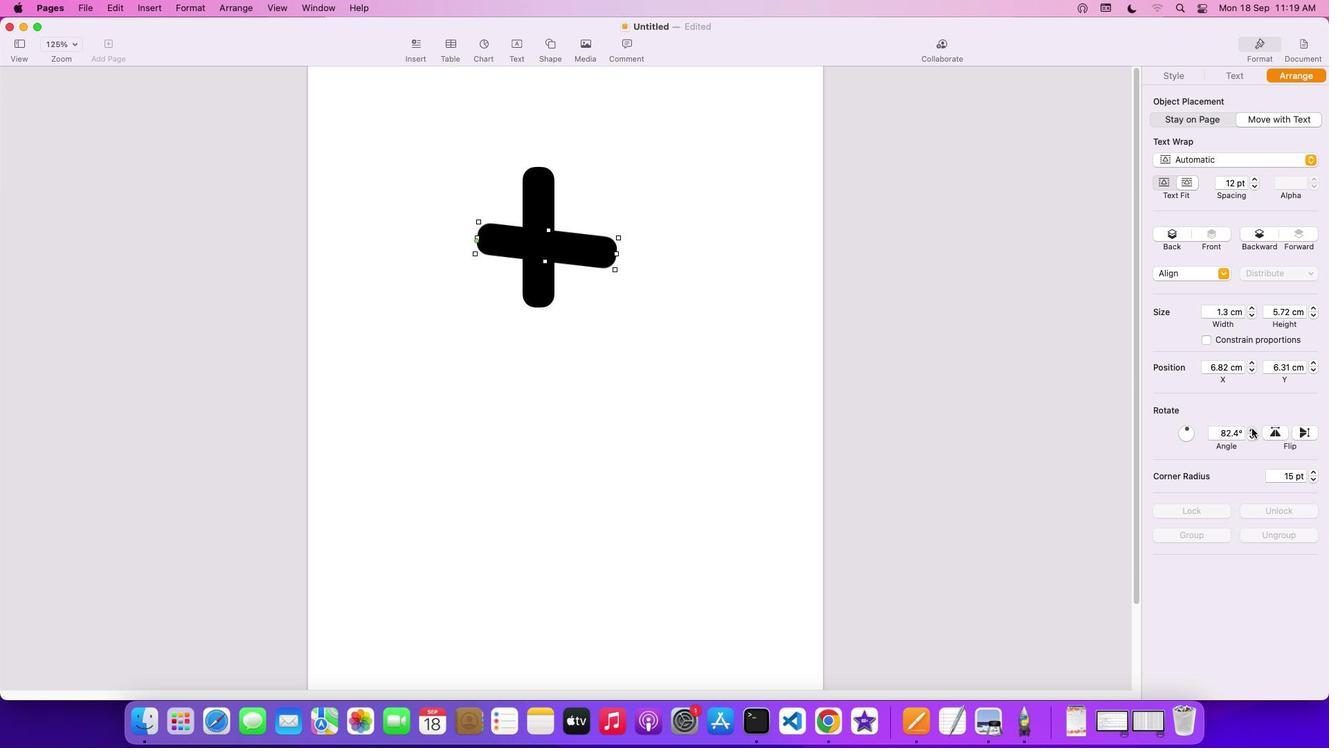 
Action: Mouse pressed left at (1252, 428)
Screenshot: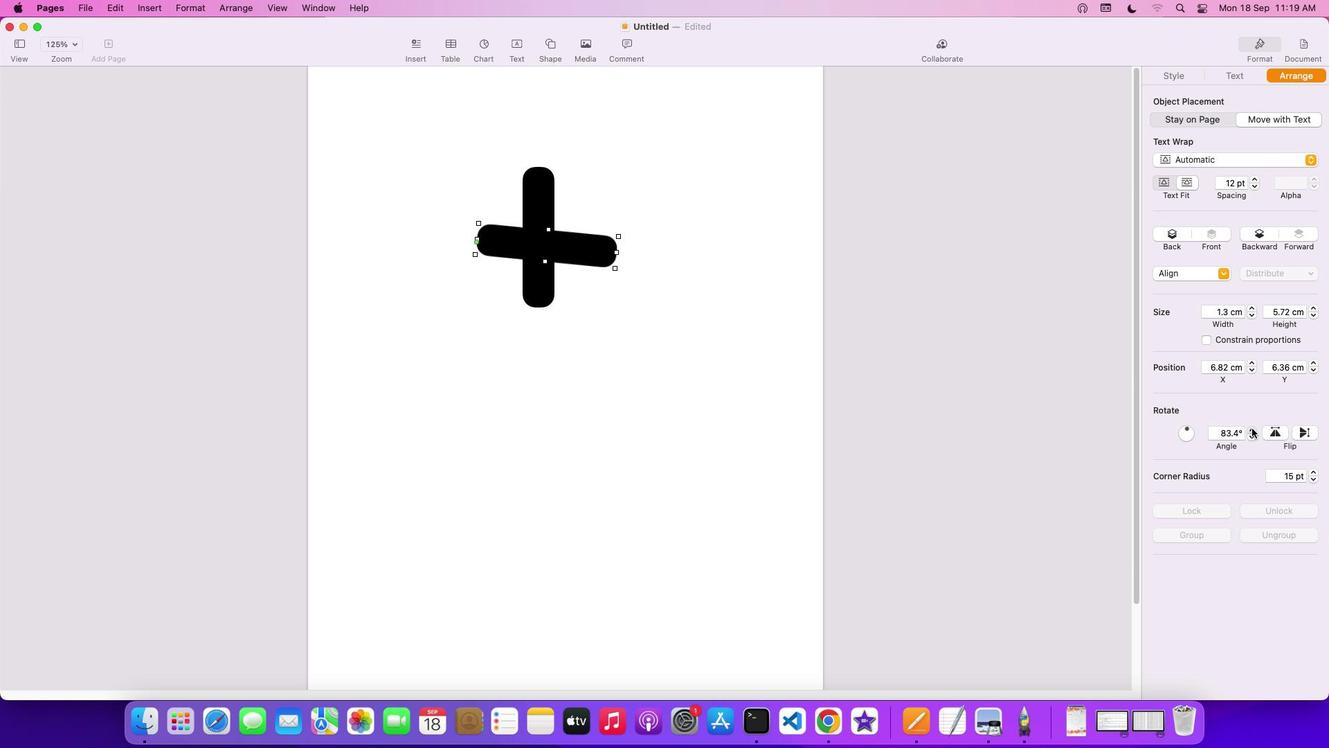 
Action: Mouse pressed left at (1252, 428)
Screenshot: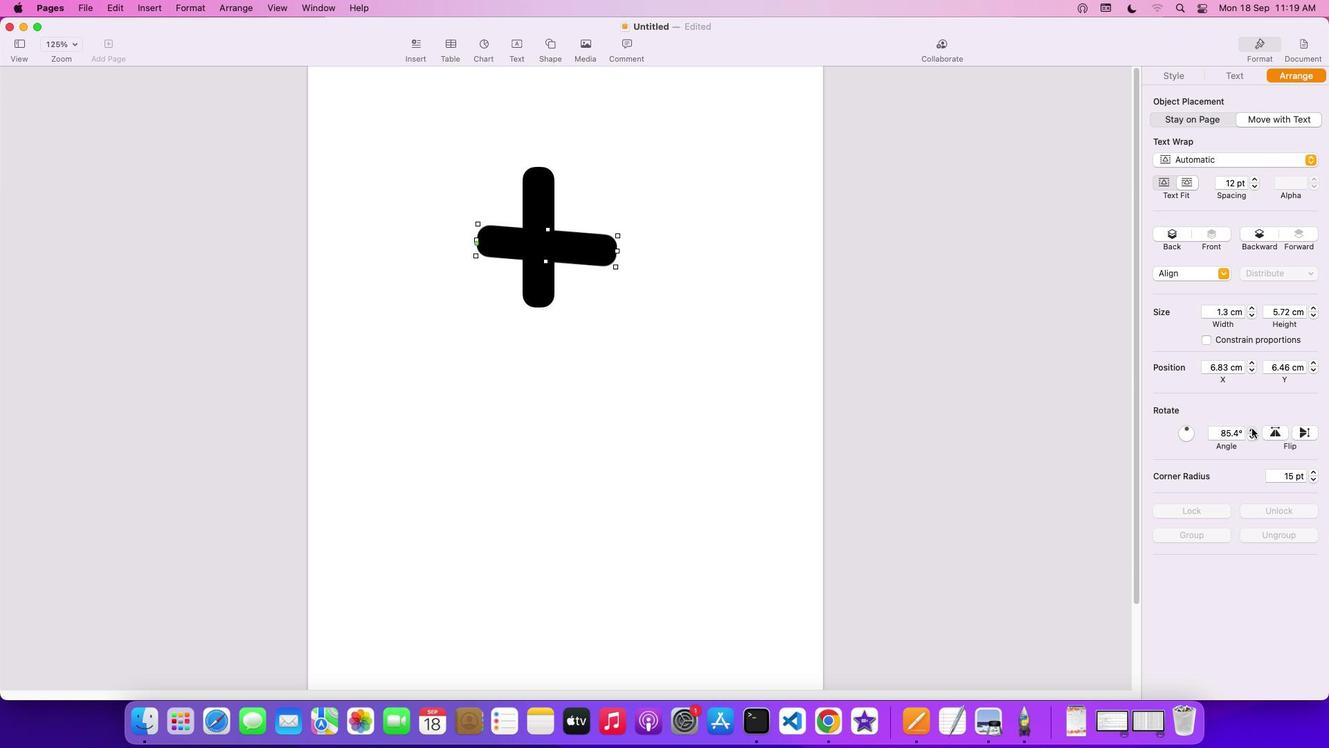 
Action: Mouse pressed left at (1252, 428)
Screenshot: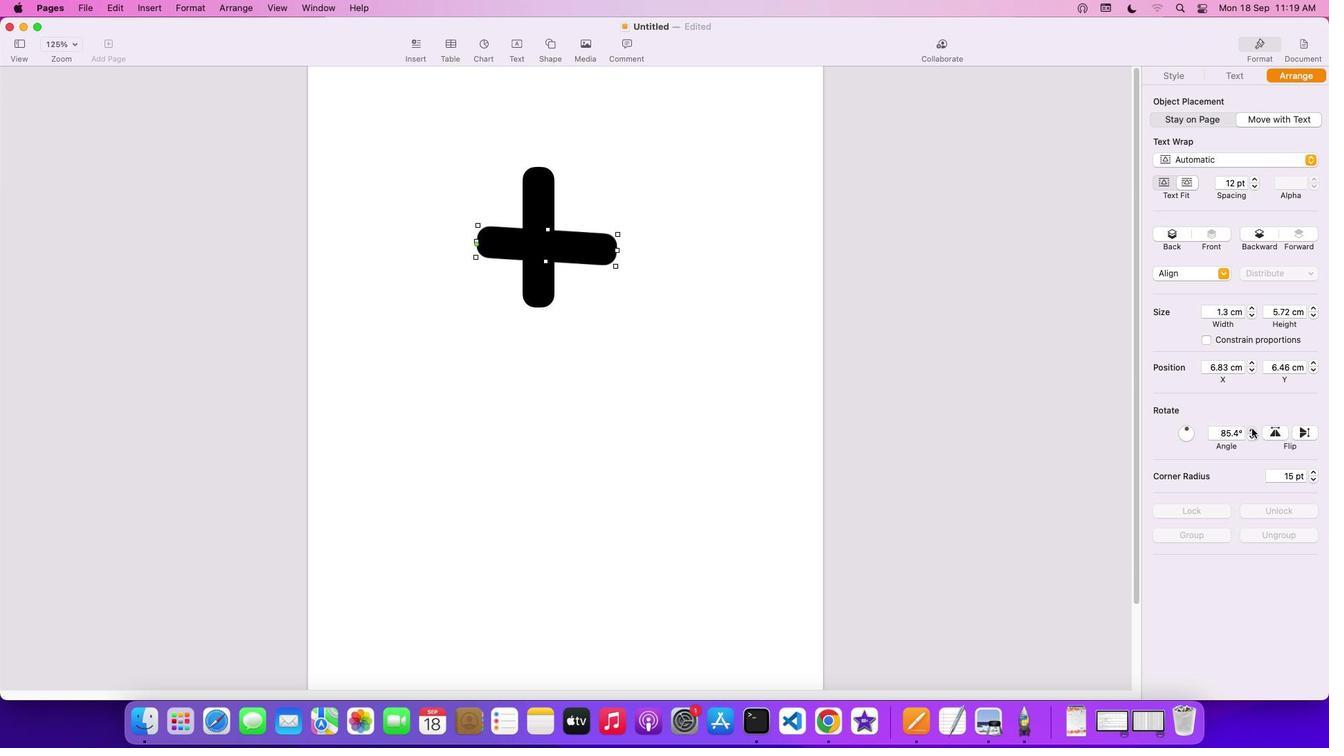 
Action: Mouse pressed left at (1252, 428)
Screenshot: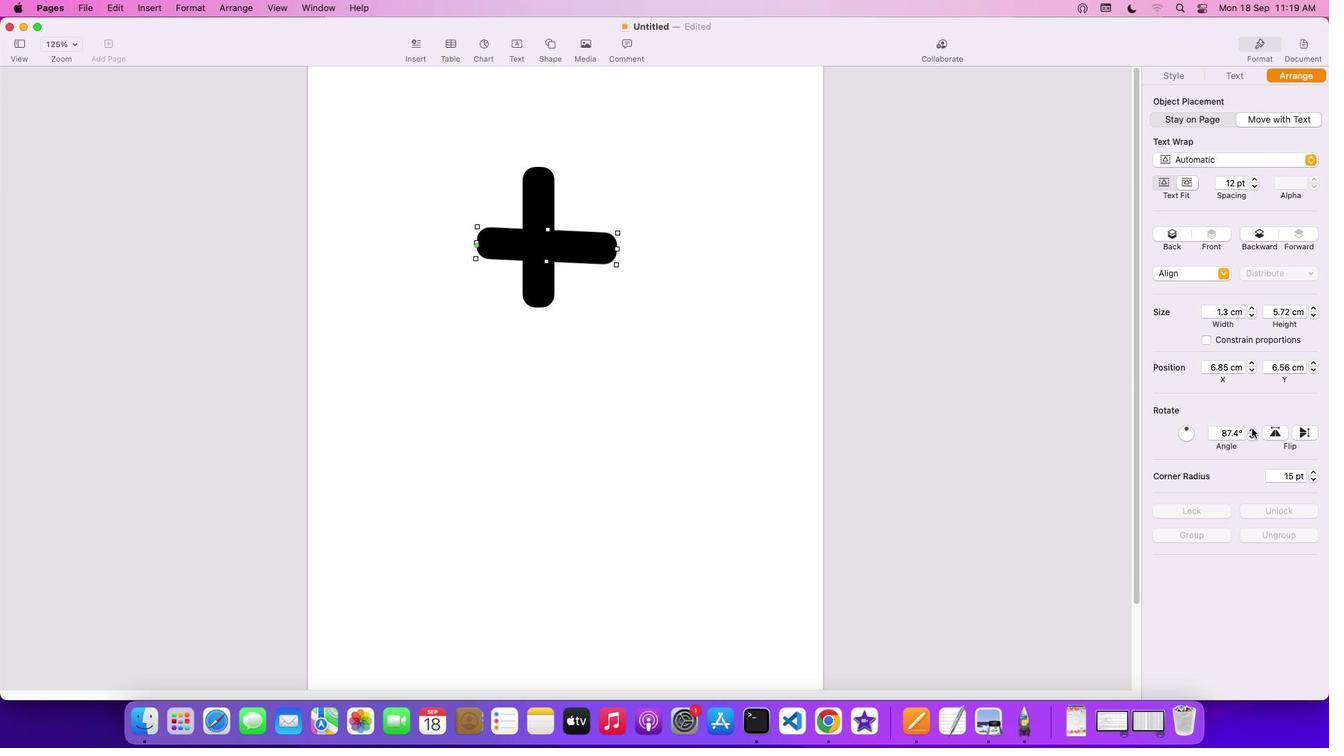 
Action: Mouse pressed left at (1252, 428)
Screenshot: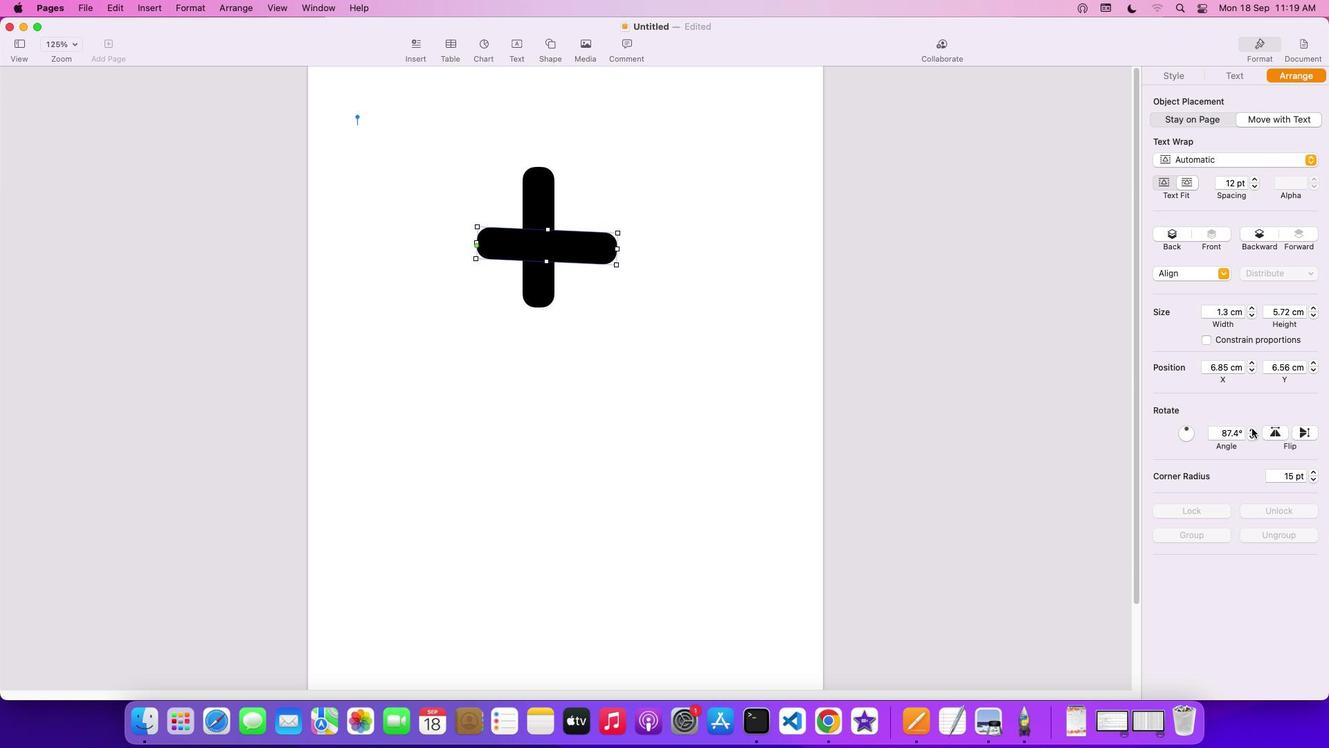 
Action: Mouse pressed left at (1252, 428)
Screenshot: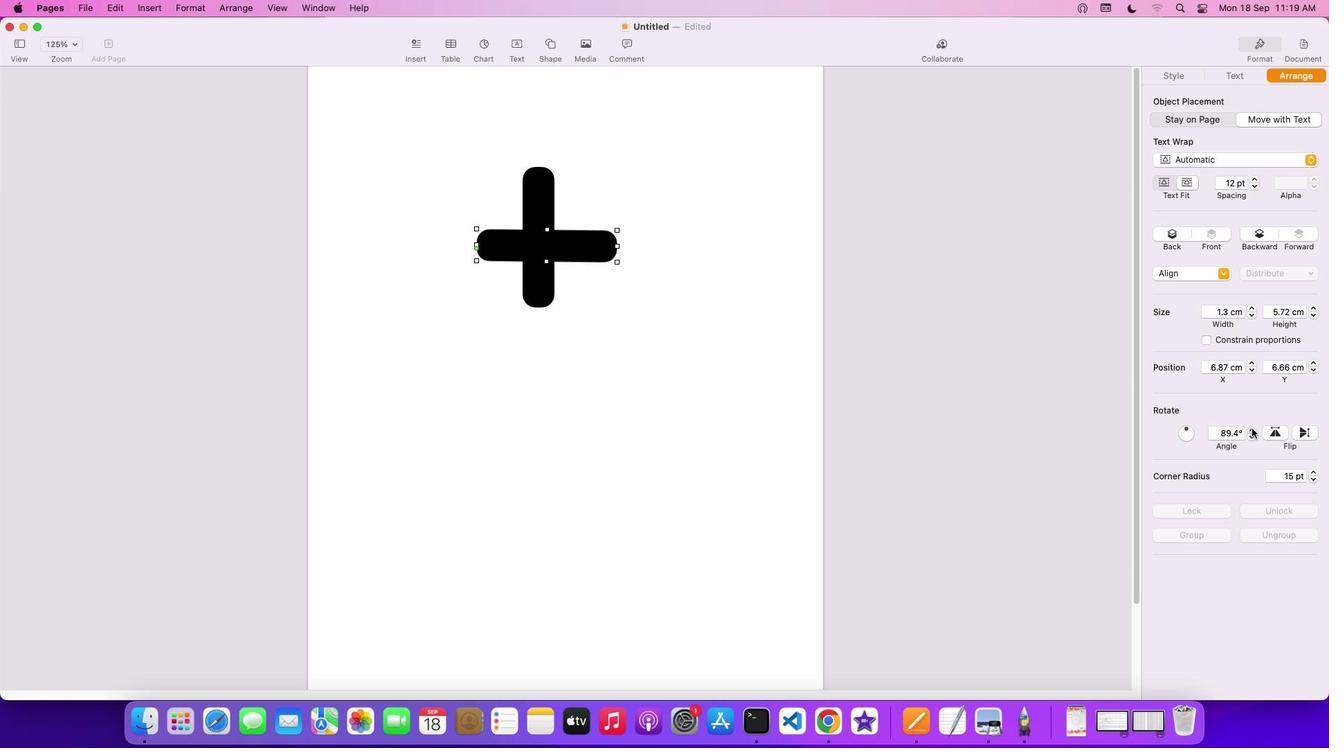 
Action: Mouse pressed left at (1252, 428)
Screenshot: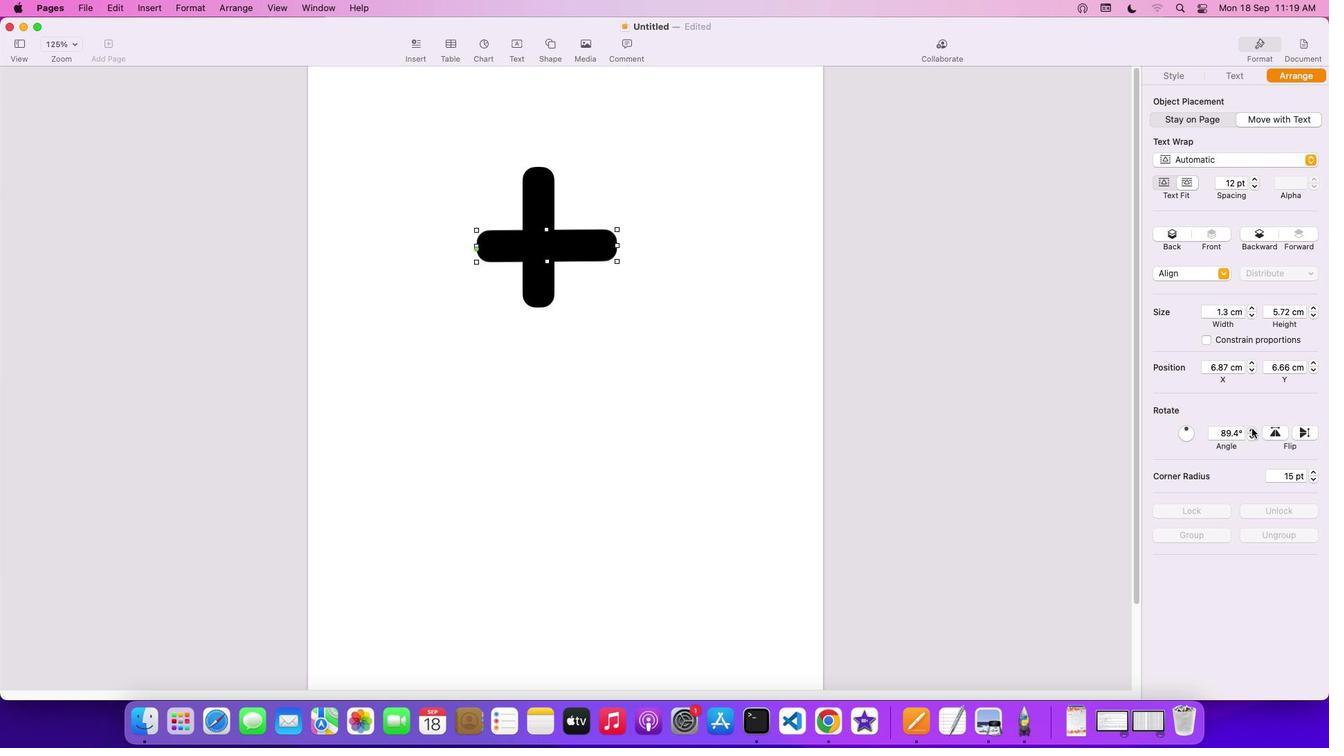 
Action: Mouse moved to (1187, 437)
Screenshot: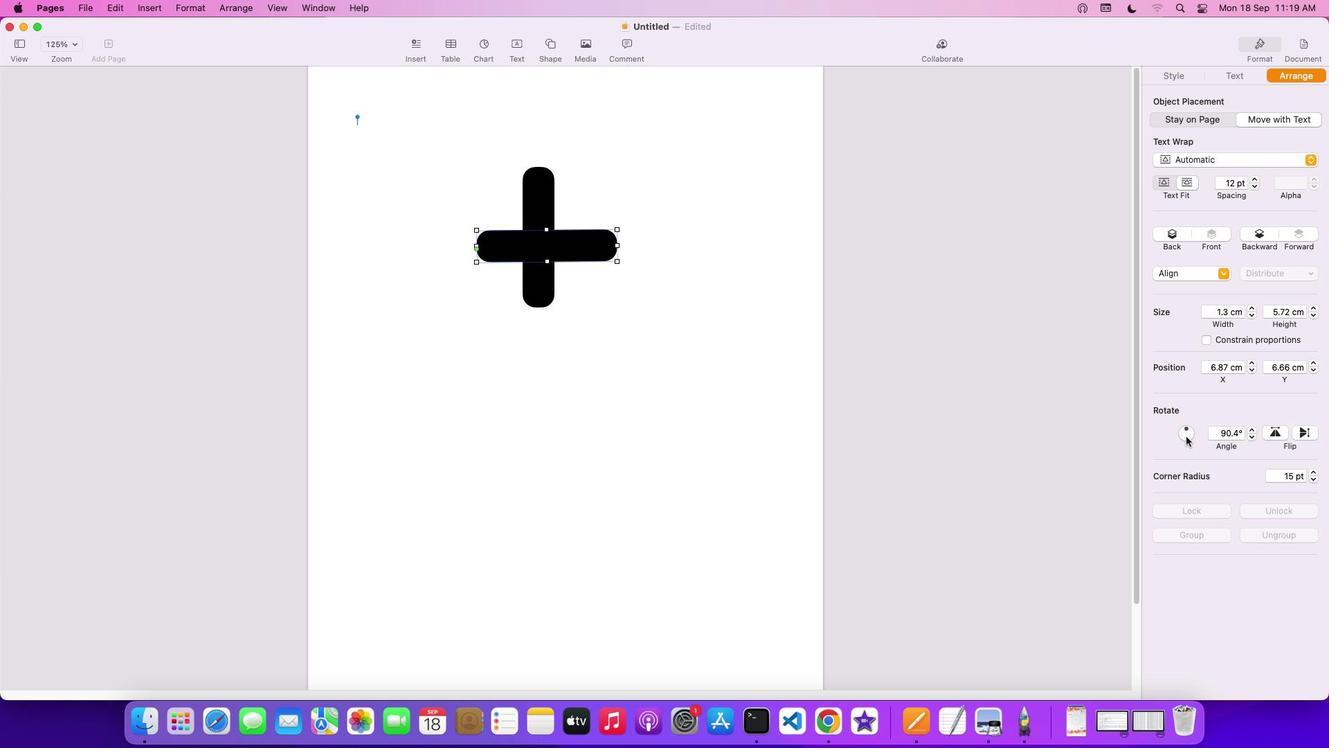 
Action: Mouse pressed left at (1187, 437)
Screenshot: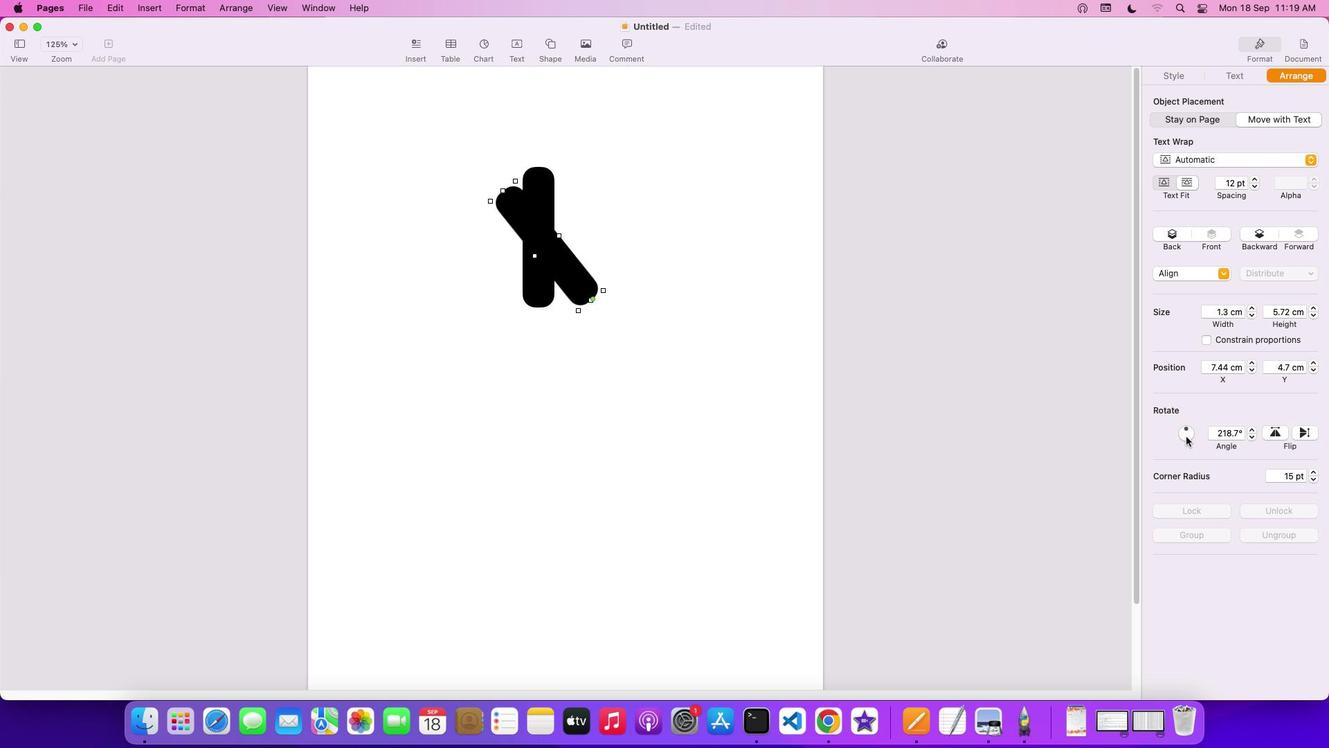 
Action: Mouse moved to (1184, 435)
Screenshot: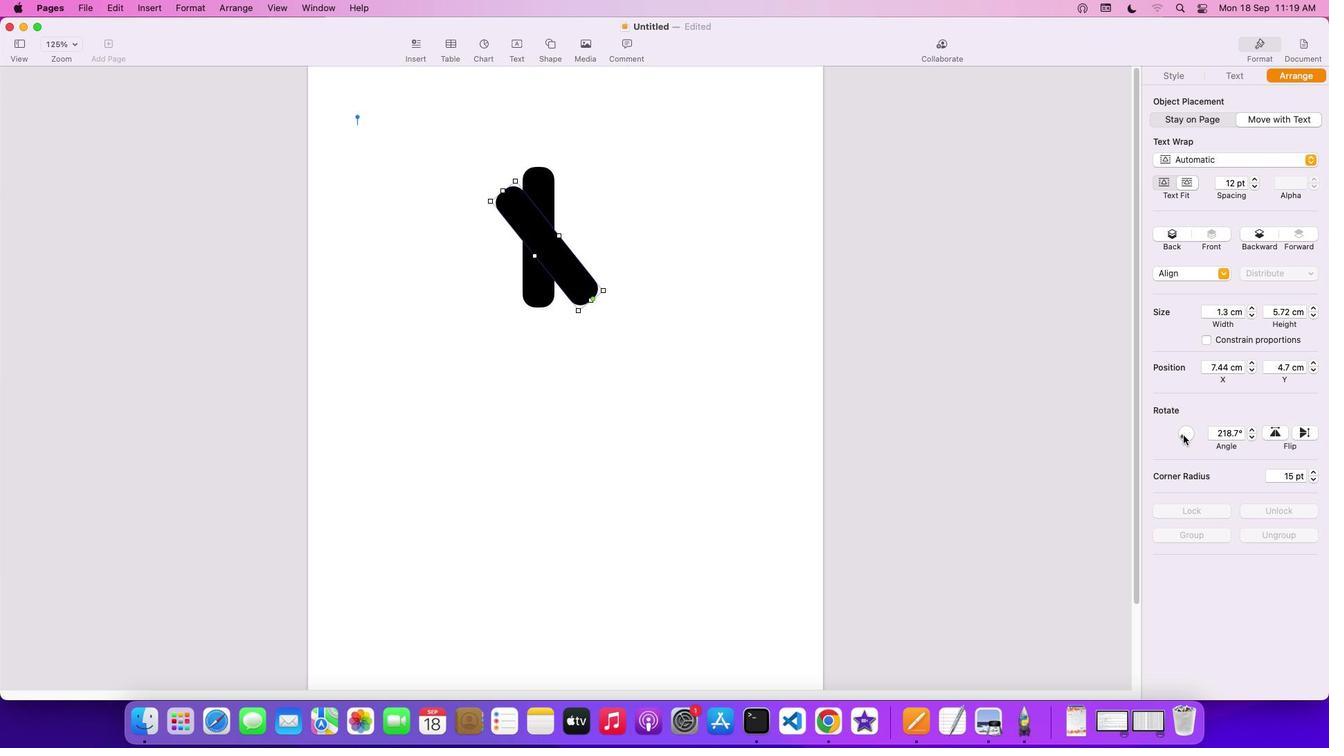 
Action: Mouse pressed left at (1184, 435)
Screenshot: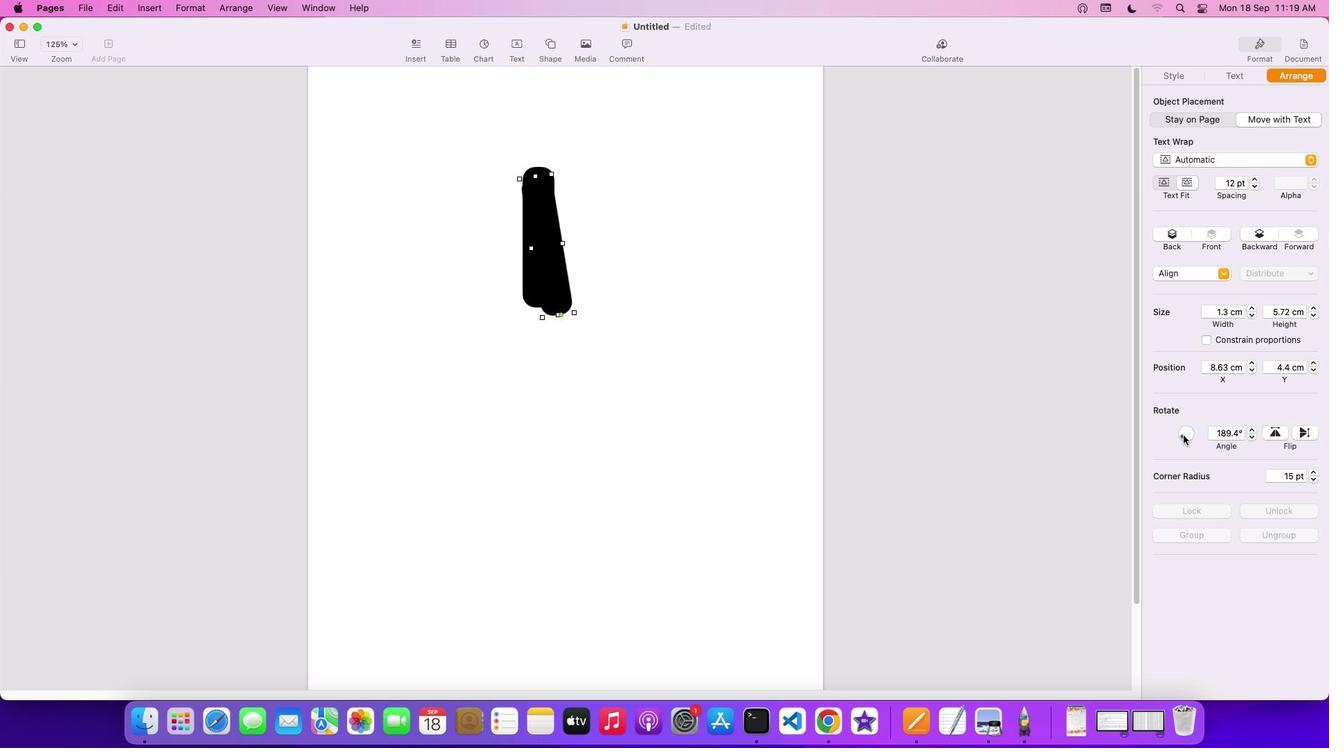 
Action: Mouse moved to (694, 419)
Screenshot: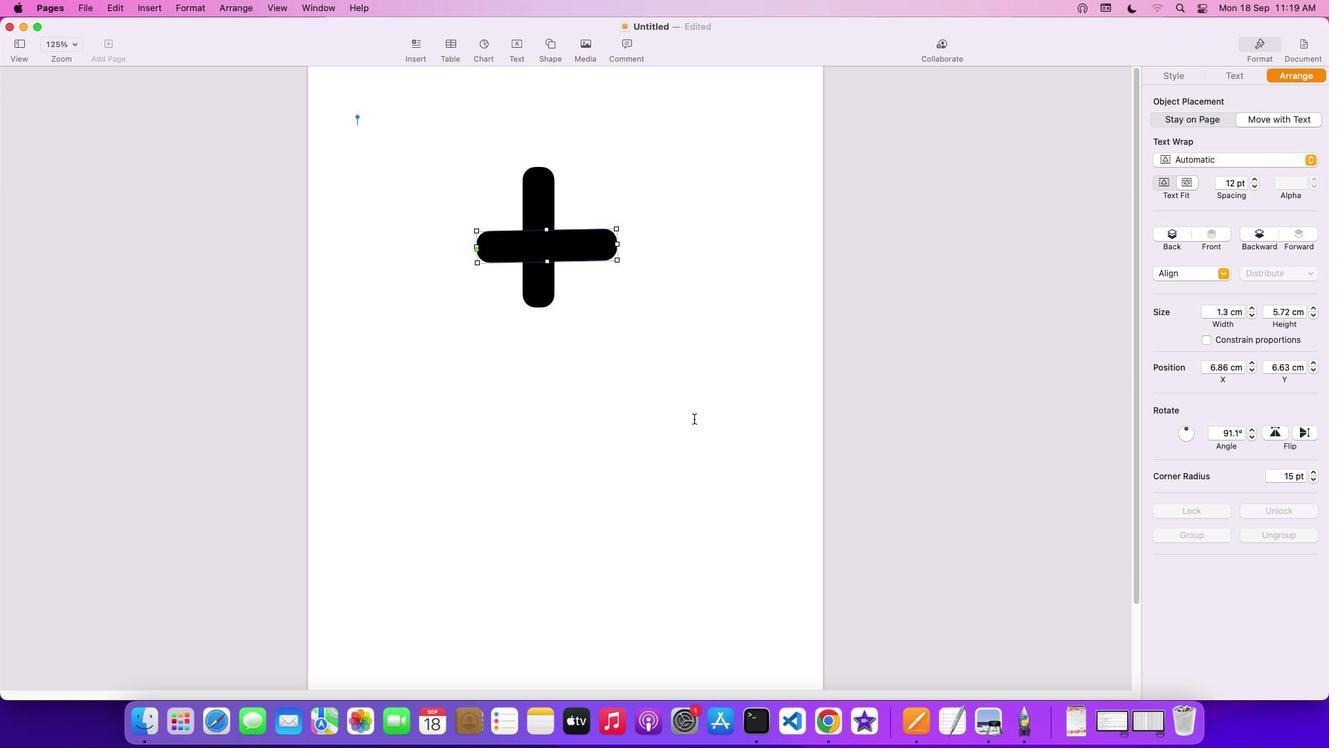 
Action: Mouse pressed left at (694, 419)
Screenshot: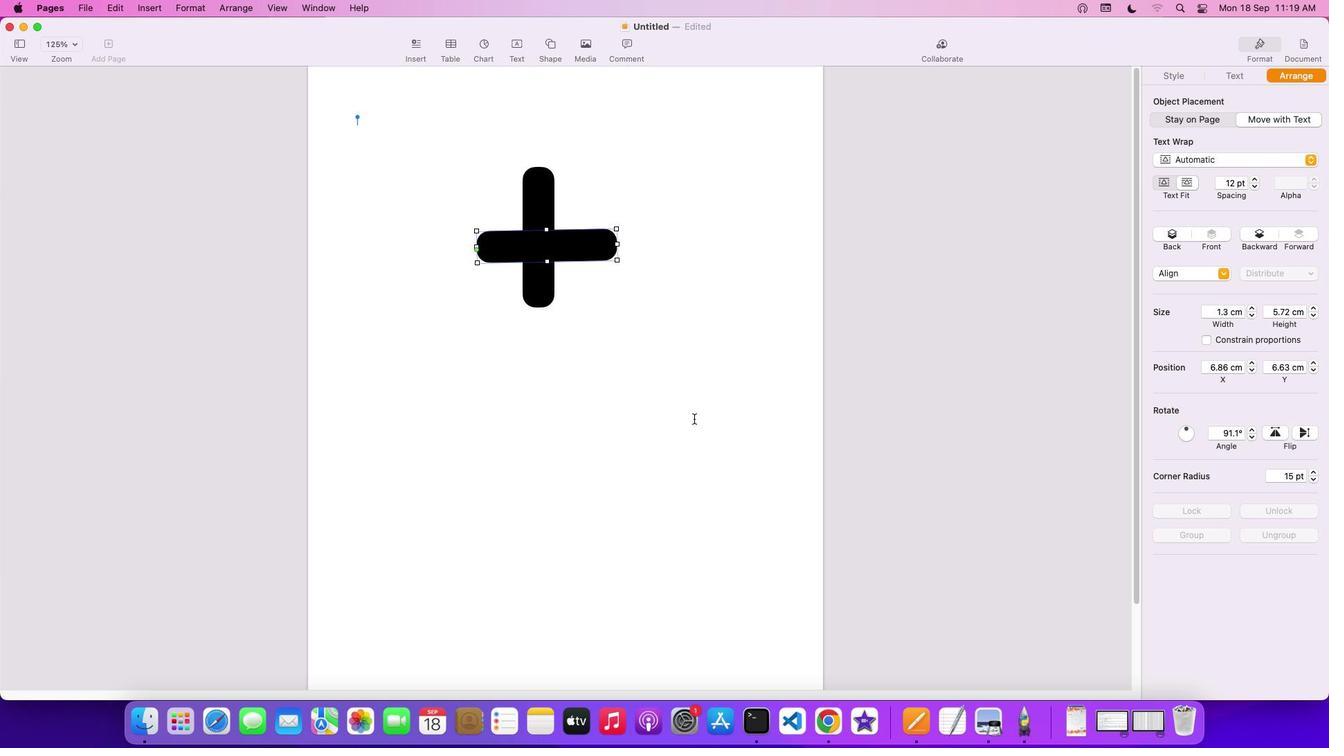 
Action: Mouse moved to (561, 254)
Screenshot: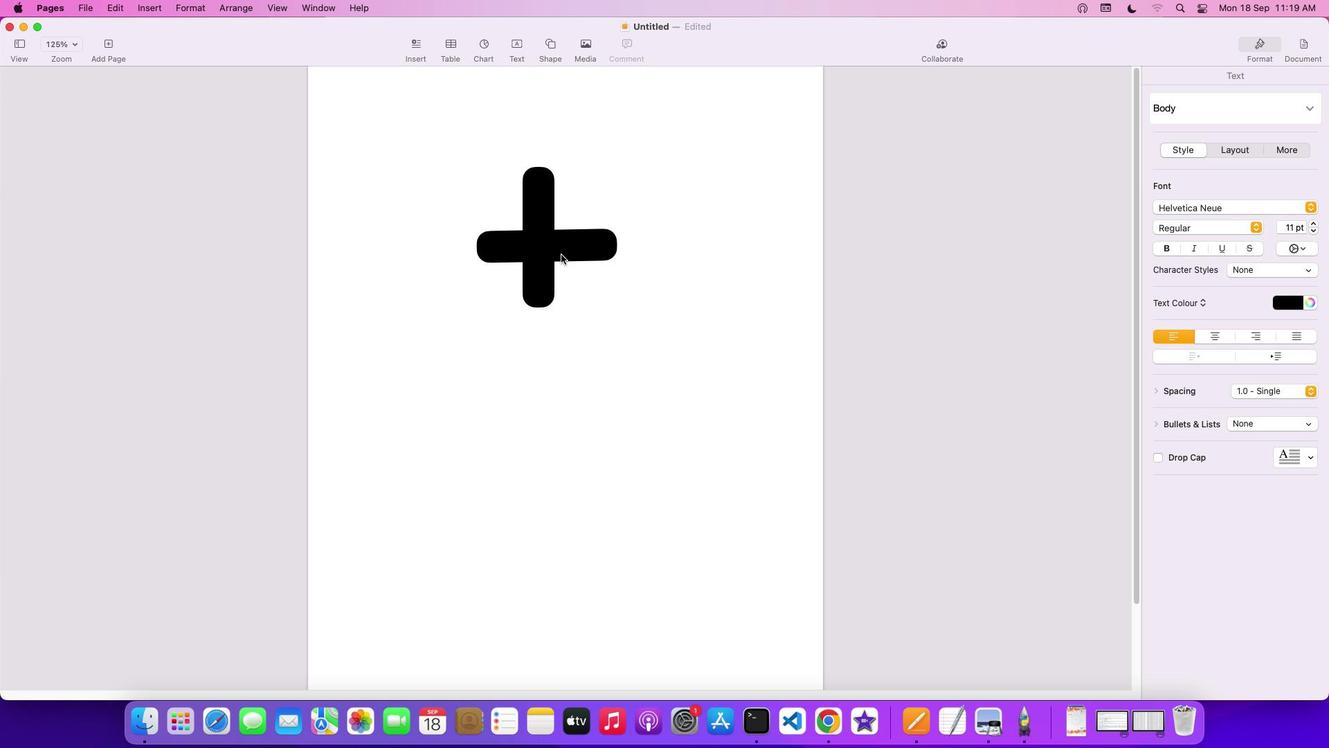 
Action: Mouse pressed left at (561, 254)
Screenshot: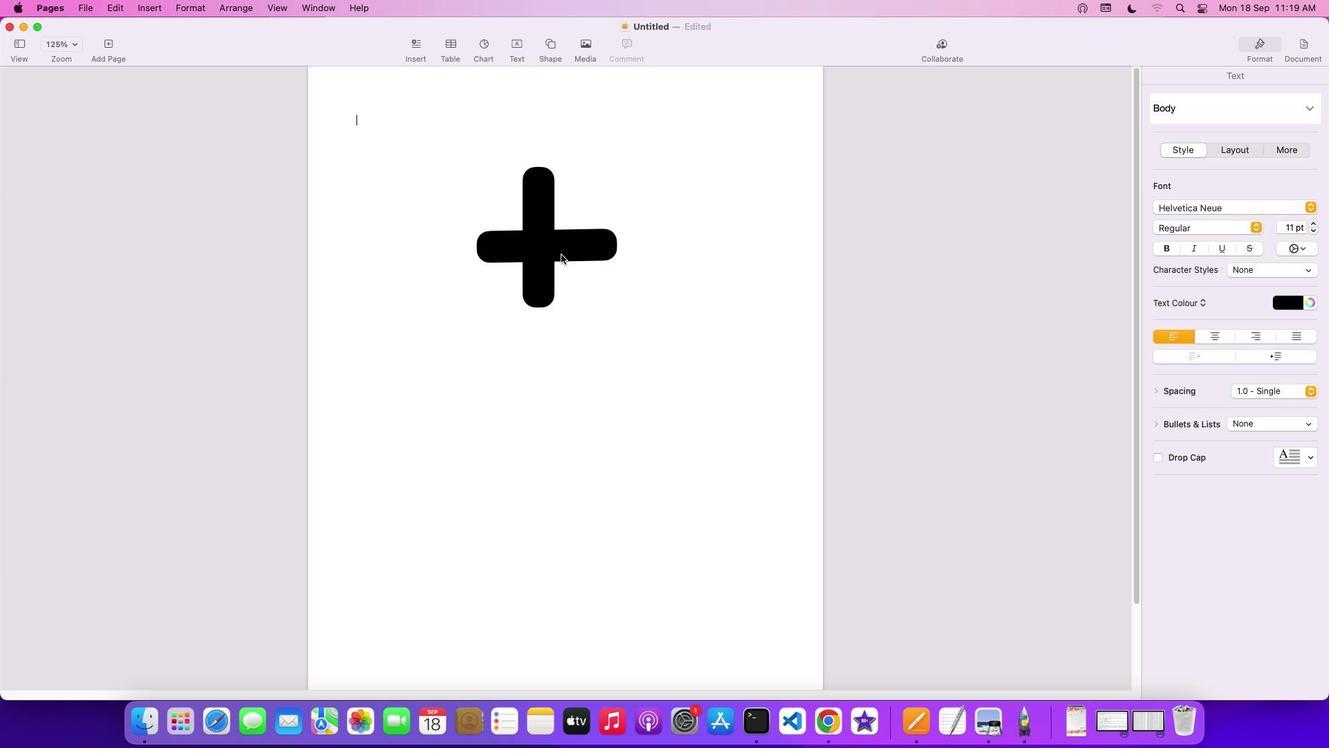 
Action: Mouse moved to (1249, 437)
Screenshot: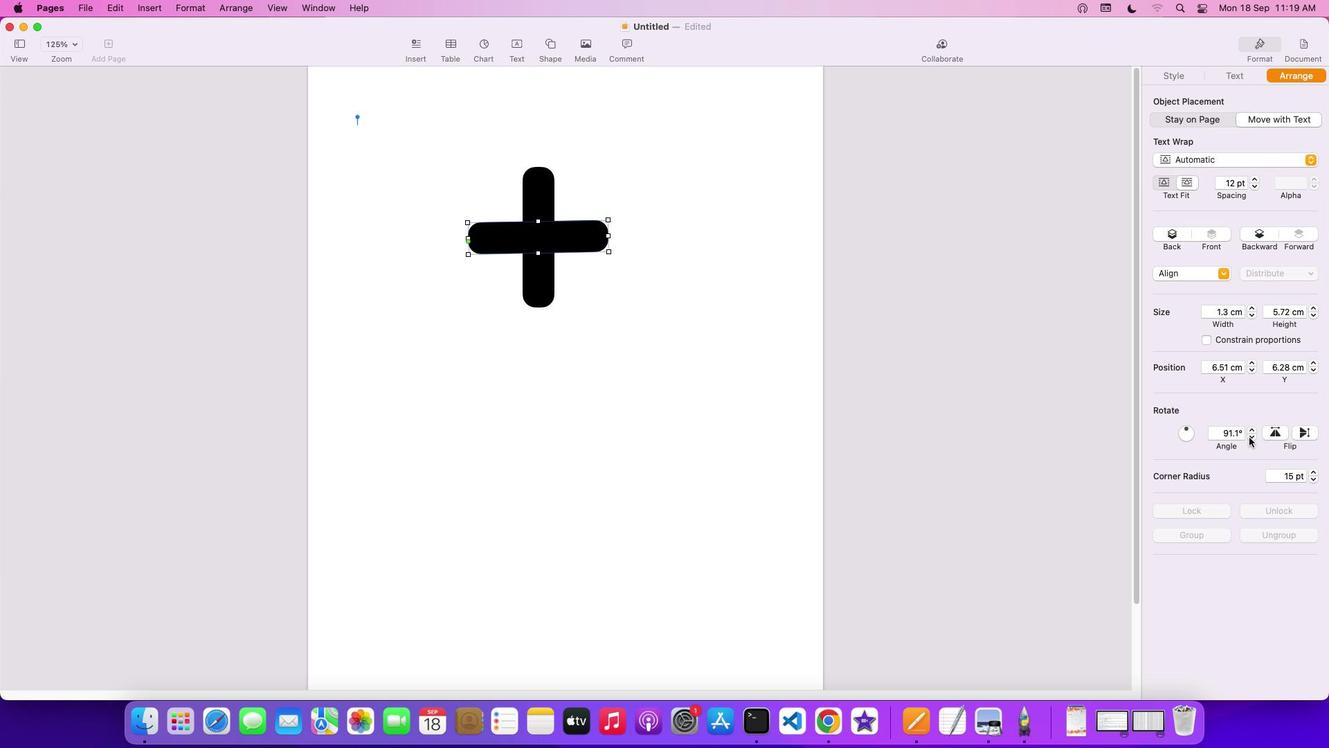 
Action: Mouse pressed left at (1249, 437)
Screenshot: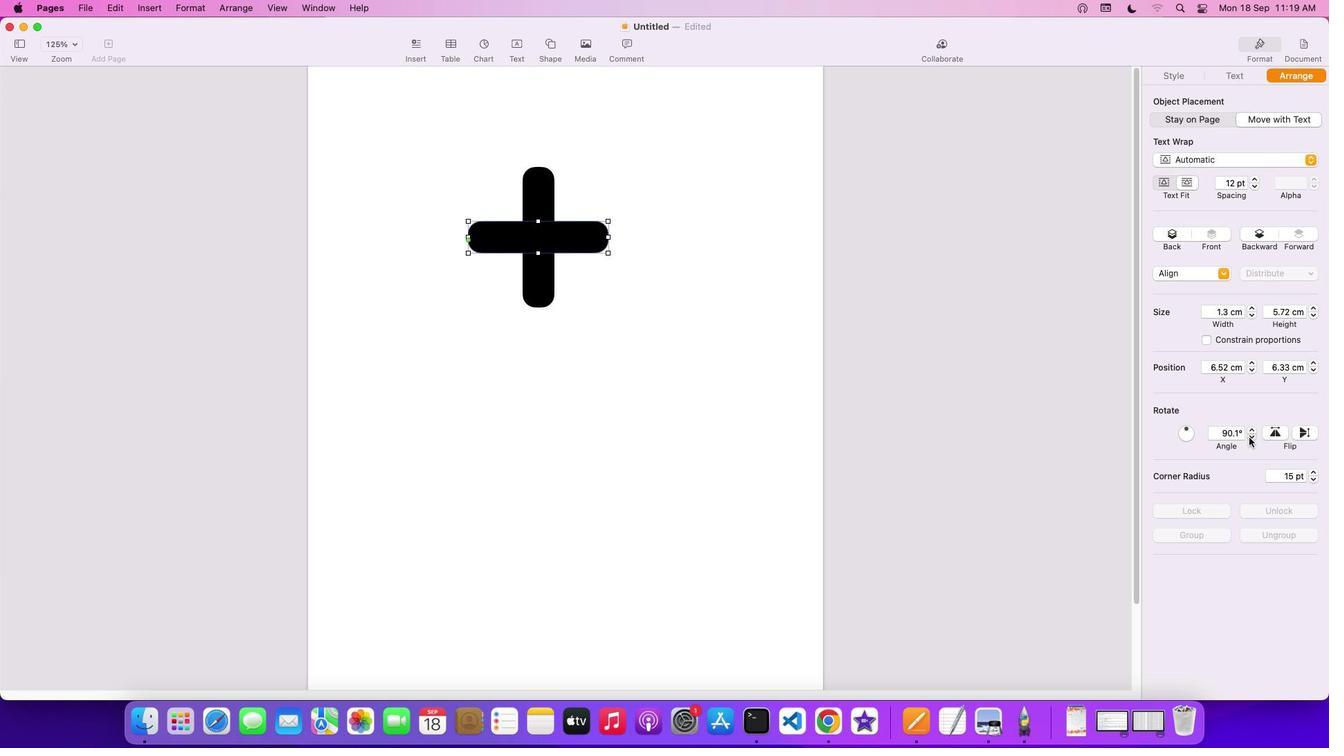 
Action: Mouse moved to (639, 373)
Screenshot: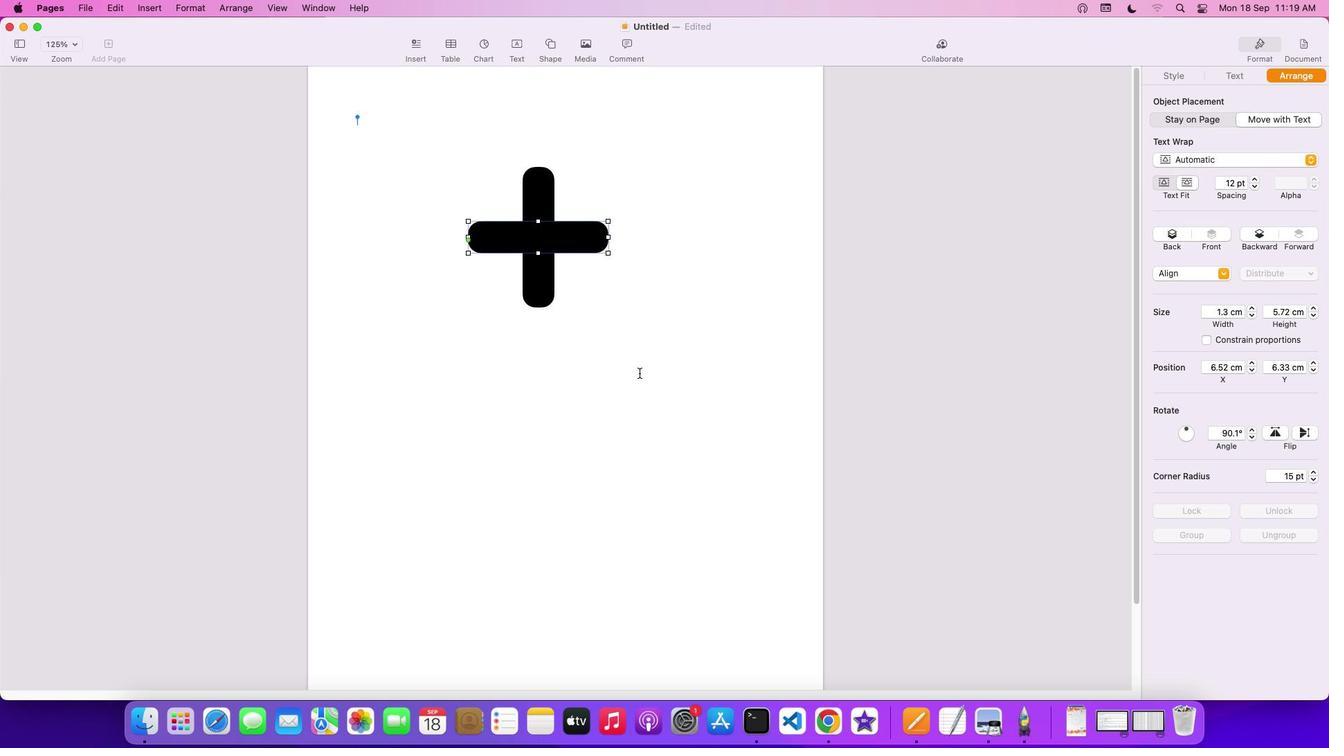 
Action: Mouse pressed left at (639, 373)
Screenshot: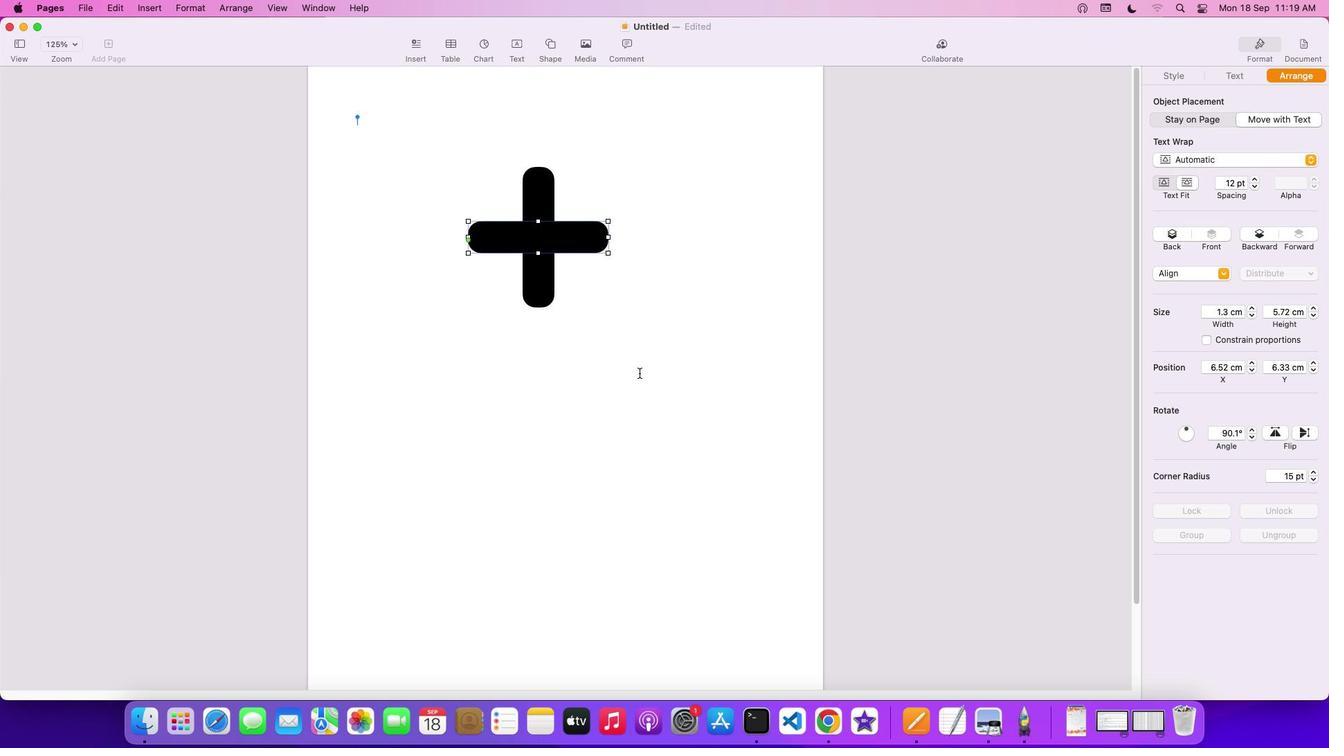 
Action: Mouse moved to (540, 194)
Screenshot: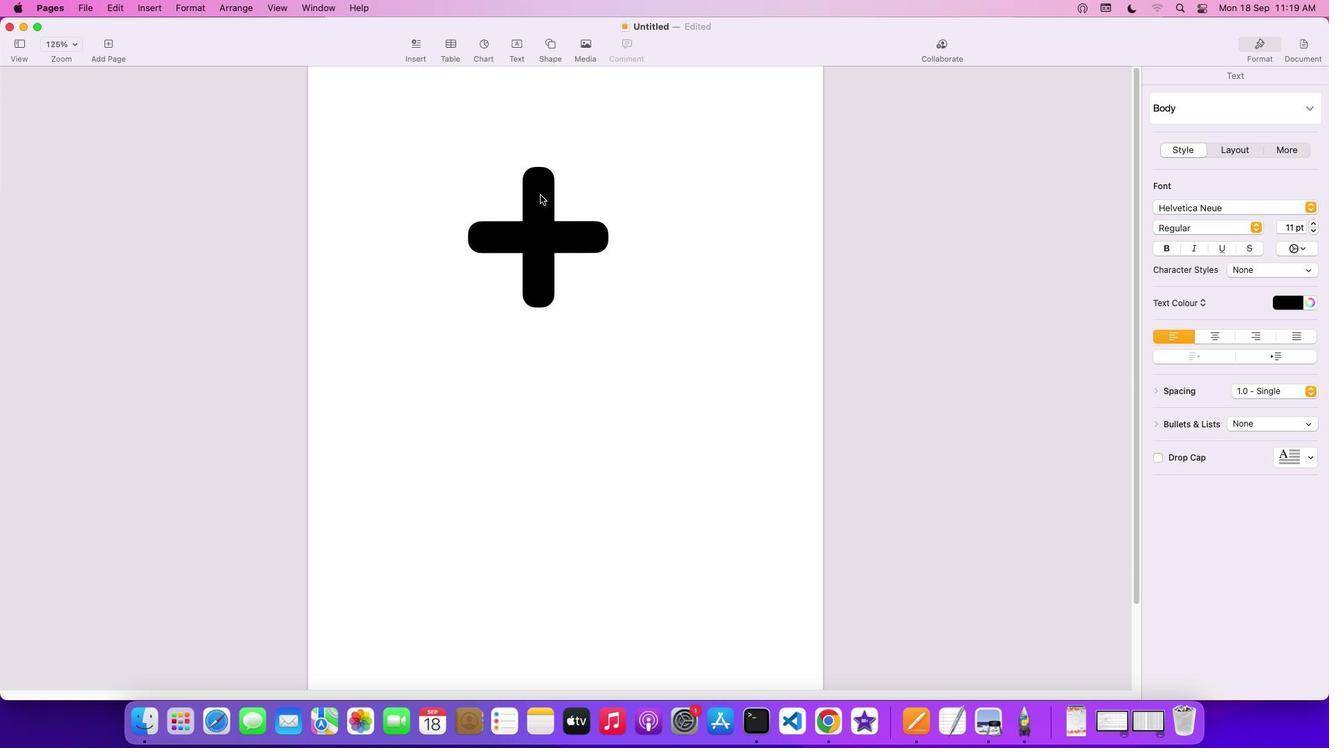 
Action: Mouse pressed left at (540, 194)
Screenshot: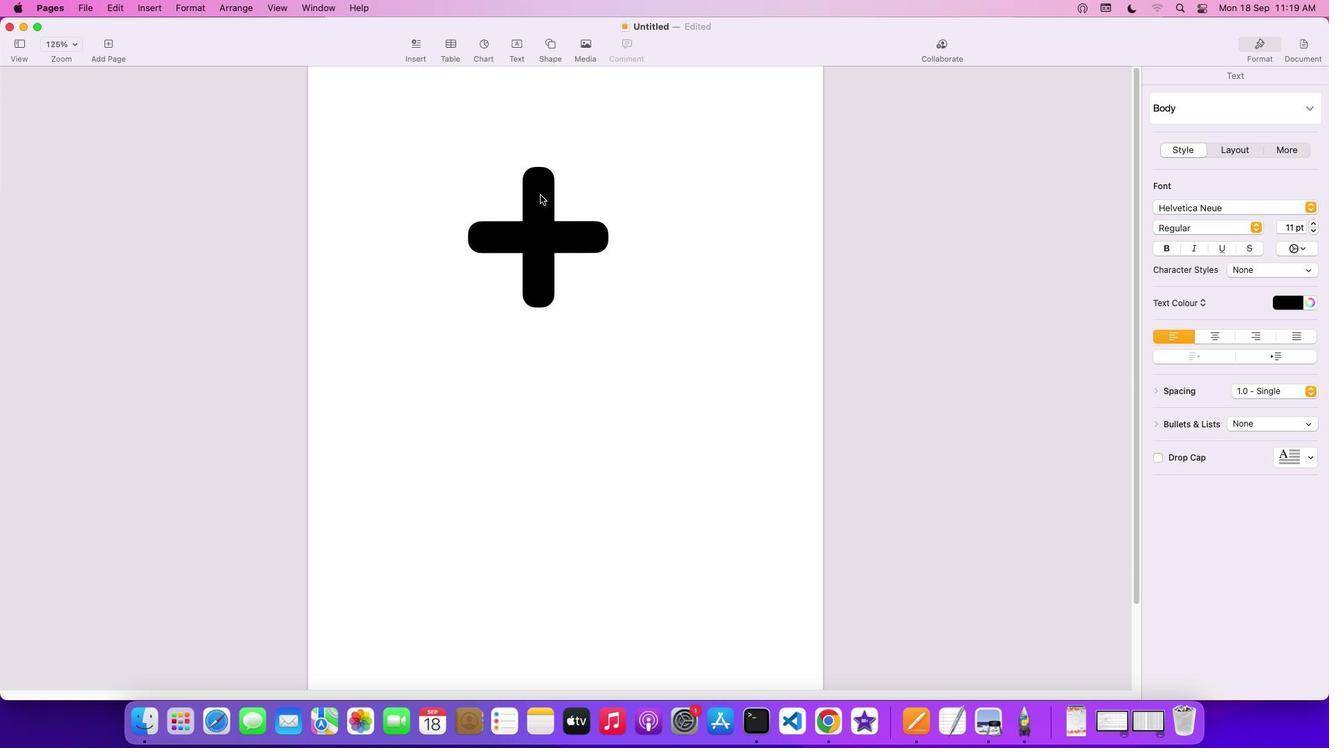 
Action: Mouse moved to (577, 250)
Screenshot: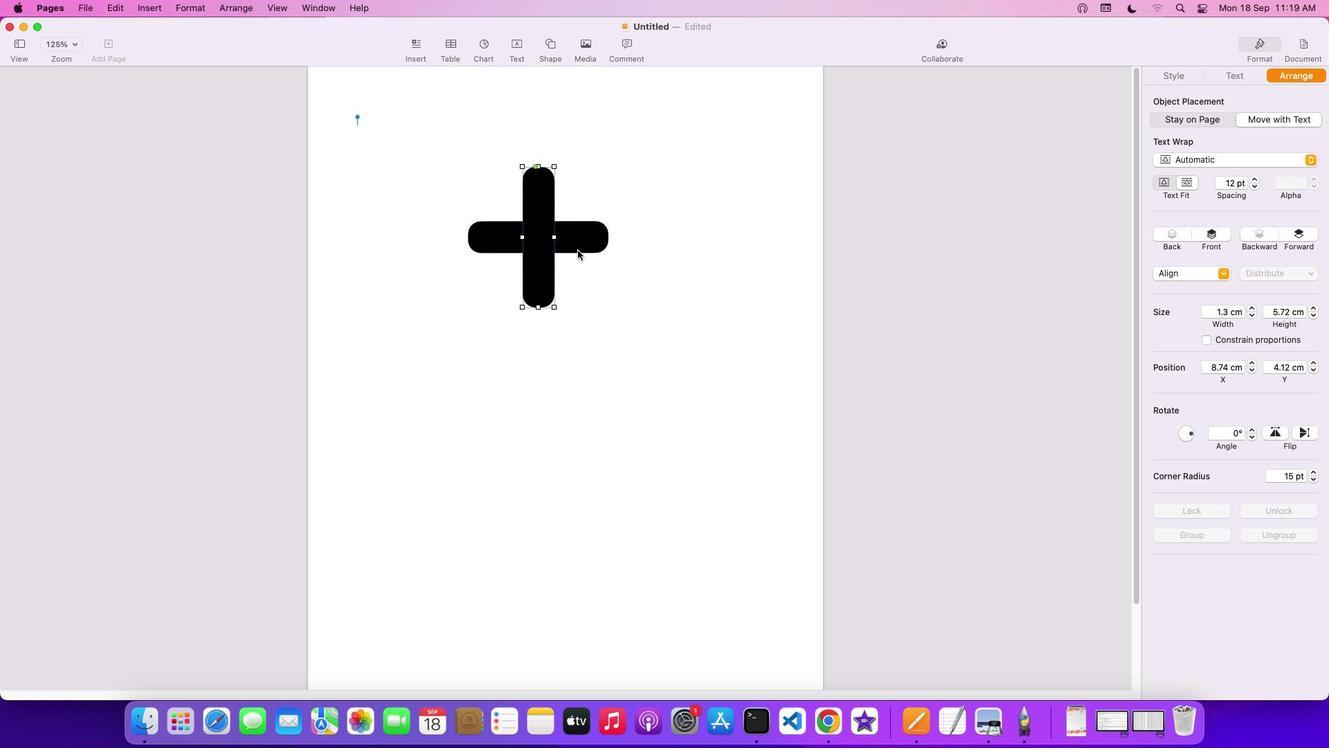 
Action: Key pressed Key.shift
Screenshot: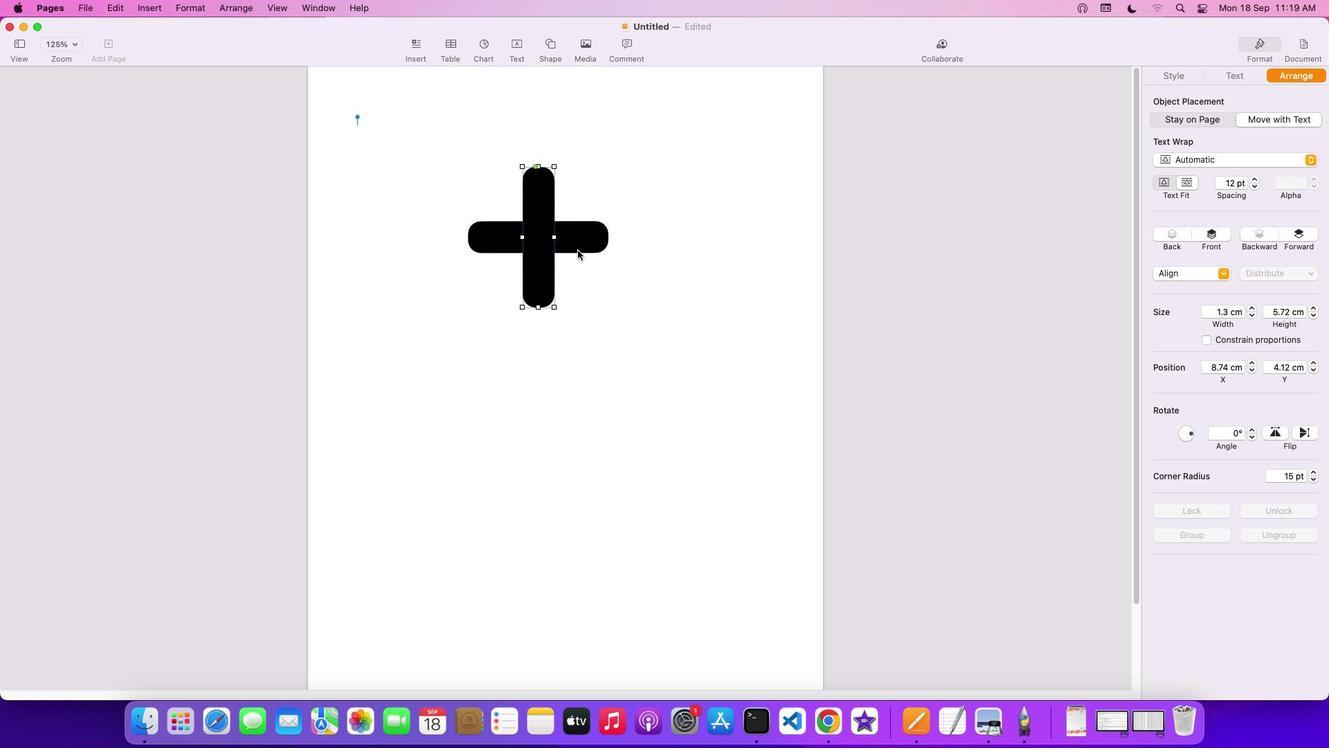 
Action: Mouse moved to (582, 244)
Screenshot: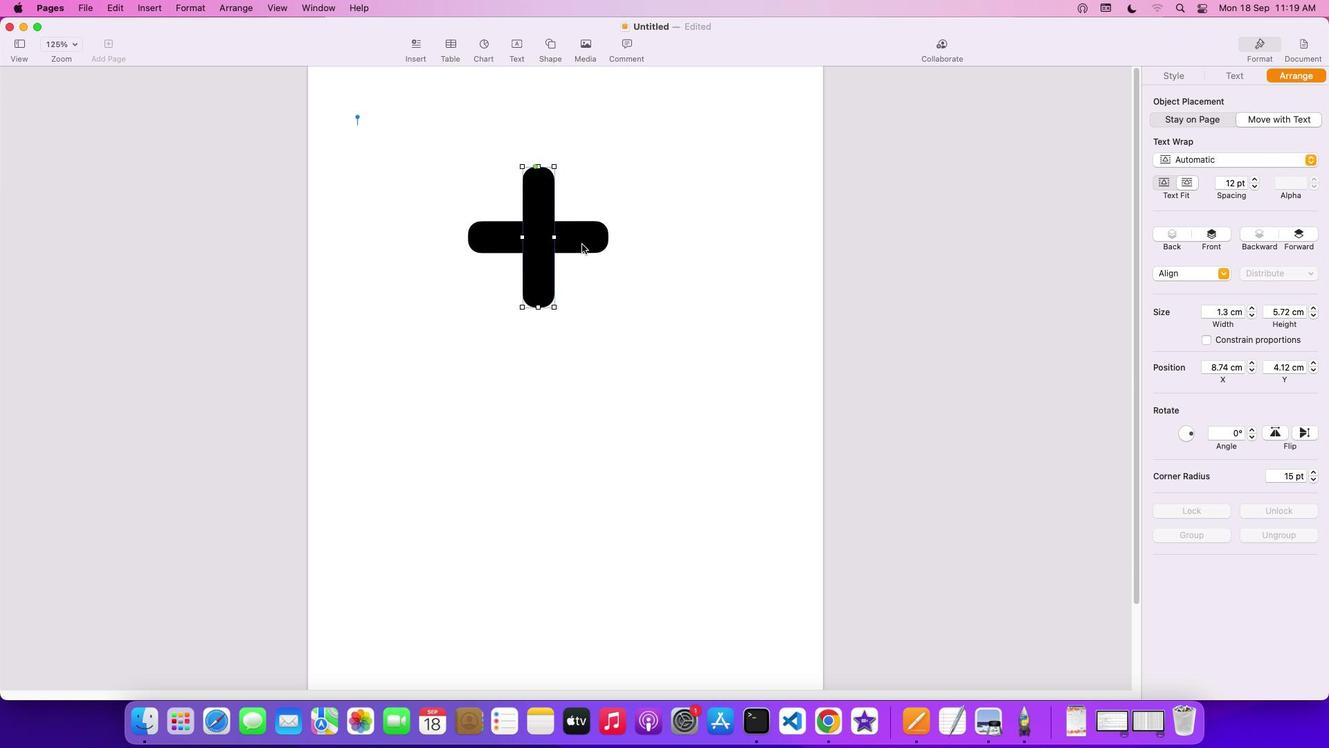
Action: Mouse pressed left at (582, 244)
Screenshot: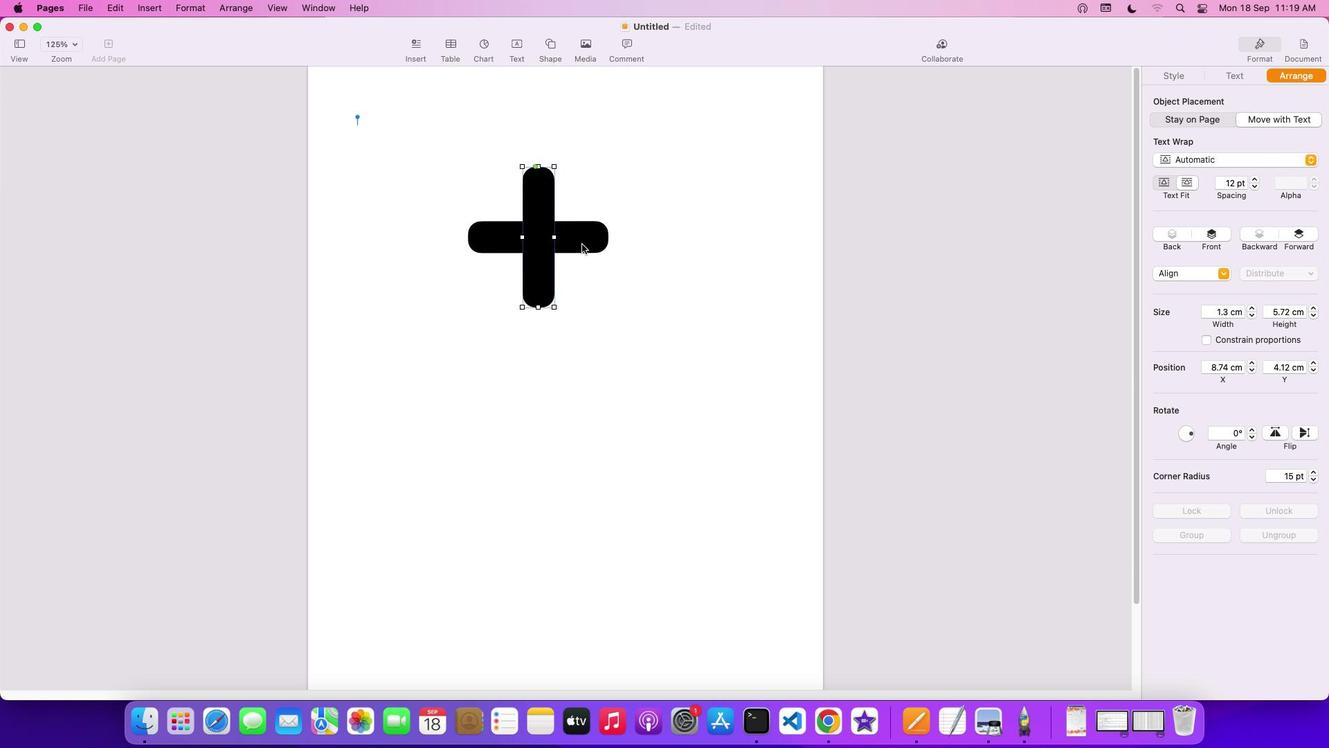 
Action: Mouse pressed right at (582, 244)
Screenshot: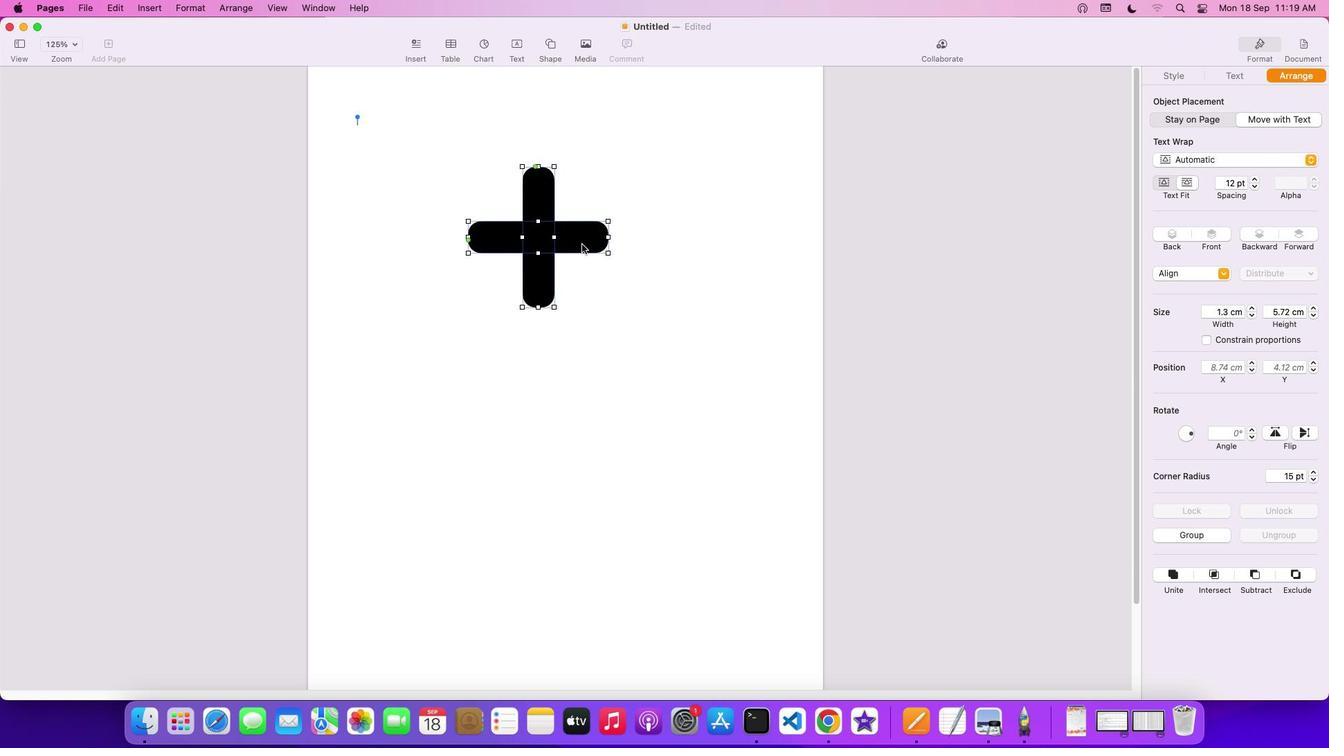 
Action: Mouse moved to (754, 376)
Screenshot: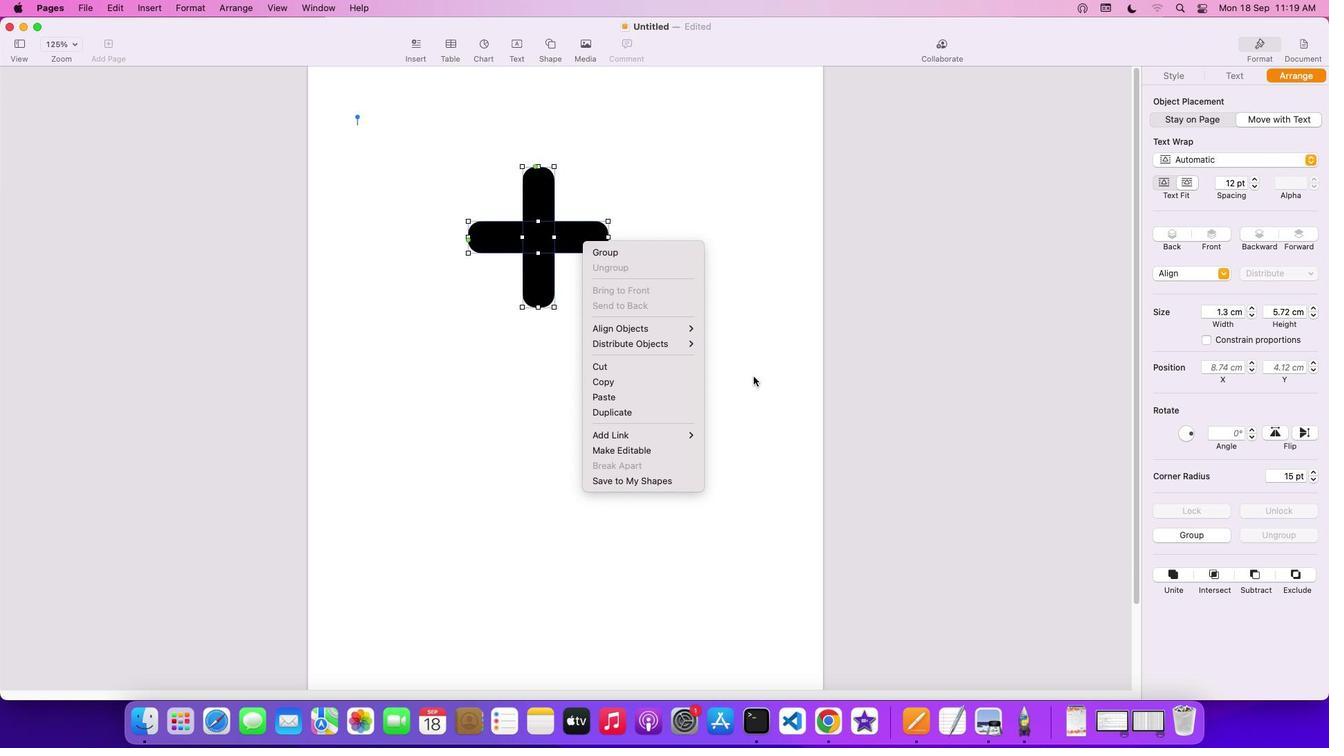
Action: Mouse pressed left at (754, 376)
Screenshot: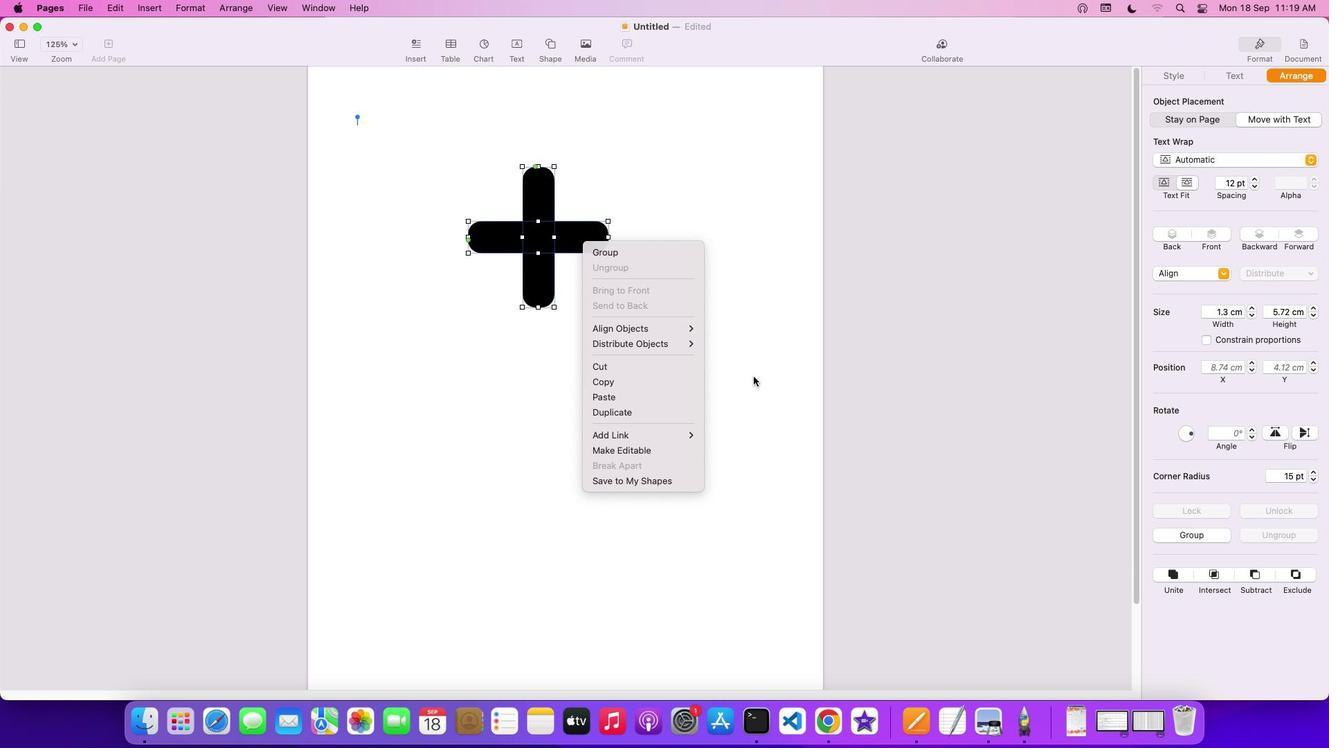 
Action: Mouse moved to (1167, 78)
Screenshot: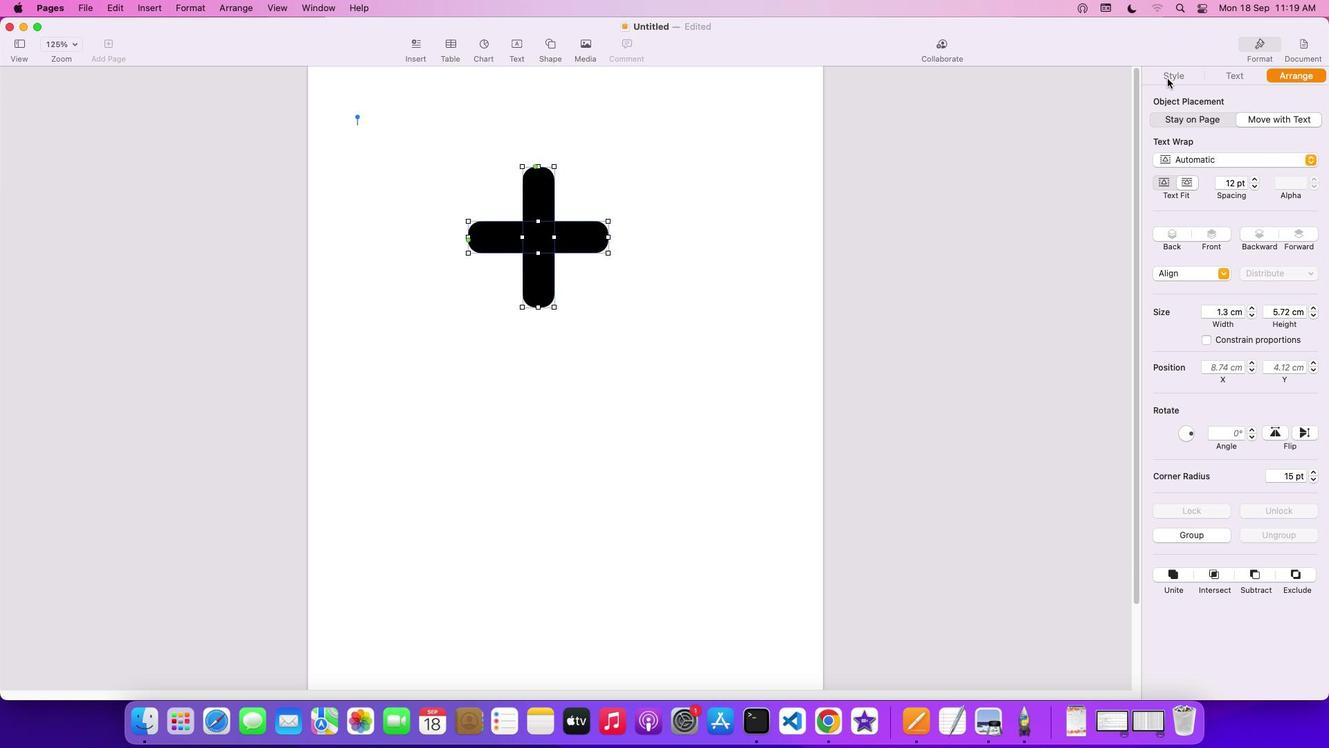
Action: Mouse pressed left at (1167, 78)
Screenshot: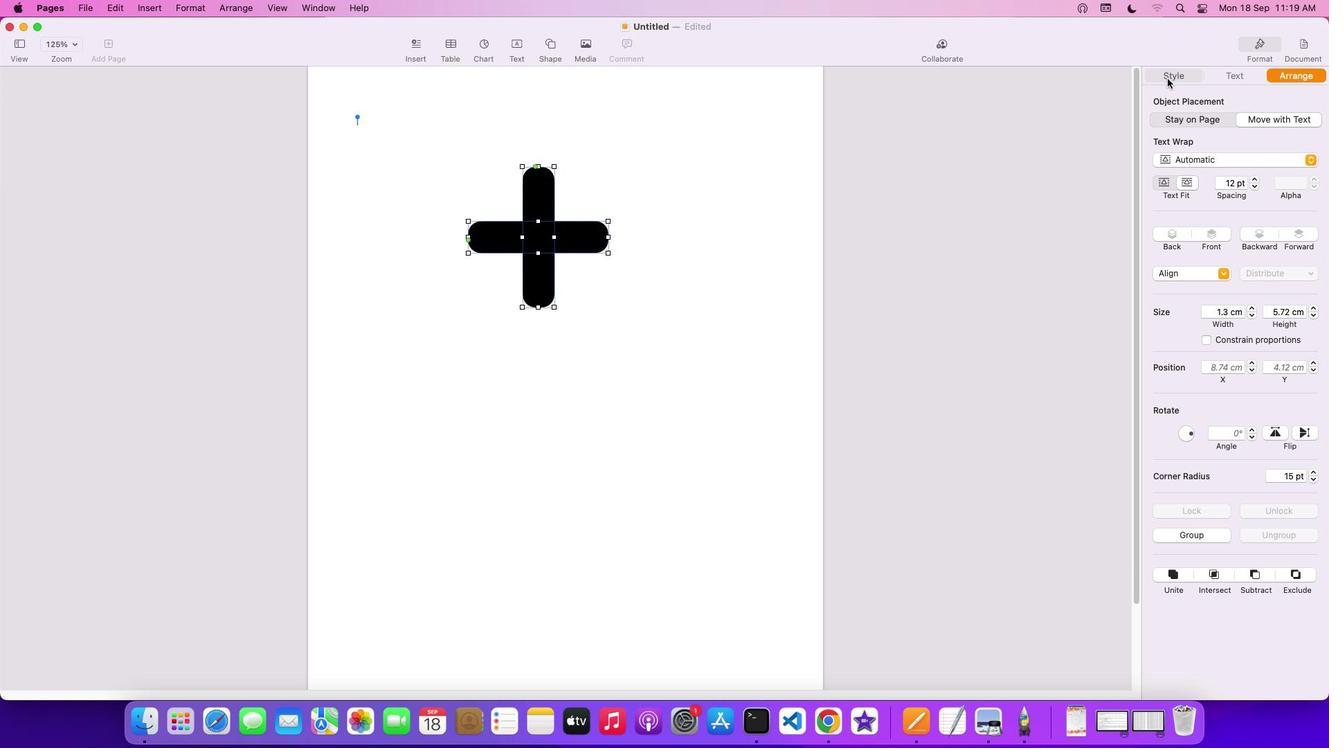 
Action: Mouse moved to (1183, 268)
Screenshot: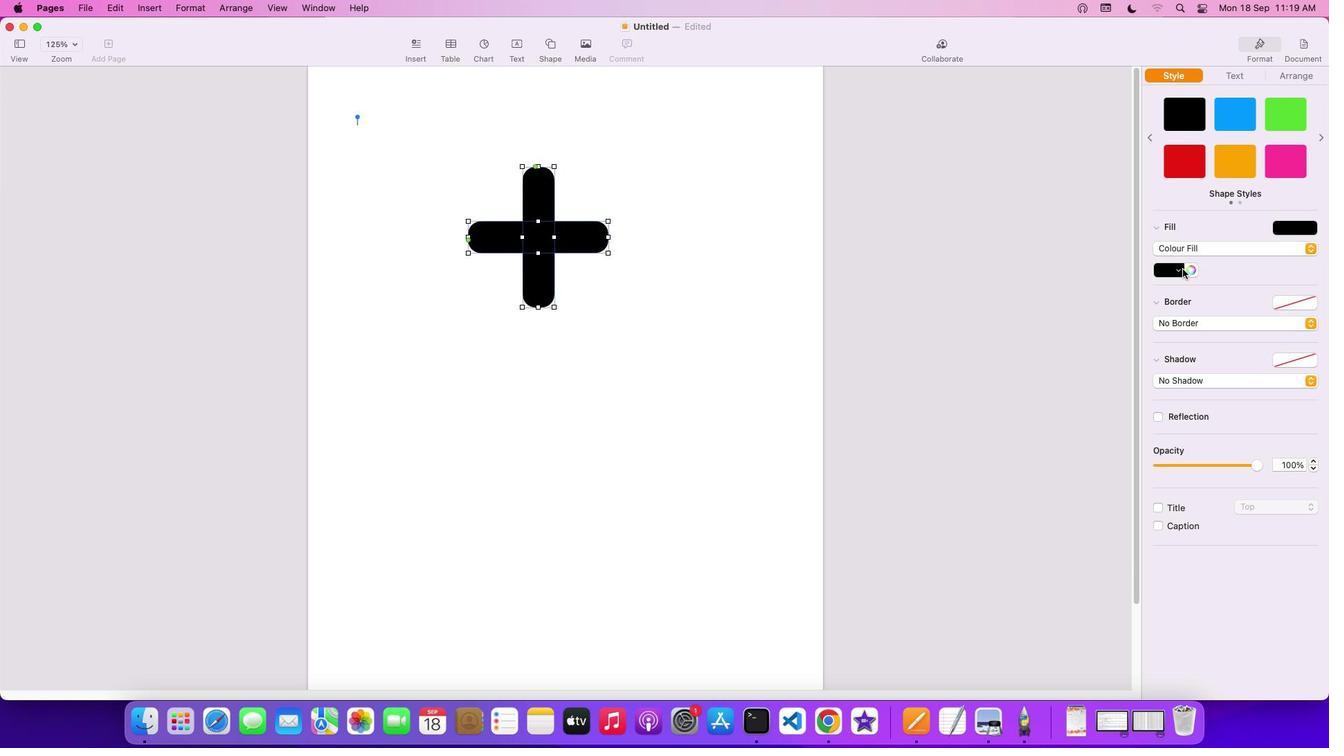 
Action: Mouse pressed left at (1183, 268)
Screenshot: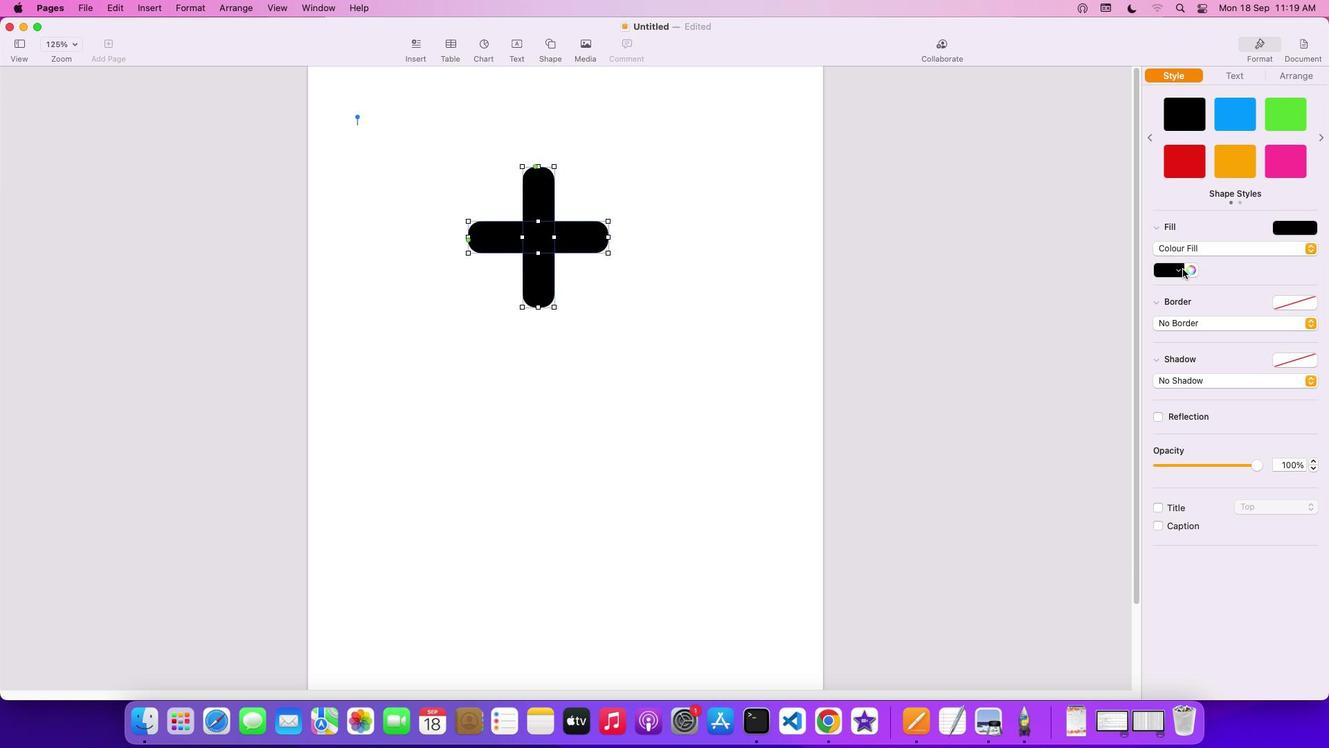 
Action: Mouse moved to (1316, 277)
Screenshot: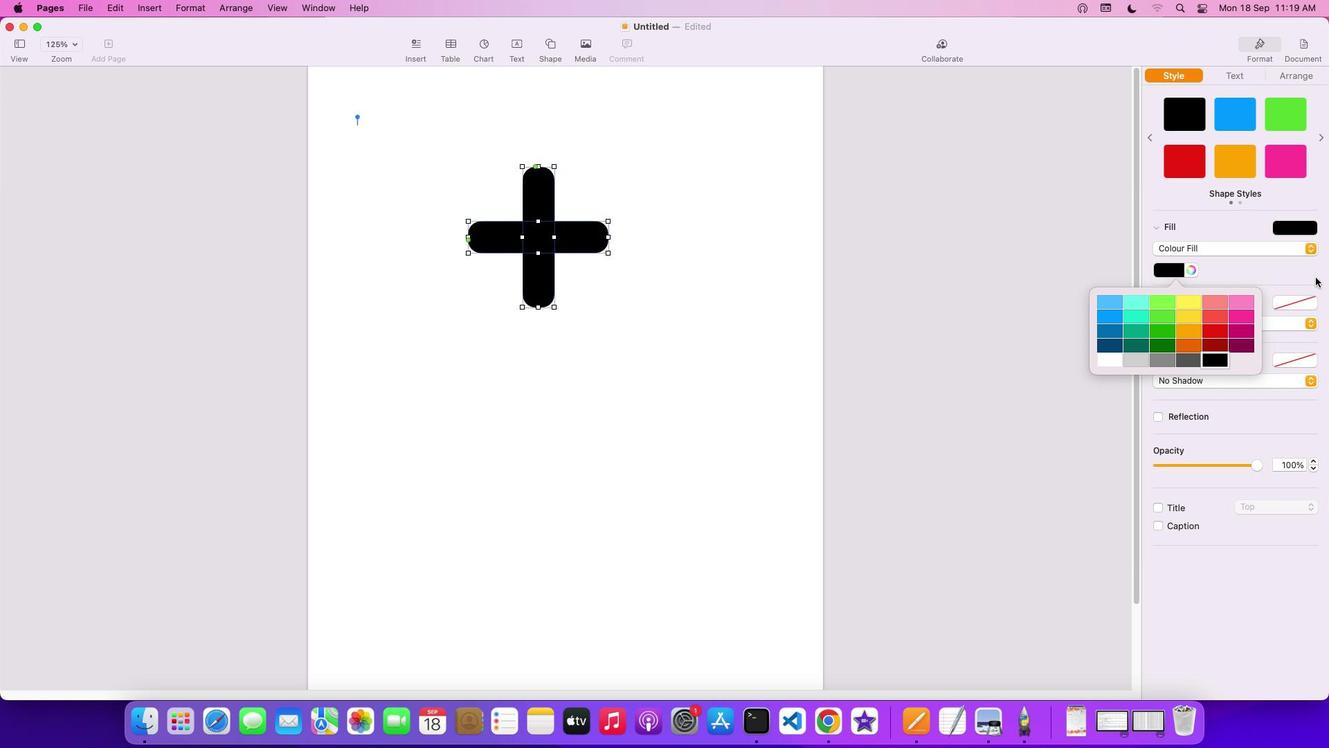 
Action: Mouse pressed left at (1316, 277)
Screenshot: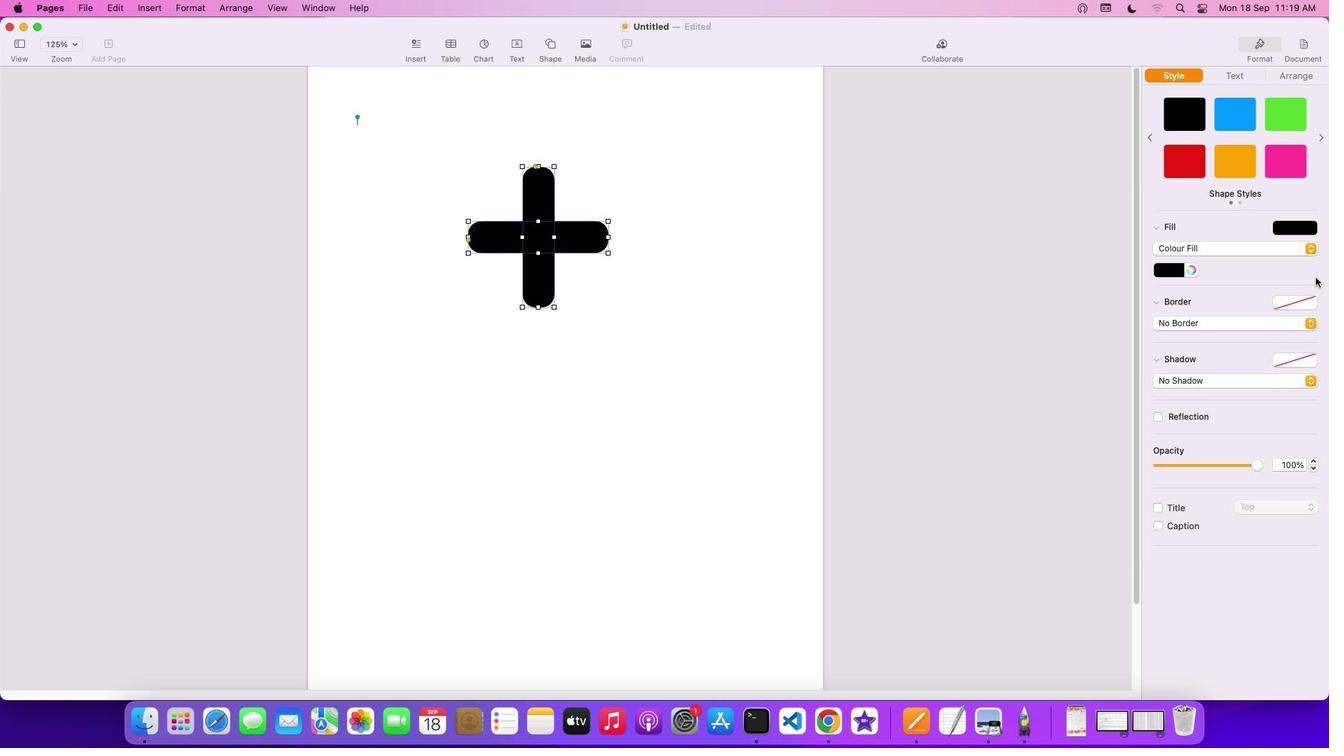 
Action: Mouse moved to (1316, 246)
Screenshot: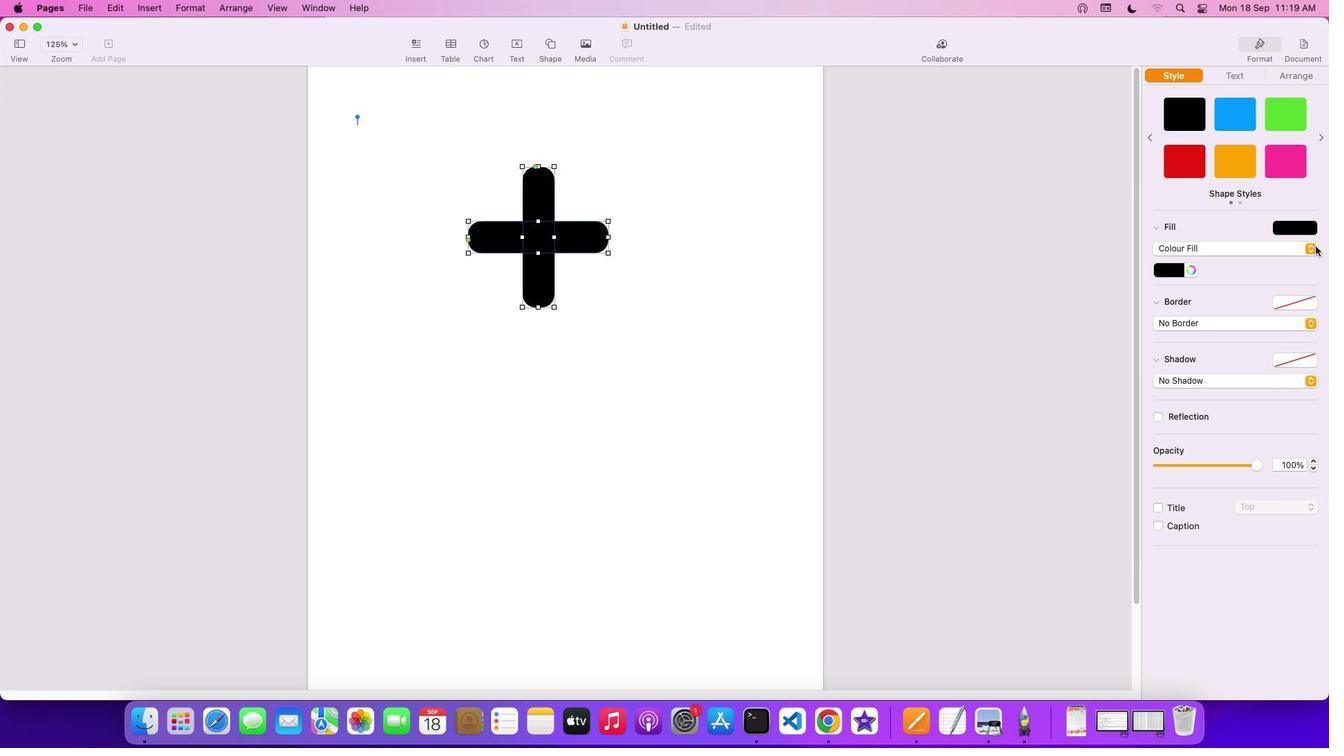 
Action: Mouse pressed left at (1316, 246)
Screenshot: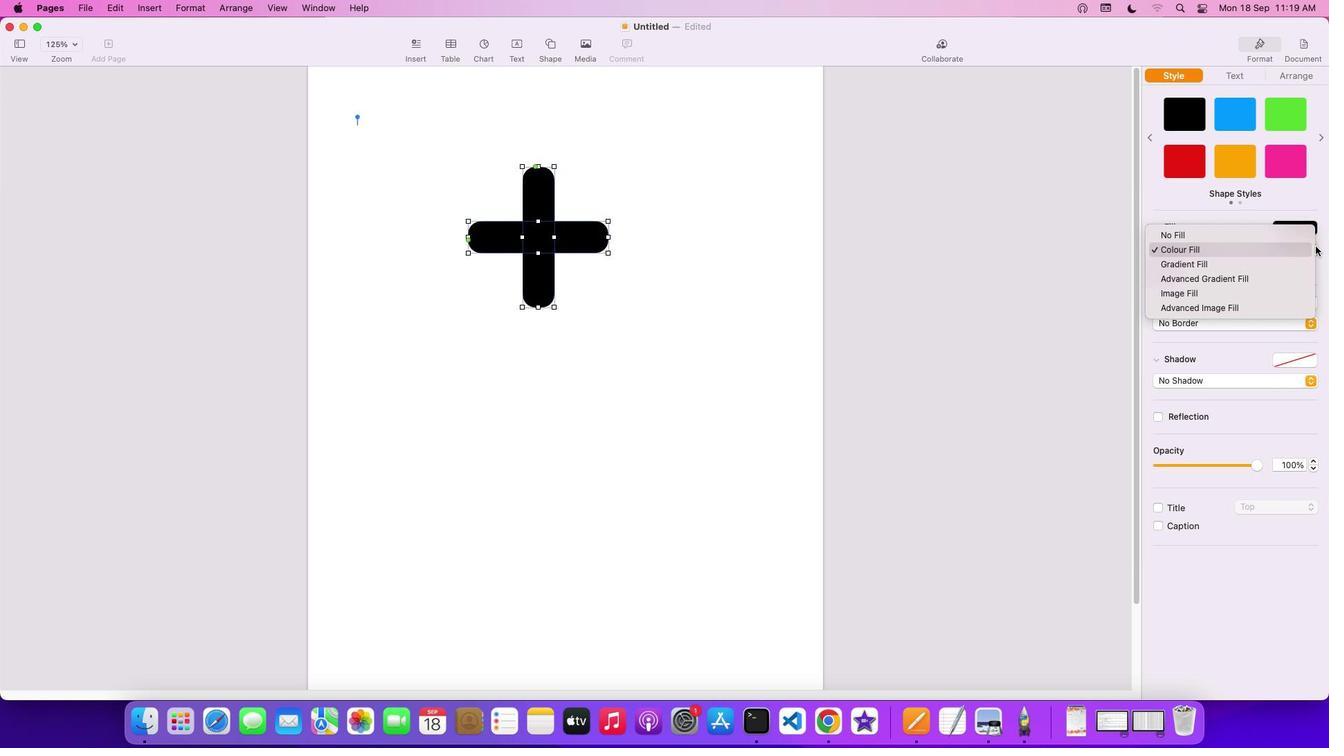 
Action: Mouse moved to (1294, 259)
Screenshot: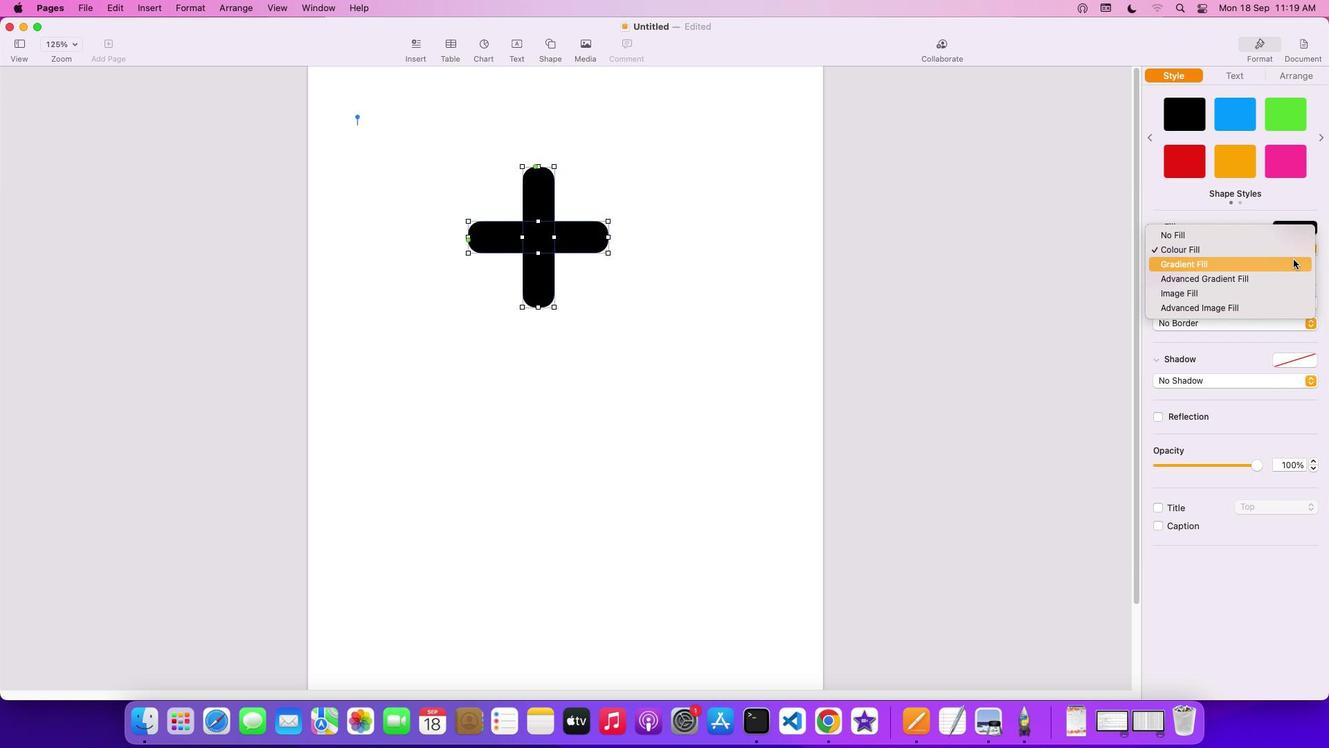 
Action: Mouse pressed left at (1294, 259)
Screenshot: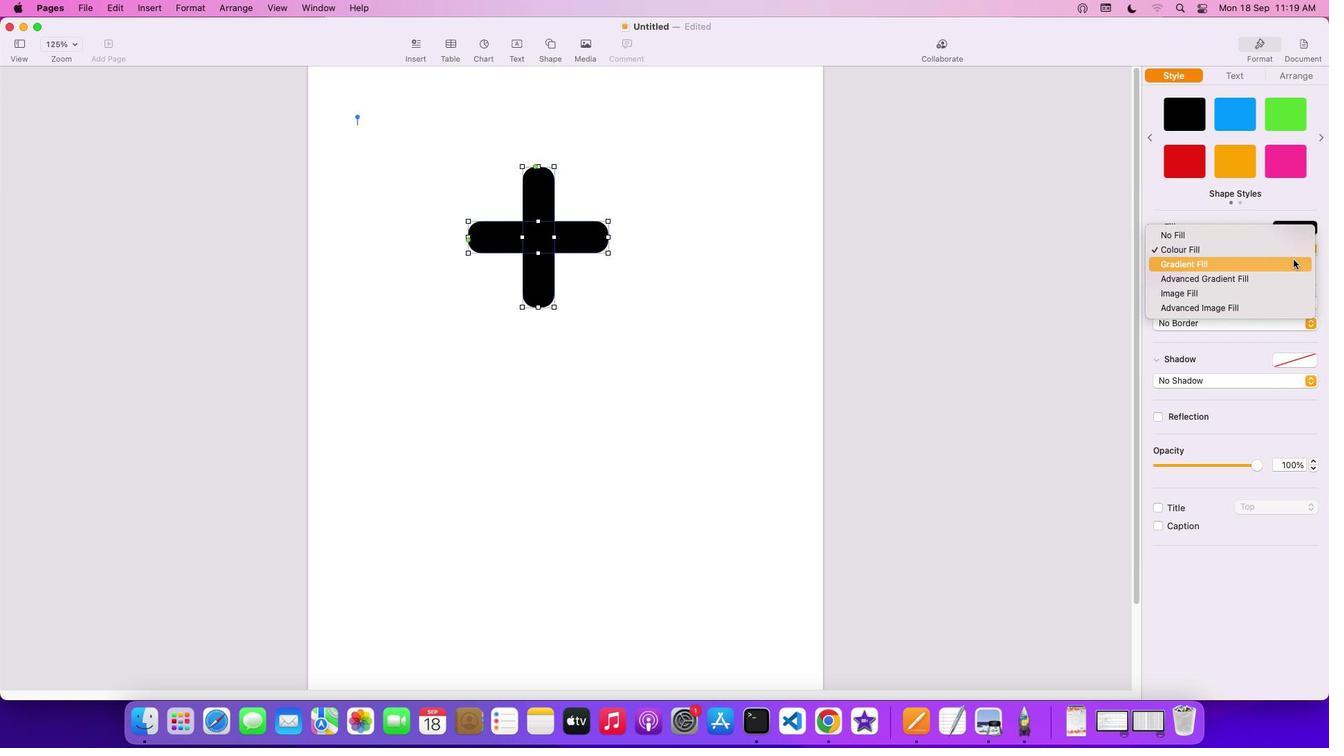 
Action: Mouse moved to (1189, 270)
Screenshot: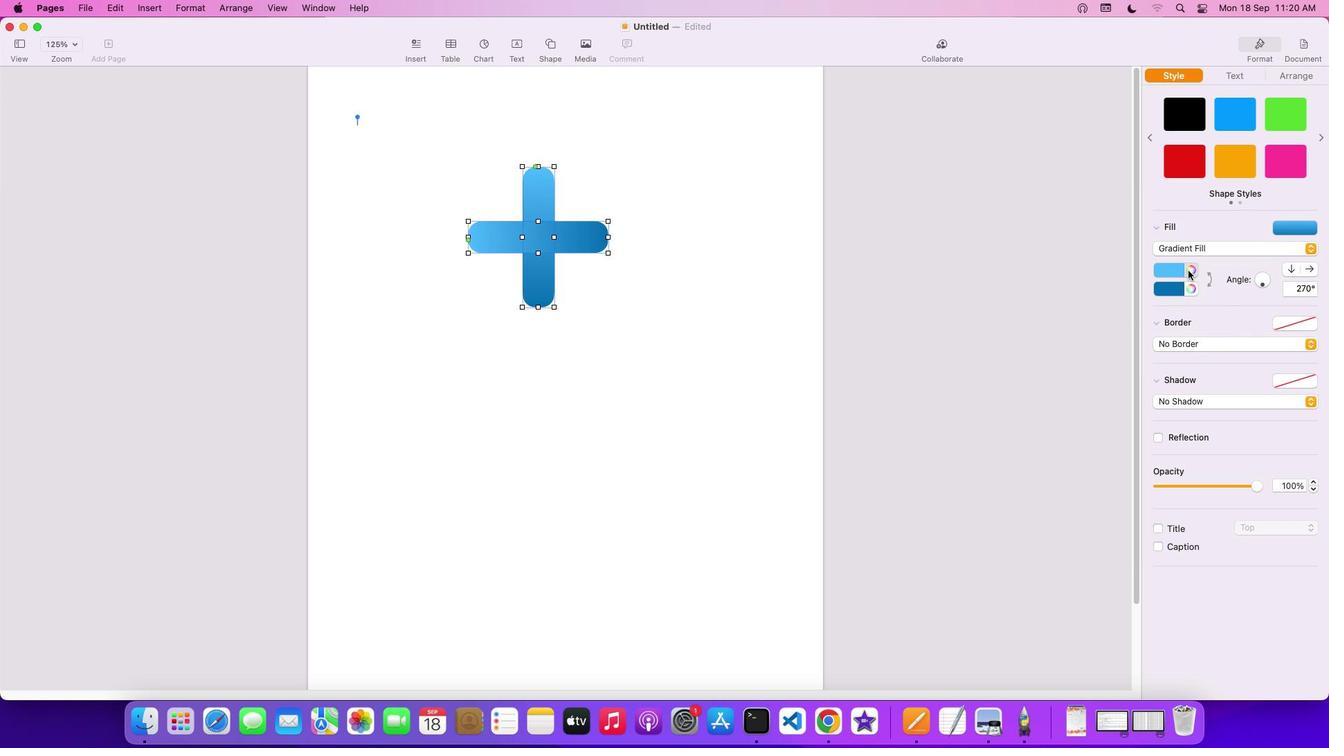 
Action: Mouse pressed left at (1189, 270)
Screenshot: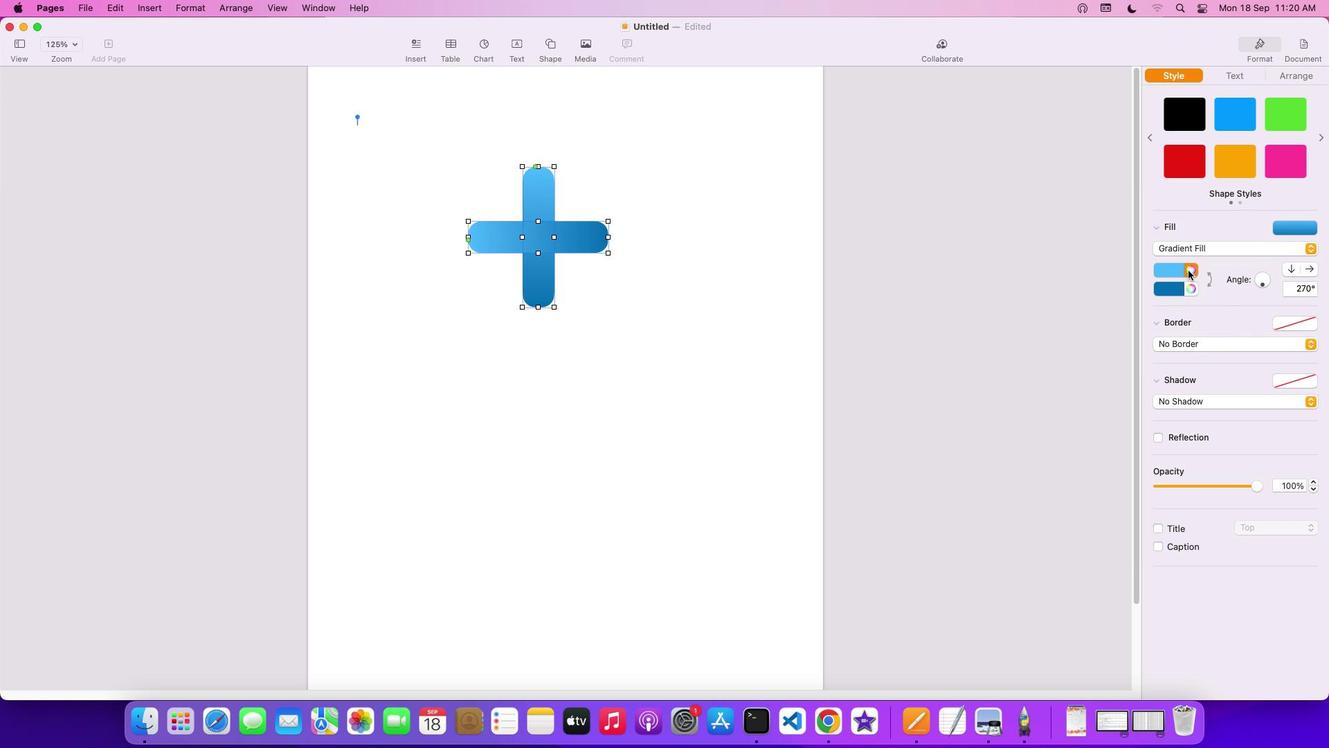 
Action: Mouse moved to (1188, 265)
Screenshot: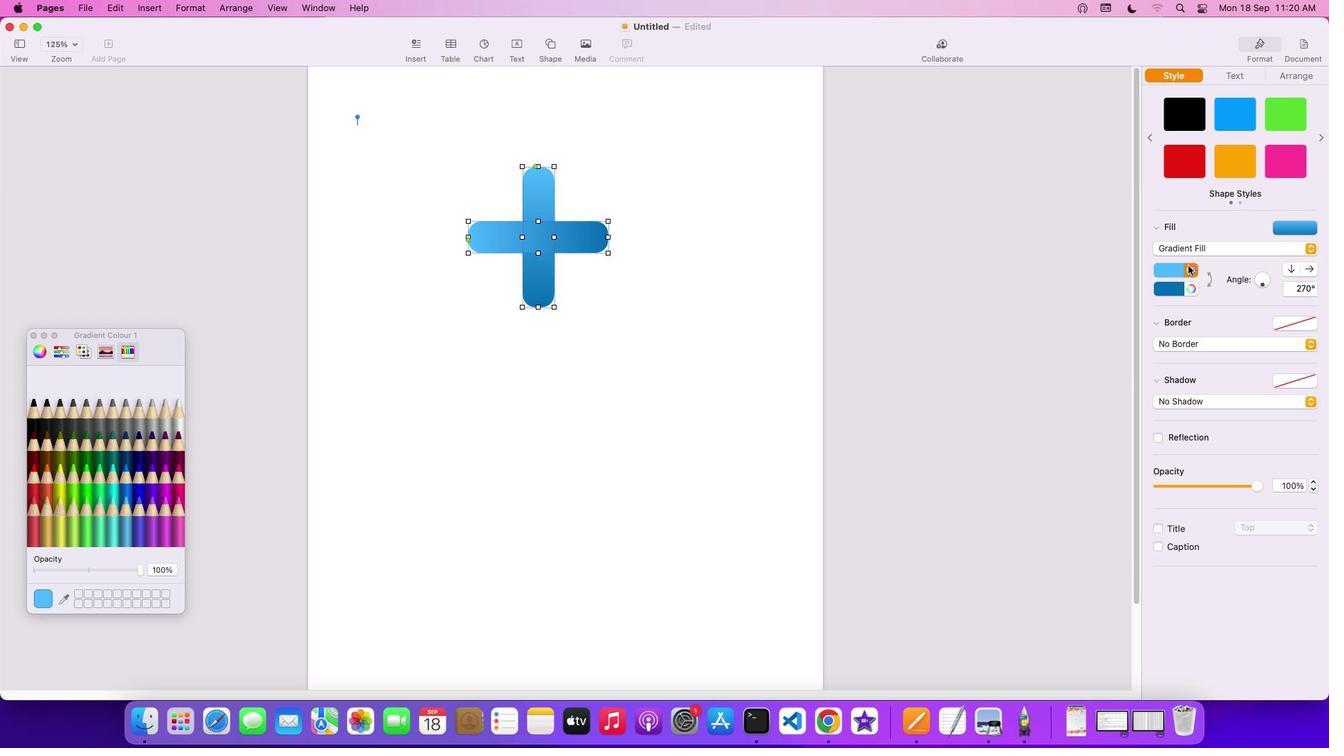
Action: Mouse pressed left at (1188, 265)
Screenshot: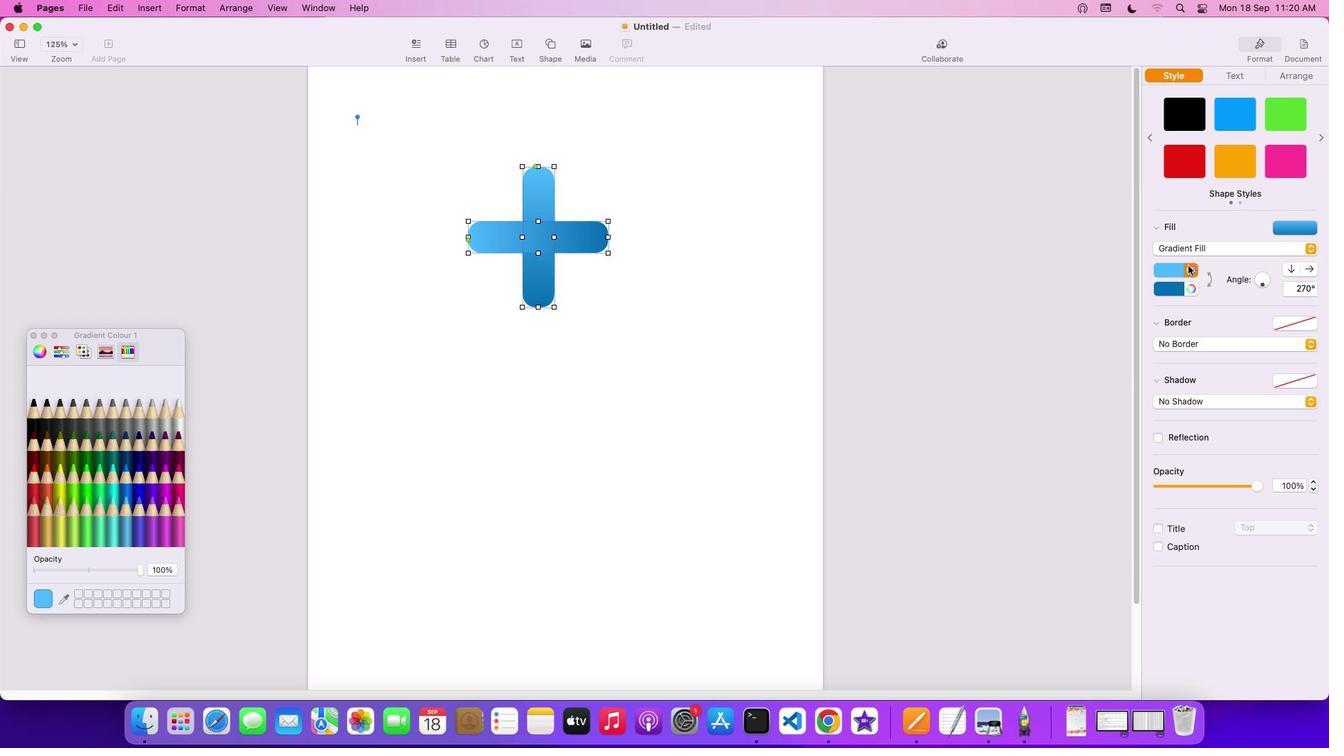 
Action: Mouse pressed left at (1188, 265)
Screenshot: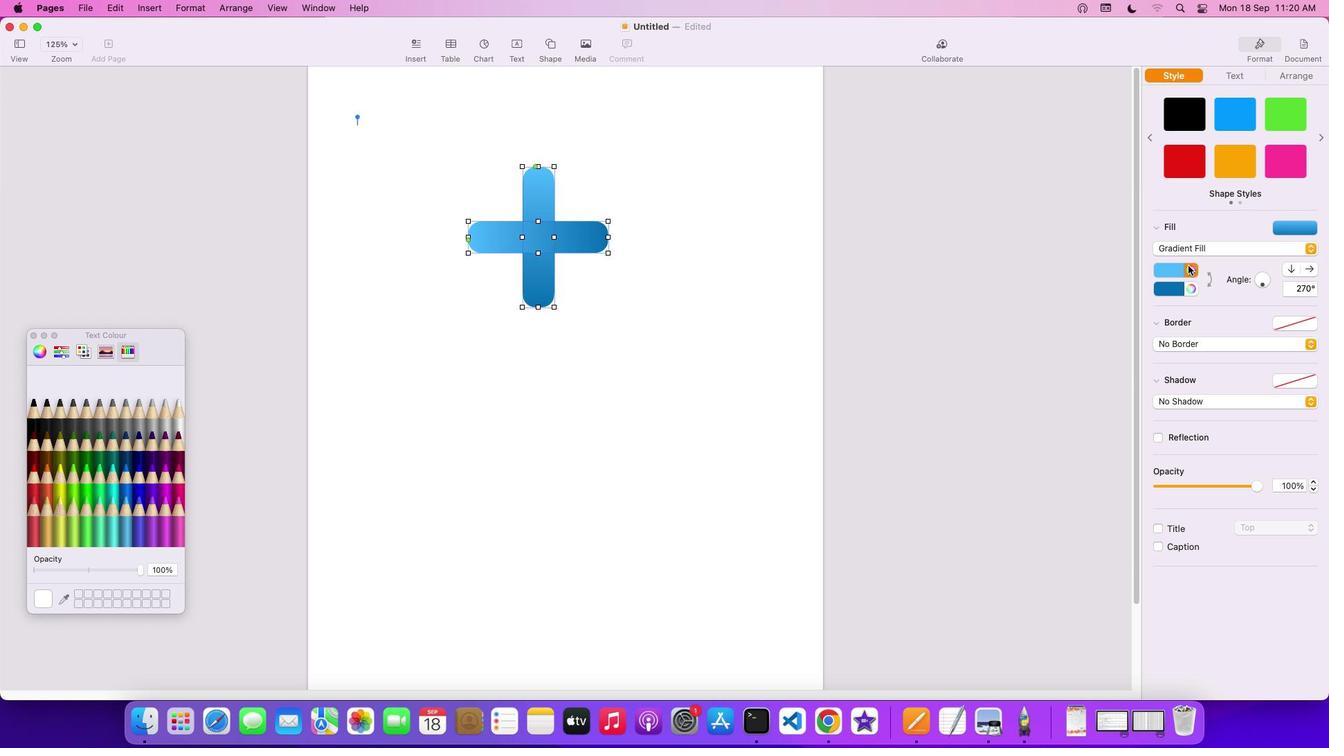 
Action: Mouse pressed left at (1188, 265)
Screenshot: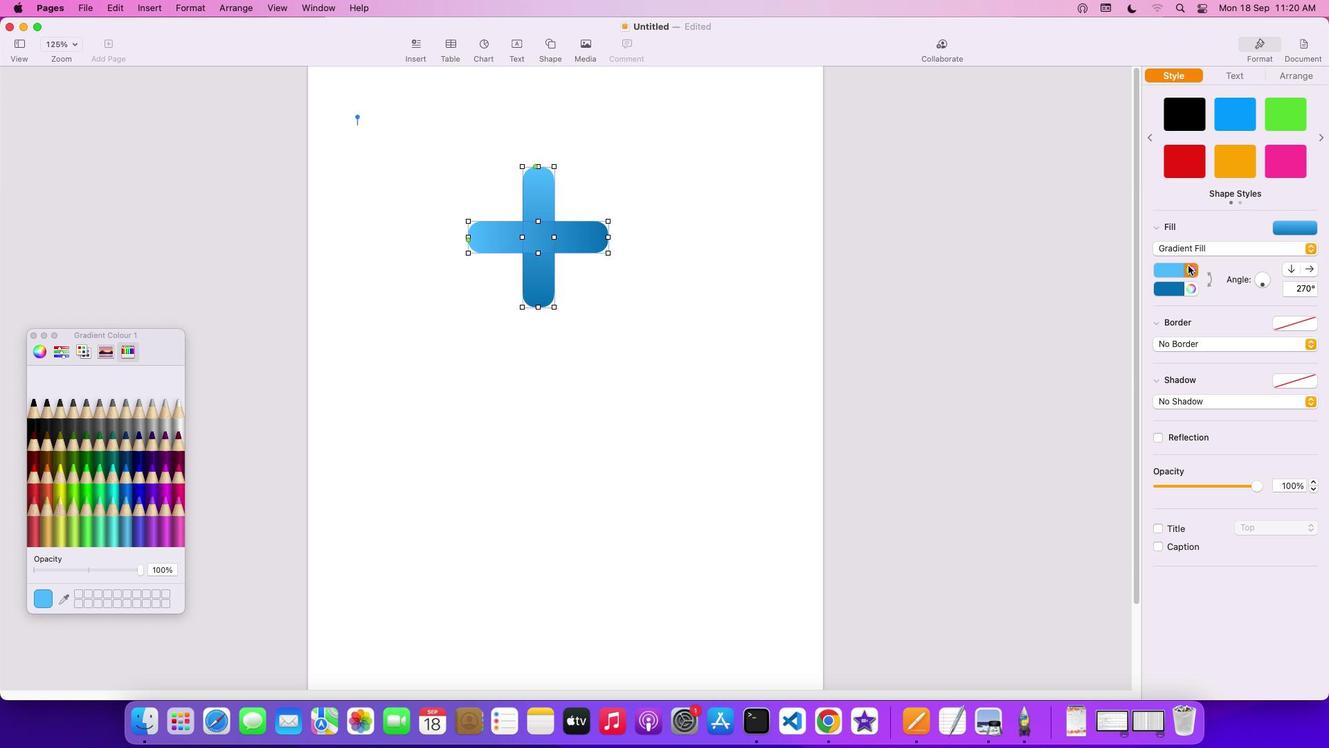 
Action: Mouse moved to (1191, 270)
Screenshot: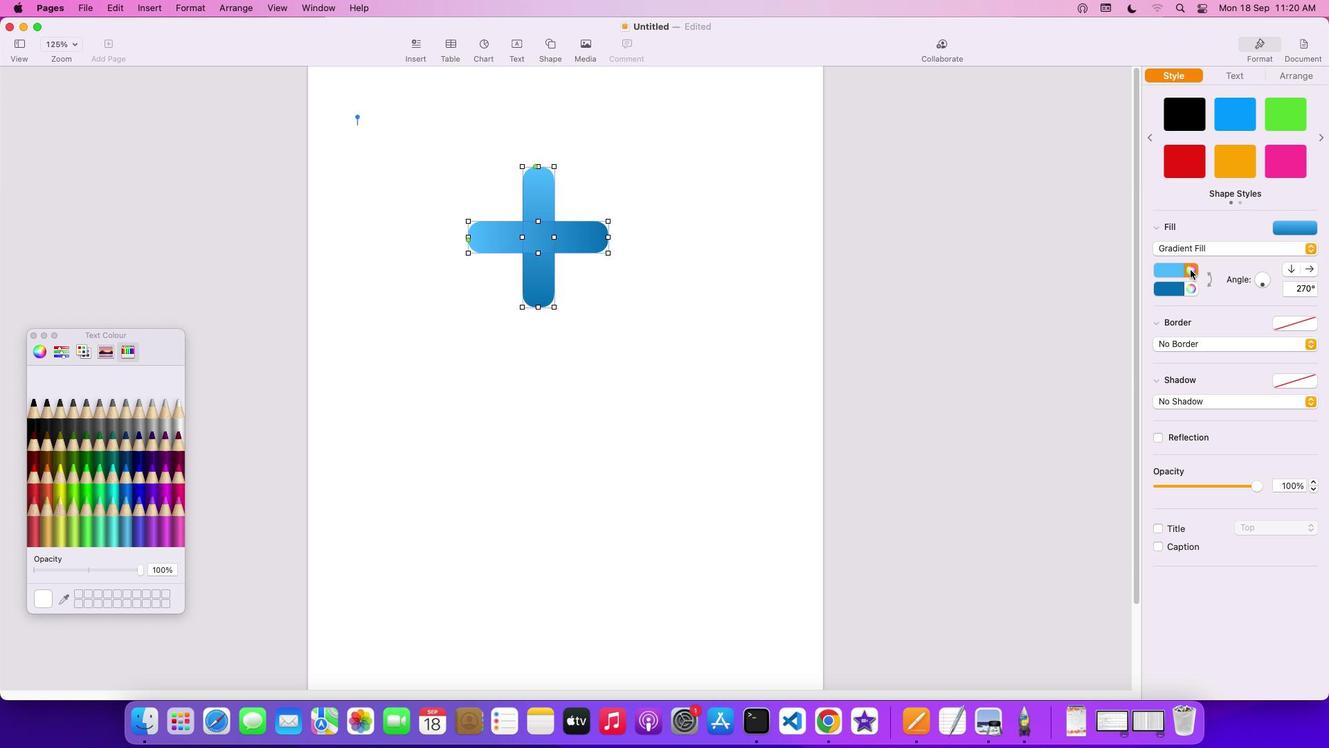 
Action: Mouse pressed left at (1191, 270)
Screenshot: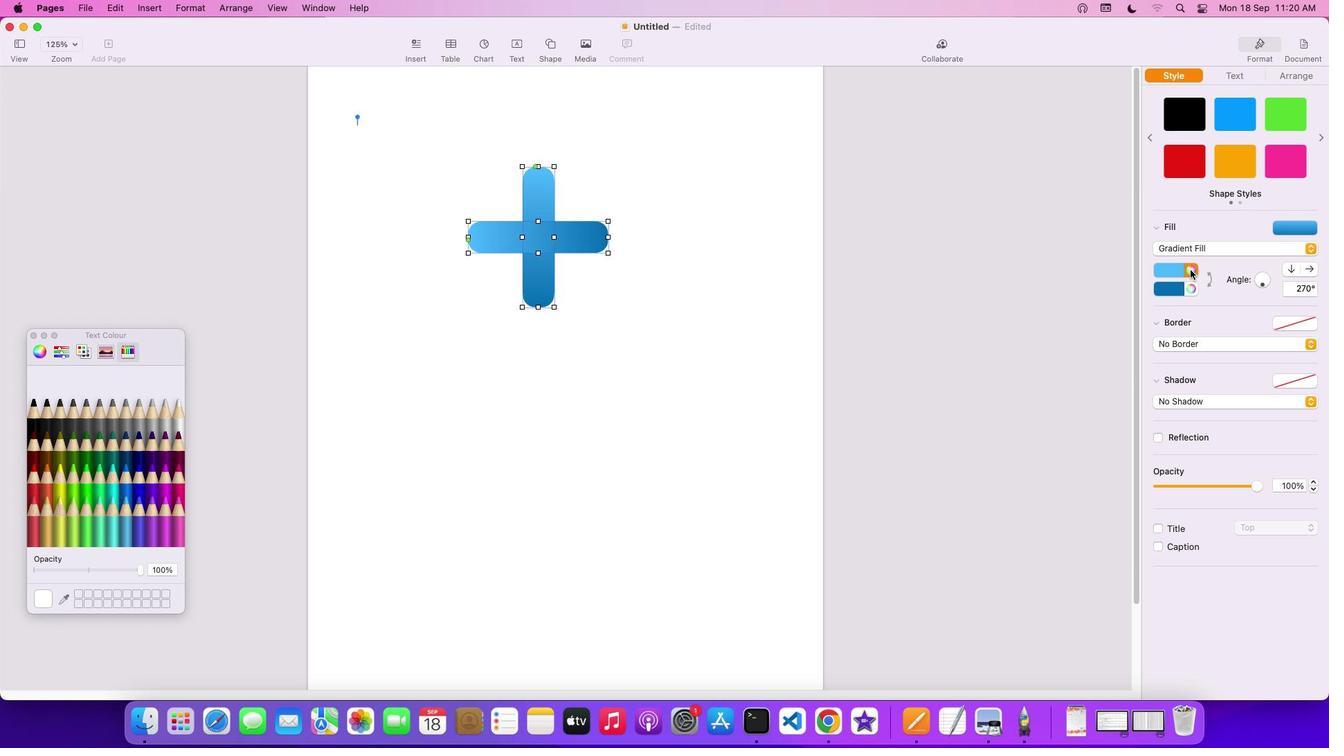 
Action: Mouse moved to (140, 568)
Screenshot: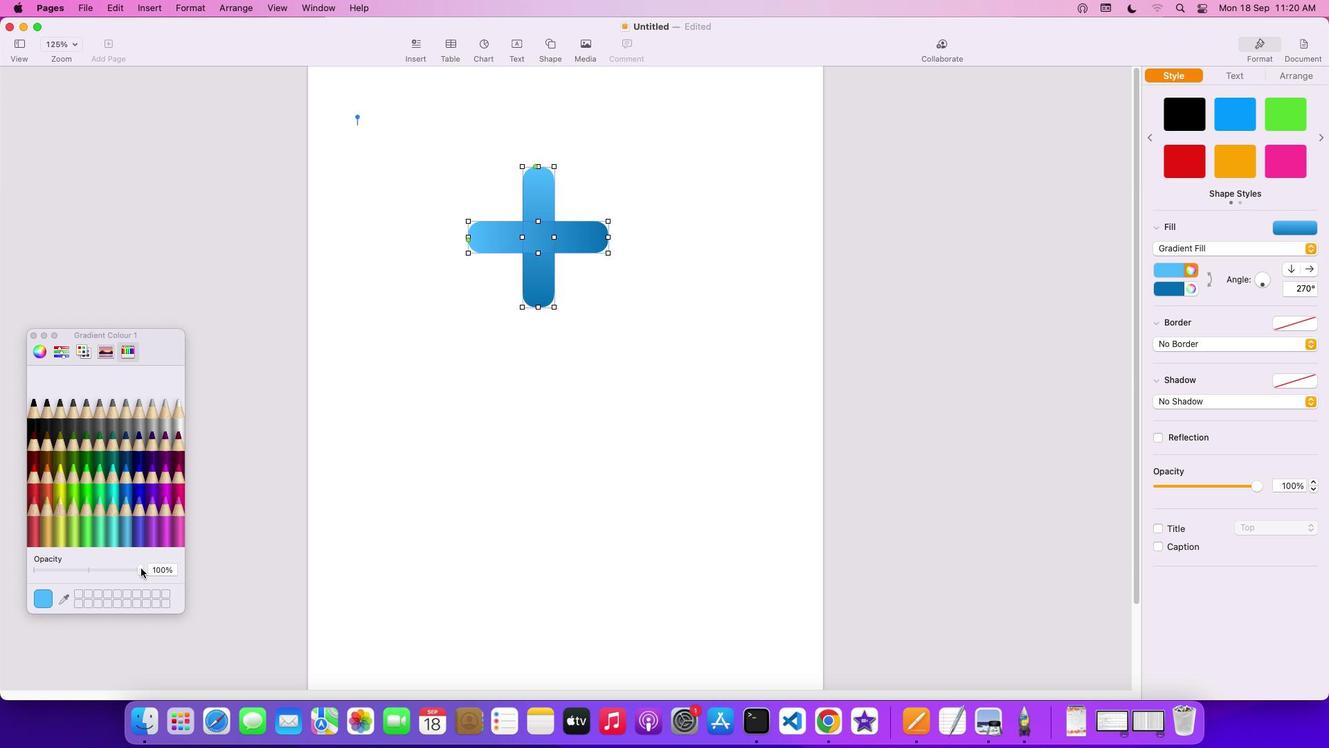 
Action: Mouse pressed left at (140, 568)
Screenshot: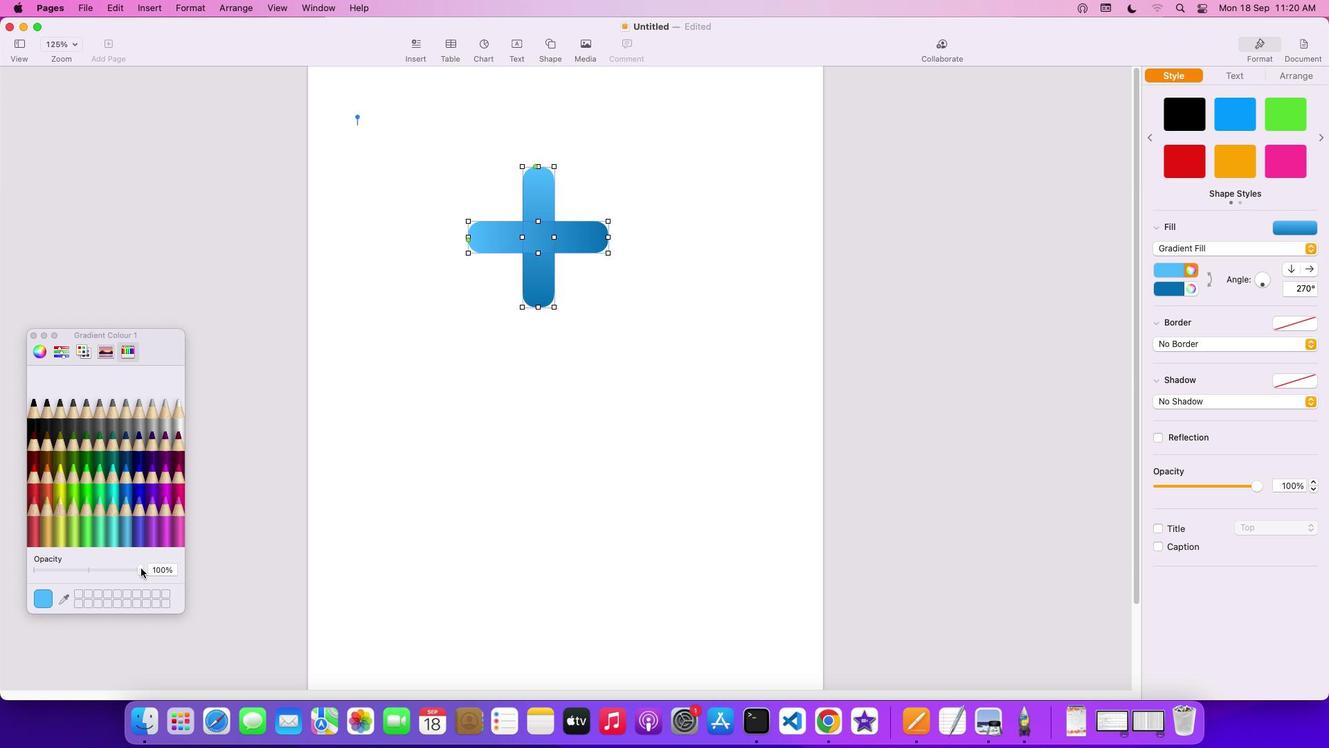 
Action: Mouse moved to (1194, 288)
Screenshot: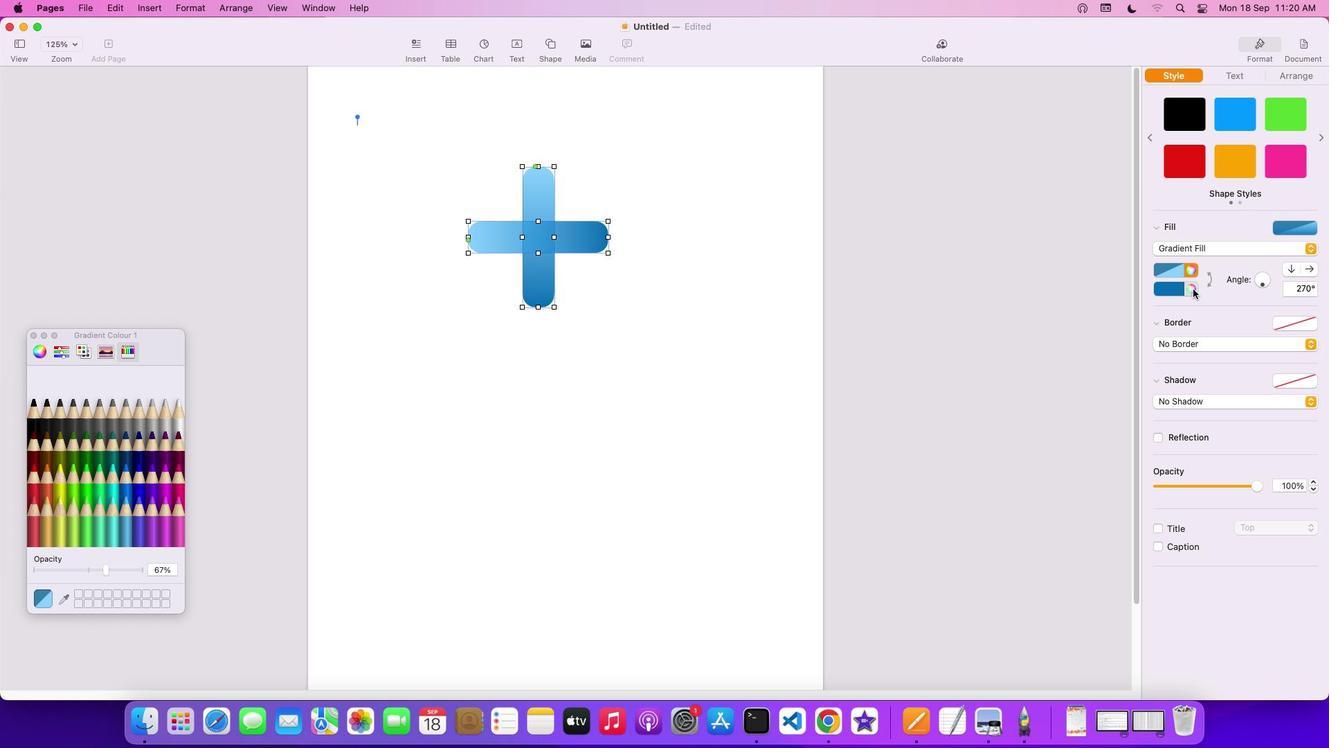 
Action: Mouse pressed left at (1194, 288)
Screenshot: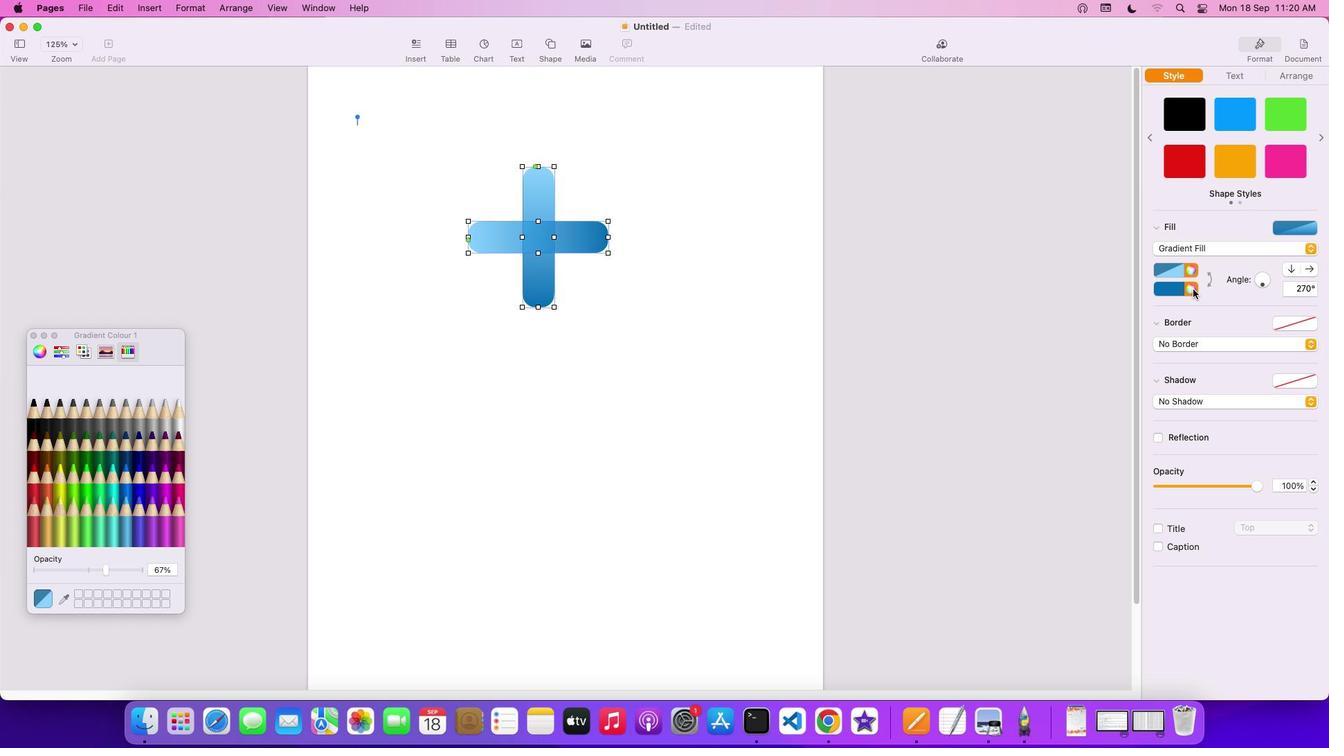 
Action: Mouse moved to (138, 567)
Screenshot: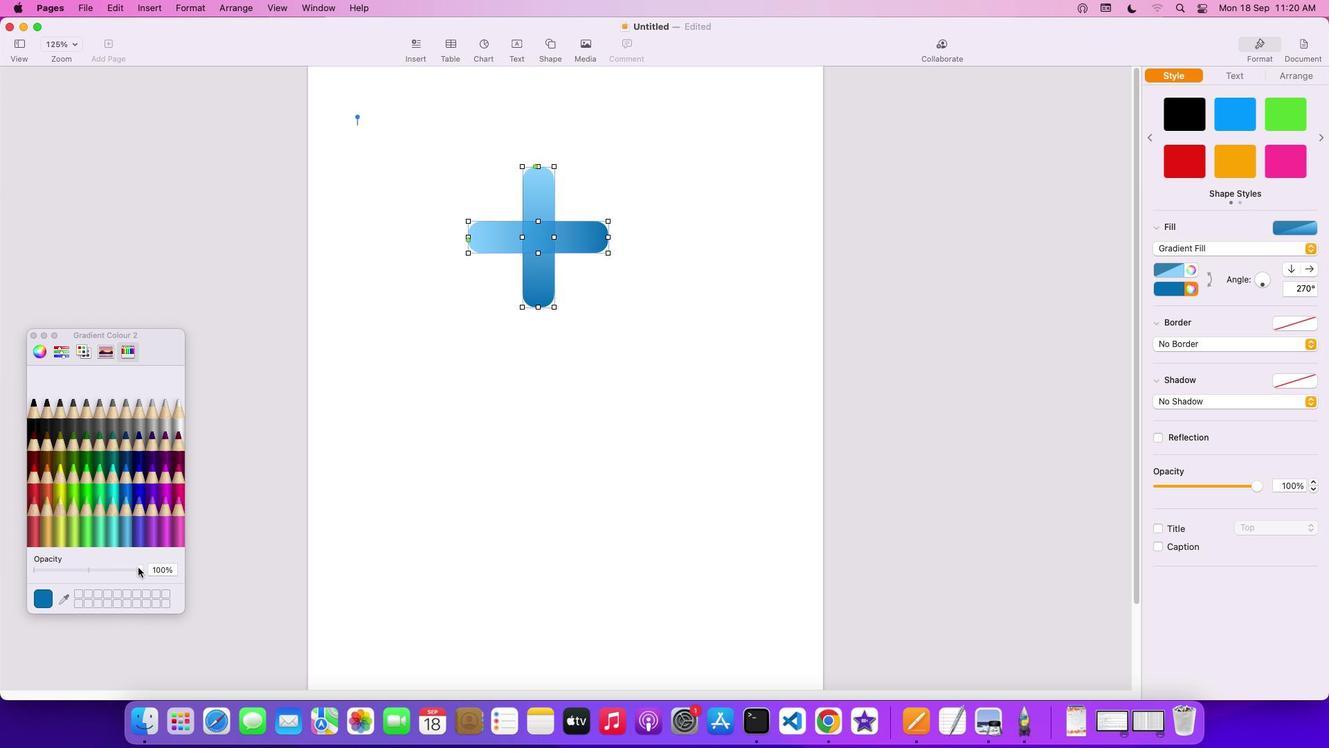 
Action: Mouse pressed left at (138, 567)
Screenshot: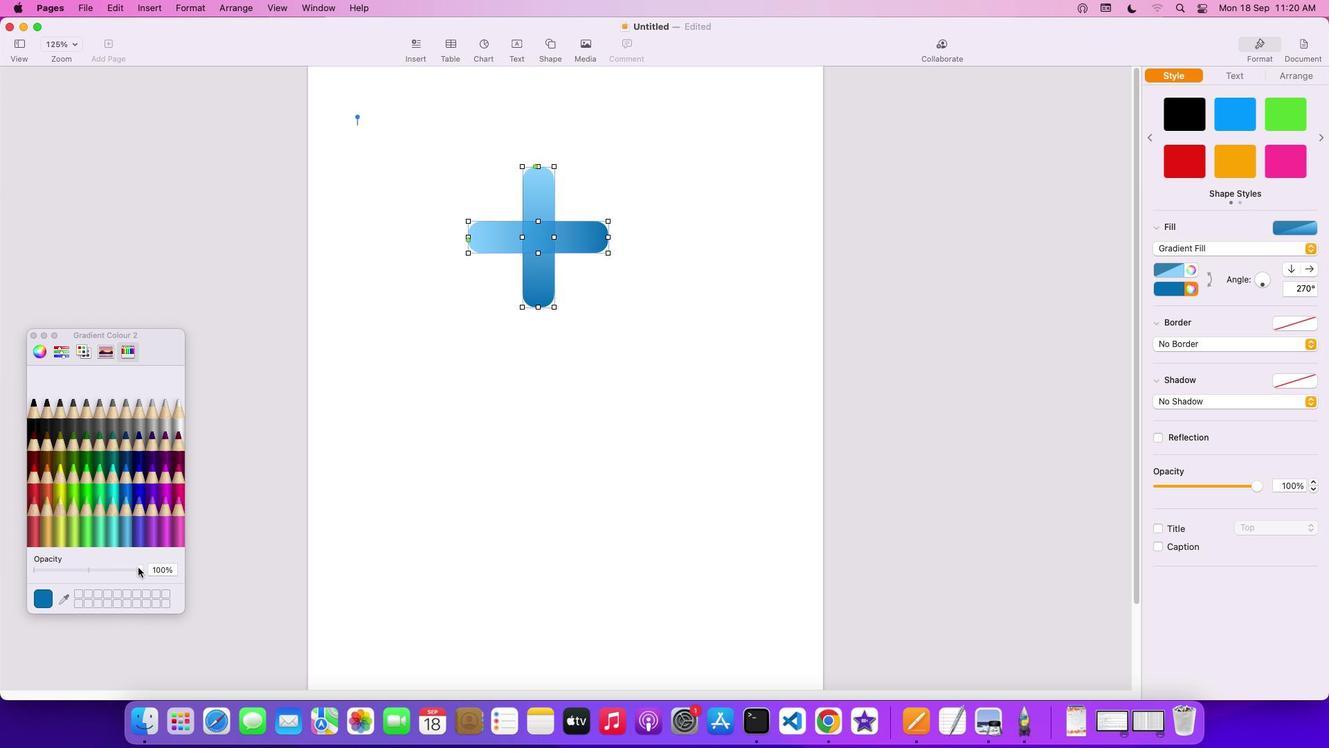 
Action: Mouse moved to (659, 547)
Screenshot: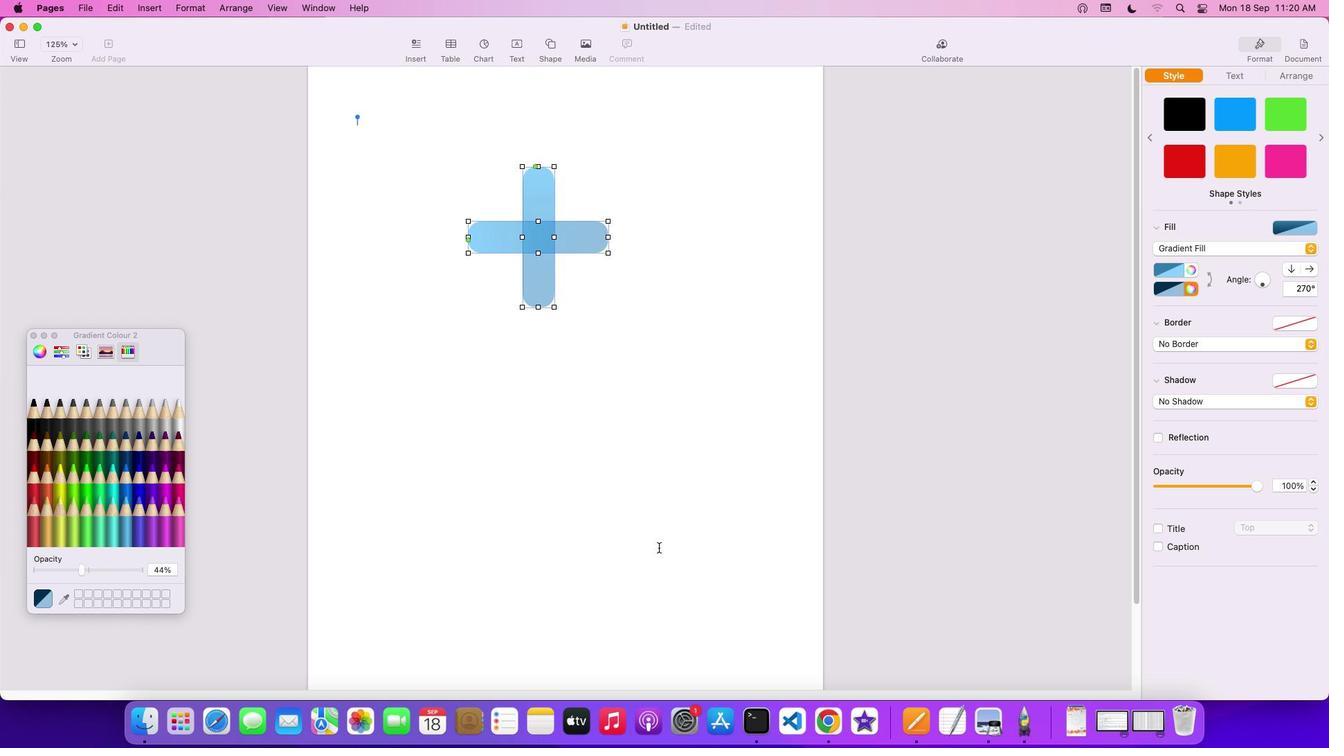 
Action: Mouse pressed left at (659, 547)
Screenshot: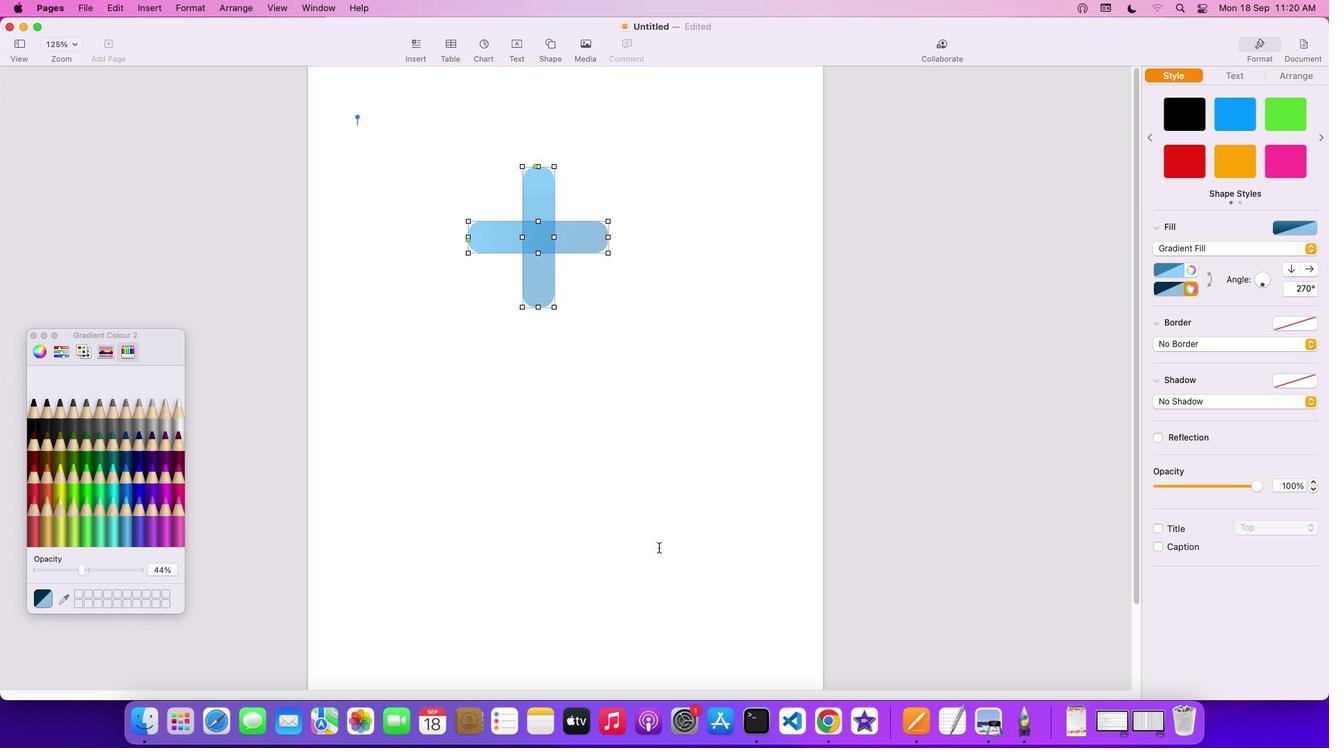 
Action: Mouse moved to (527, 235)
Screenshot: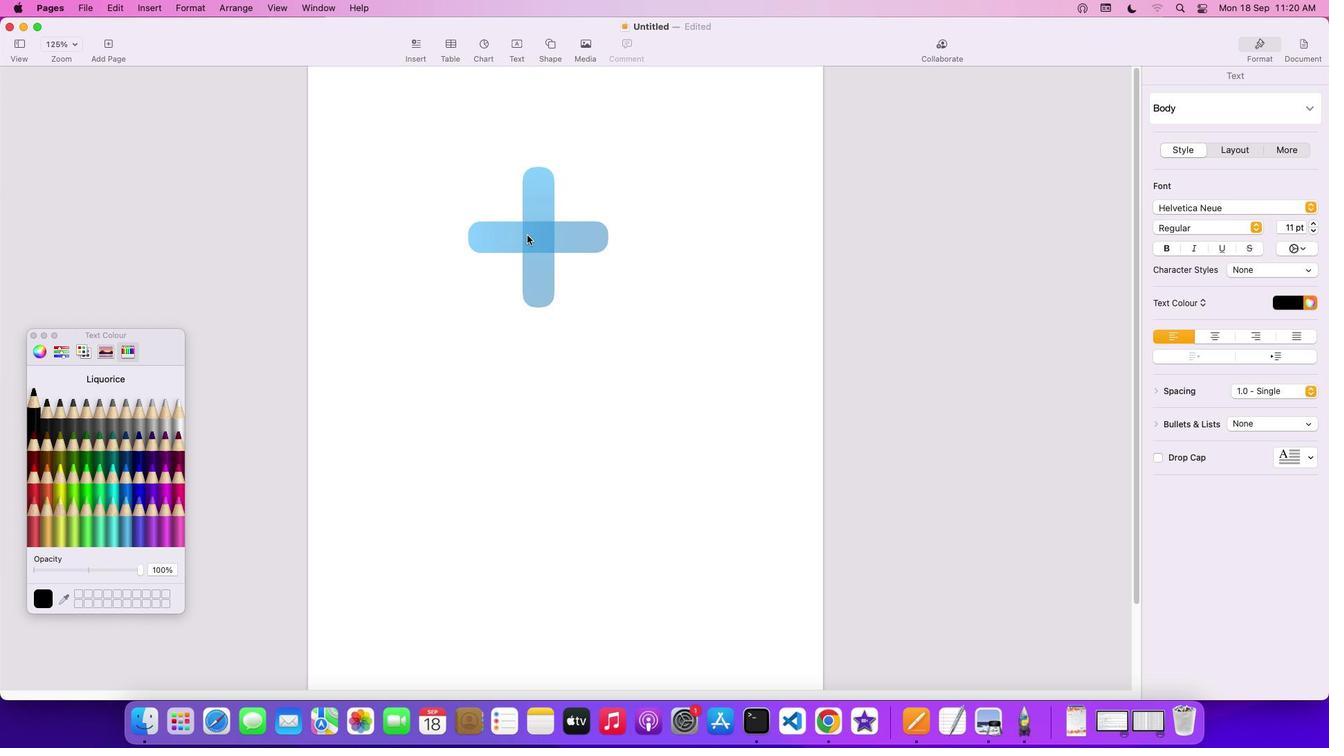 
Action: Mouse pressed left at (527, 235)
Screenshot: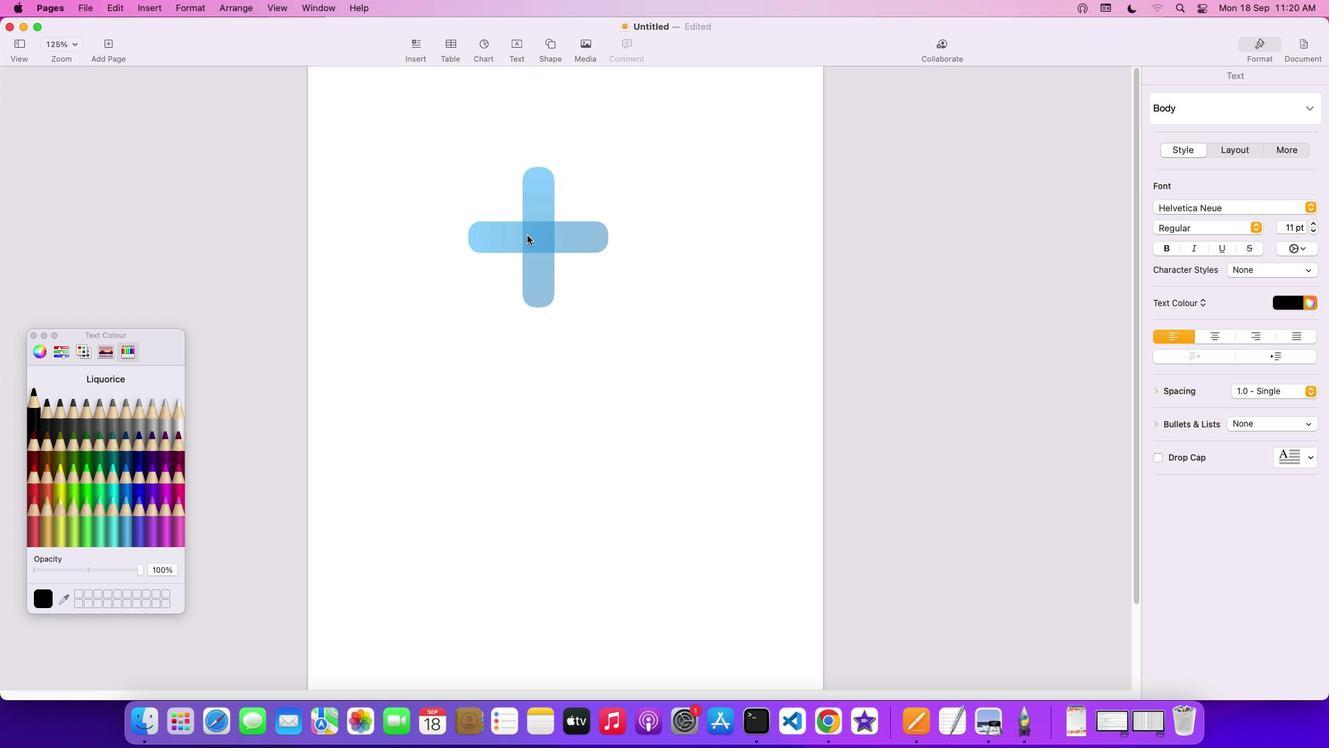 
Action: Mouse moved to (535, 209)
Screenshot: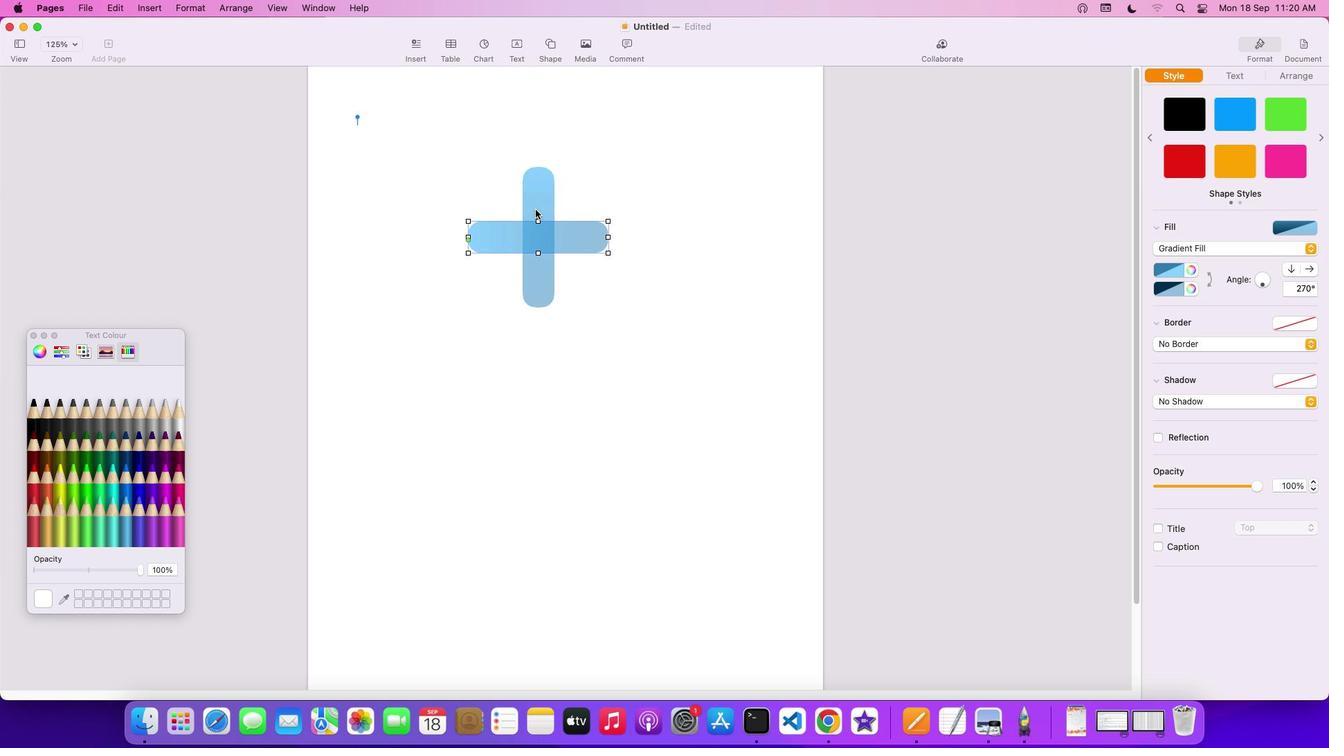 
Action: Mouse pressed left at (535, 209)
Screenshot: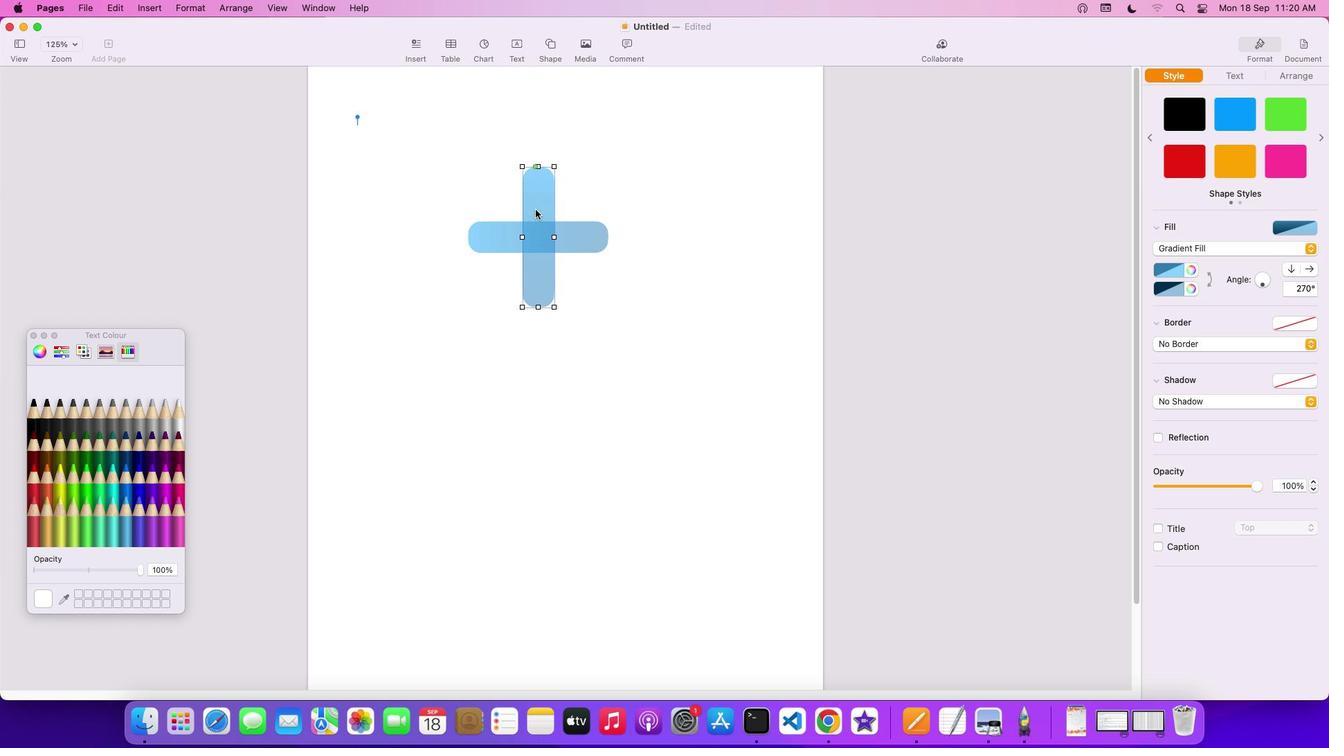 
Action: Mouse moved to (1308, 247)
Screenshot: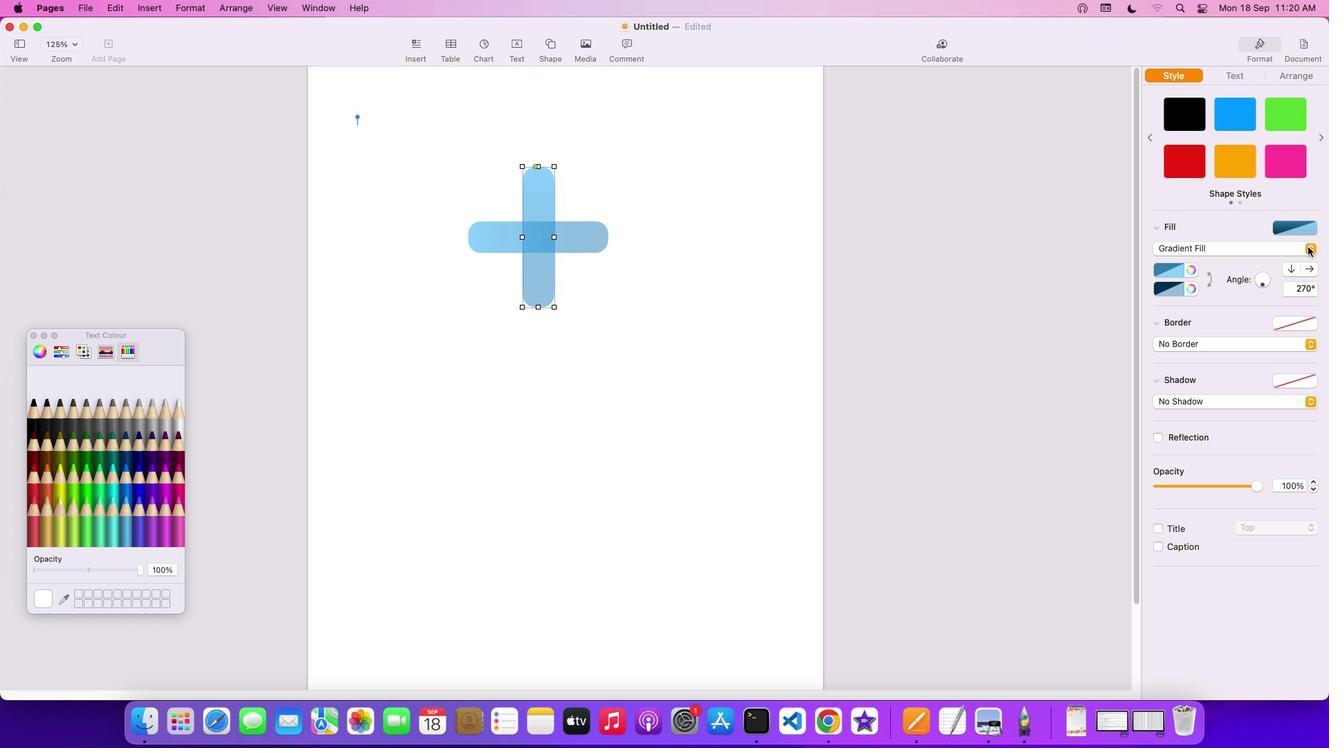 
Action: Mouse pressed left at (1308, 247)
Screenshot: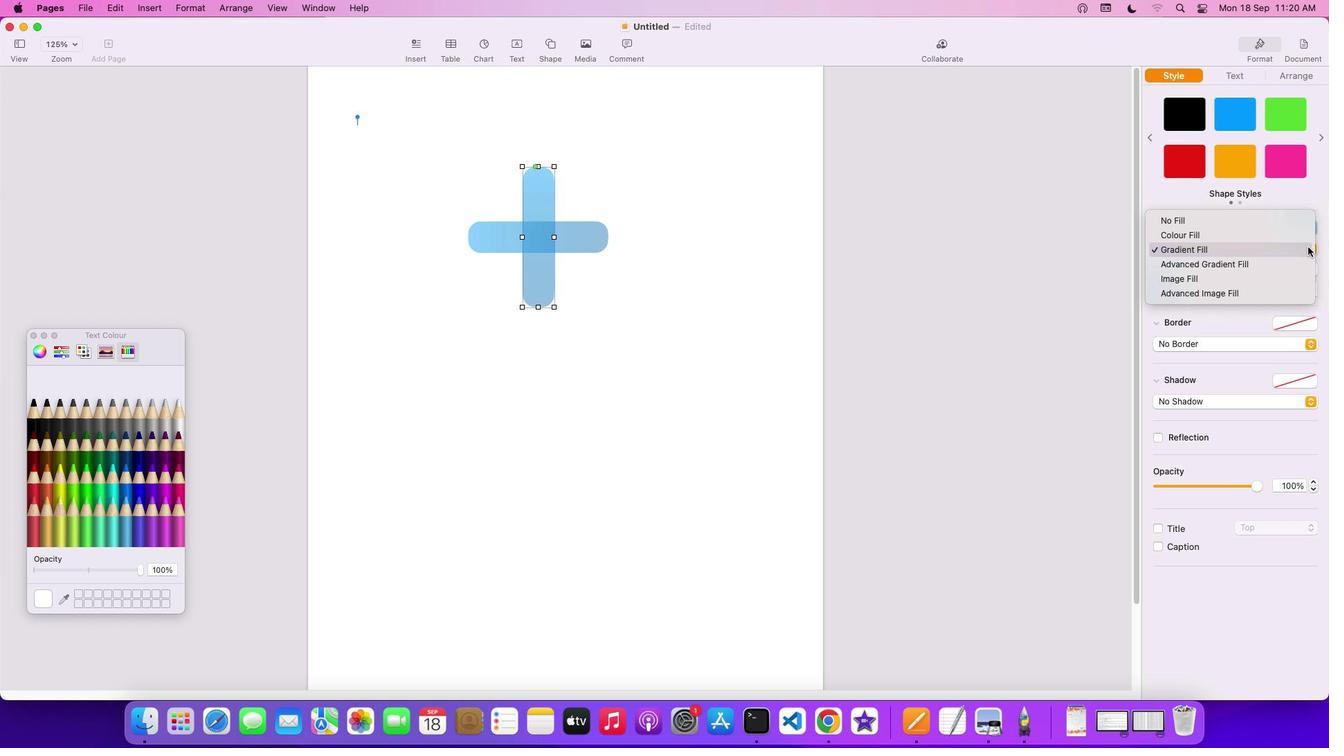
Action: Mouse moved to (1238, 231)
Screenshot: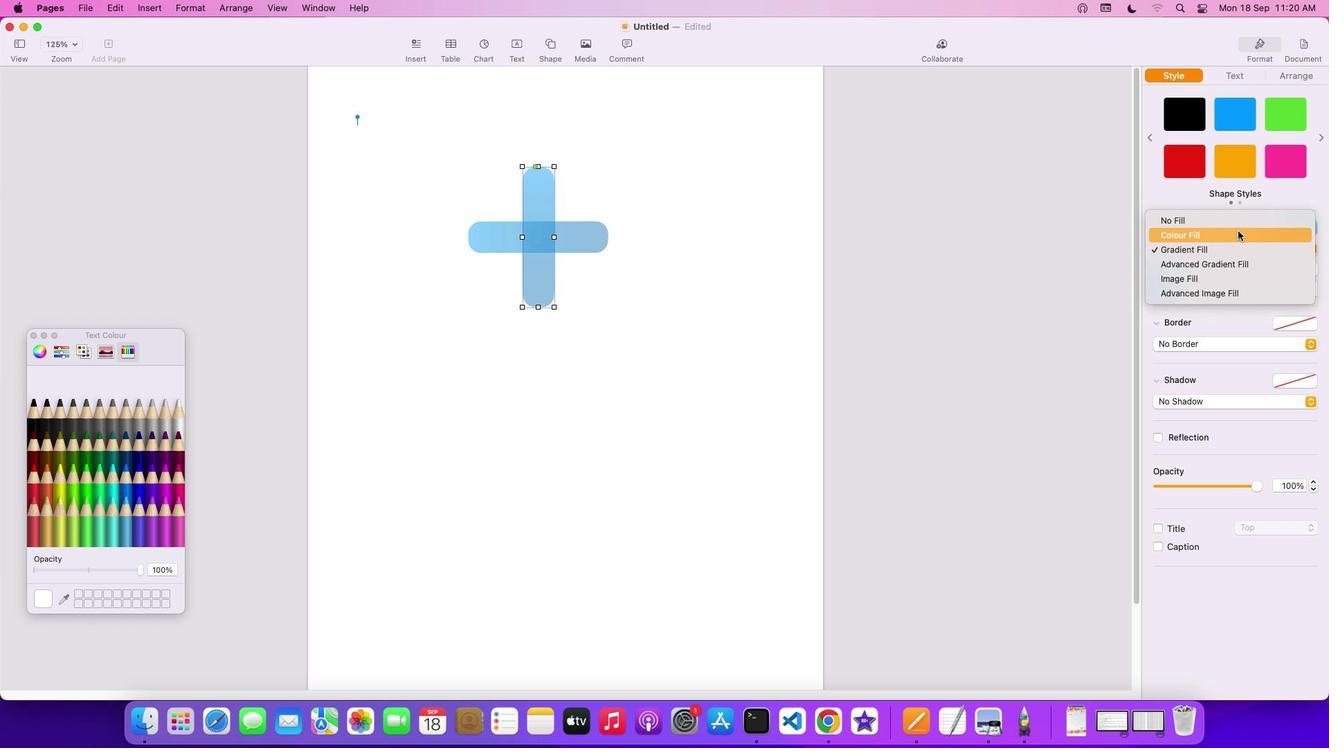 
Action: Mouse pressed left at (1238, 231)
Screenshot: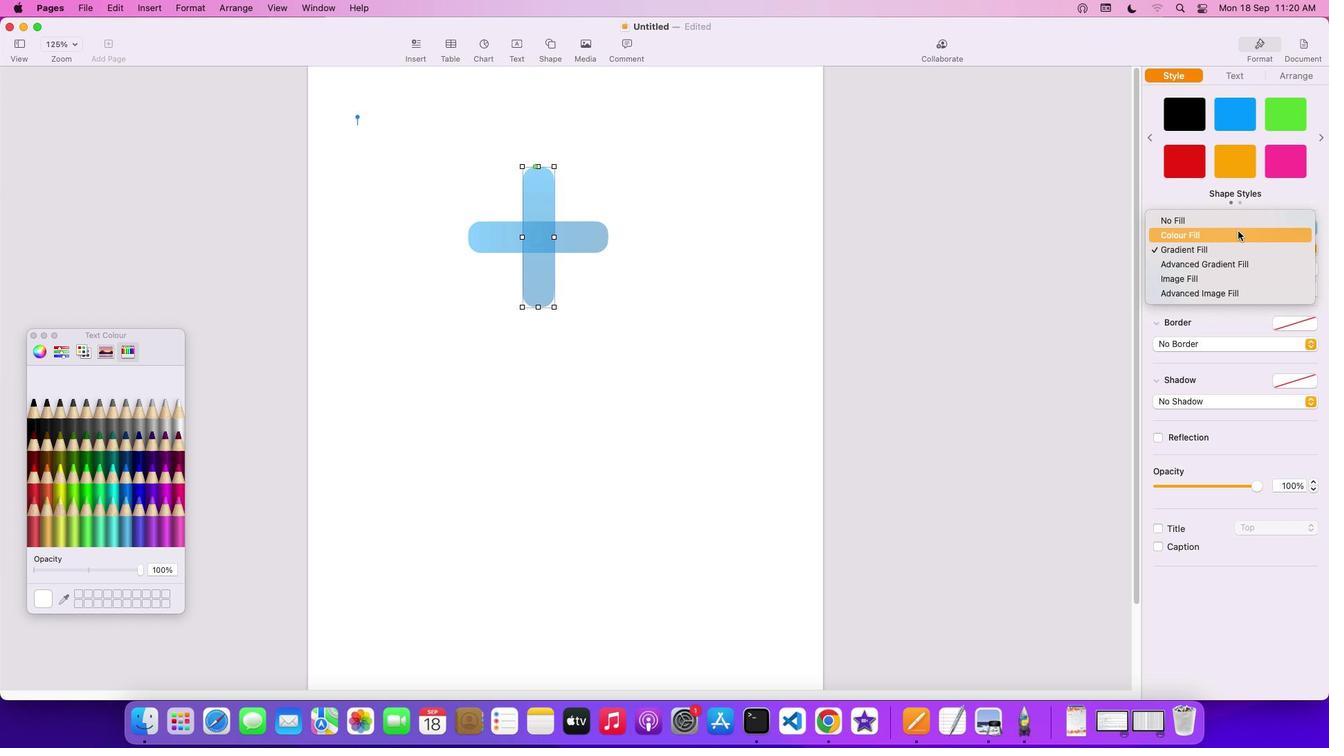 
Action: Mouse moved to (1183, 270)
Screenshot: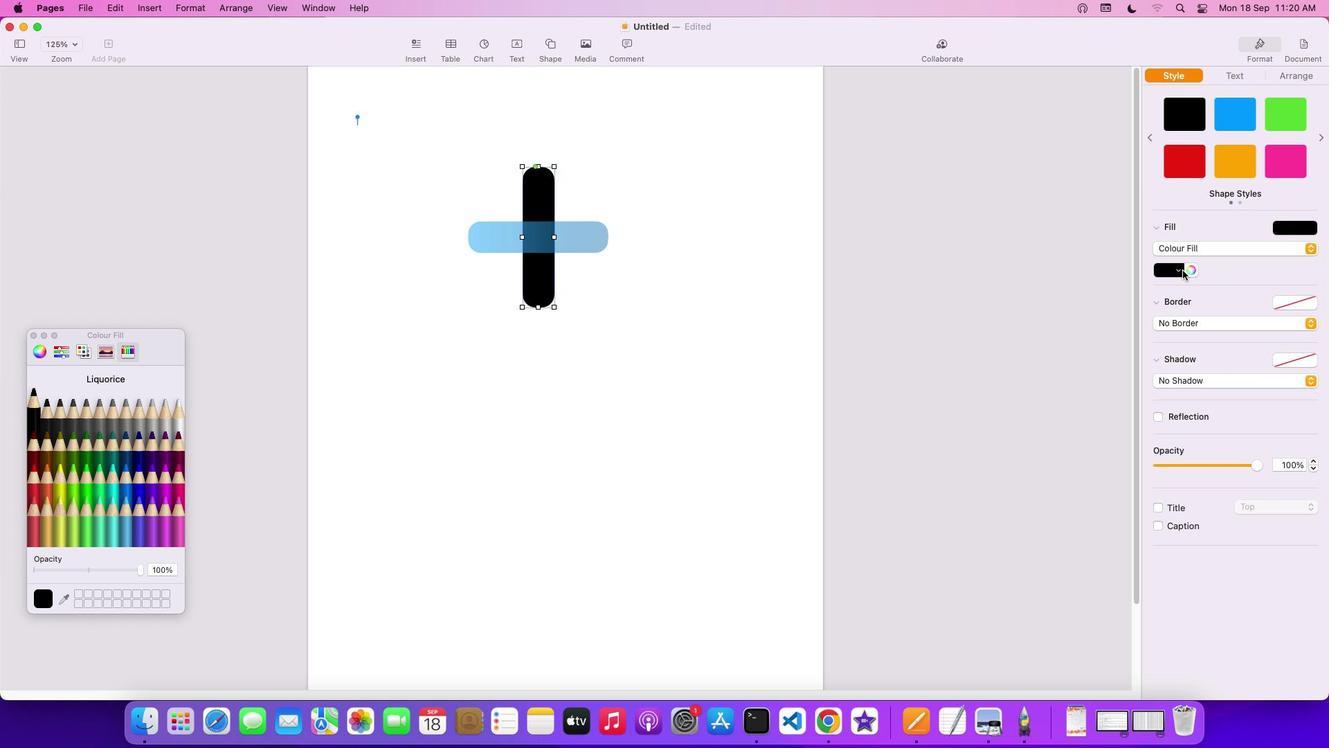 
Action: Mouse pressed left at (1183, 270)
Screenshot: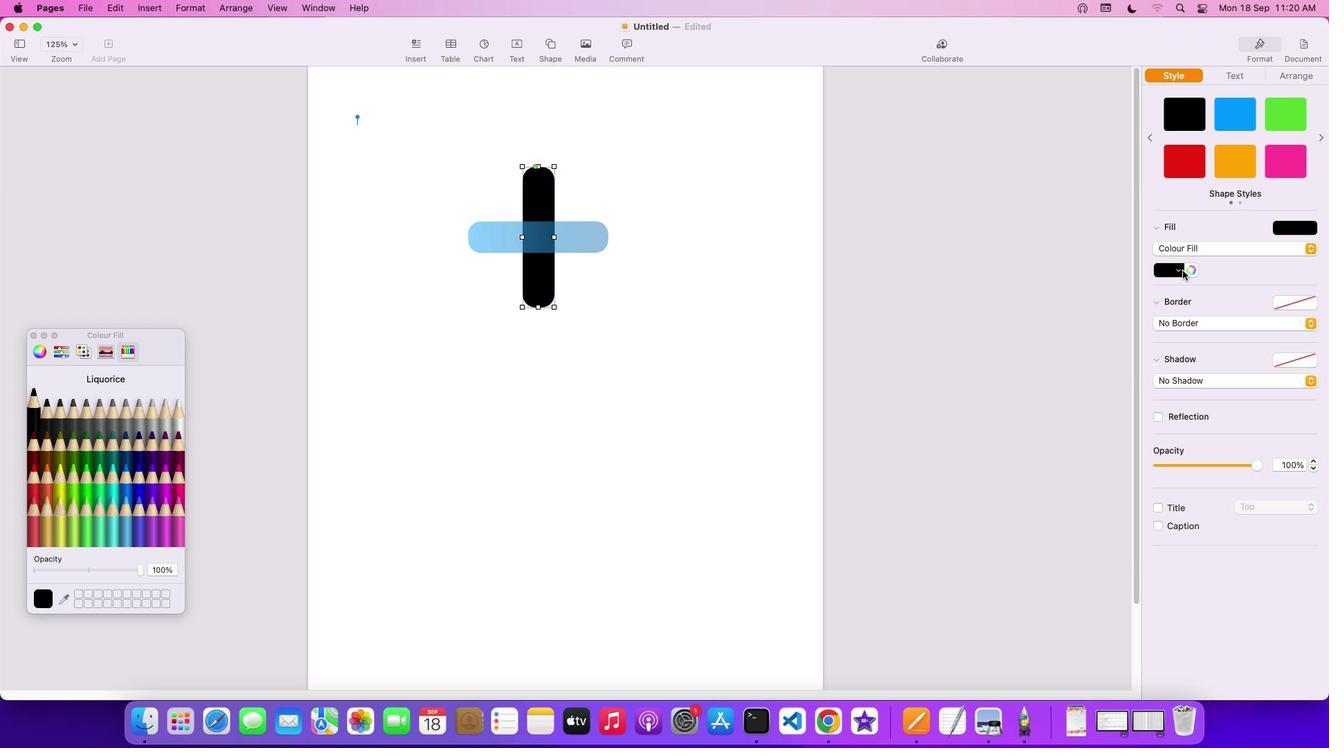 
Action: Mouse moved to (1139, 366)
Screenshot: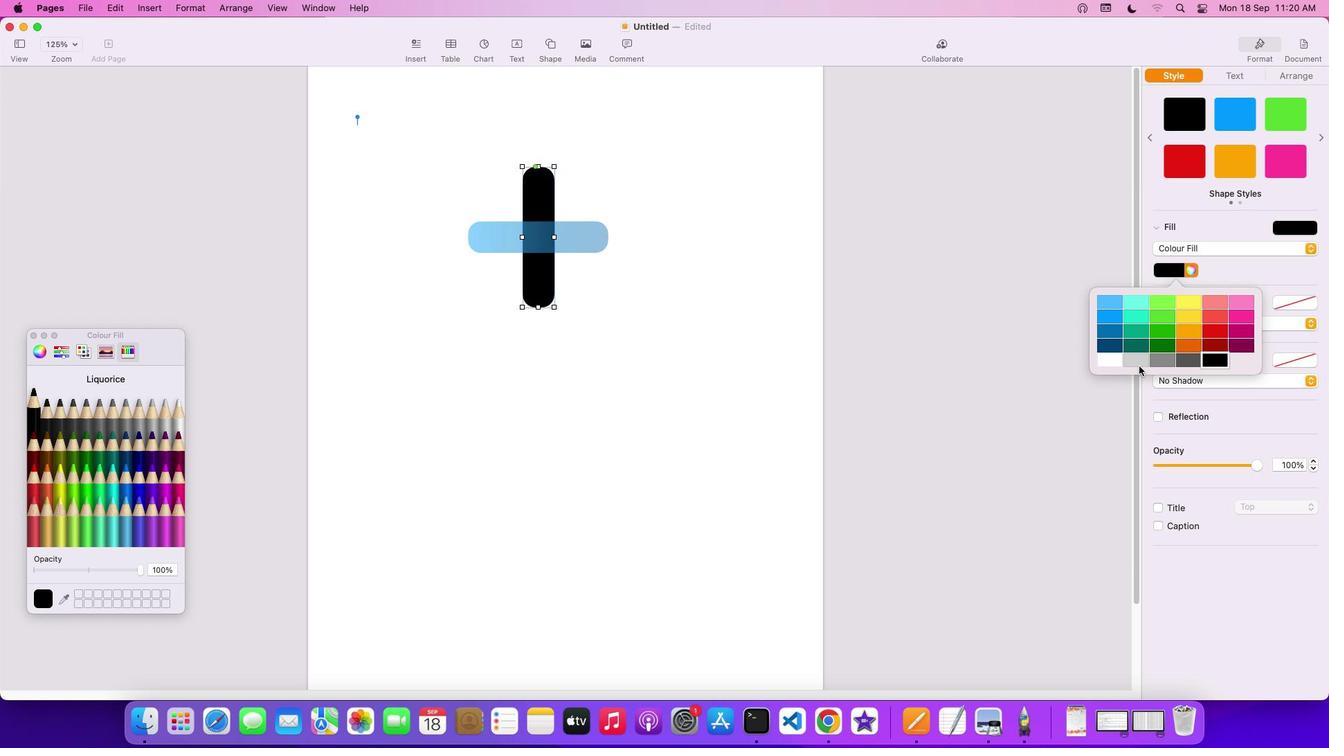 
Action: Mouse pressed left at (1139, 366)
Screenshot: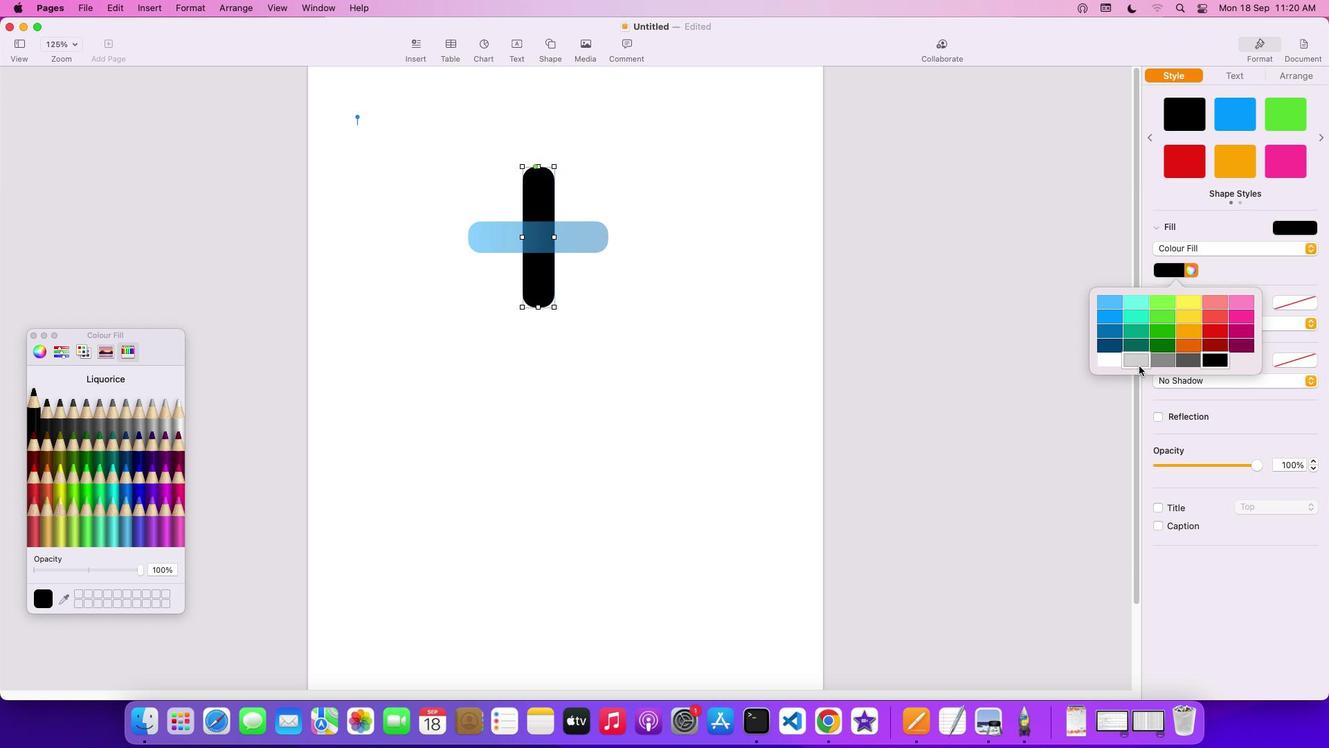 
Action: Mouse moved to (563, 233)
Screenshot: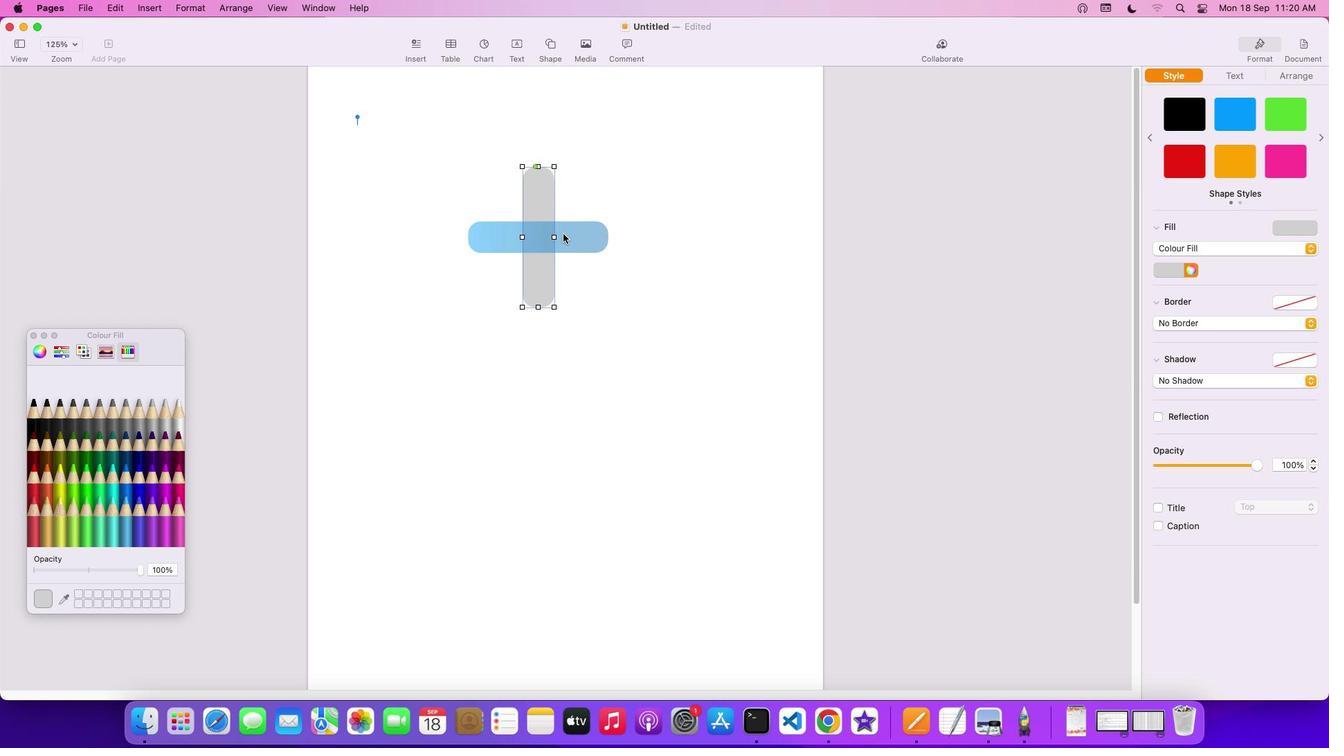 
Action: Mouse pressed left at (563, 233)
Screenshot: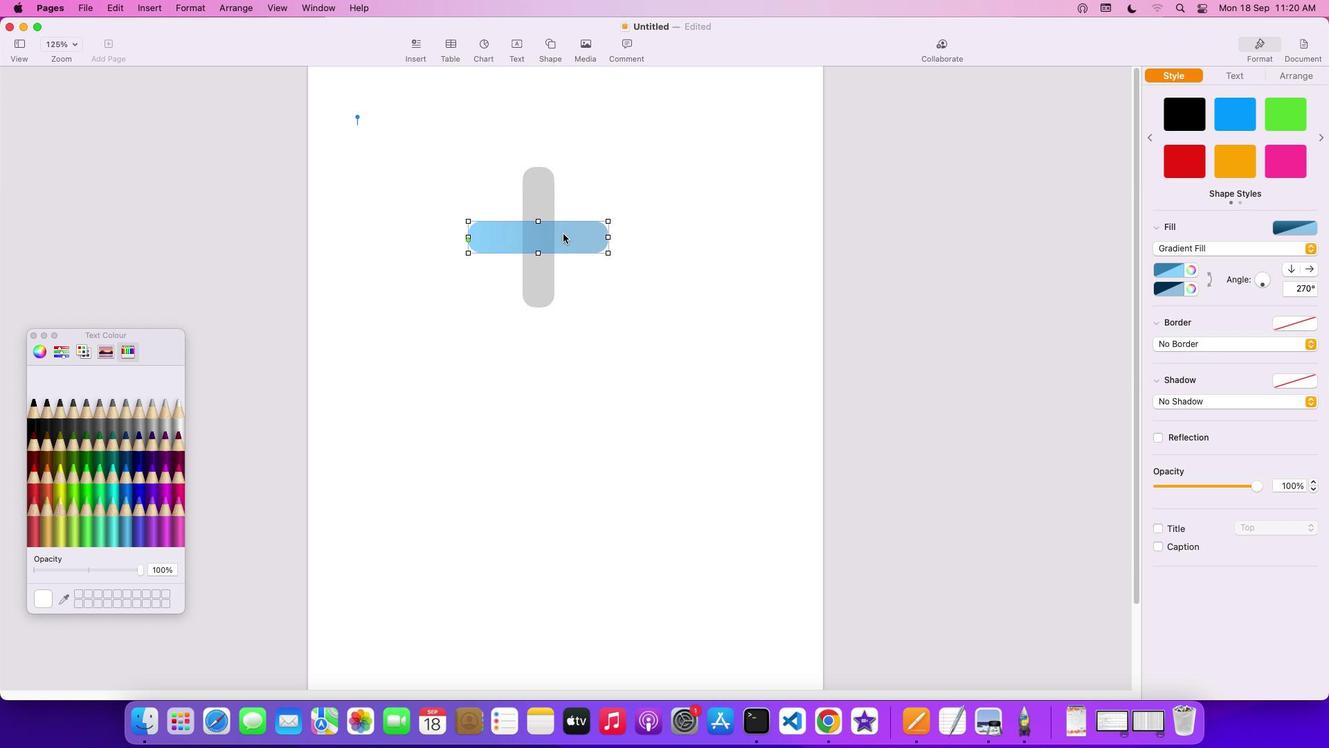 
Action: Mouse moved to (1313, 246)
Screenshot: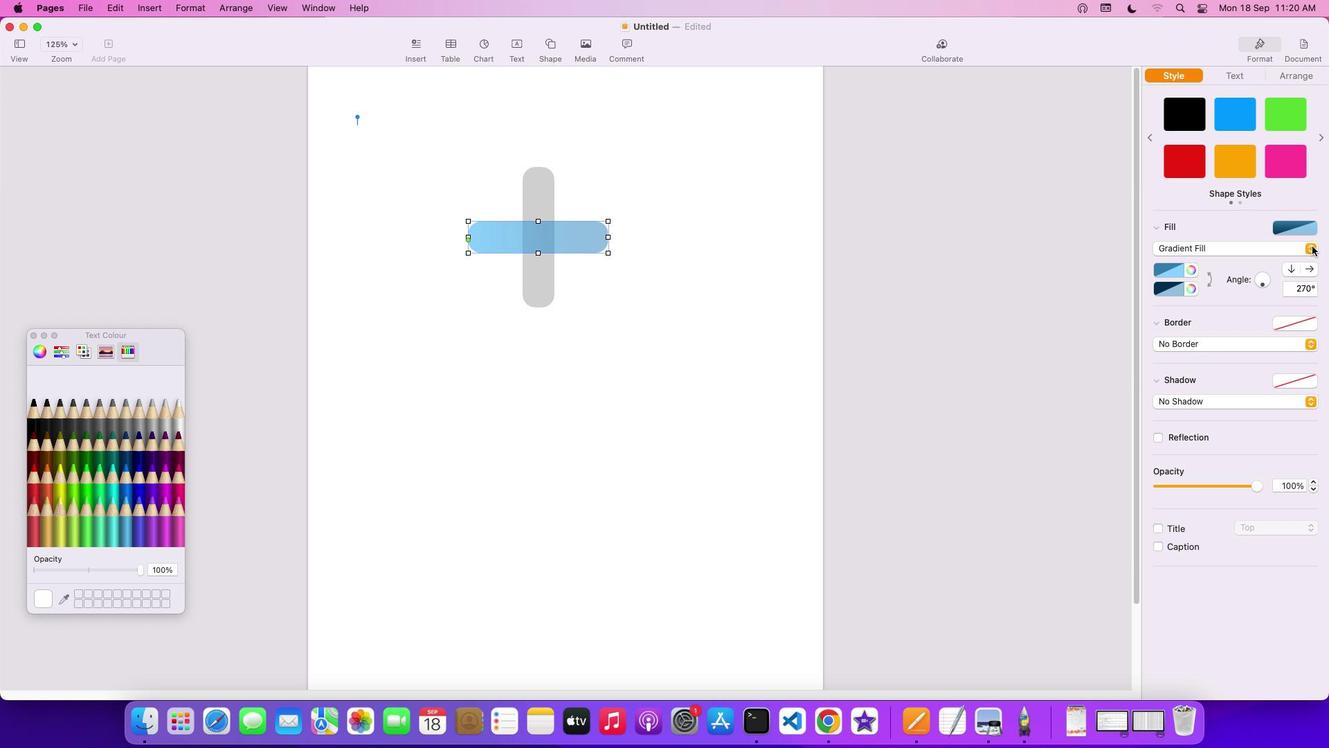 
Action: Mouse pressed left at (1313, 246)
Screenshot: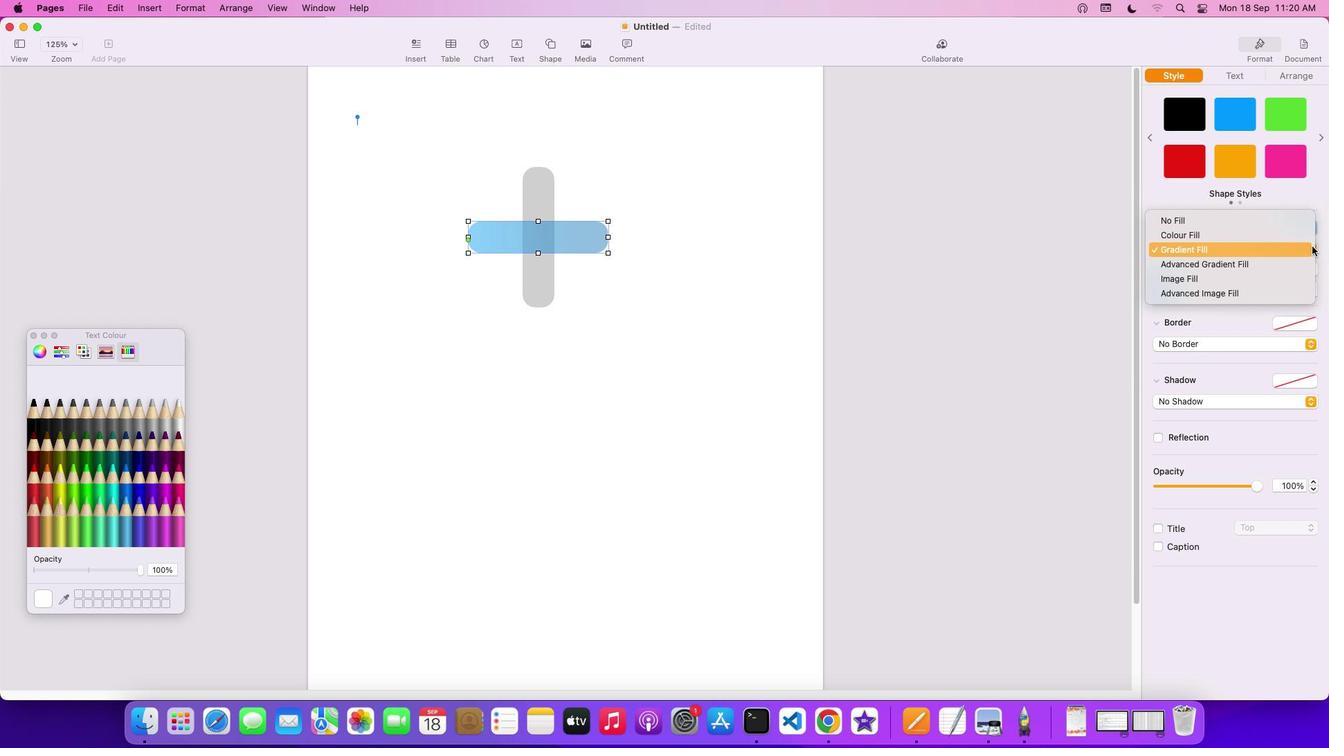 
Action: Mouse moved to (1175, 235)
Screenshot: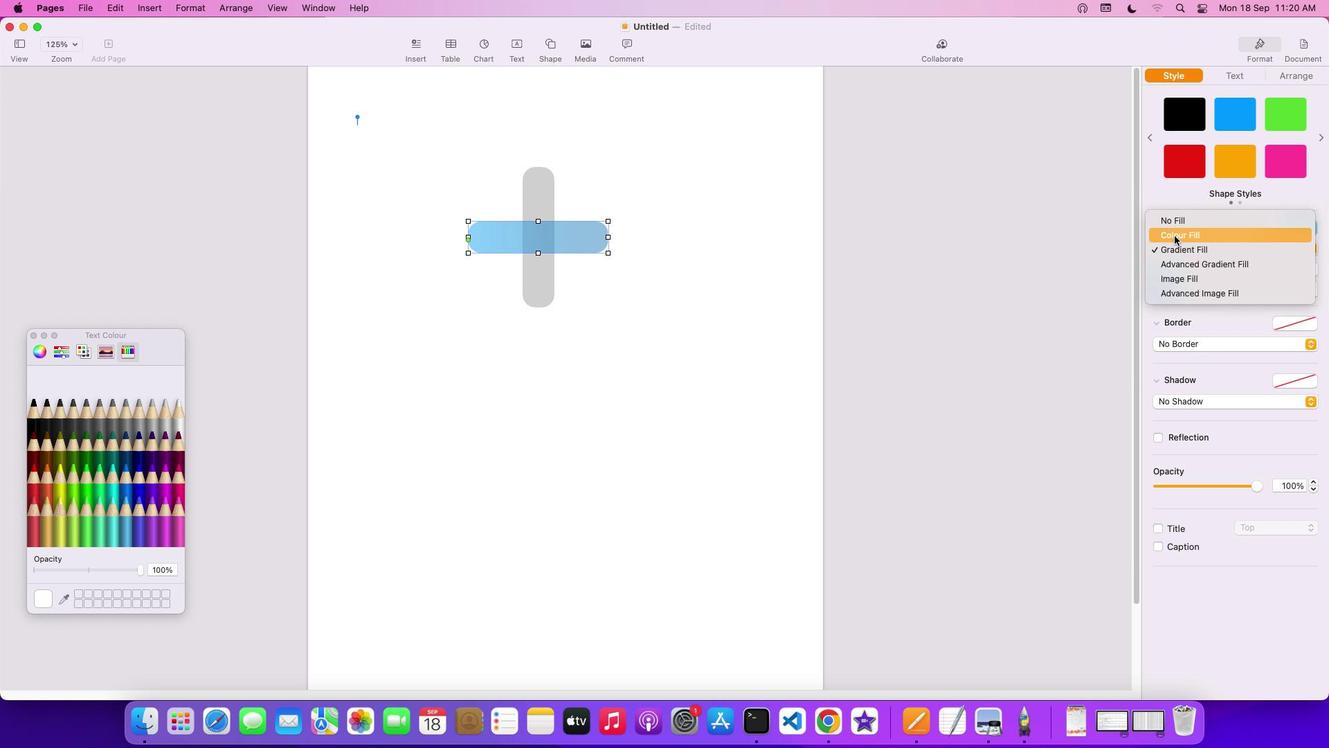 
Action: Mouse pressed left at (1175, 235)
Screenshot: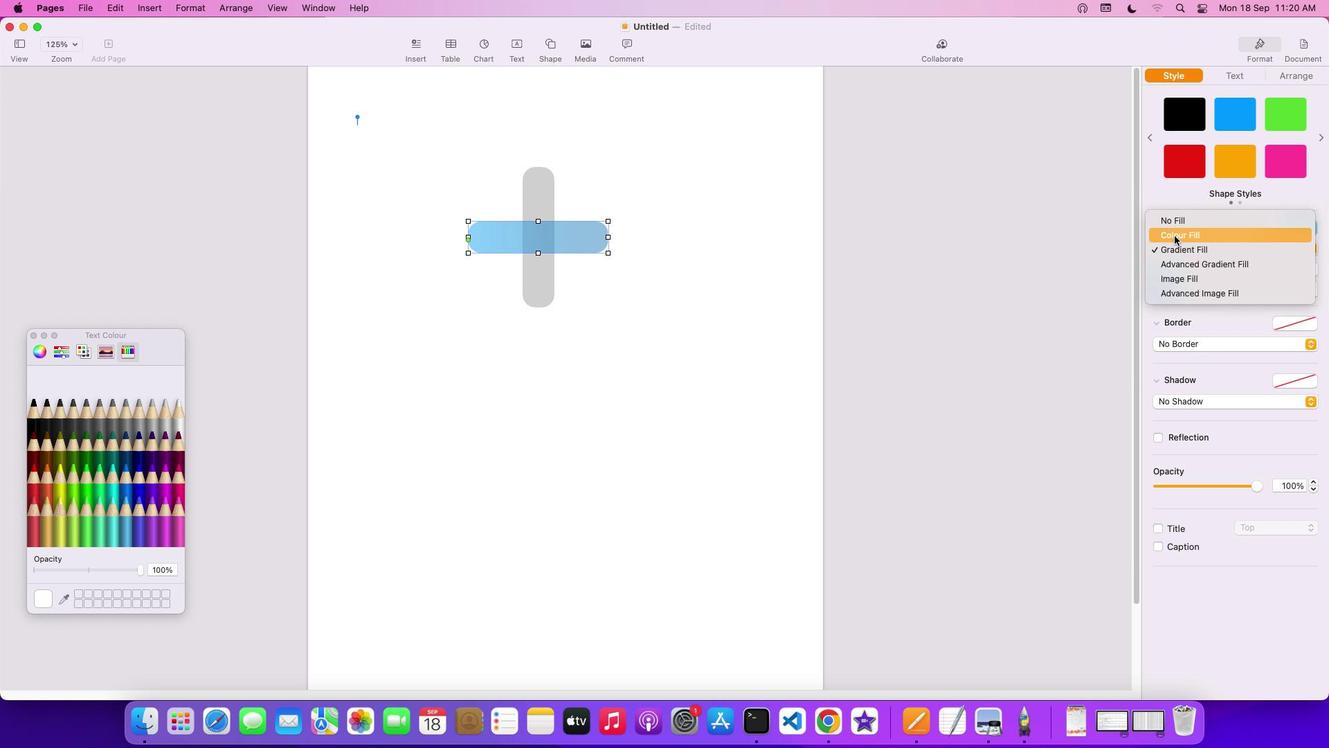 
Action: Mouse moved to (1180, 268)
Screenshot: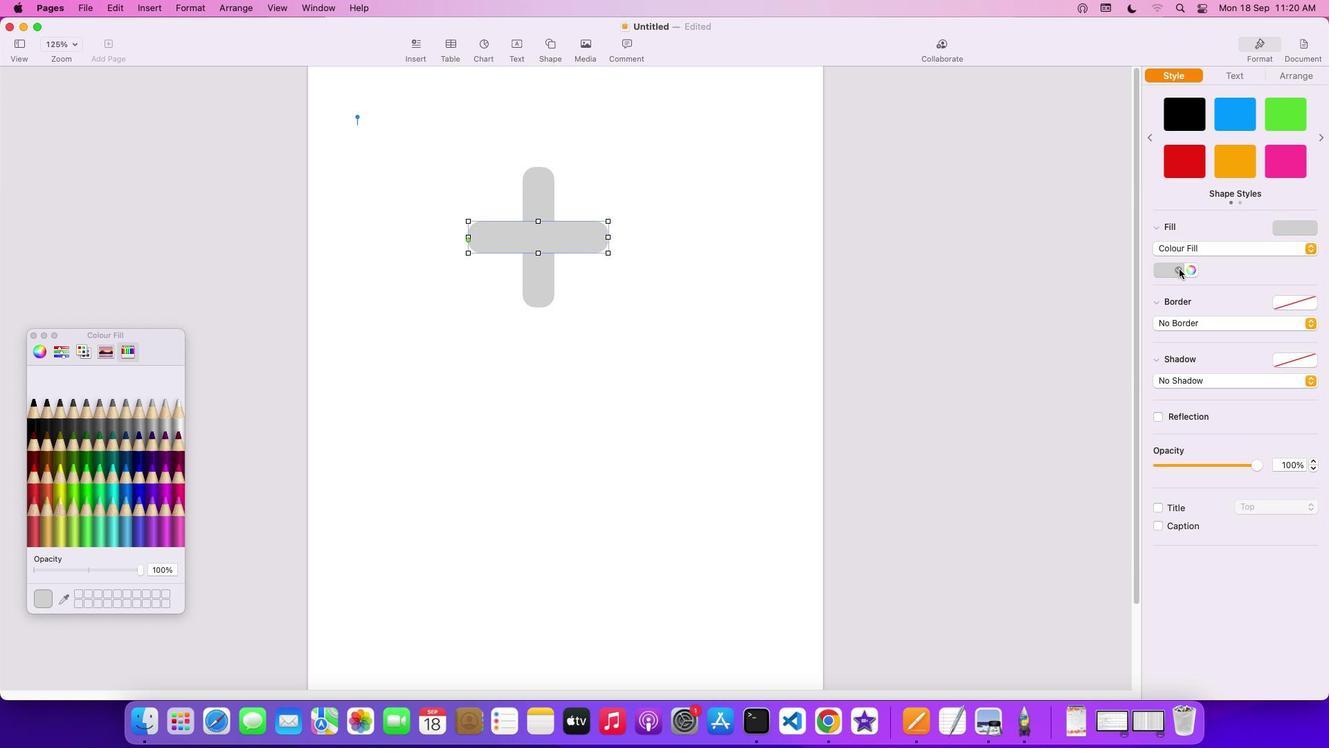 
Action: Mouse pressed left at (1180, 268)
Screenshot: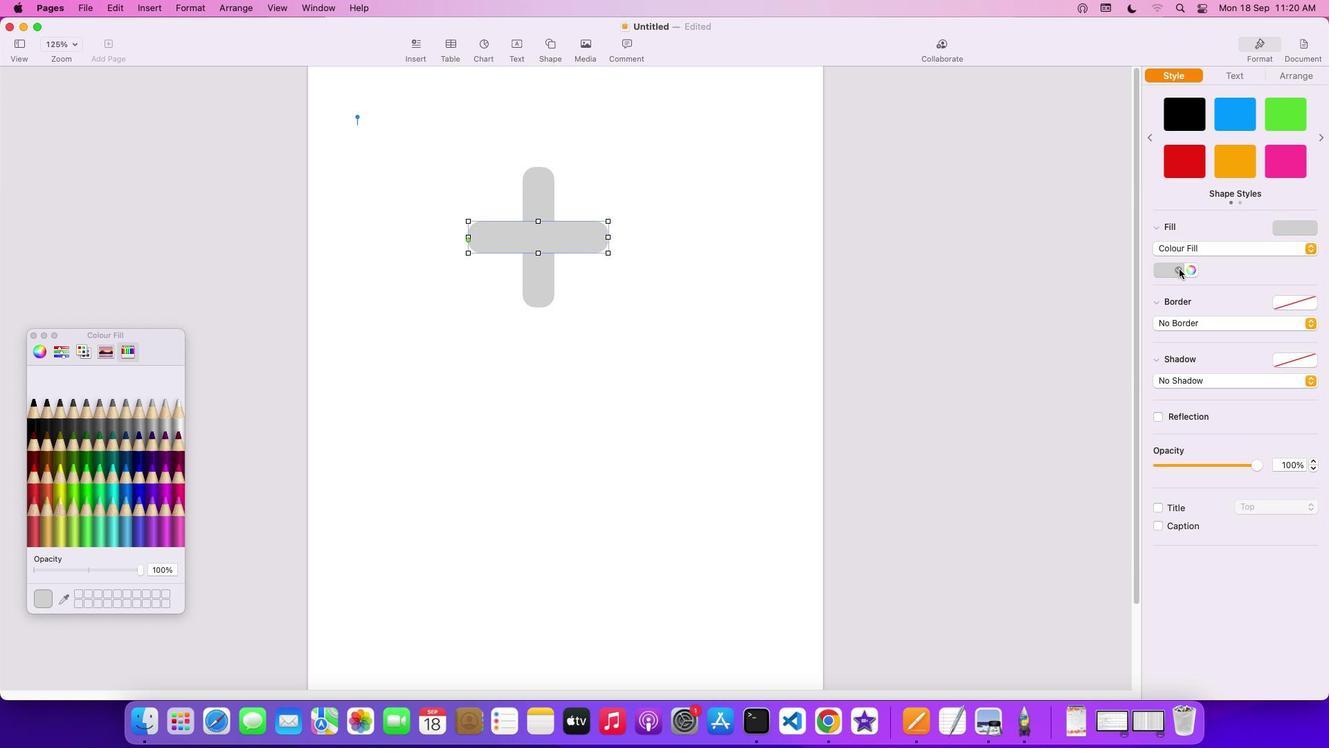 
Action: Mouse moved to (637, 301)
Screenshot: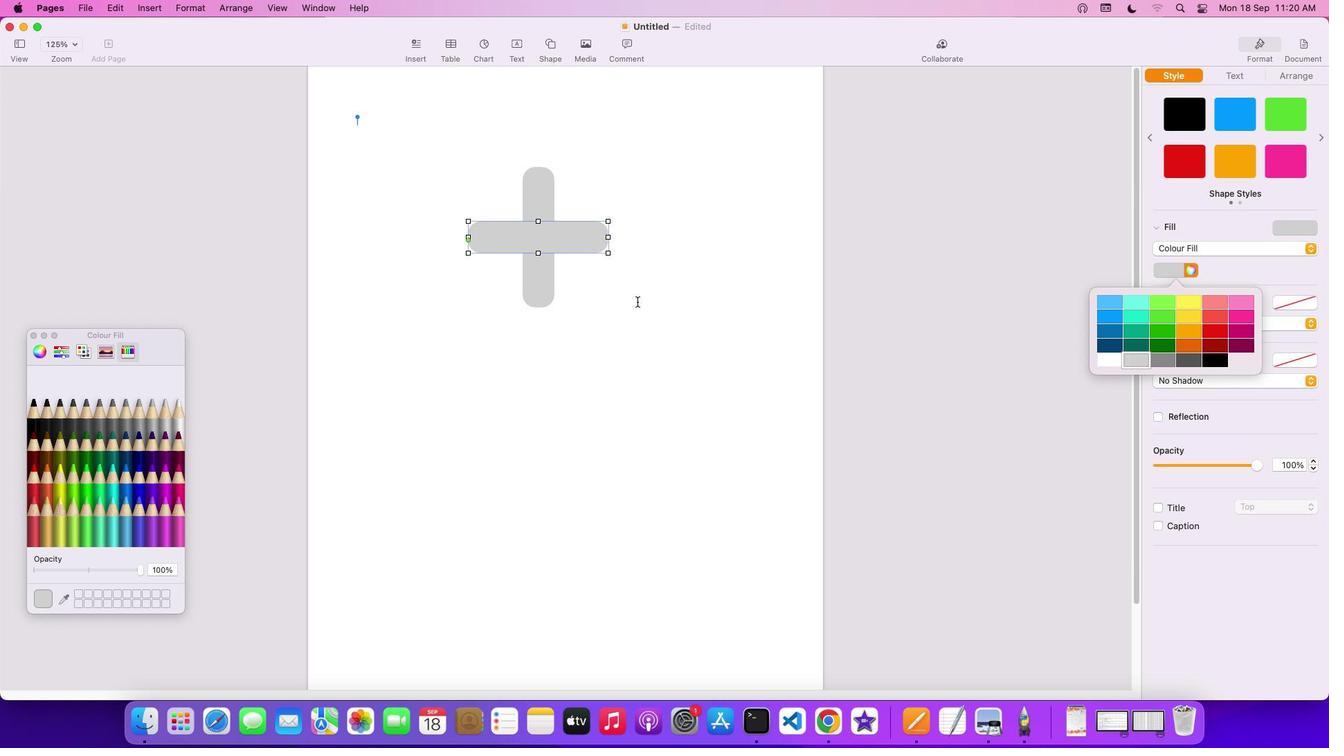 
Action: Mouse pressed left at (637, 301)
Screenshot: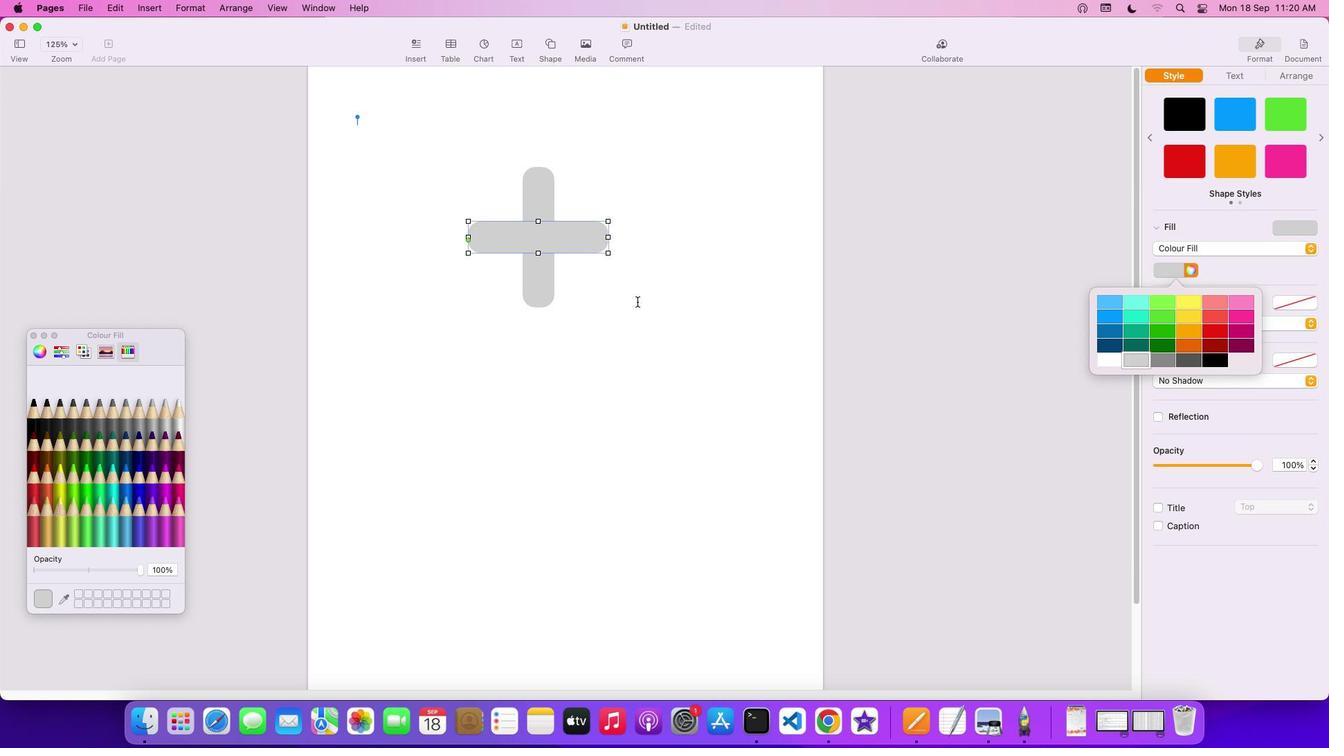 
Action: Mouse moved to (557, 245)
Screenshot: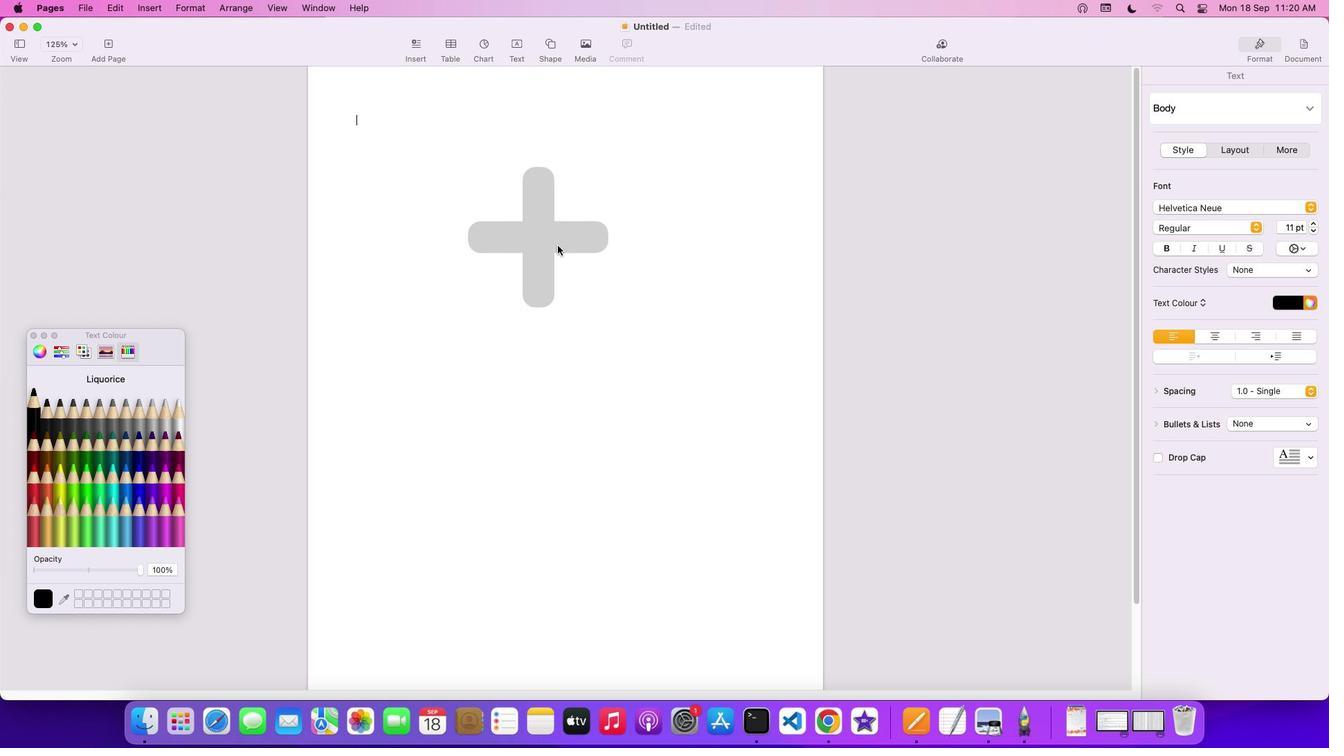 
Action: Mouse pressed left at (557, 245)
Screenshot: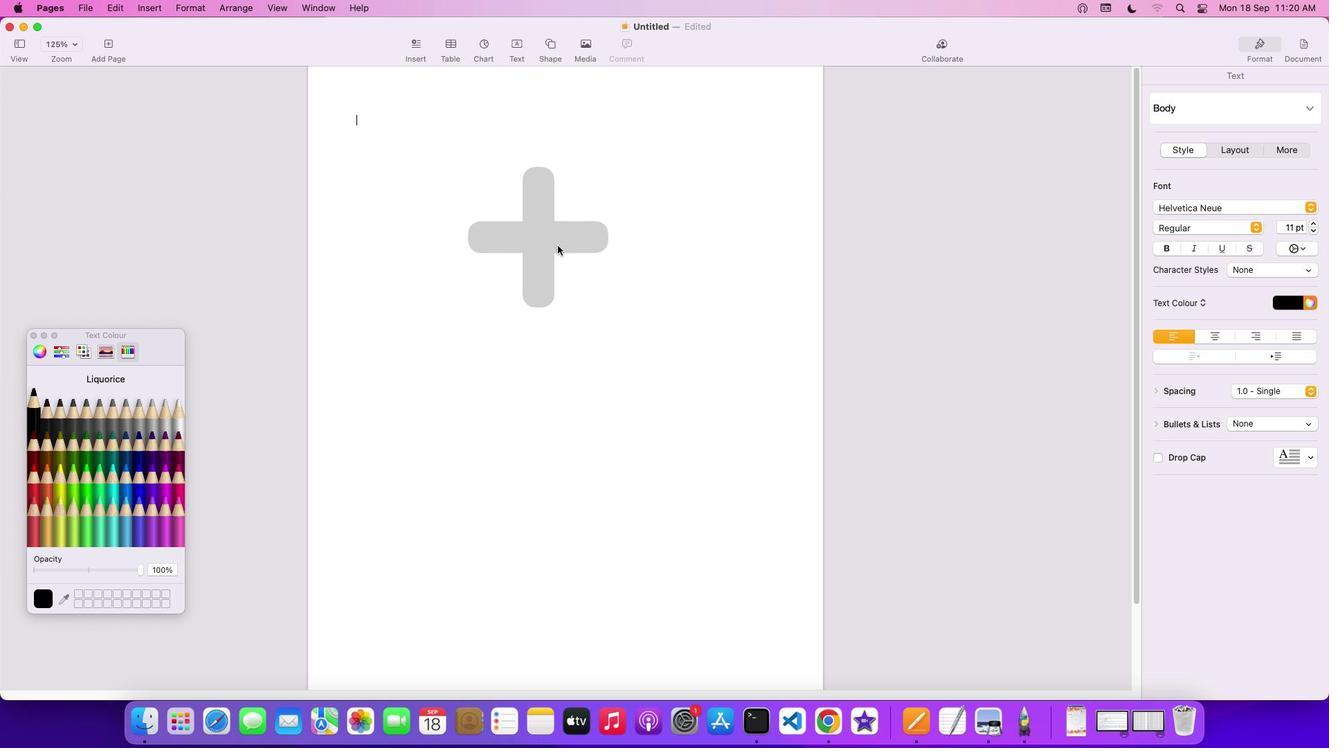 
Action: Mouse moved to (1181, 270)
Screenshot: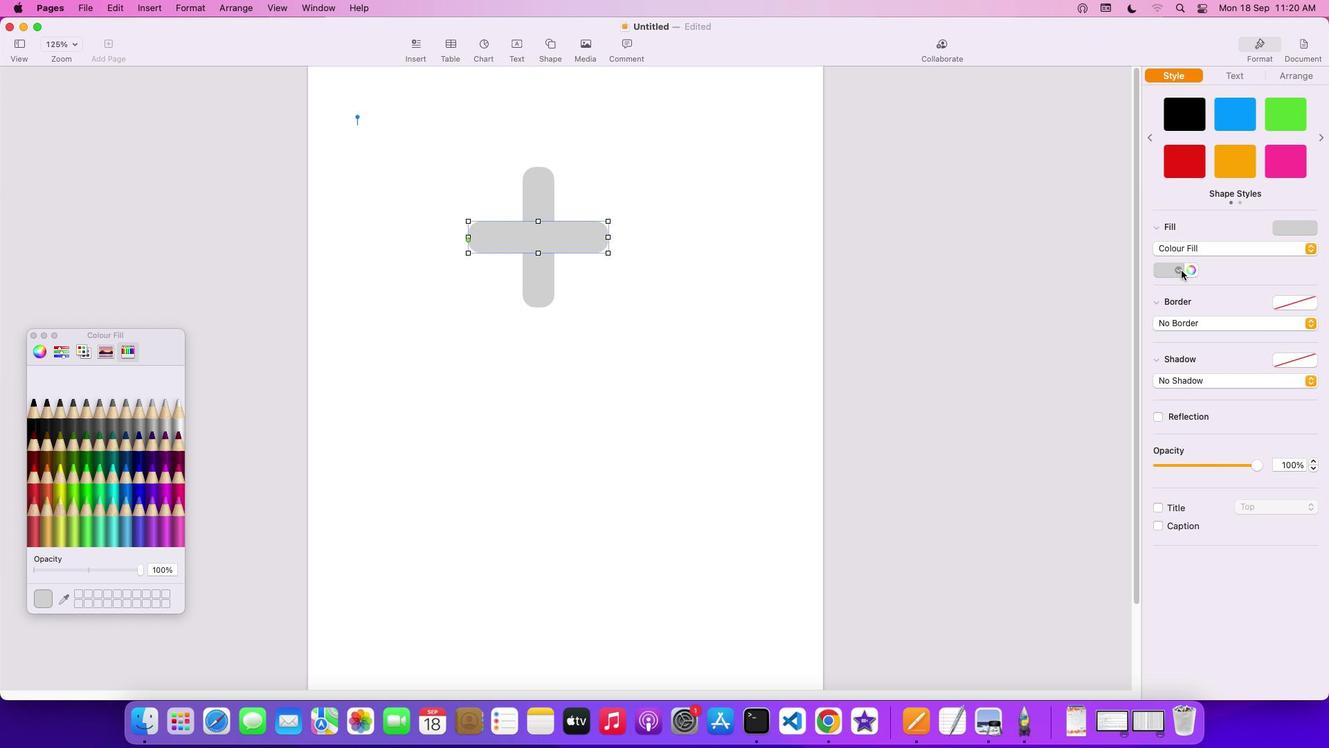 
Action: Mouse pressed left at (1181, 270)
Screenshot: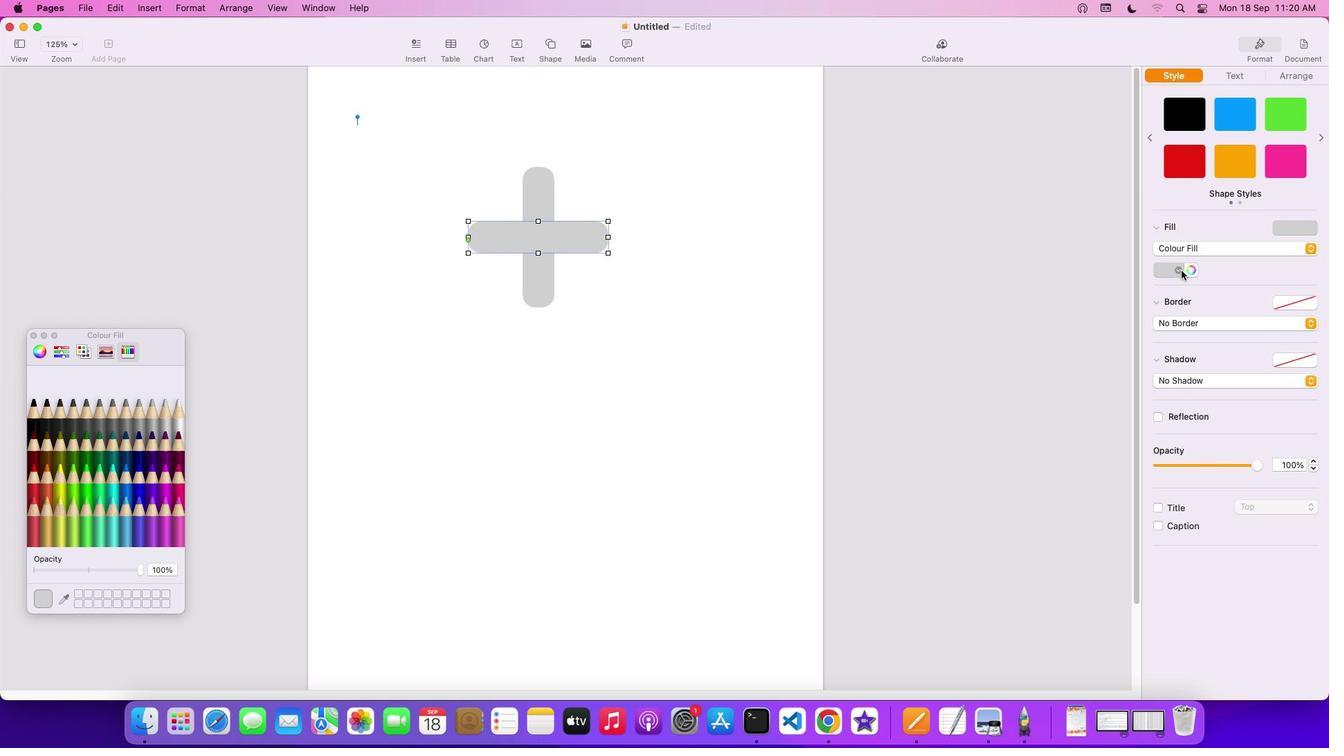 
Action: Mouse moved to (1164, 362)
Screenshot: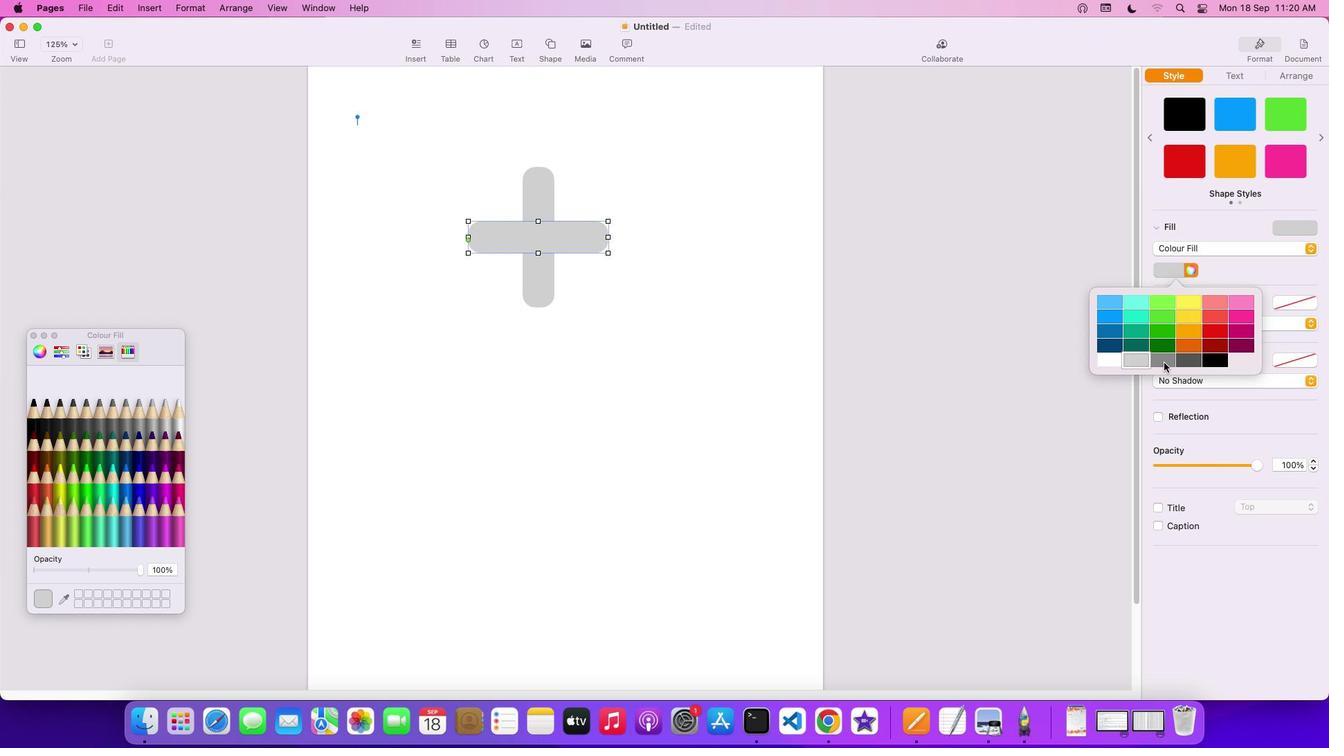 
Action: Mouse pressed left at (1164, 362)
Screenshot: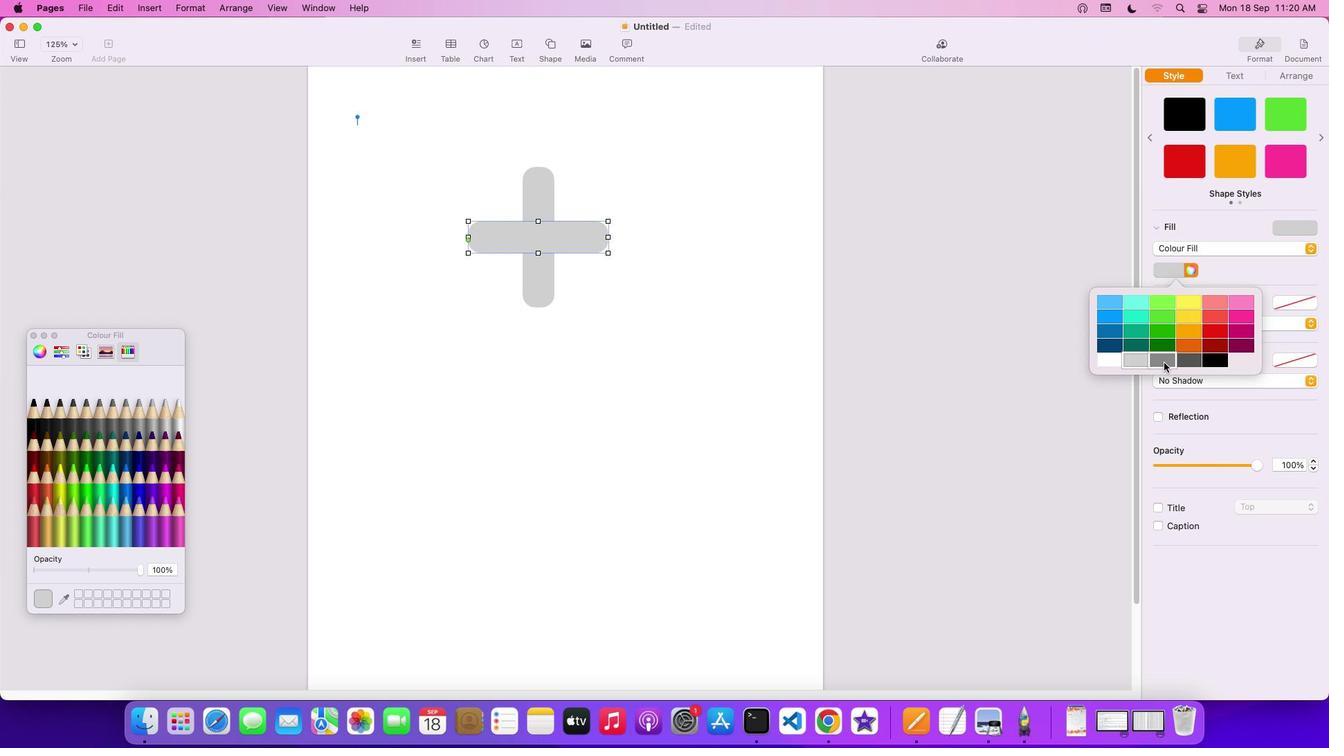 
Action: Mouse moved to (541, 179)
Screenshot: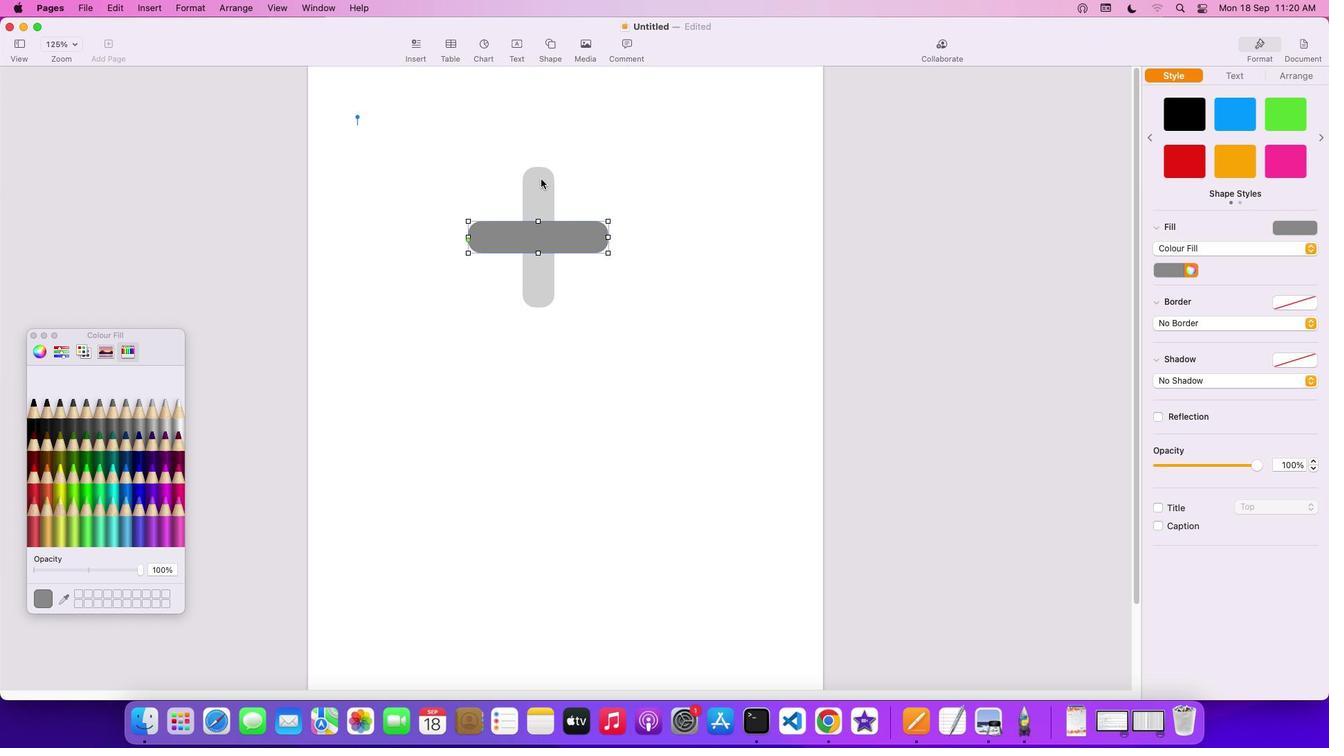 
Action: Mouse pressed left at (541, 179)
Screenshot: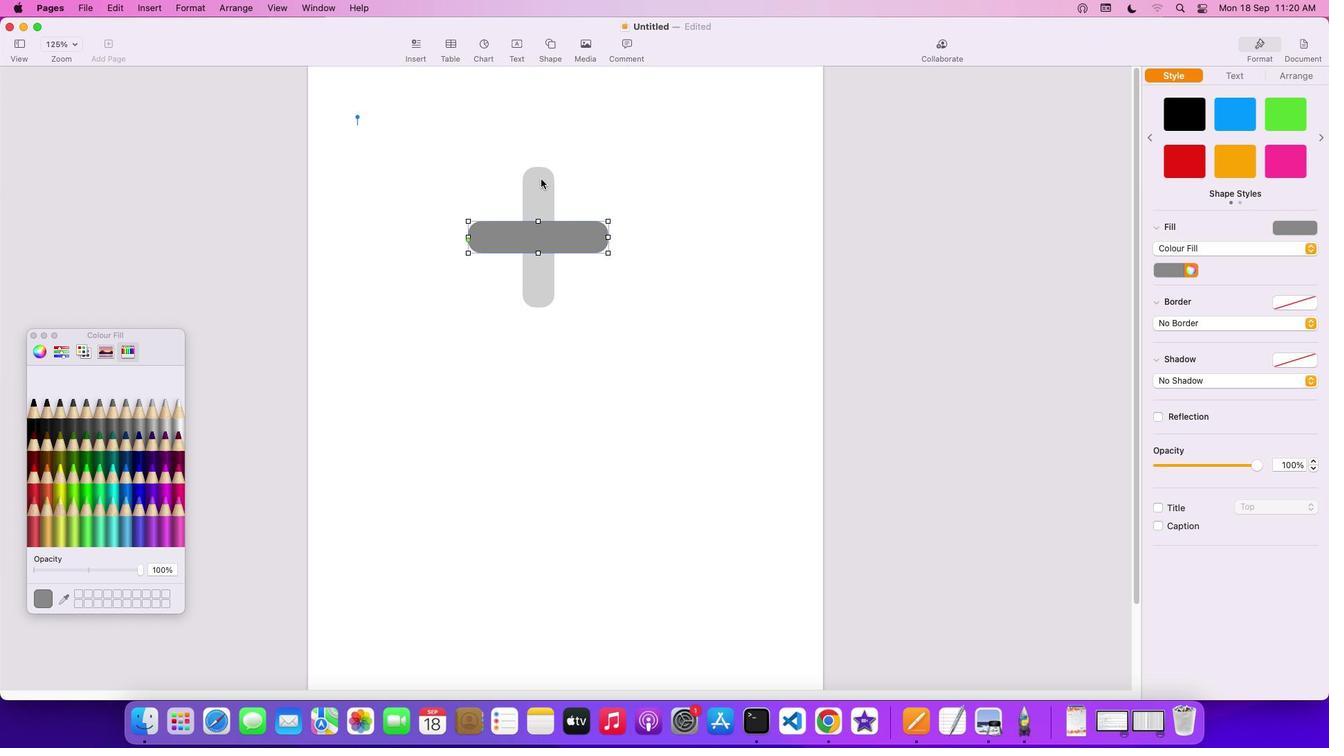 
Action: Mouse moved to (1179, 270)
Screenshot: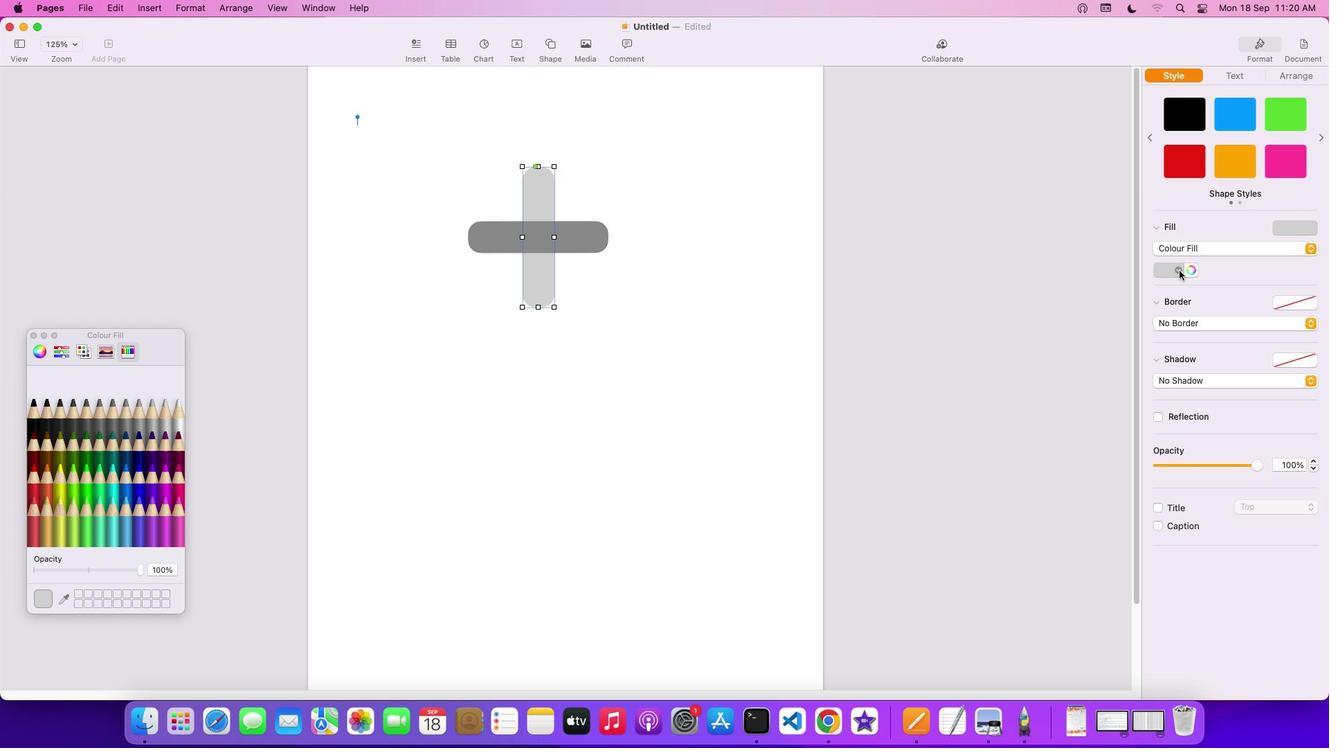 
Action: Mouse pressed left at (1179, 270)
Screenshot: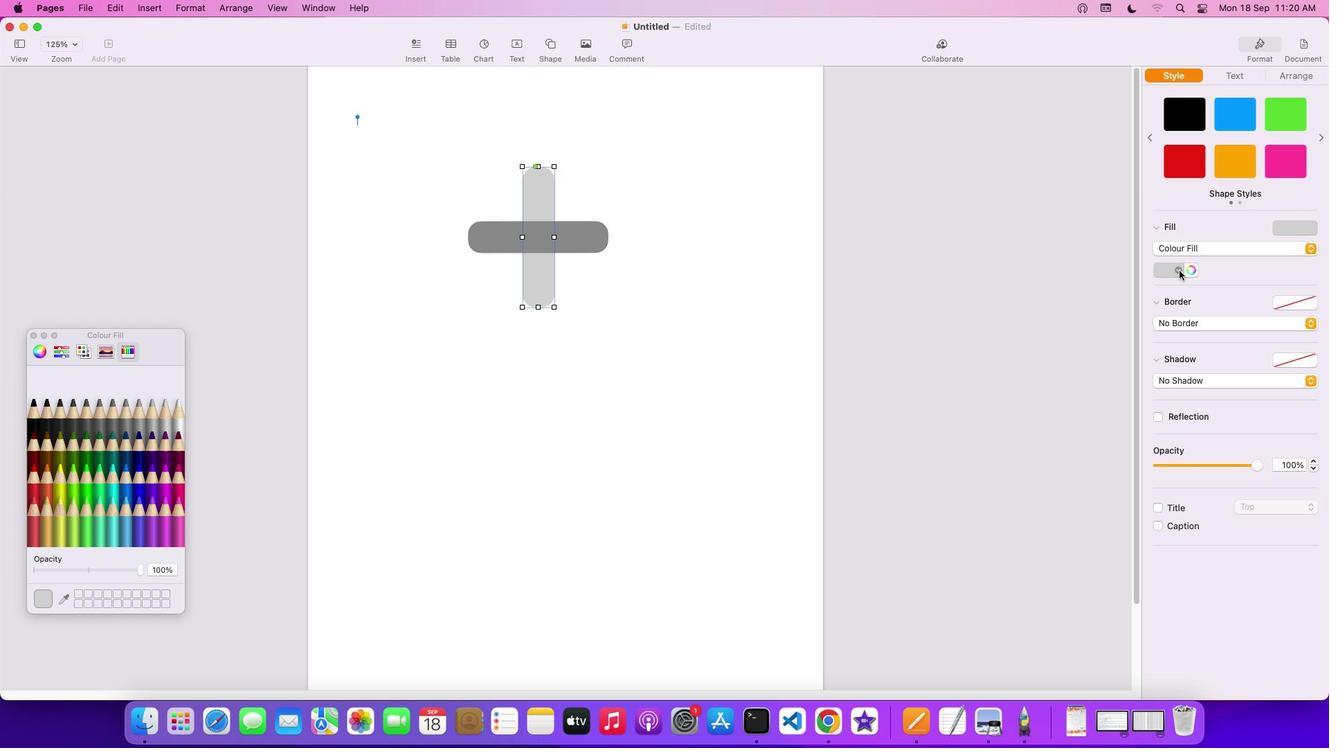 
Action: Mouse moved to (1186, 357)
Screenshot: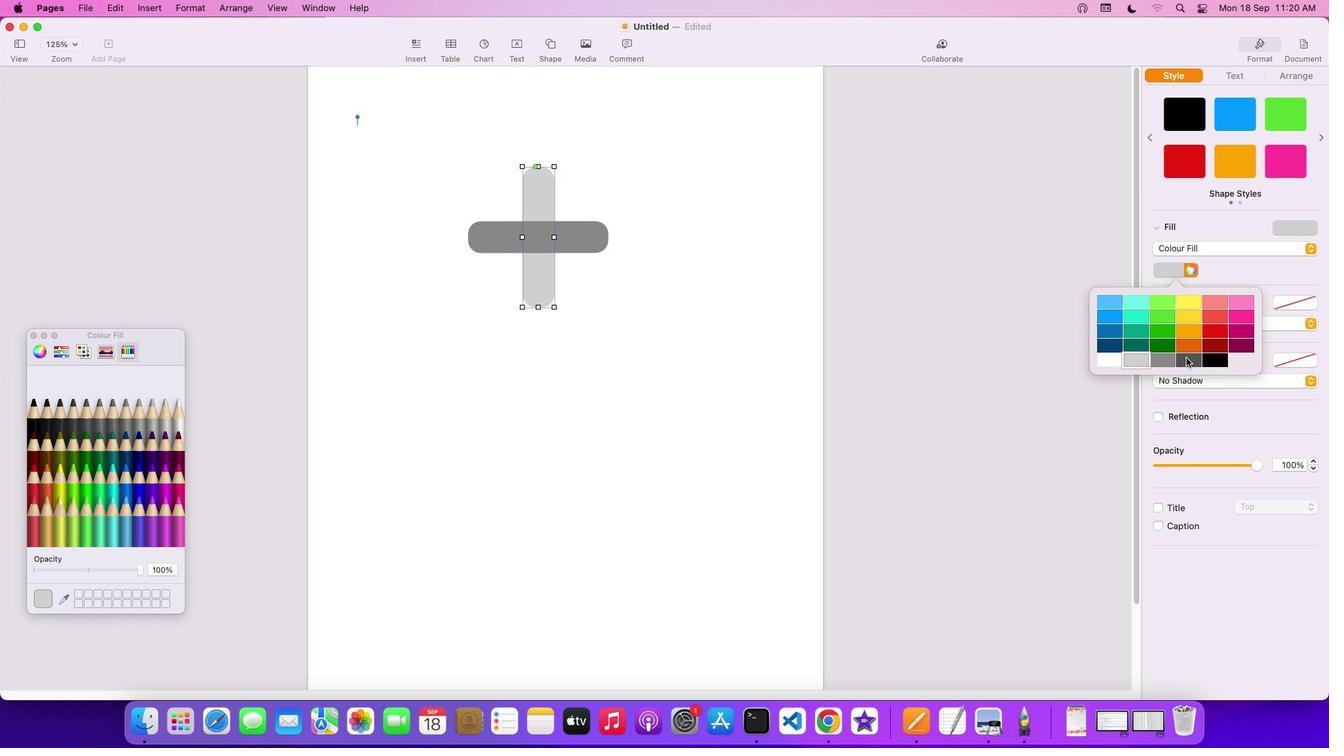 
Action: Mouse pressed left at (1186, 357)
Screenshot: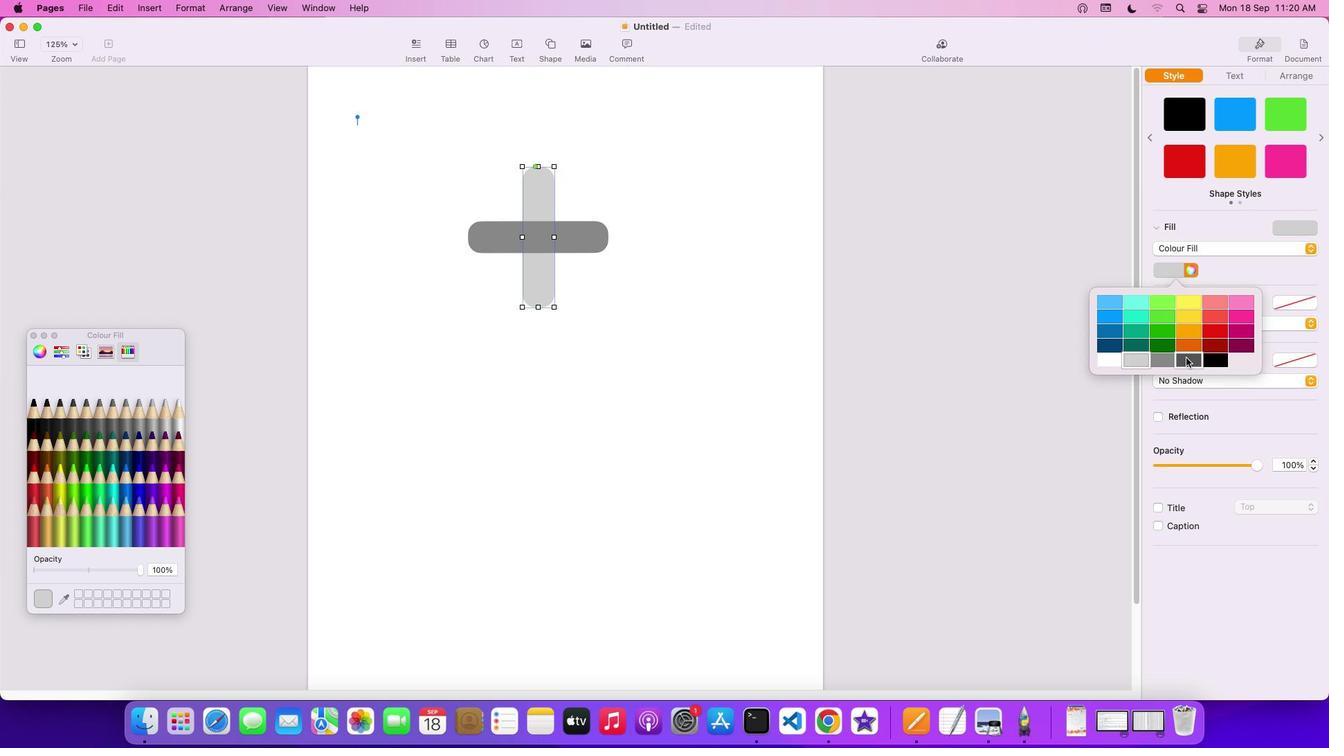 
Action: Mouse moved to (1177, 265)
Screenshot: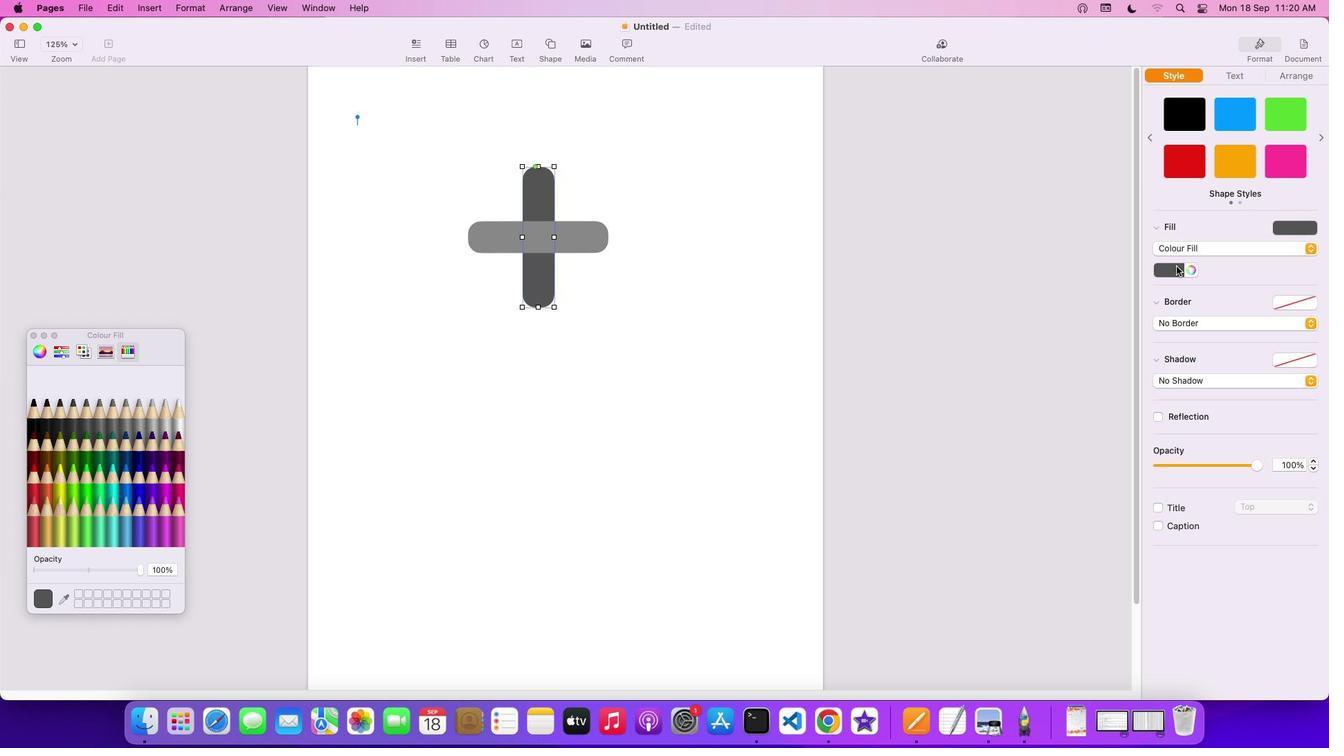 
Action: Mouse pressed left at (1177, 265)
Screenshot: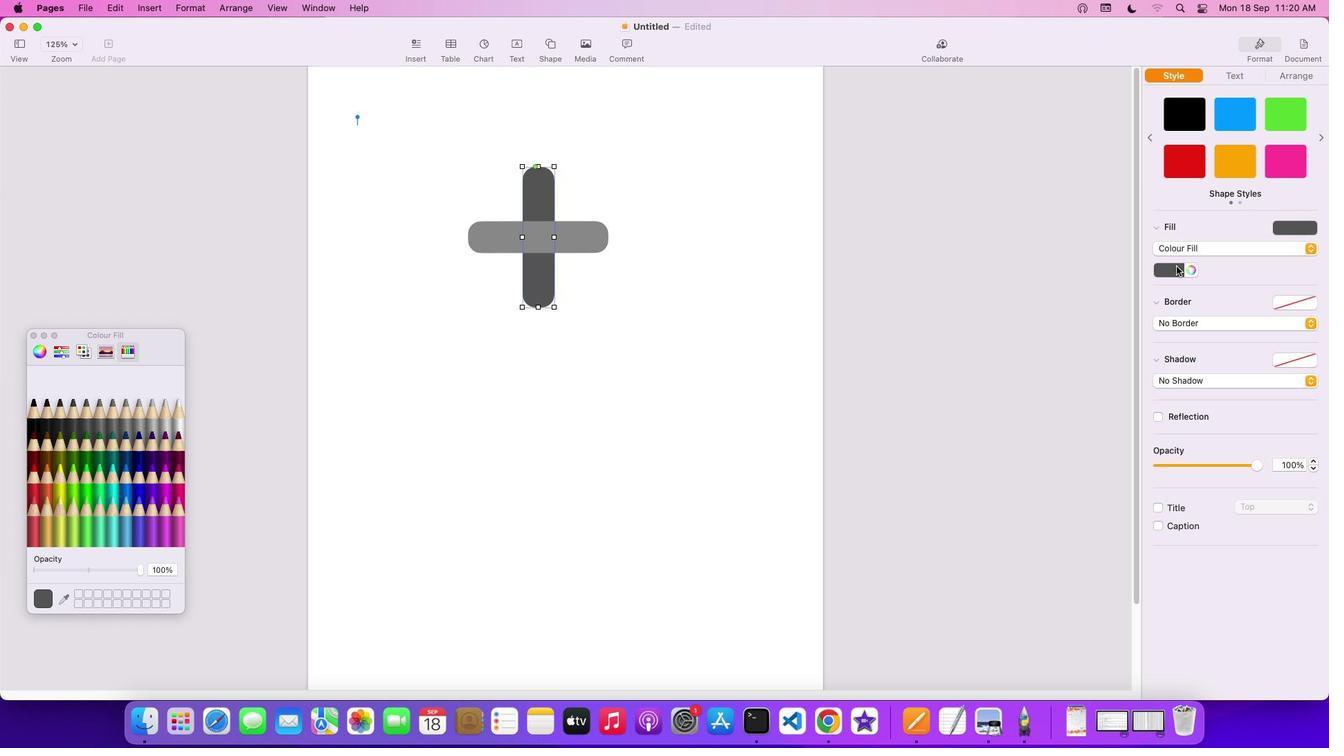
Action: Mouse moved to (1157, 358)
Screenshot: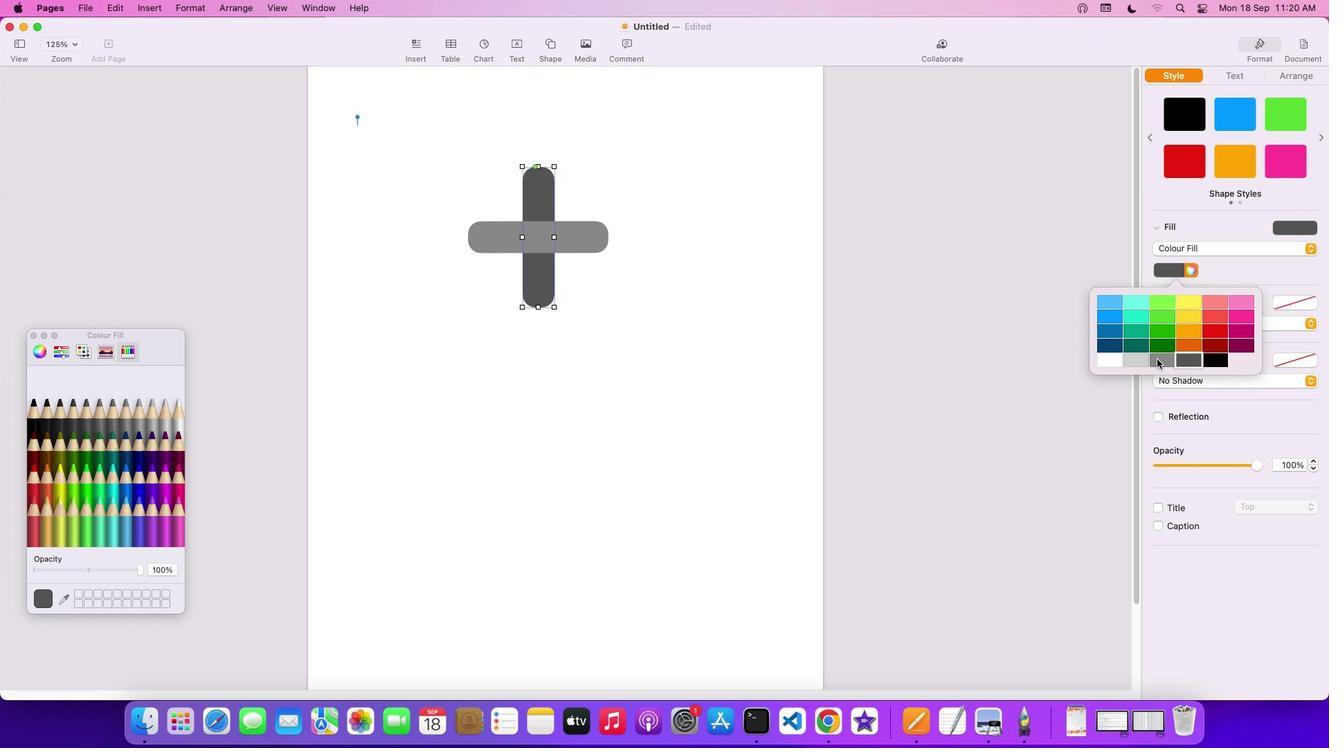 
Action: Mouse pressed left at (1157, 358)
Screenshot: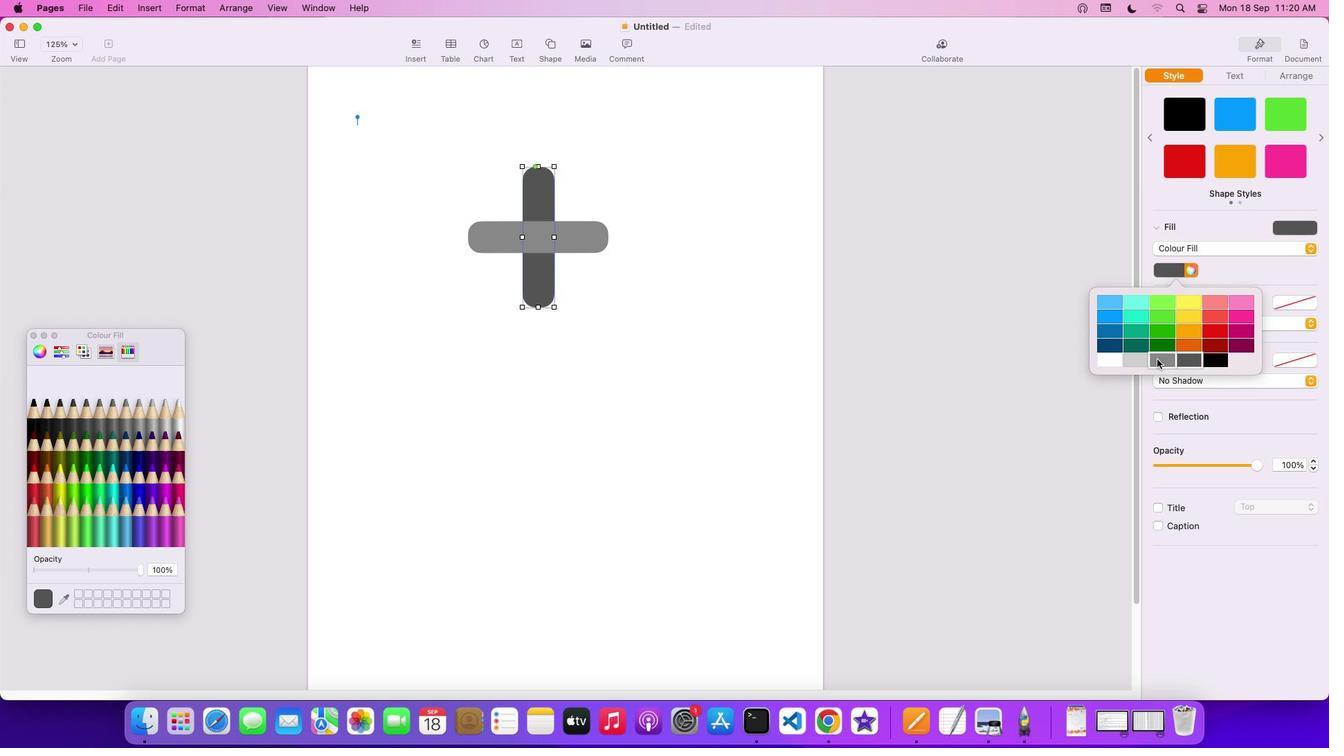 
Action: Mouse moved to (644, 287)
Screenshot: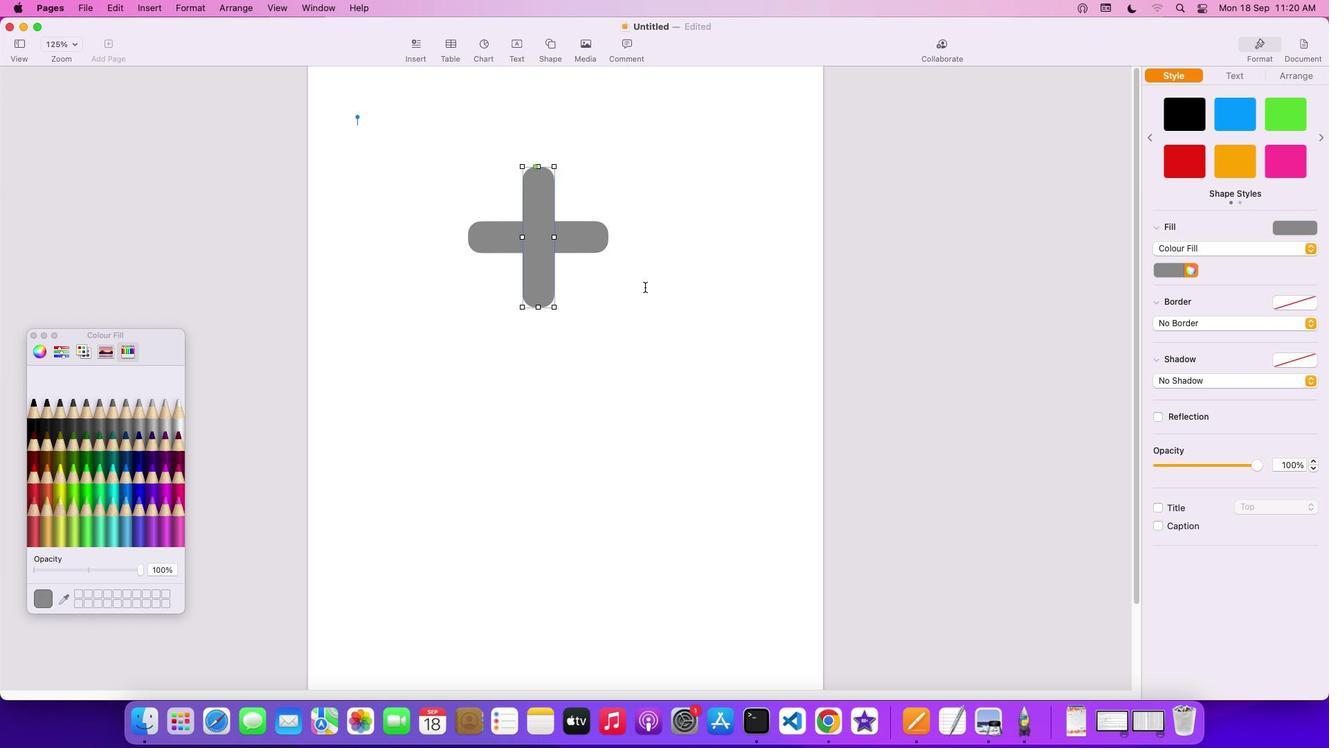 
Action: Mouse pressed left at (644, 287)
Screenshot: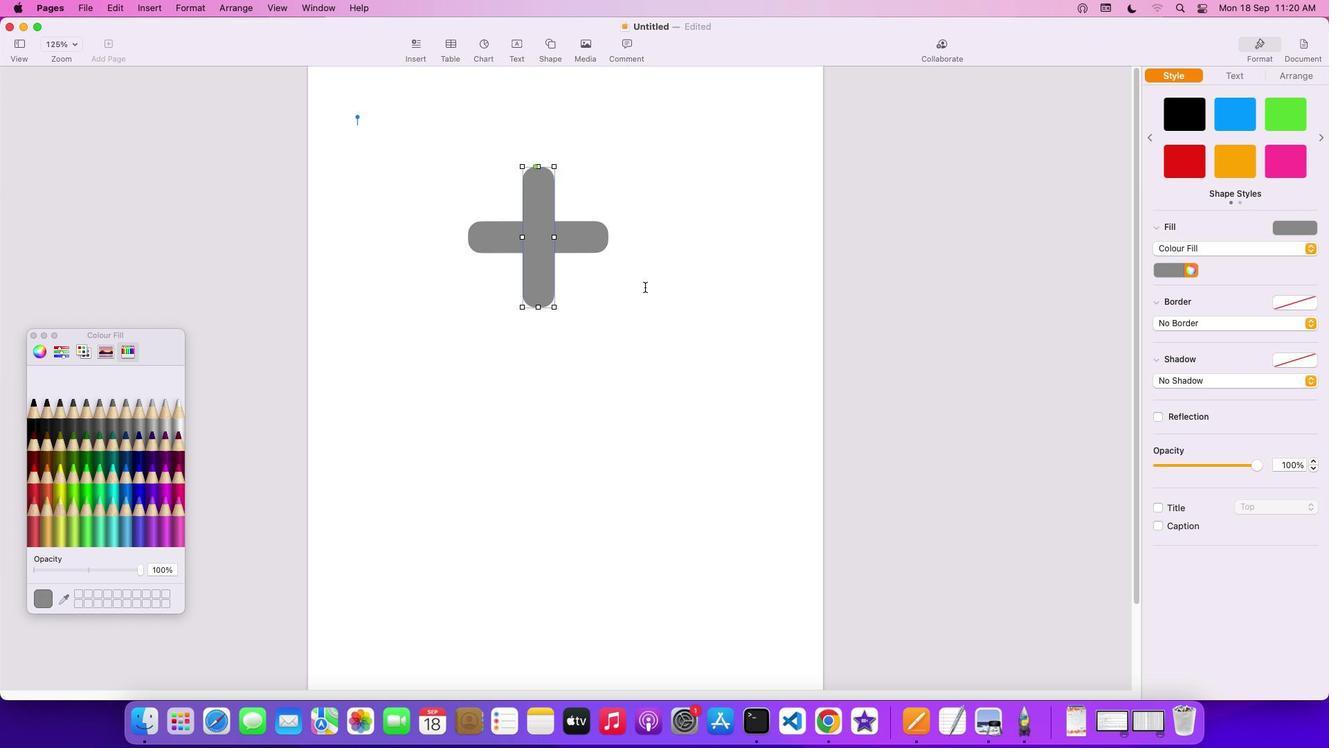 
Action: Mouse moved to (527, 237)
Screenshot: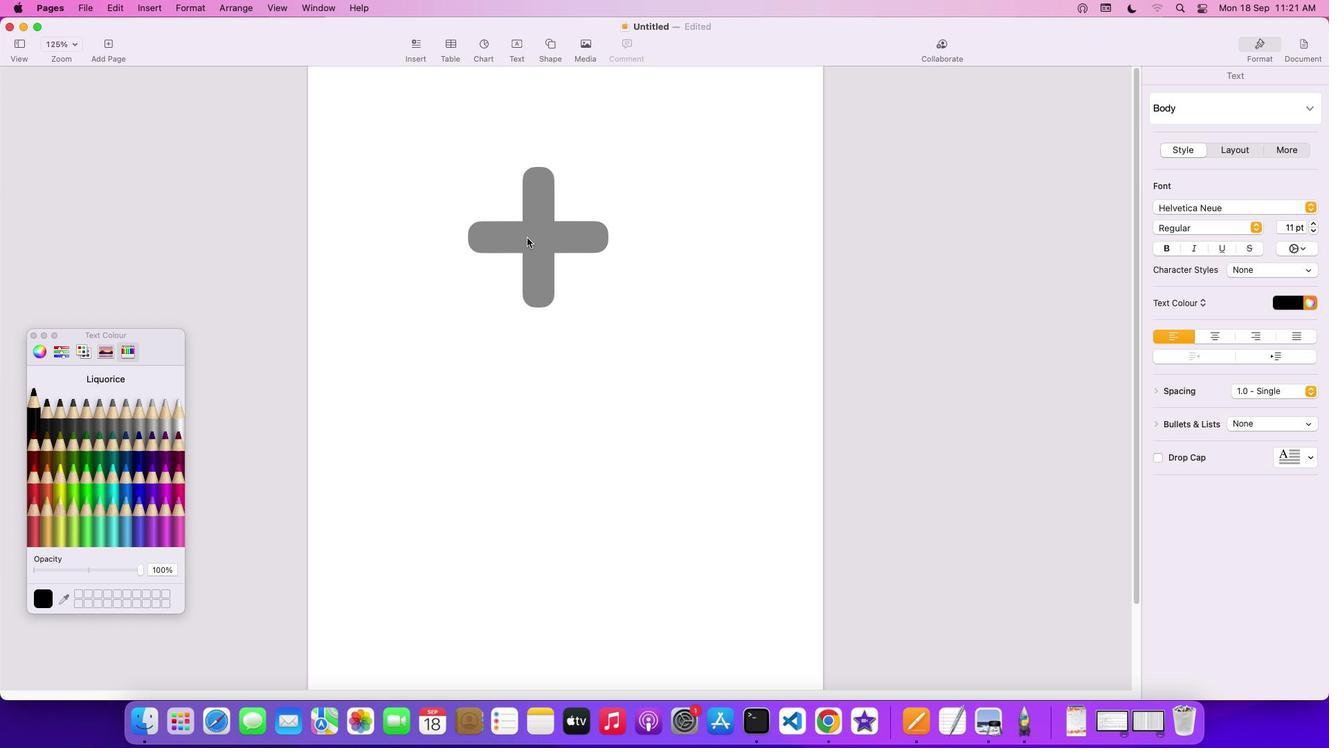 
Action: Mouse pressed left at (527, 237)
Screenshot: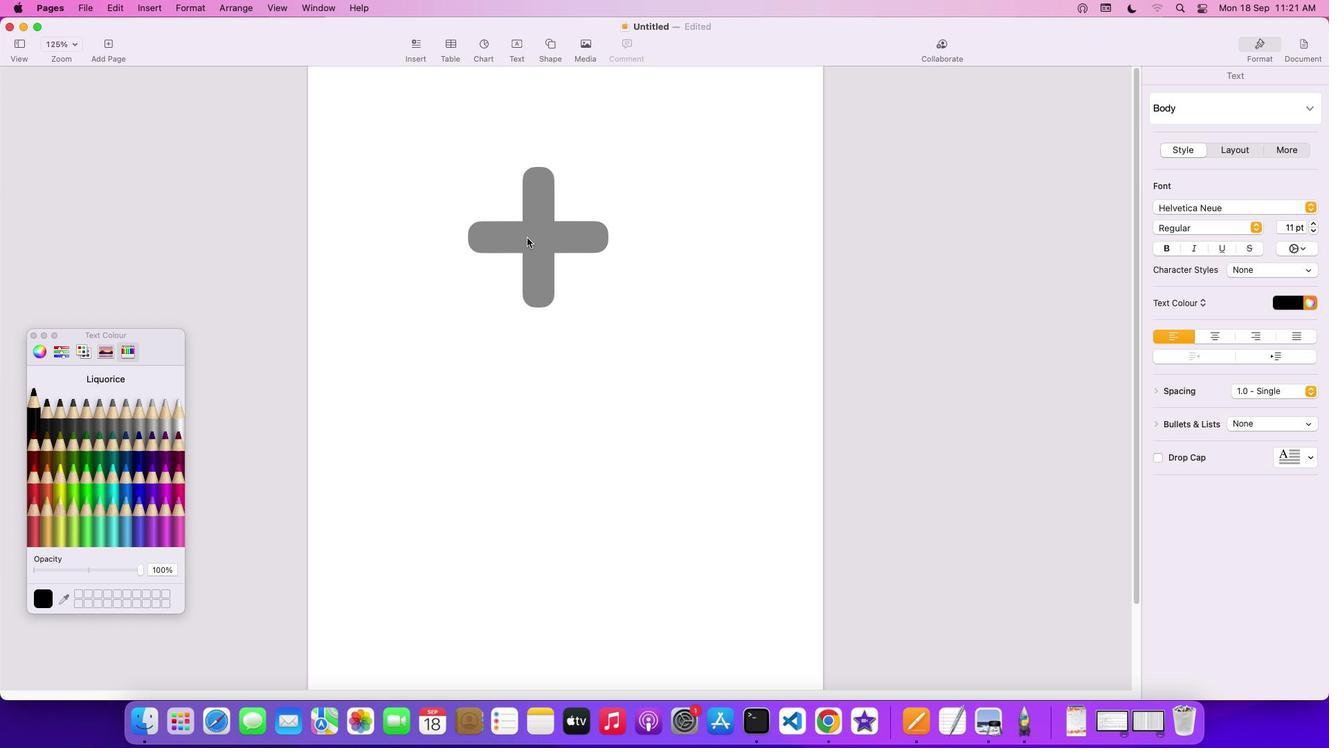 
Action: Mouse moved to (140, 570)
Screenshot: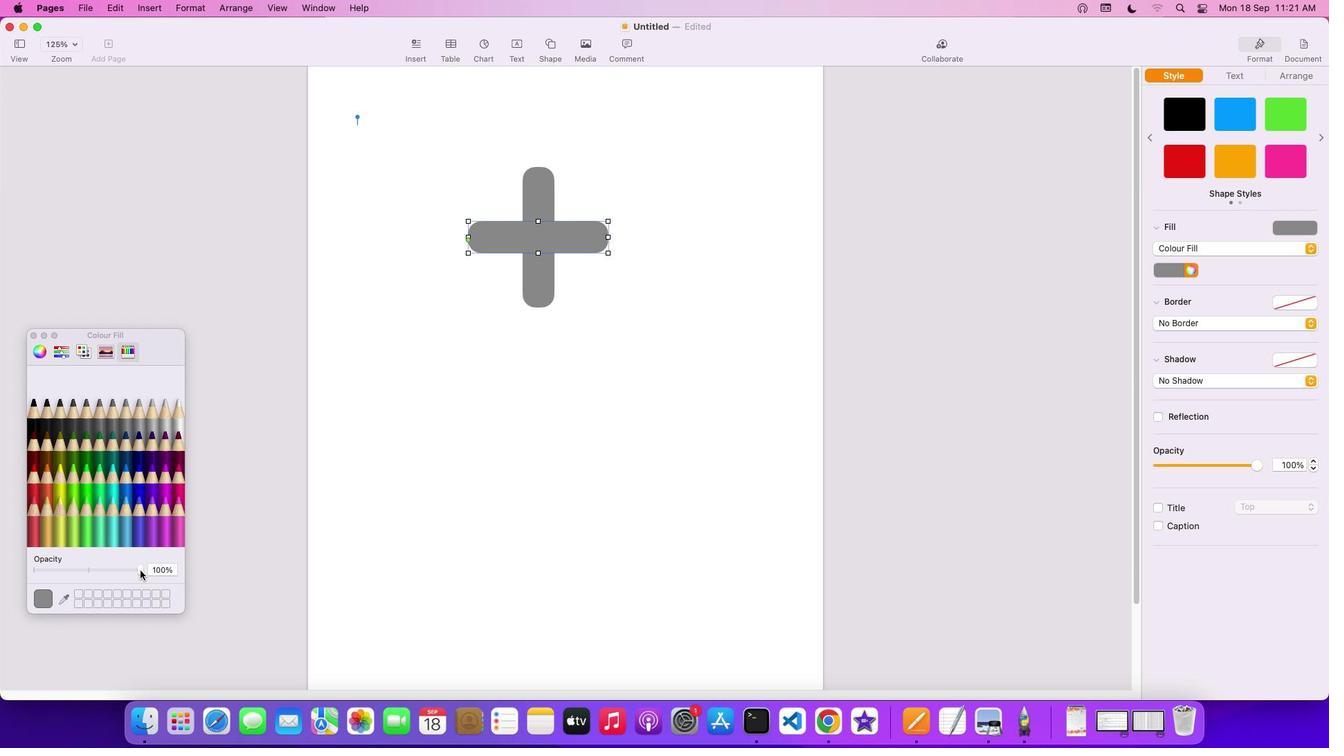 
Action: Mouse pressed left at (140, 570)
Screenshot: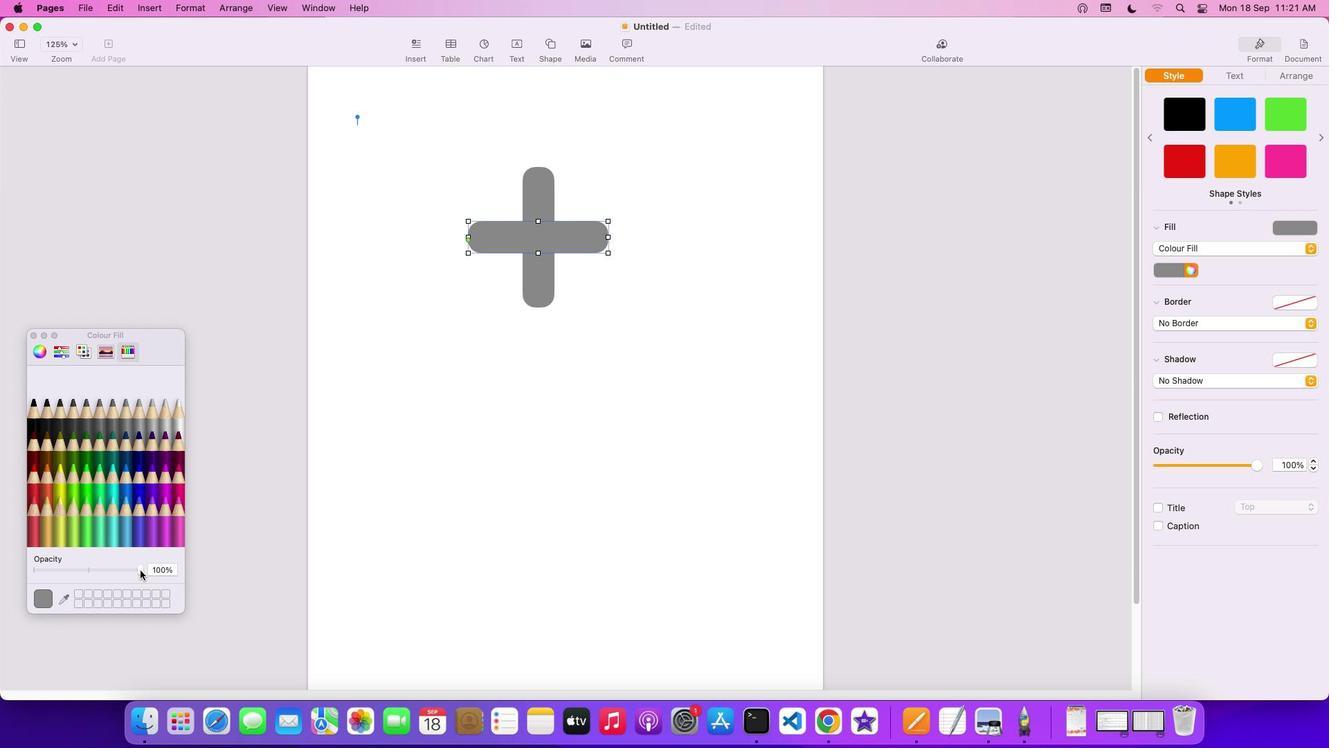 
Action: Mouse moved to (543, 239)
Screenshot: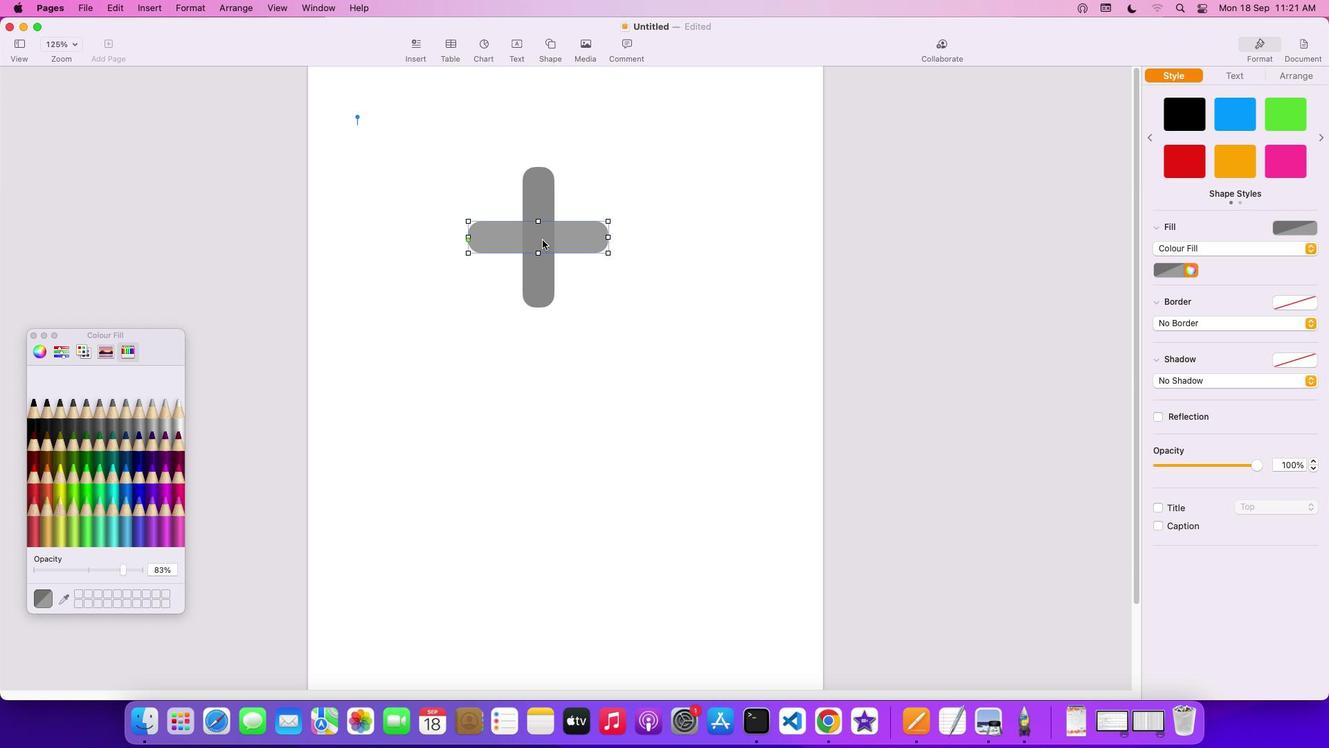 
Action: Mouse pressed left at (543, 239)
Screenshot: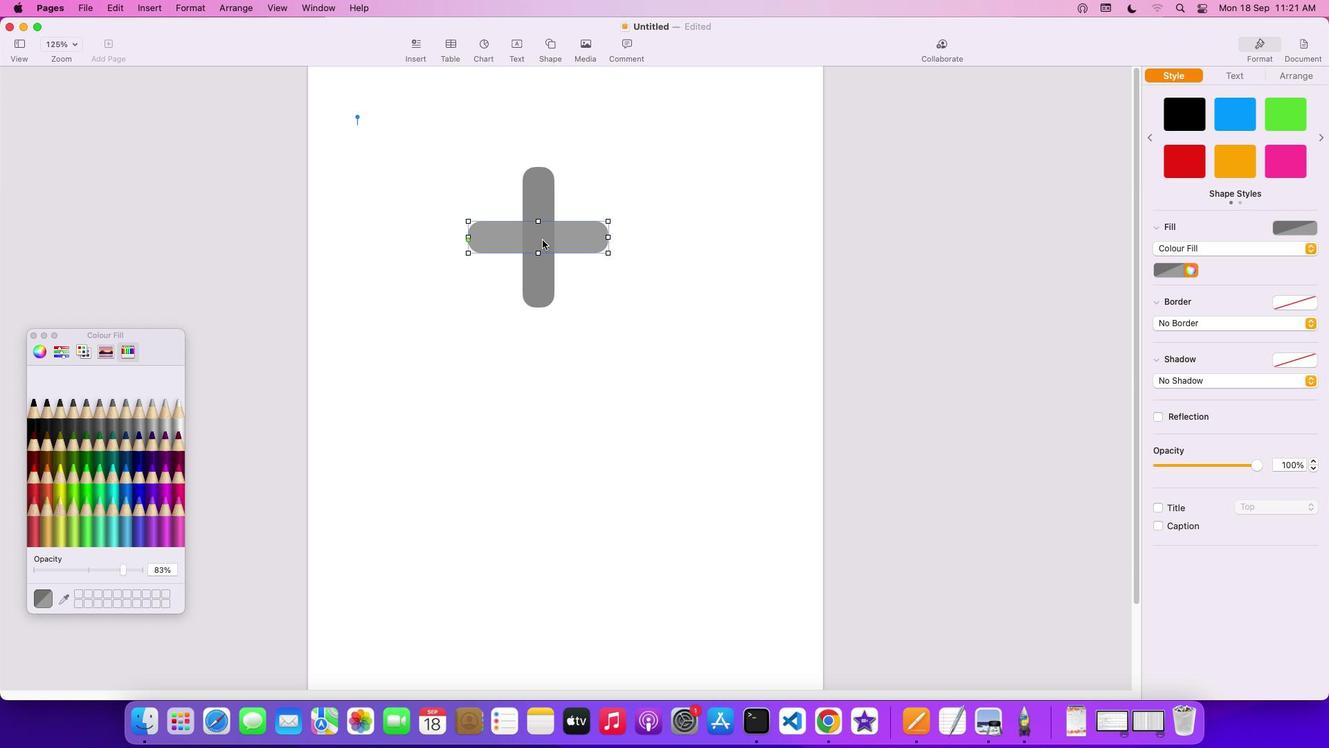 
Action: Mouse moved to (552, 282)
Screenshot: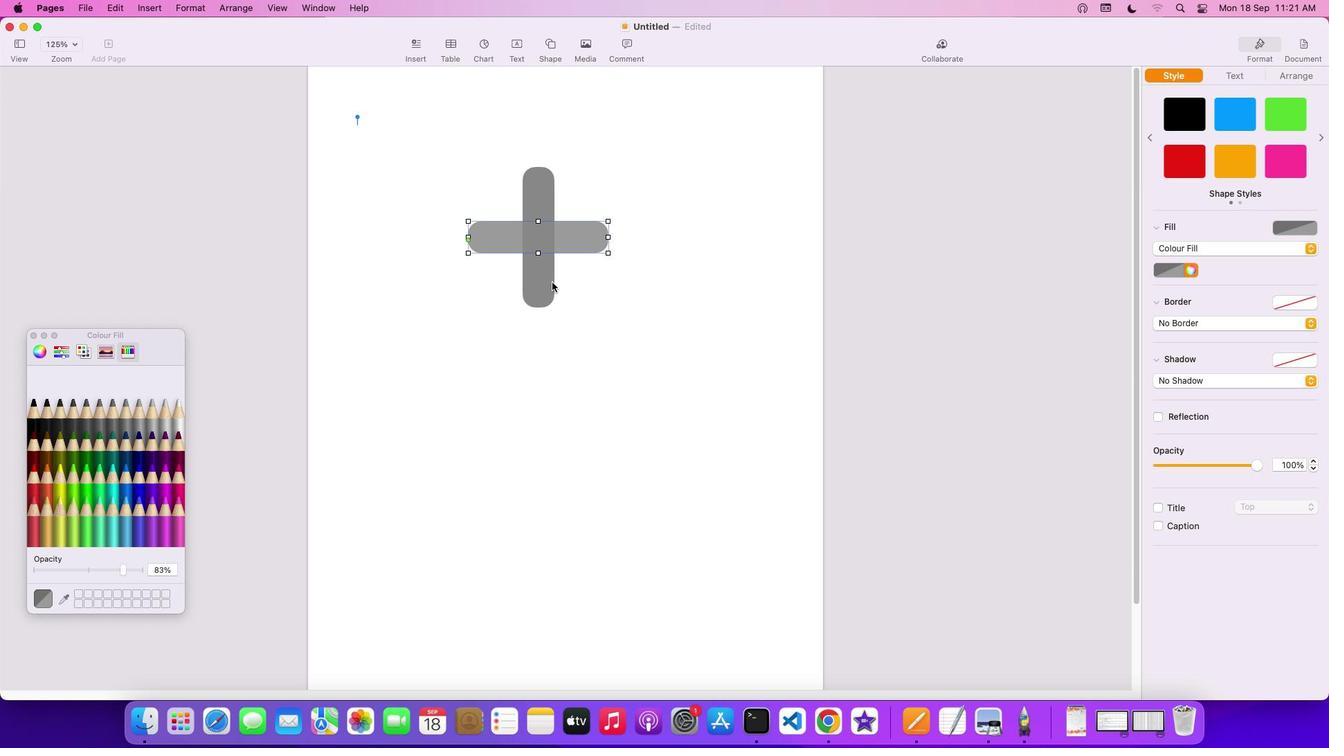
Action: Mouse pressed left at (552, 282)
Screenshot: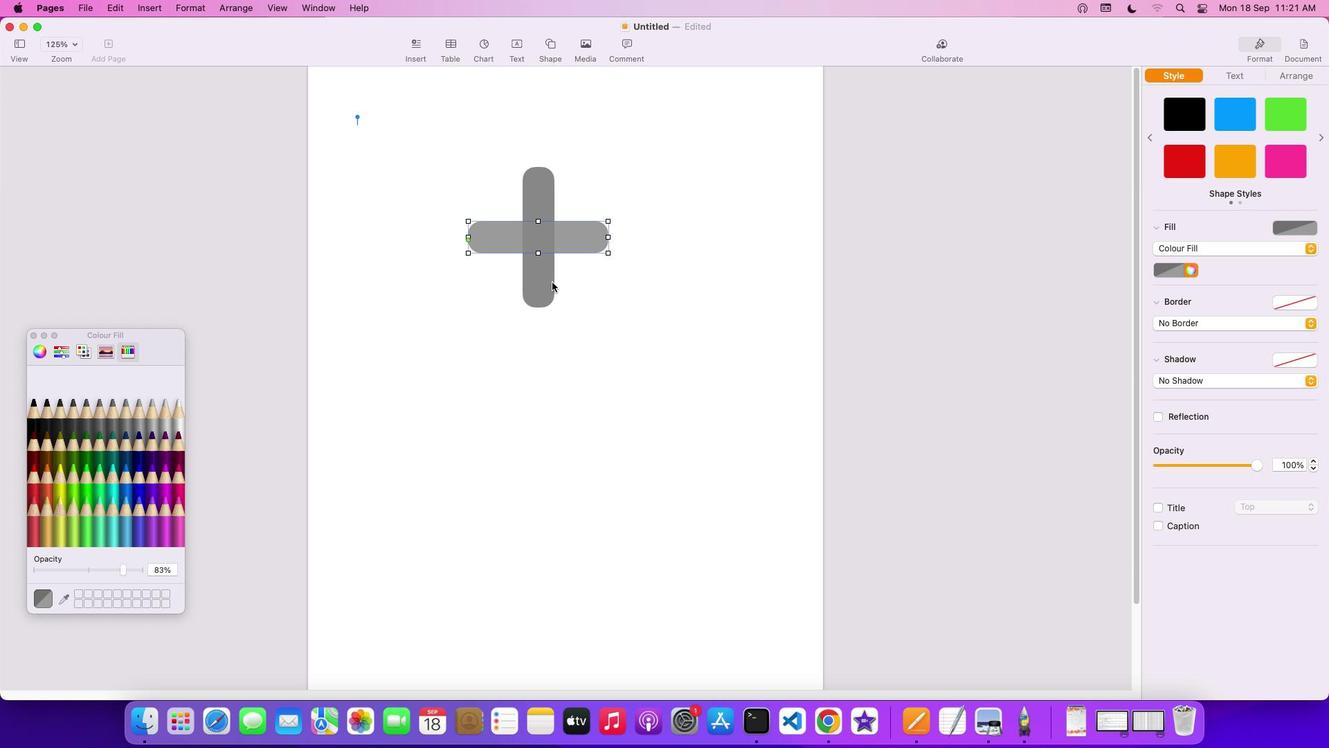
Action: Mouse moved to (139, 570)
Screenshot: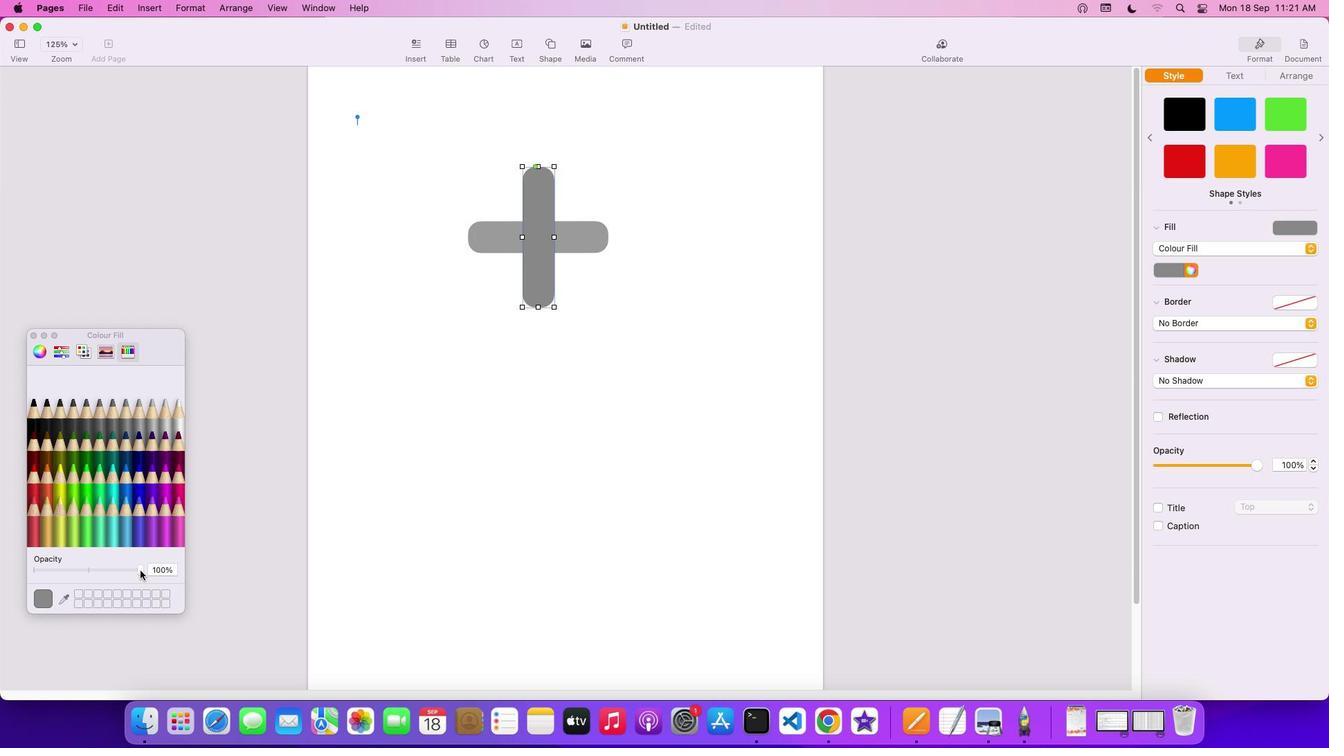 
Action: Mouse pressed left at (139, 570)
Screenshot: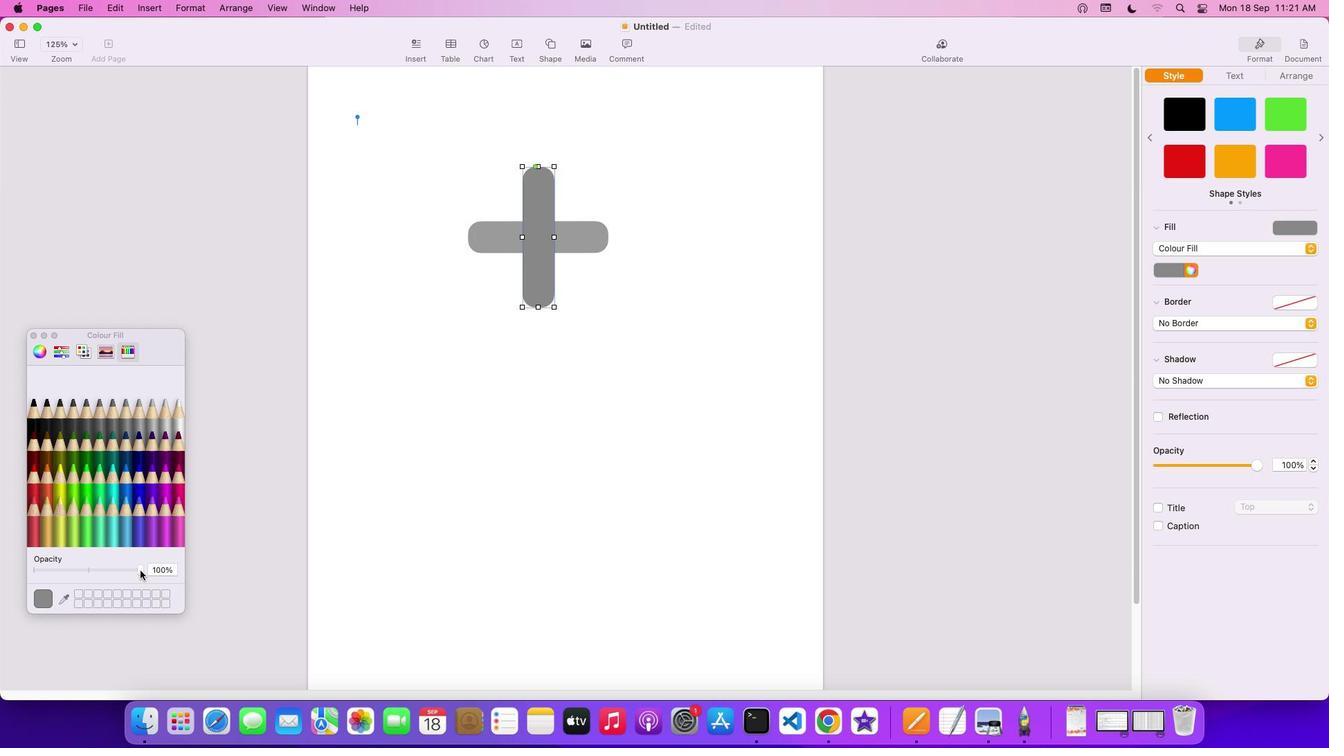 
Action: Mouse moved to (596, 243)
Screenshot: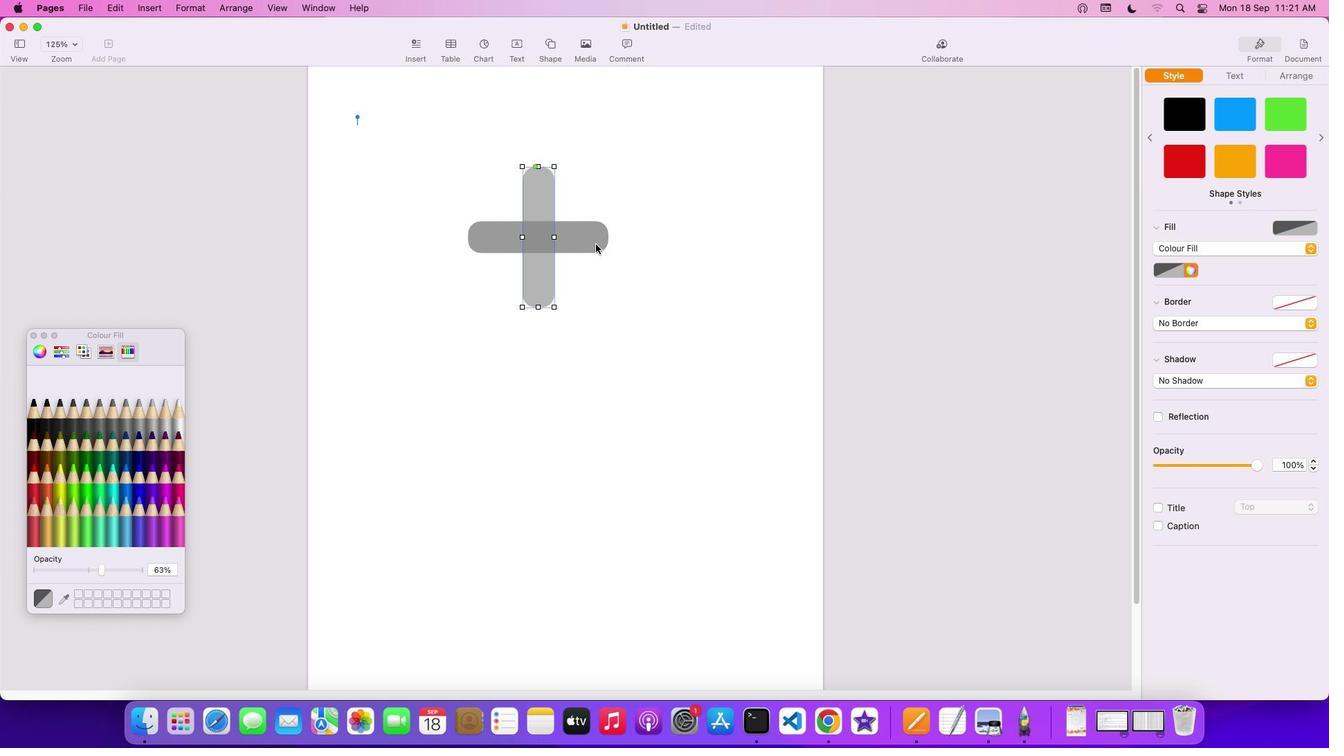 
Action: Mouse pressed left at (596, 243)
